 Task: Purchase a cricket kit and a cricket ball from Flipkart.
Action: Mouse moved to (438, 92)
Screenshot: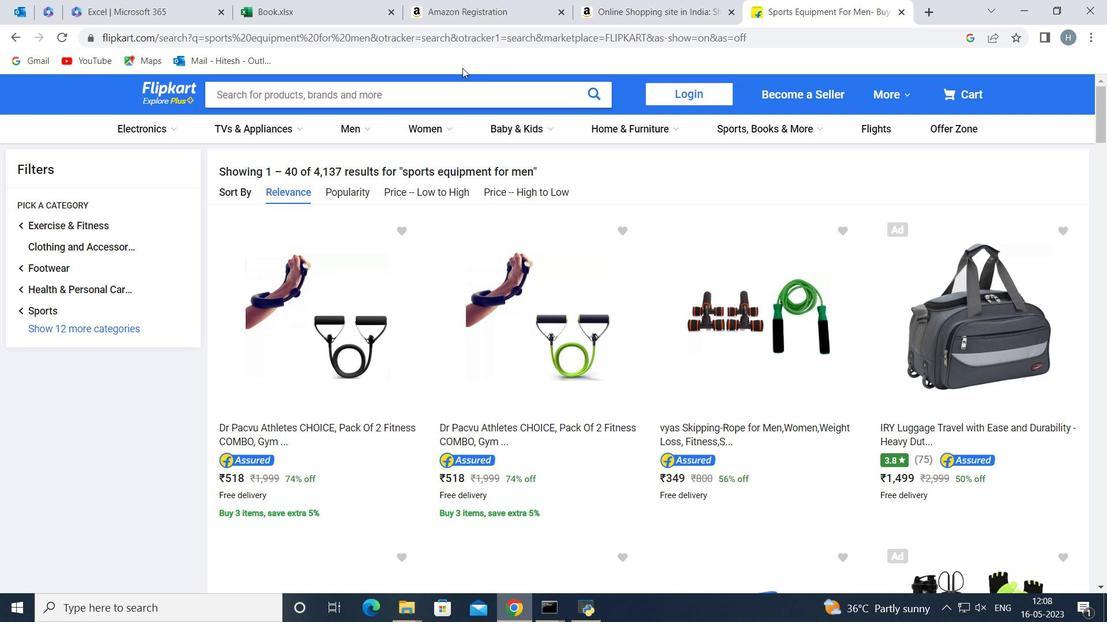 
Action: Mouse pressed left at (438, 92)
Screenshot: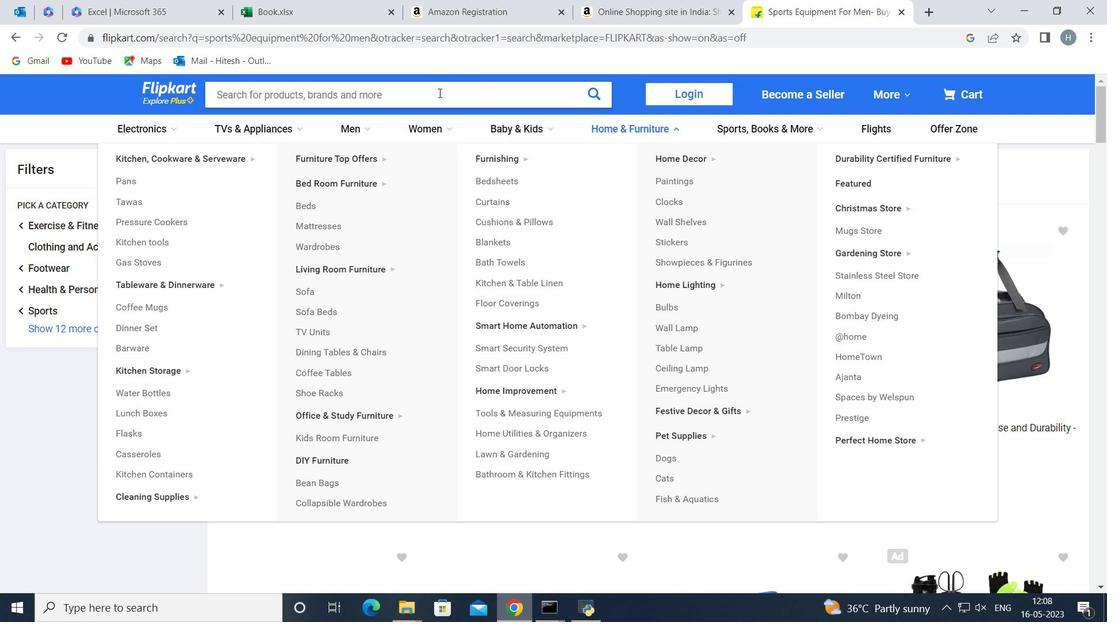 
Action: Key pressed <Key.shift>Criket<Key.space><Key.backspace><Key.backspace><Key.backspace>et<Key.backspace><Key.backspace><Key.backspace>cket<Key.space><Key.shift>kit
Screenshot: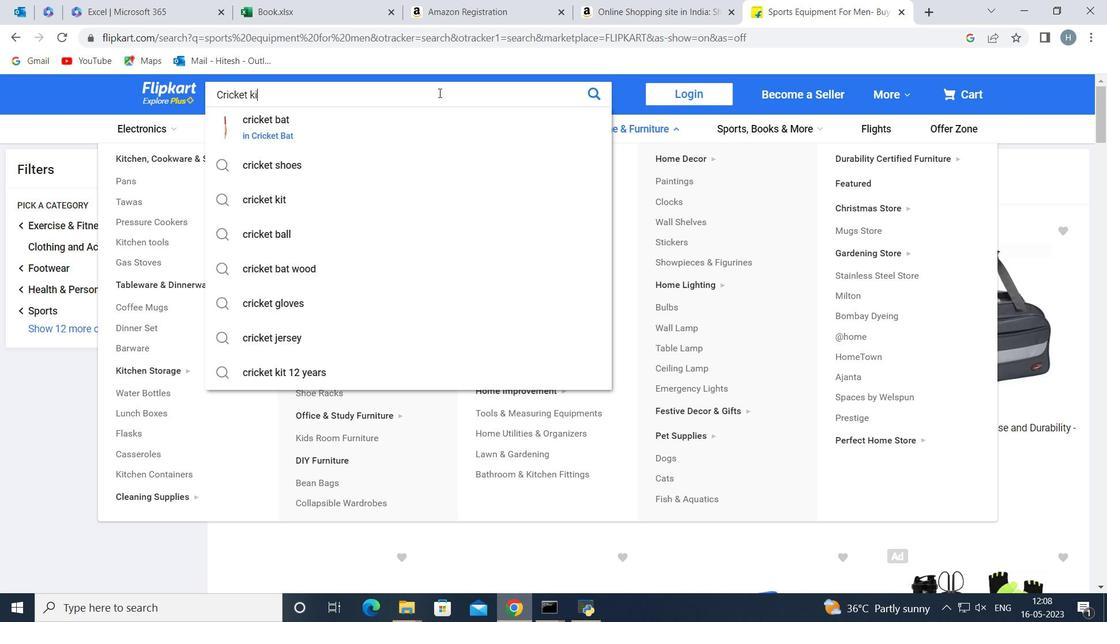 
Action: Mouse moved to (408, 162)
Screenshot: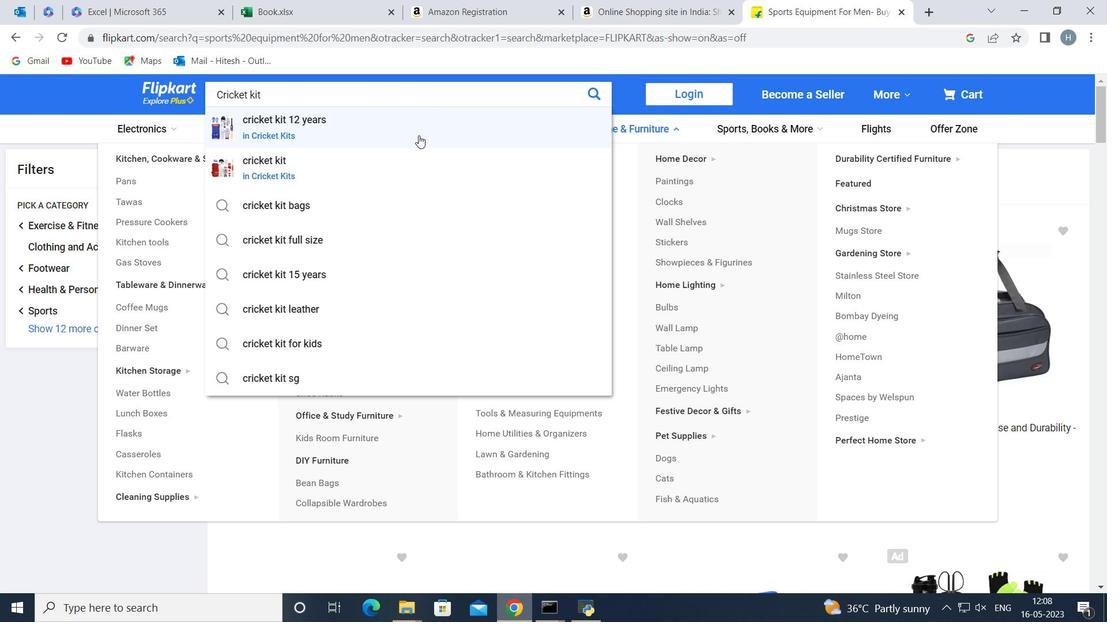 
Action: Mouse pressed left at (408, 162)
Screenshot: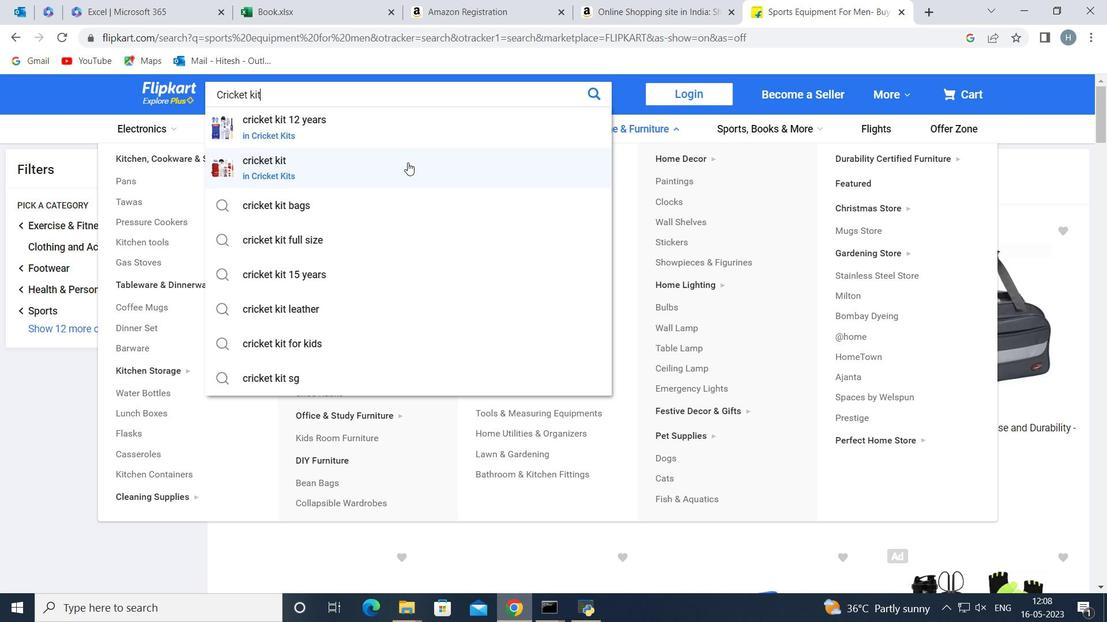 
Action: Mouse moved to (494, 234)
Screenshot: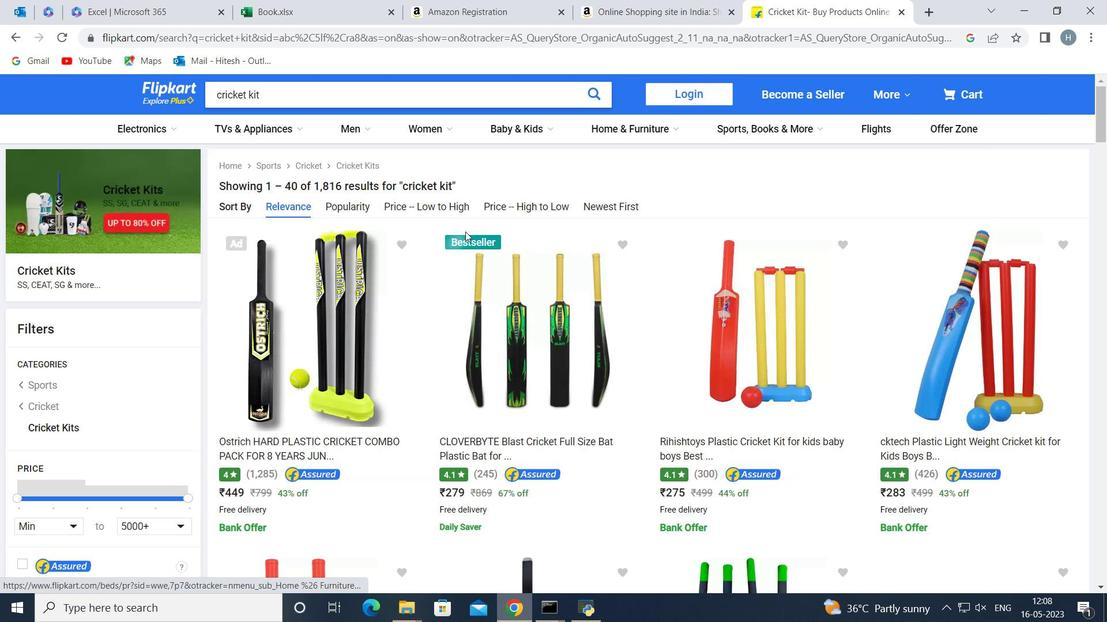 
Action: Mouse scrolled (494, 234) with delta (0, 0)
Screenshot: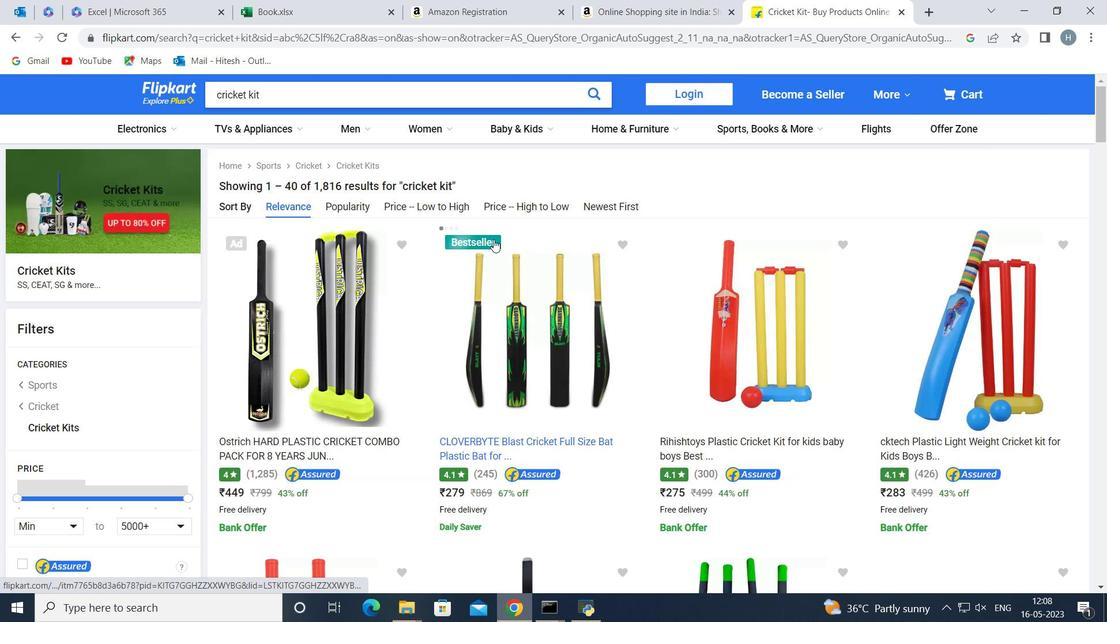 
Action: Mouse moved to (494, 234)
Screenshot: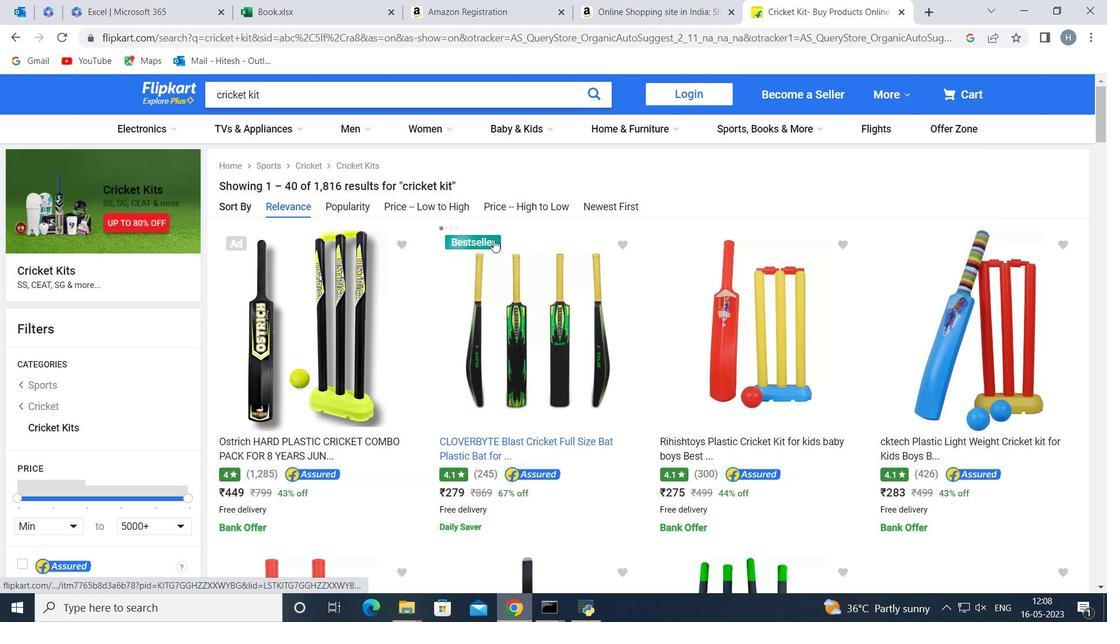 
Action: Mouse scrolled (494, 233) with delta (0, 0)
Screenshot: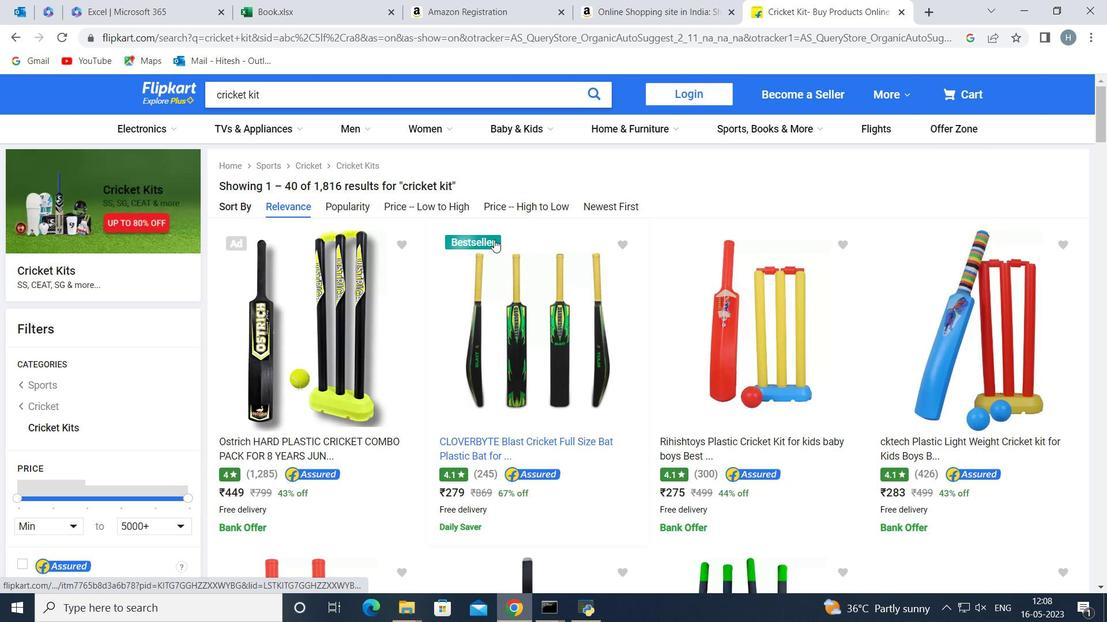 
Action: Mouse moved to (497, 229)
Screenshot: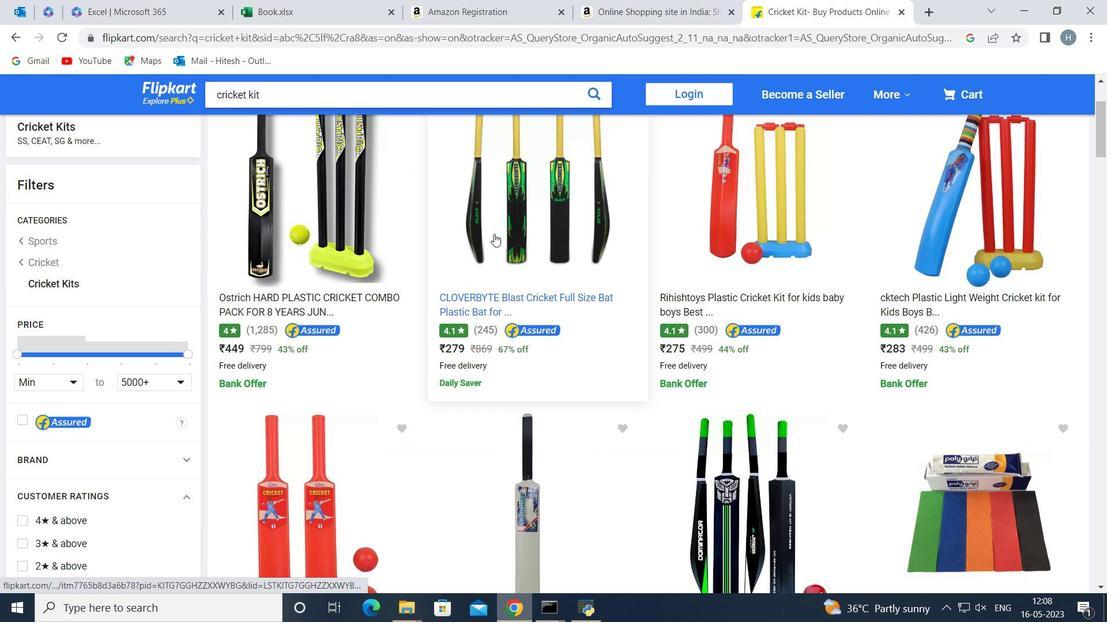 
Action: Mouse scrolled (497, 230) with delta (0, 0)
Screenshot: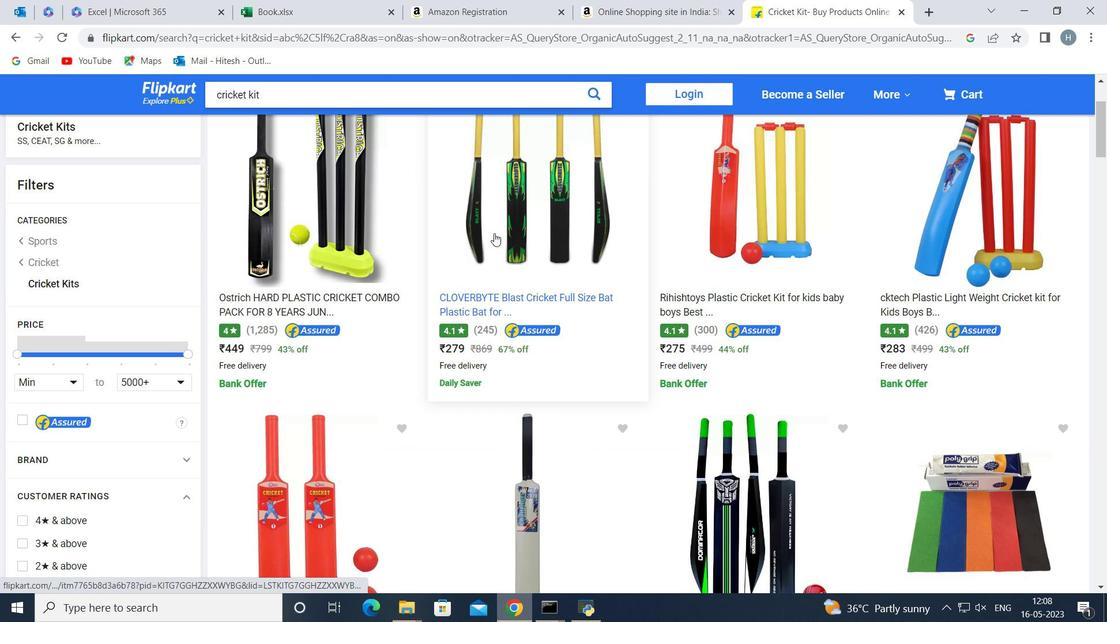 
Action: Mouse scrolled (497, 230) with delta (0, 0)
Screenshot: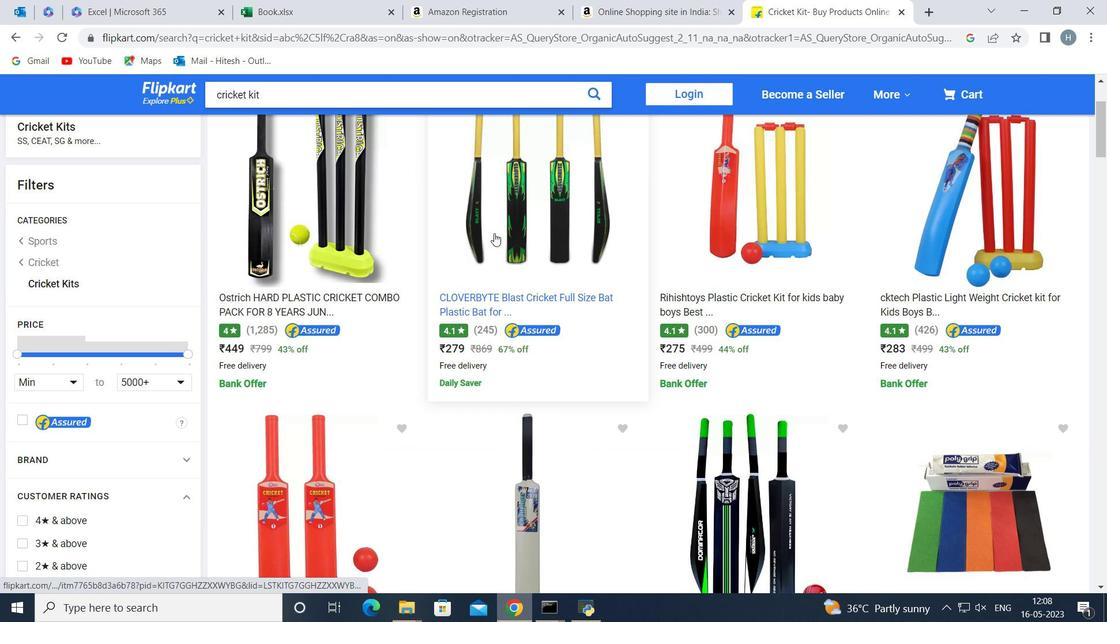 
Action: Mouse moved to (571, 279)
Screenshot: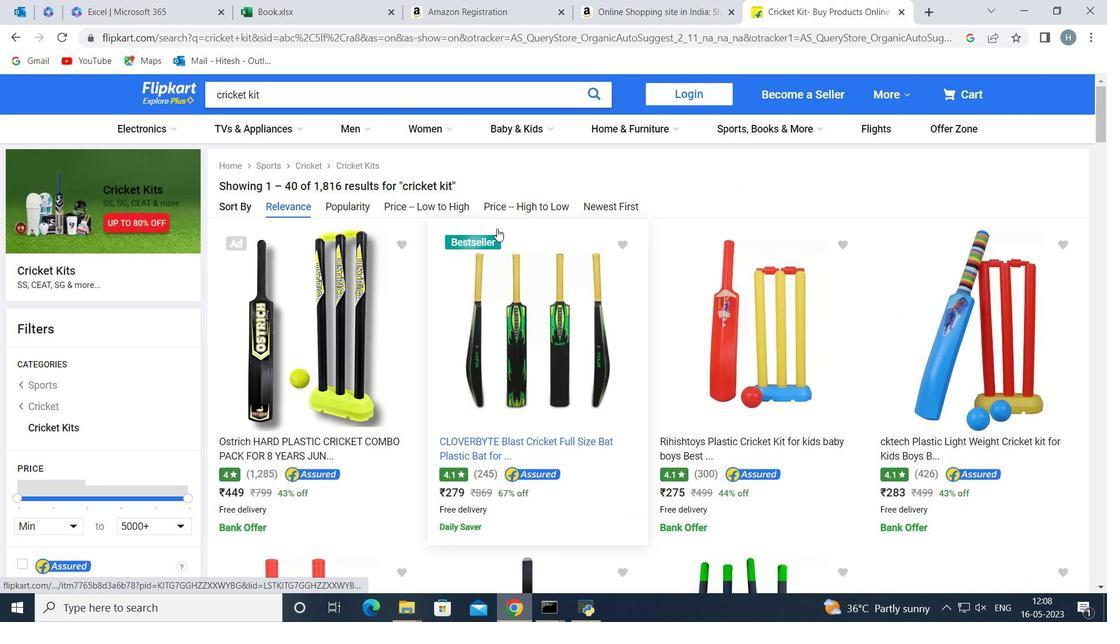 
Action: Mouse scrolled (571, 279) with delta (0, 0)
Screenshot: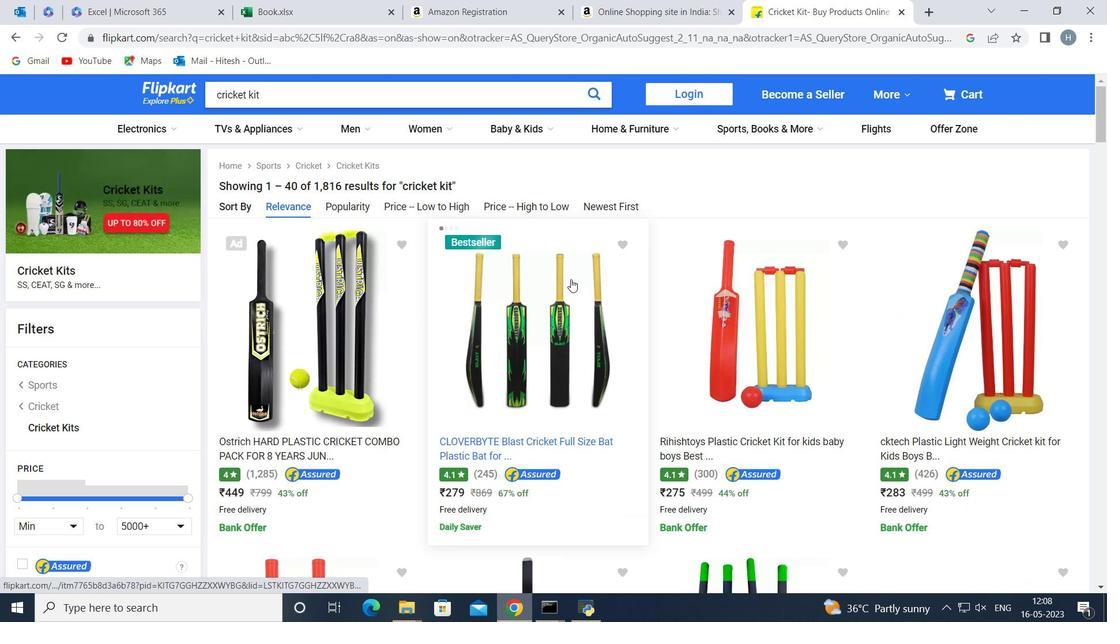 
Action: Mouse scrolled (571, 279) with delta (0, 0)
Screenshot: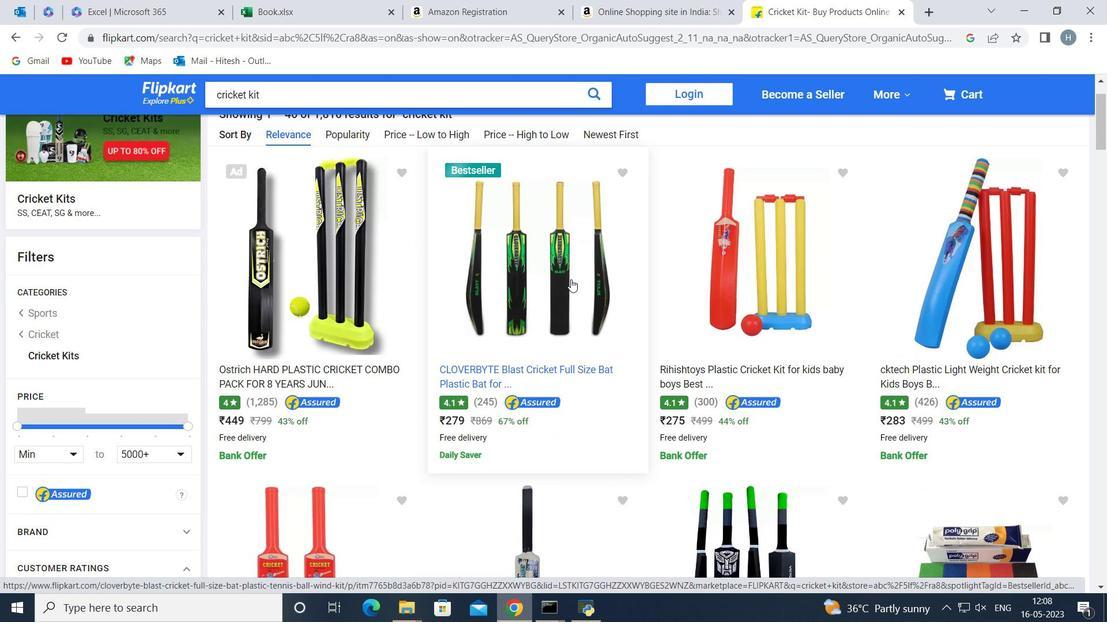 
Action: Mouse scrolled (571, 279) with delta (0, 0)
Screenshot: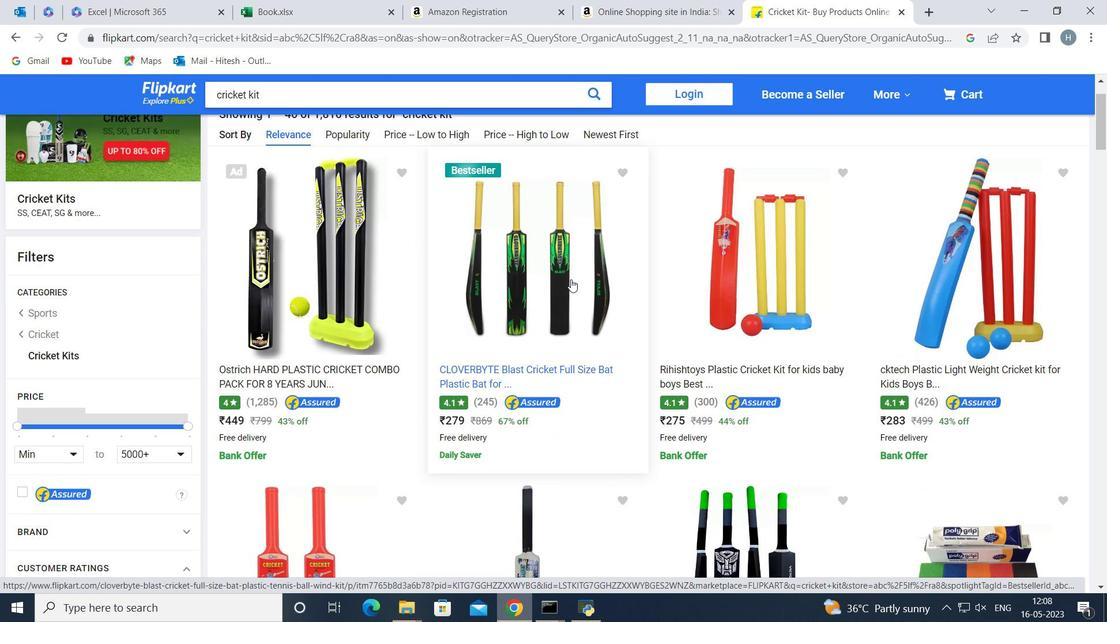 
Action: Mouse moved to (571, 280)
Screenshot: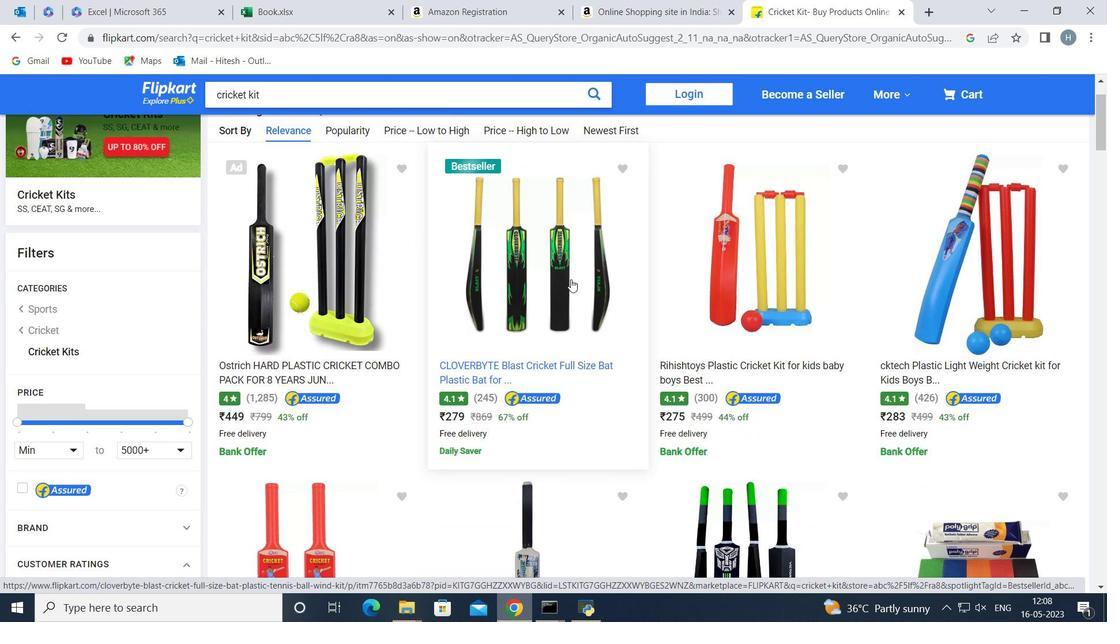 
Action: Mouse scrolled (571, 279) with delta (0, 0)
Screenshot: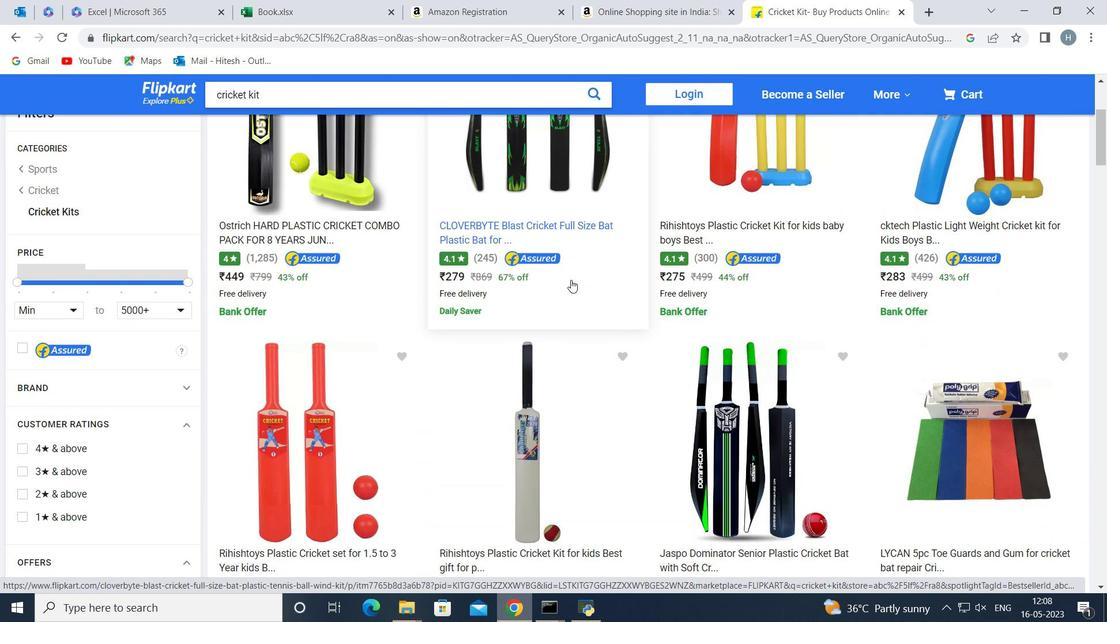 
Action: Mouse moved to (545, 273)
Screenshot: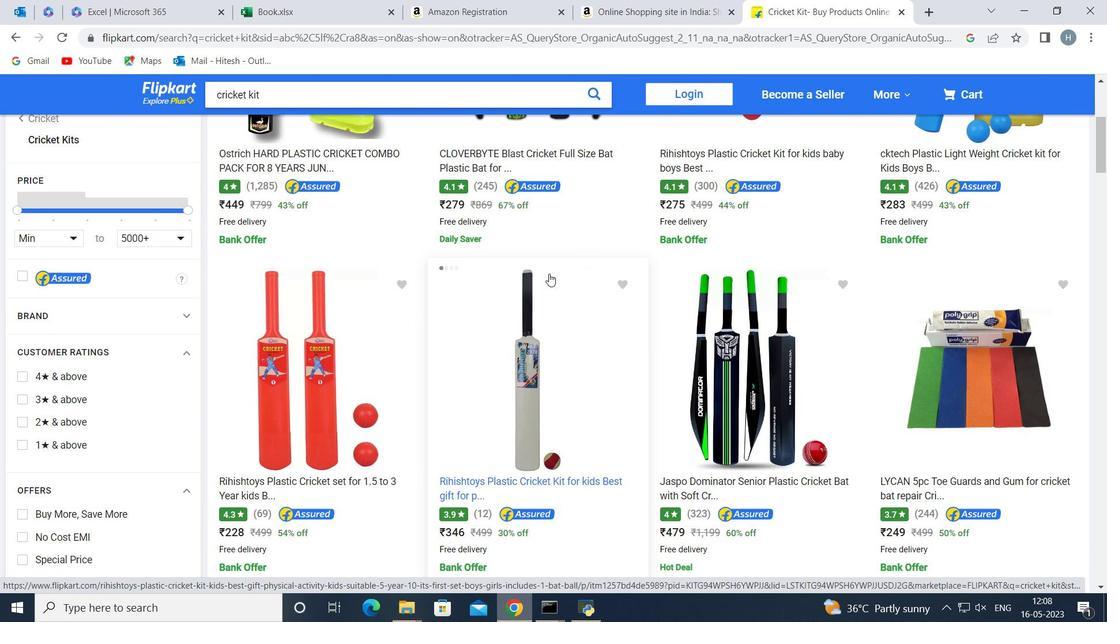 
Action: Mouse scrolled (545, 273) with delta (0, 0)
Screenshot: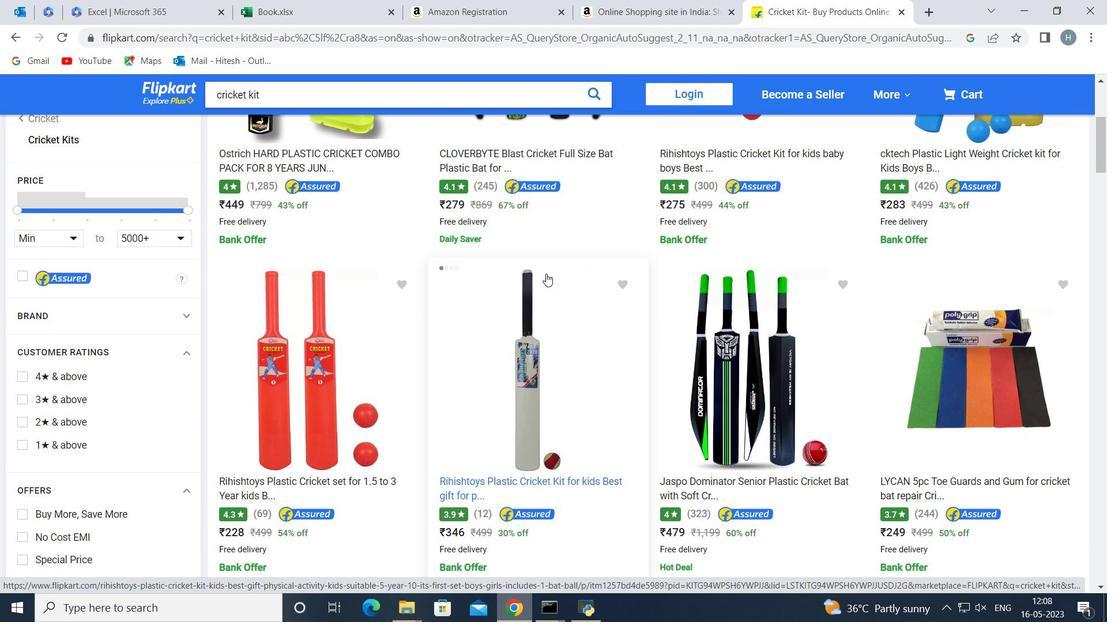
Action: Mouse scrolled (545, 273) with delta (0, 0)
Screenshot: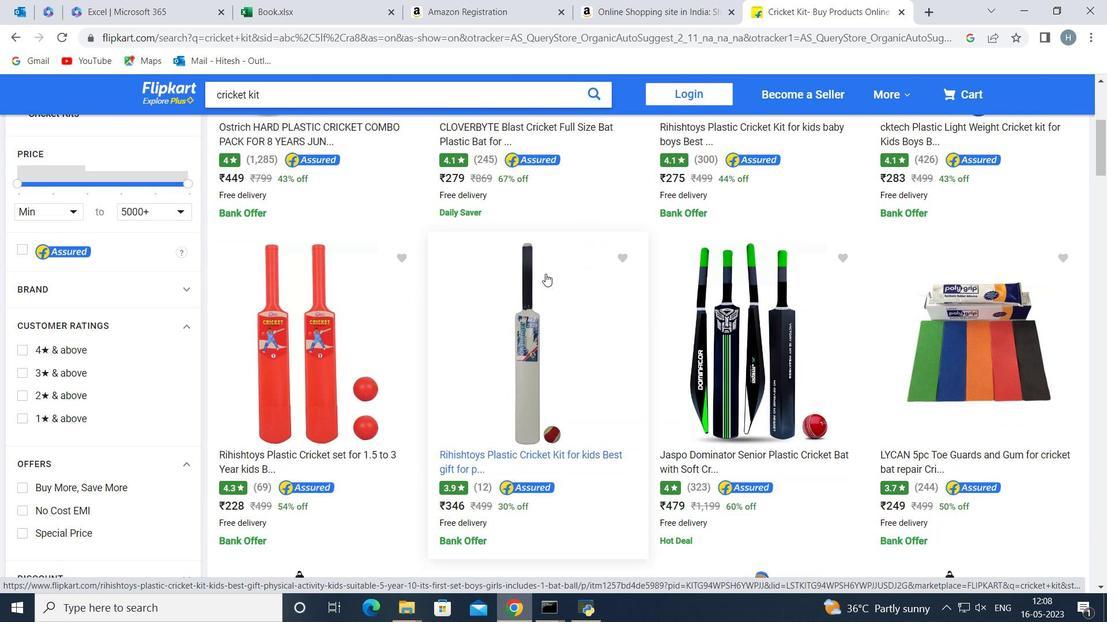 
Action: Mouse scrolled (545, 273) with delta (0, 0)
Screenshot: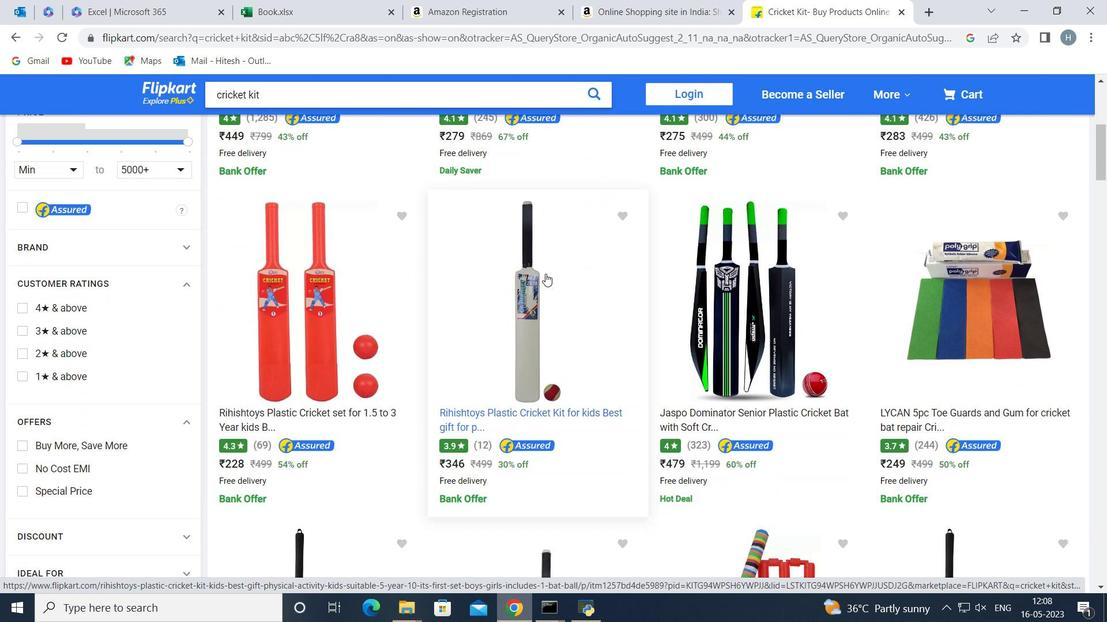 
Action: Mouse scrolled (545, 273) with delta (0, 0)
Screenshot: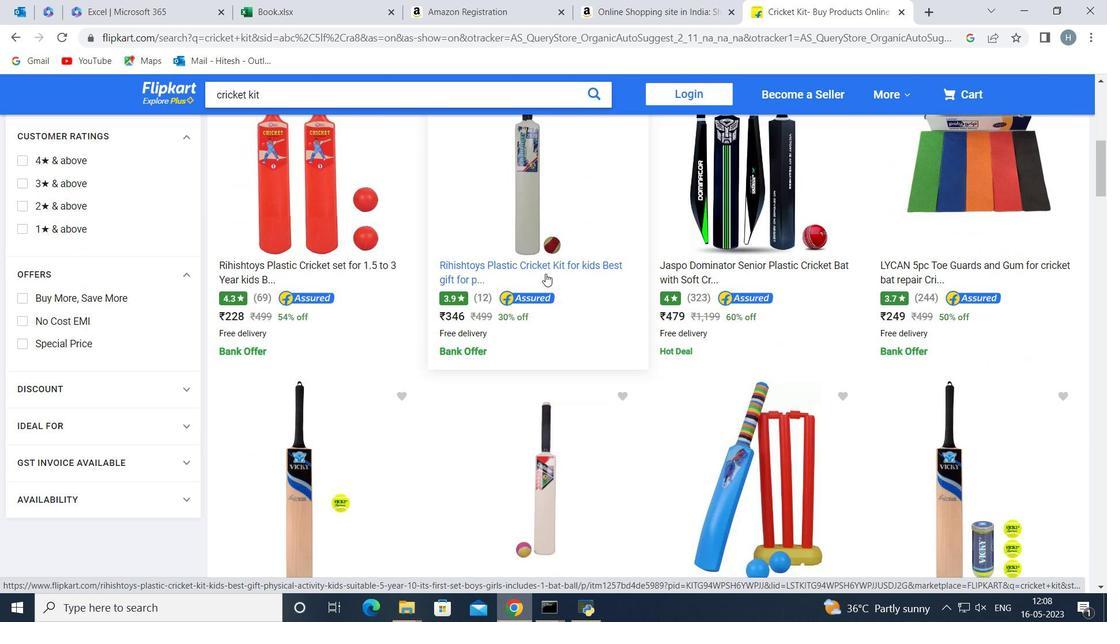 
Action: Mouse scrolled (545, 273) with delta (0, 0)
Screenshot: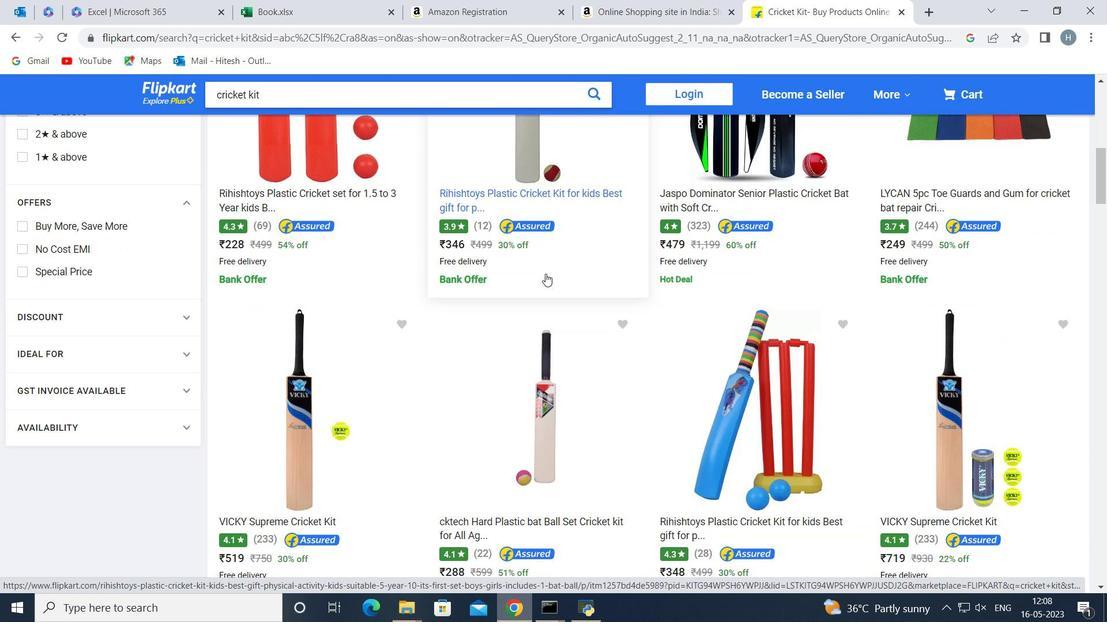 
Action: Mouse scrolled (545, 273) with delta (0, 0)
Screenshot: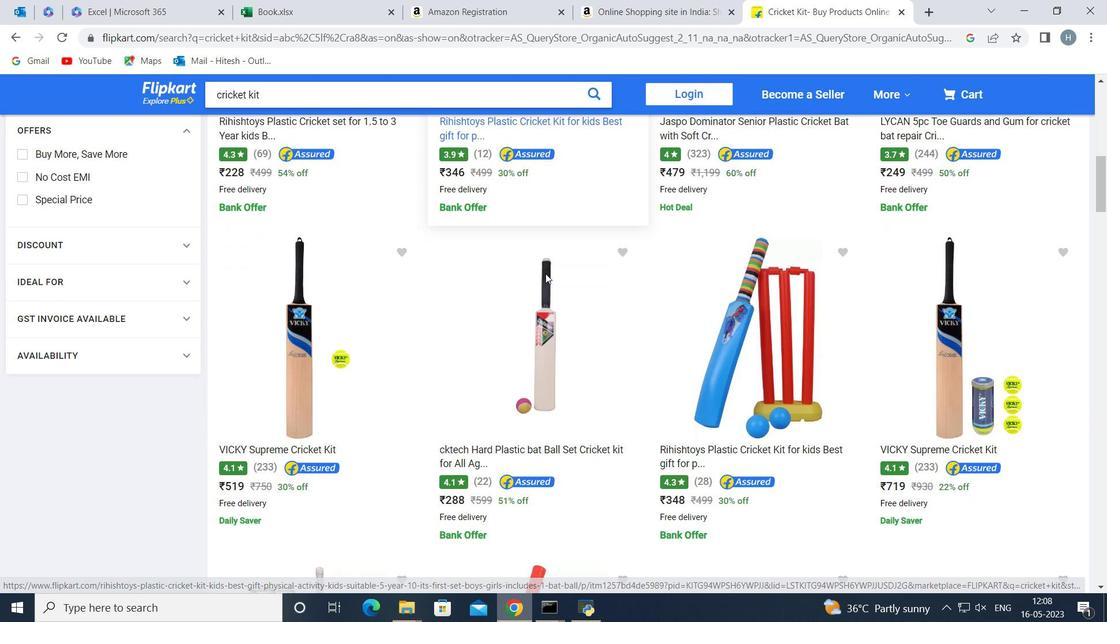 
Action: Mouse scrolled (545, 273) with delta (0, 0)
Screenshot: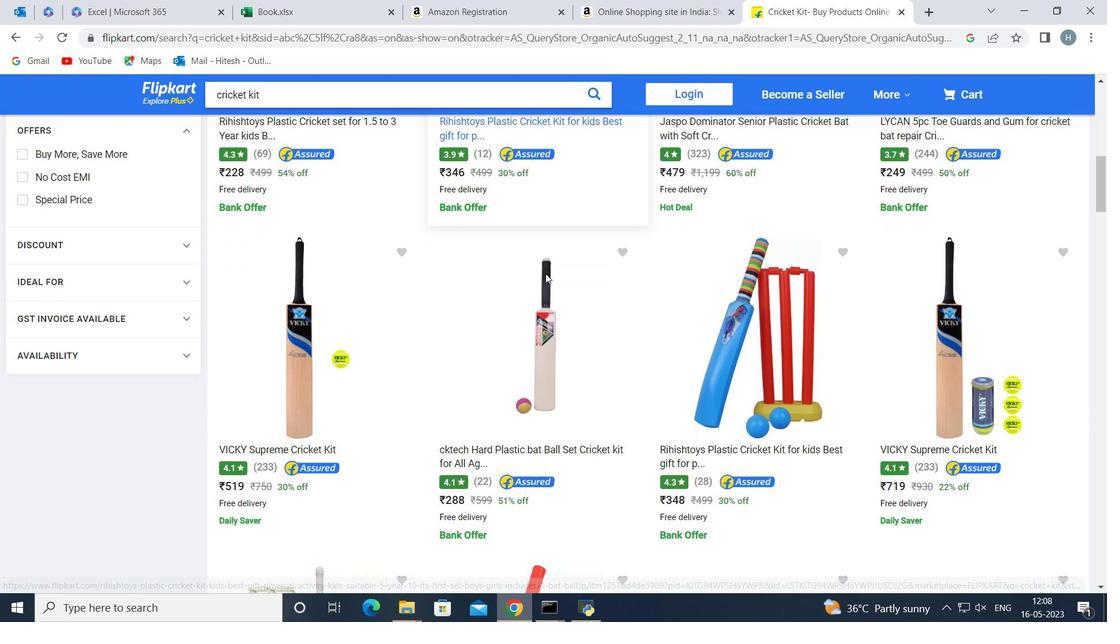 
Action: Mouse scrolled (545, 274) with delta (0, 0)
Screenshot: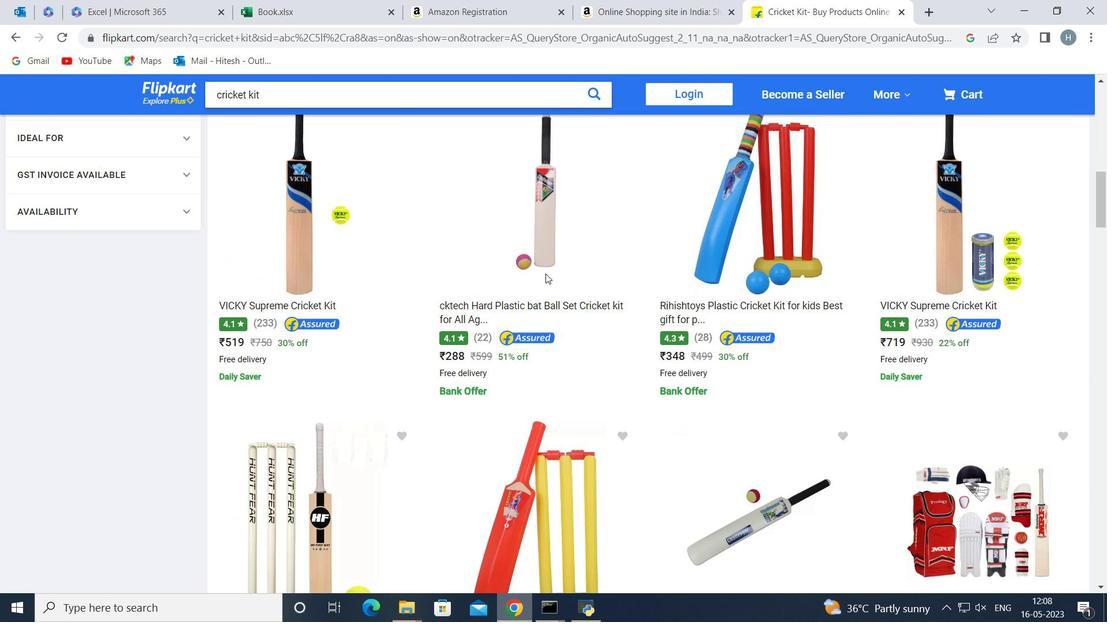 
Action: Mouse scrolled (545, 274) with delta (0, 0)
Screenshot: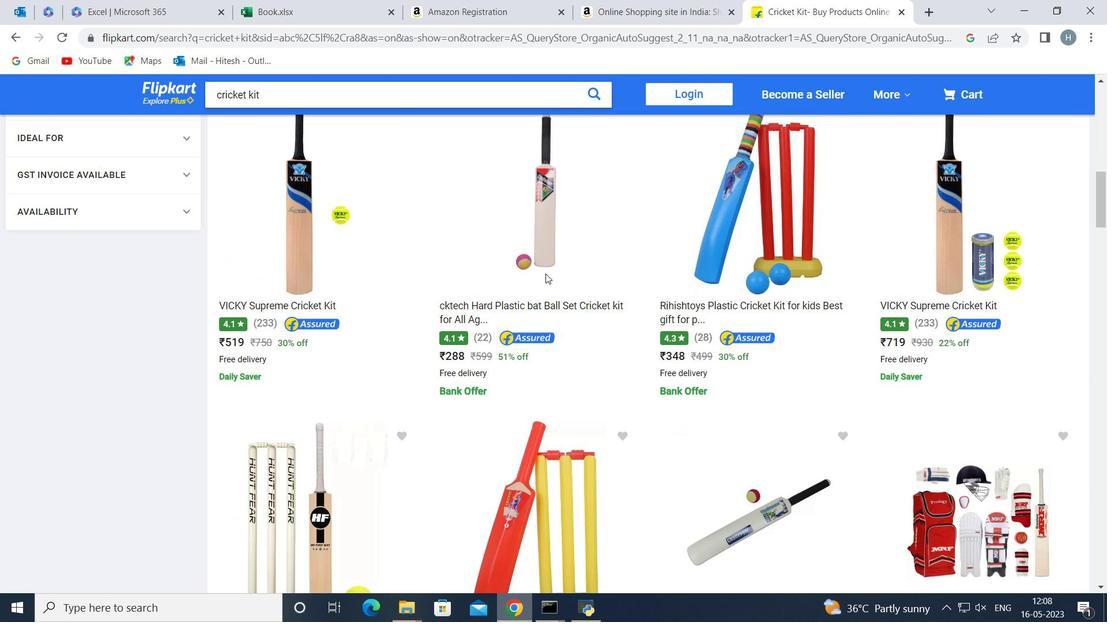 
Action: Mouse scrolled (545, 274) with delta (0, 0)
Screenshot: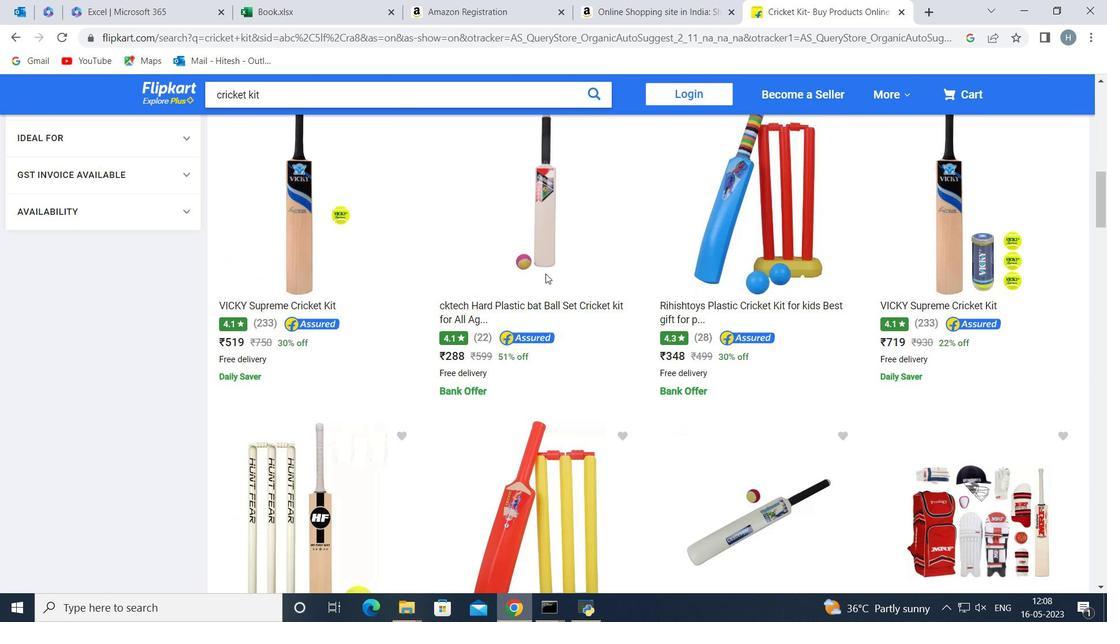 
Action: Mouse scrolled (545, 274) with delta (0, 0)
Screenshot: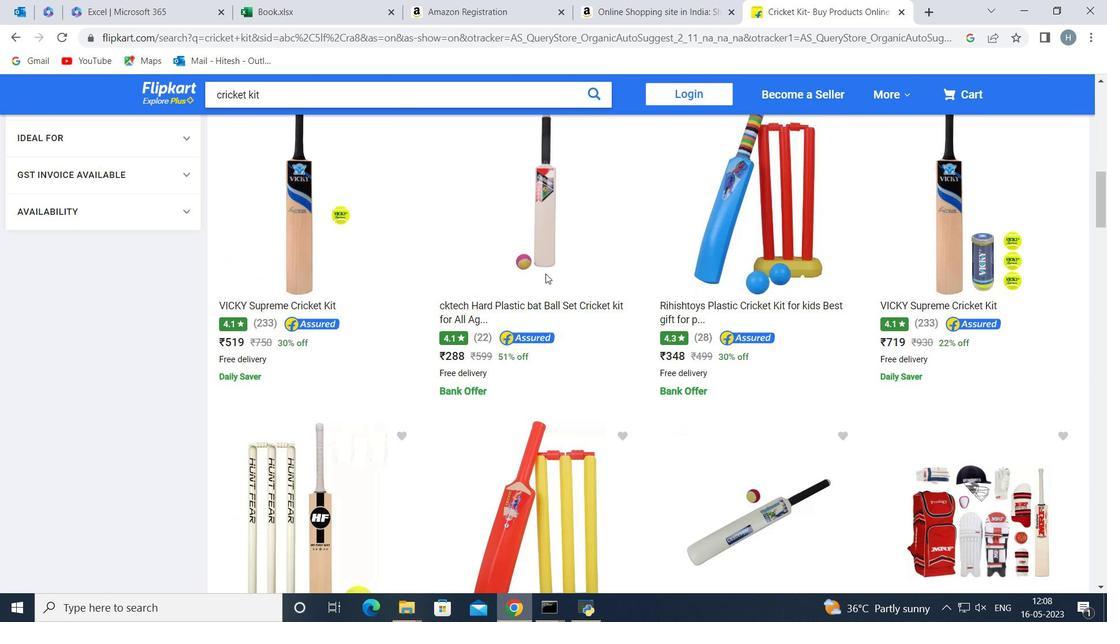 
Action: Mouse scrolled (545, 274) with delta (0, 0)
Screenshot: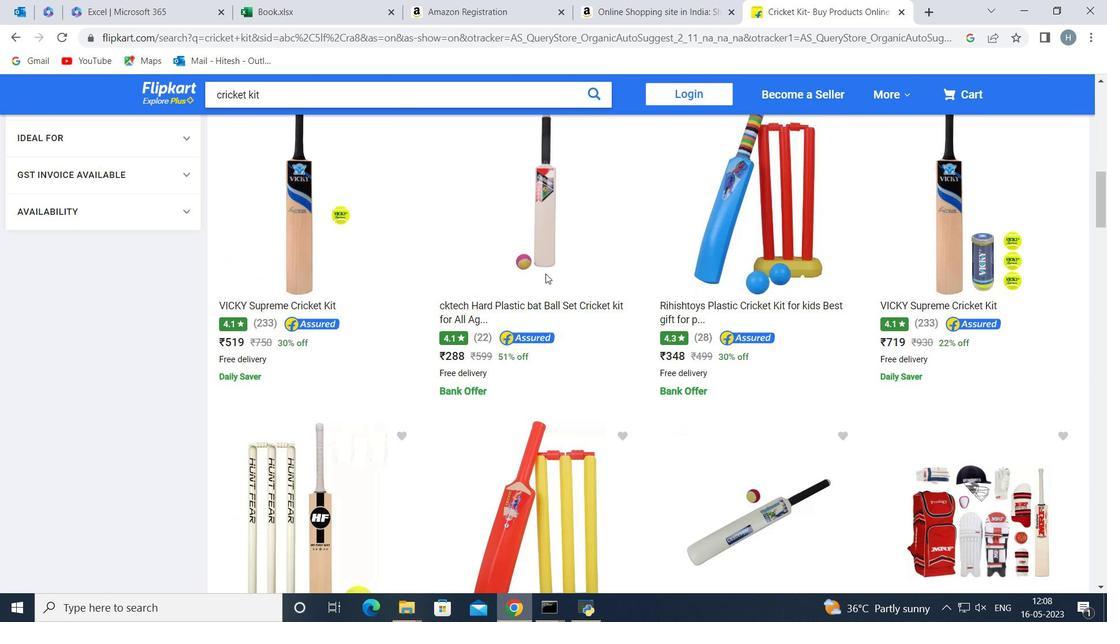 
Action: Mouse scrolled (545, 274) with delta (0, 0)
Screenshot: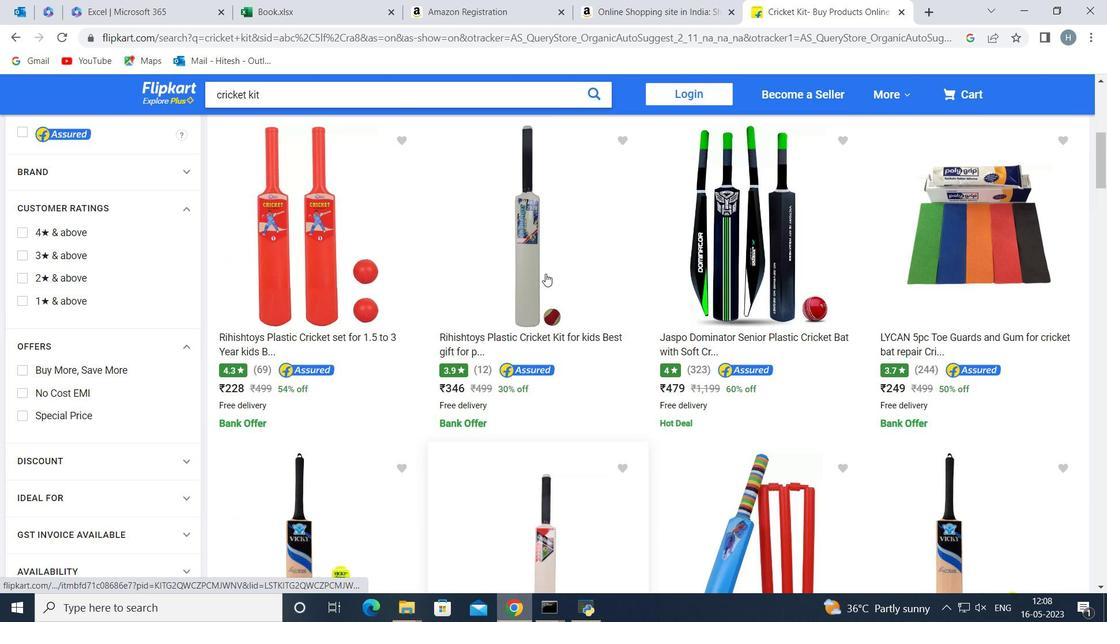 
Action: Mouse scrolled (545, 274) with delta (0, 0)
Screenshot: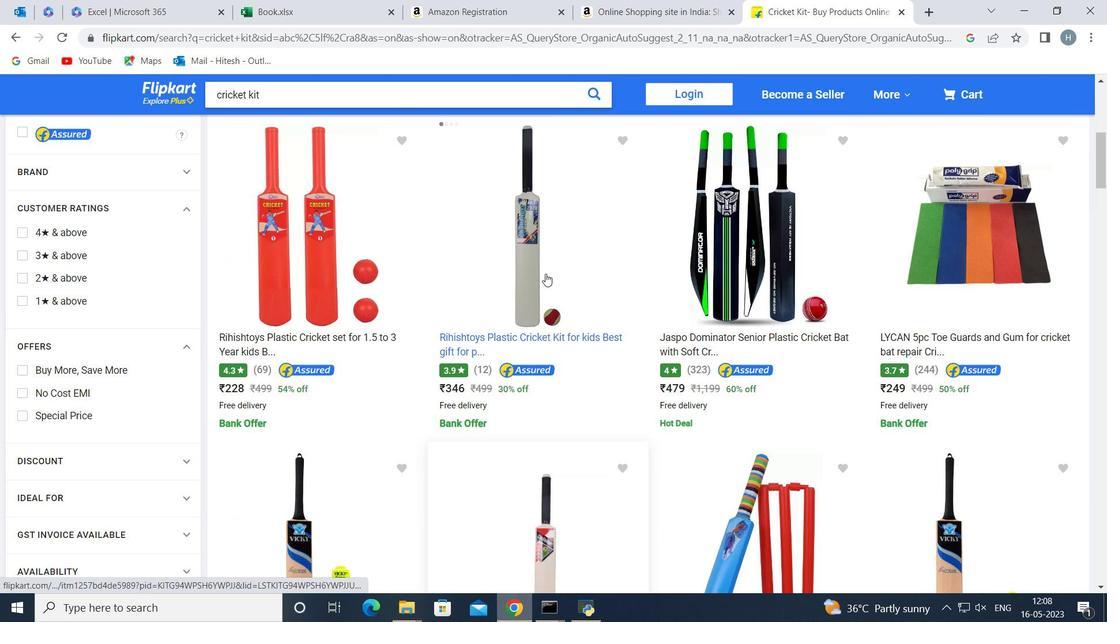 
Action: Mouse scrolled (545, 274) with delta (0, 0)
Screenshot: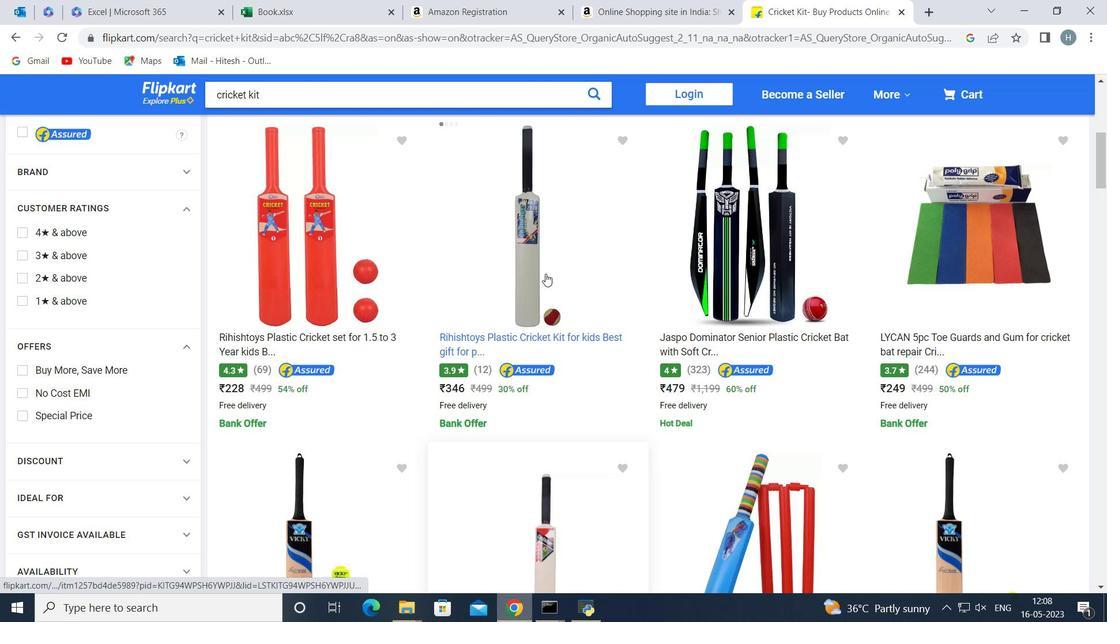 
Action: Mouse moved to (188, 280)
Screenshot: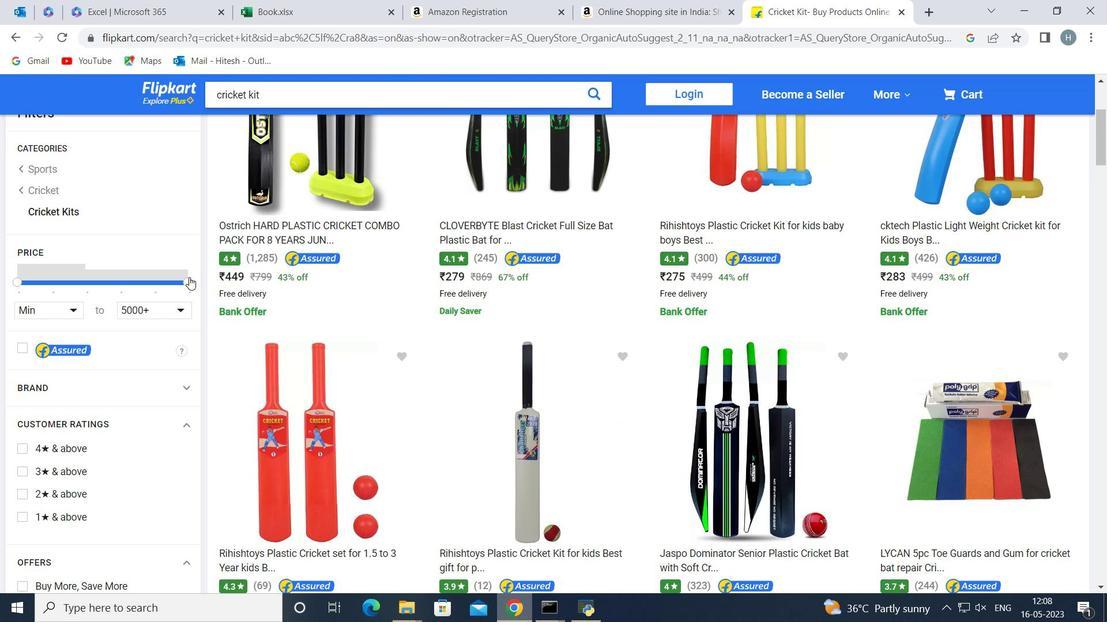
Action: Mouse pressed left at (188, 280)
Screenshot: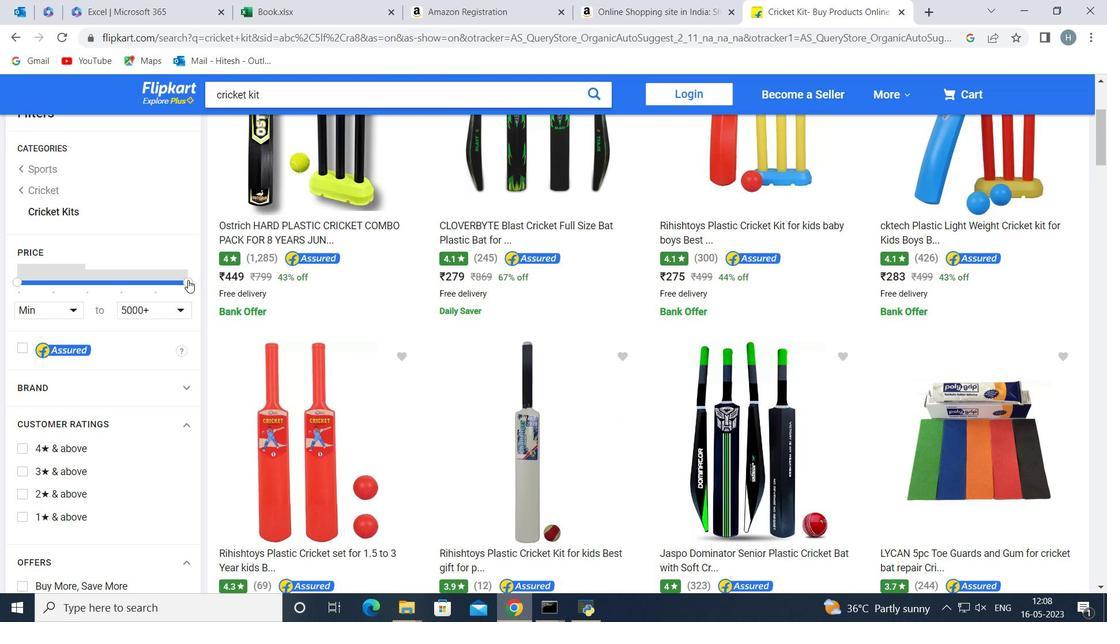 
Action: Mouse moved to (186, 301)
Screenshot: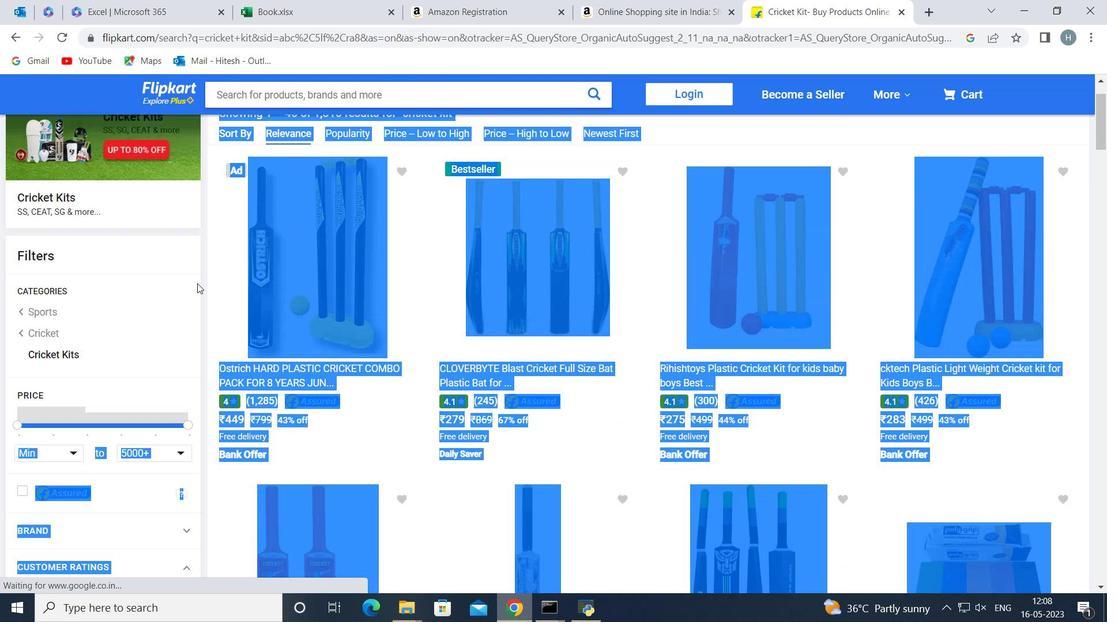
Action: Mouse scrolled (186, 301) with delta (0, 0)
Screenshot: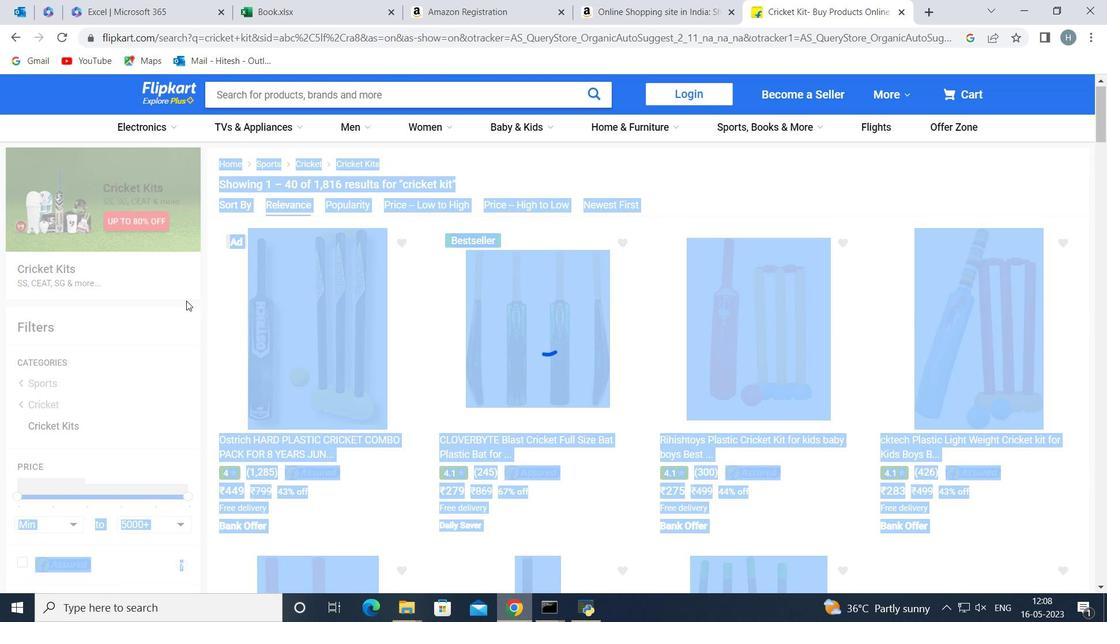 
Action: Mouse moved to (227, 283)
Screenshot: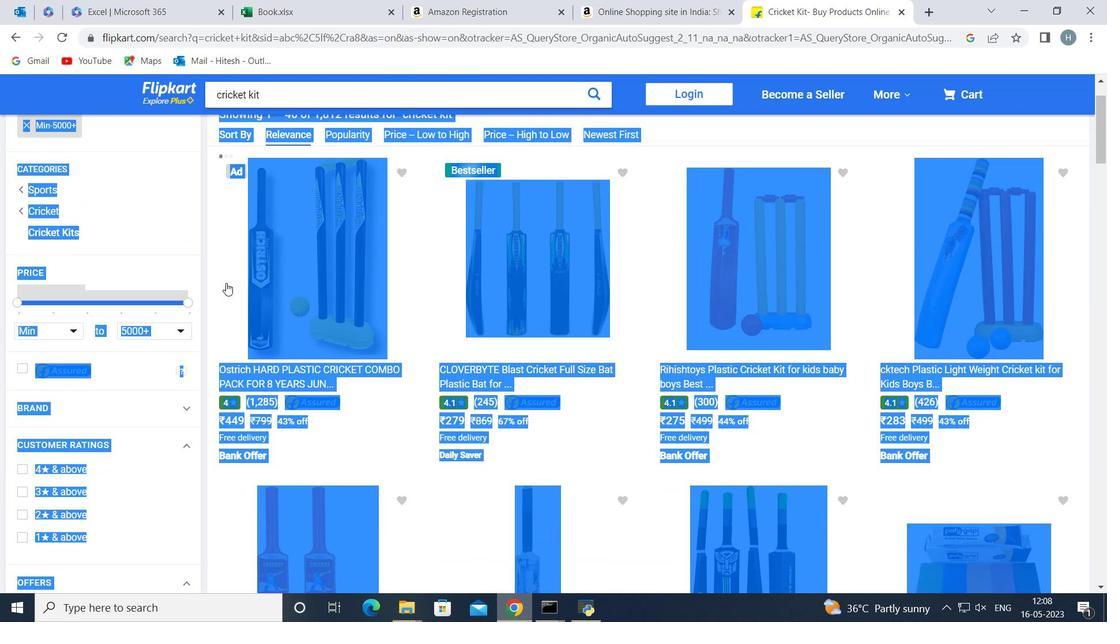 
Action: Mouse pressed left at (227, 283)
Screenshot: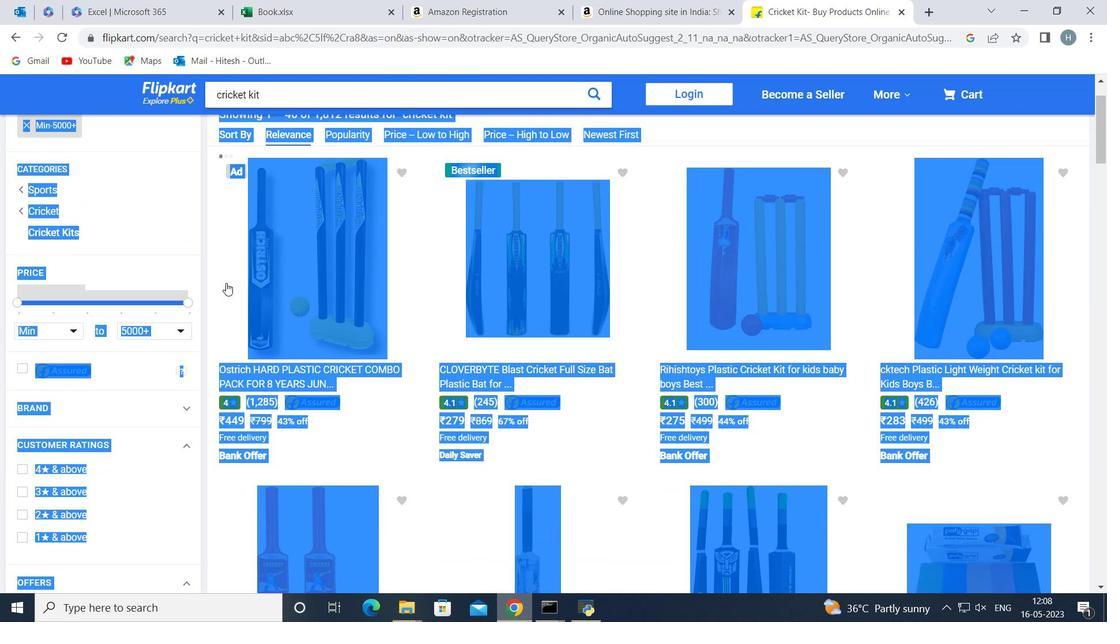 
Action: Mouse moved to (187, 292)
Screenshot: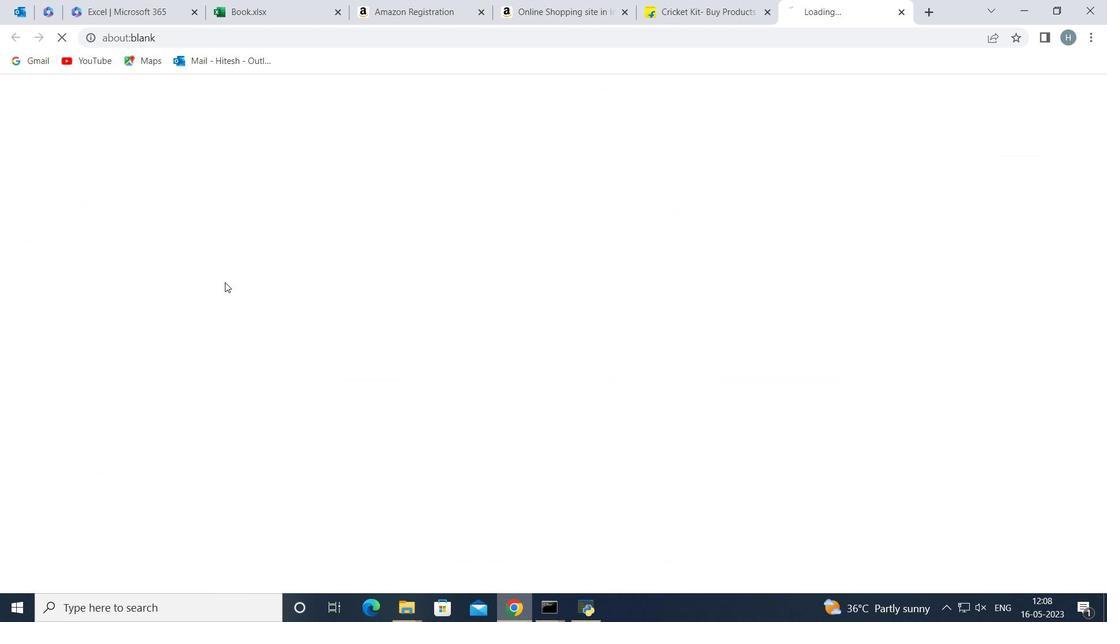 
Action: Mouse scrolled (187, 293) with delta (0, 0)
Screenshot: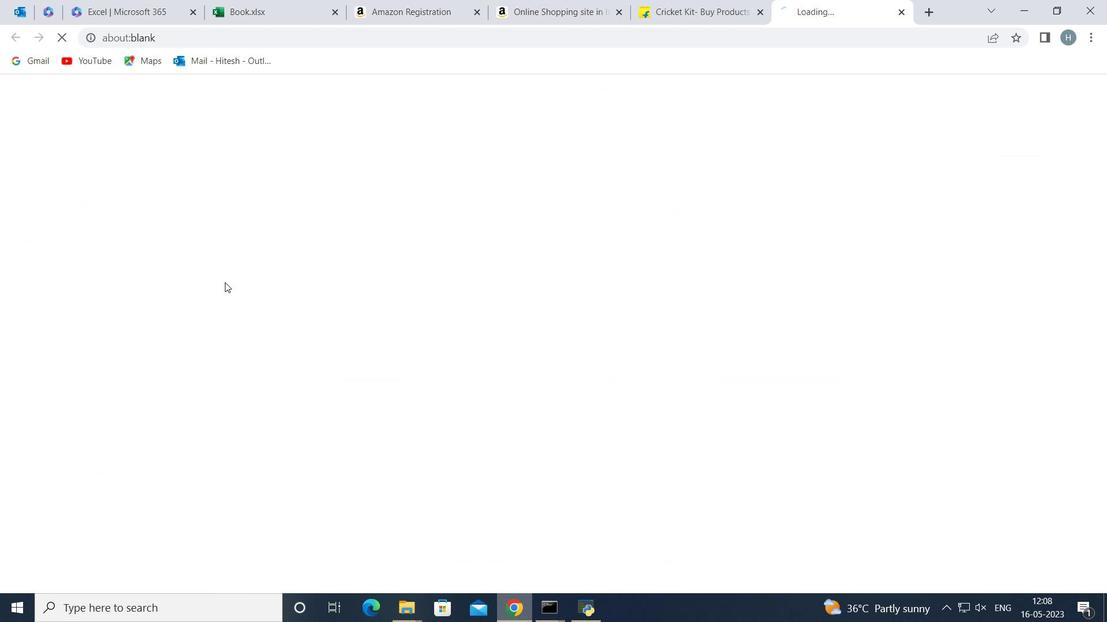 
Action: Mouse moved to (575, 327)
Screenshot: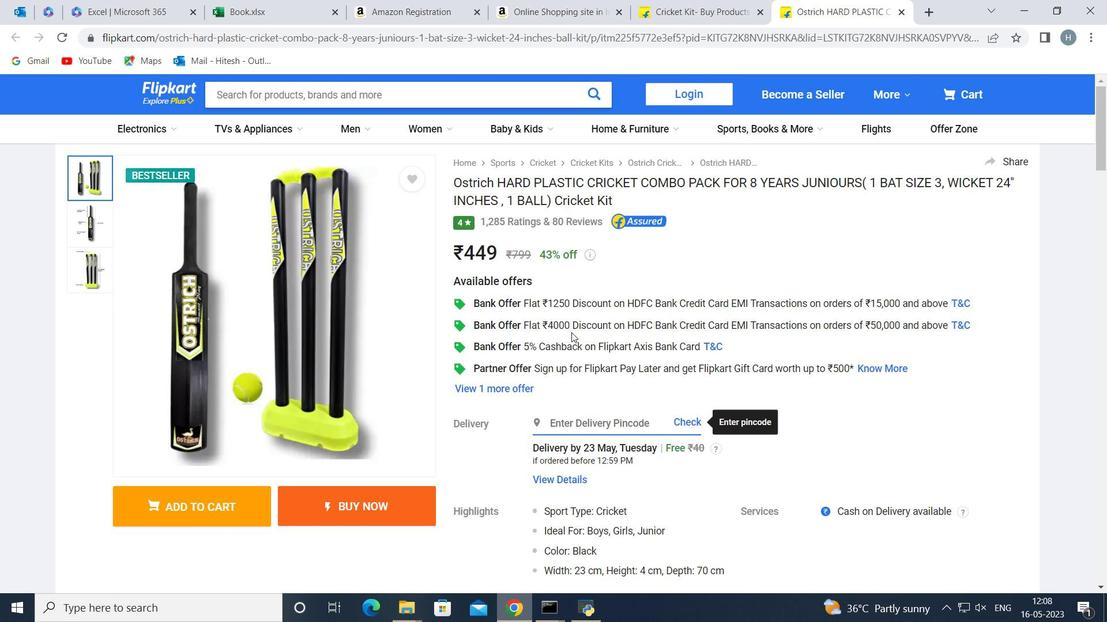 
Action: Mouse scrolled (575, 327) with delta (0, 0)
Screenshot: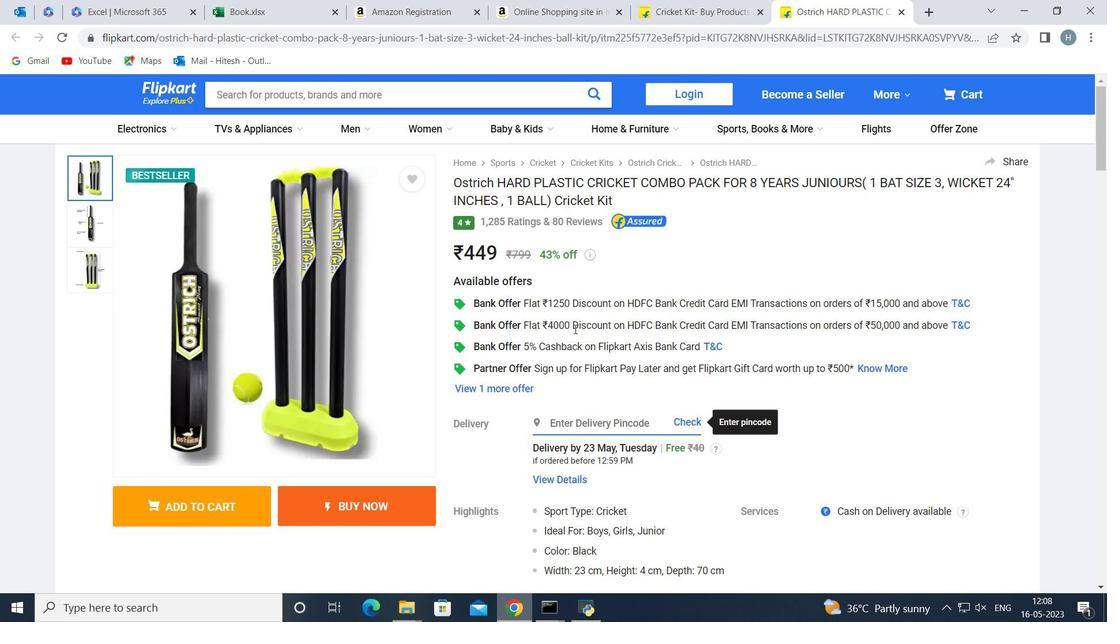 
Action: Mouse scrolled (575, 328) with delta (0, 0)
Screenshot: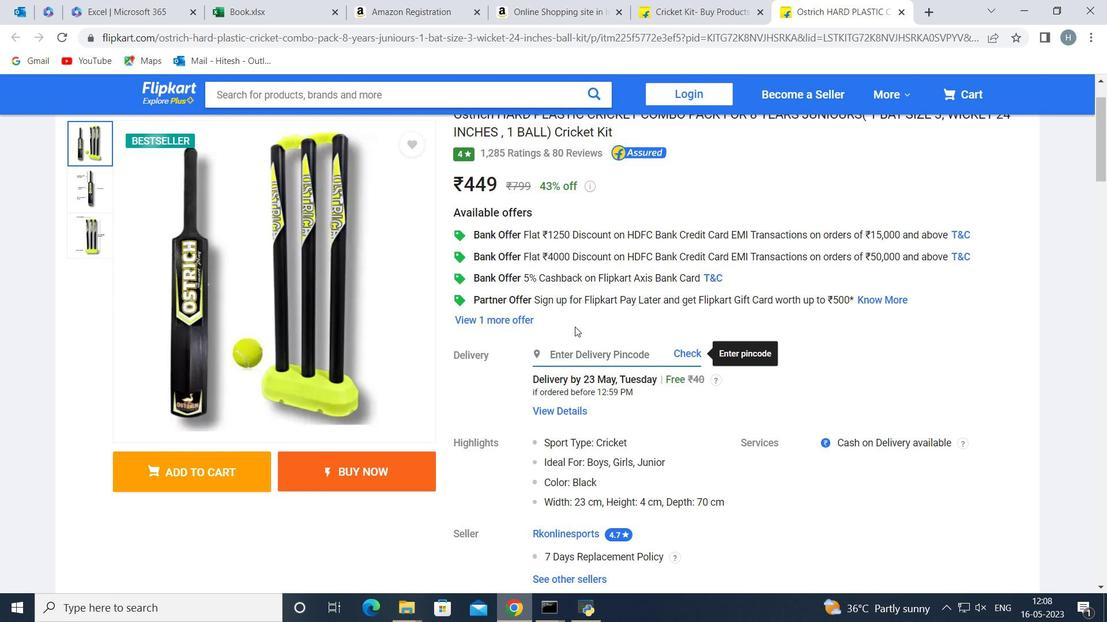 
Action: Mouse scrolled (575, 328) with delta (0, 0)
Screenshot: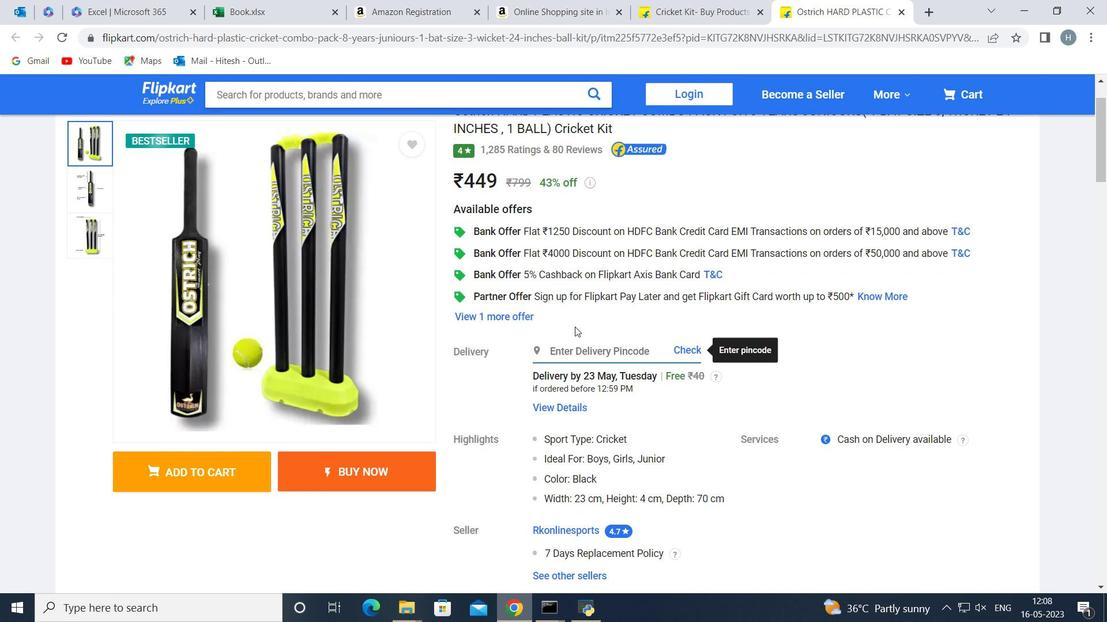 
Action: Mouse scrolled (575, 327) with delta (0, 0)
Screenshot: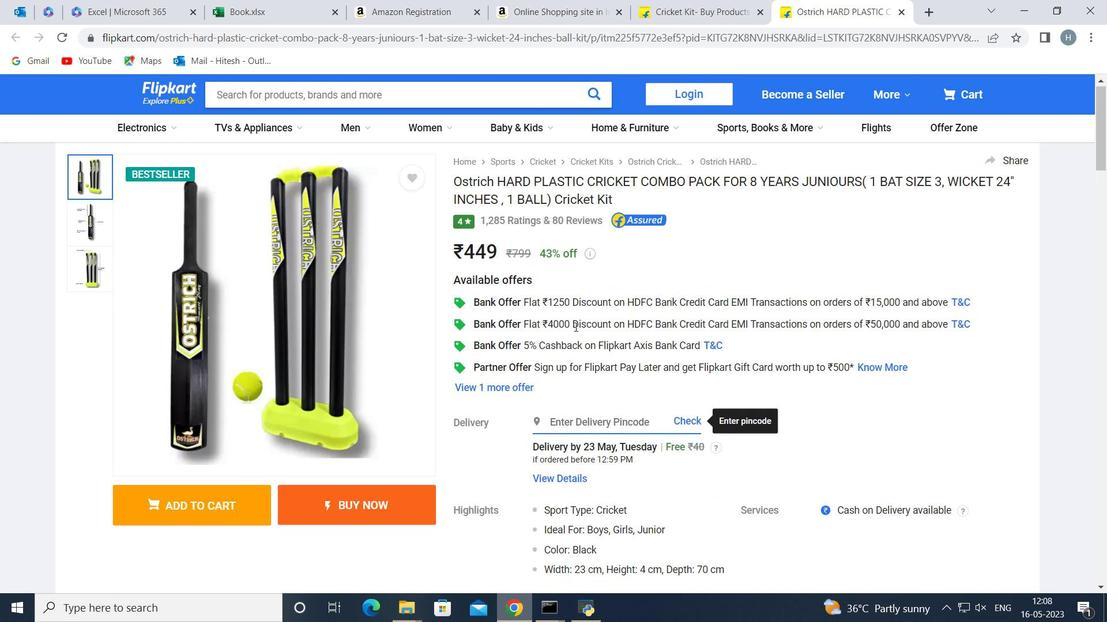 
Action: Mouse scrolled (575, 327) with delta (0, 0)
Screenshot: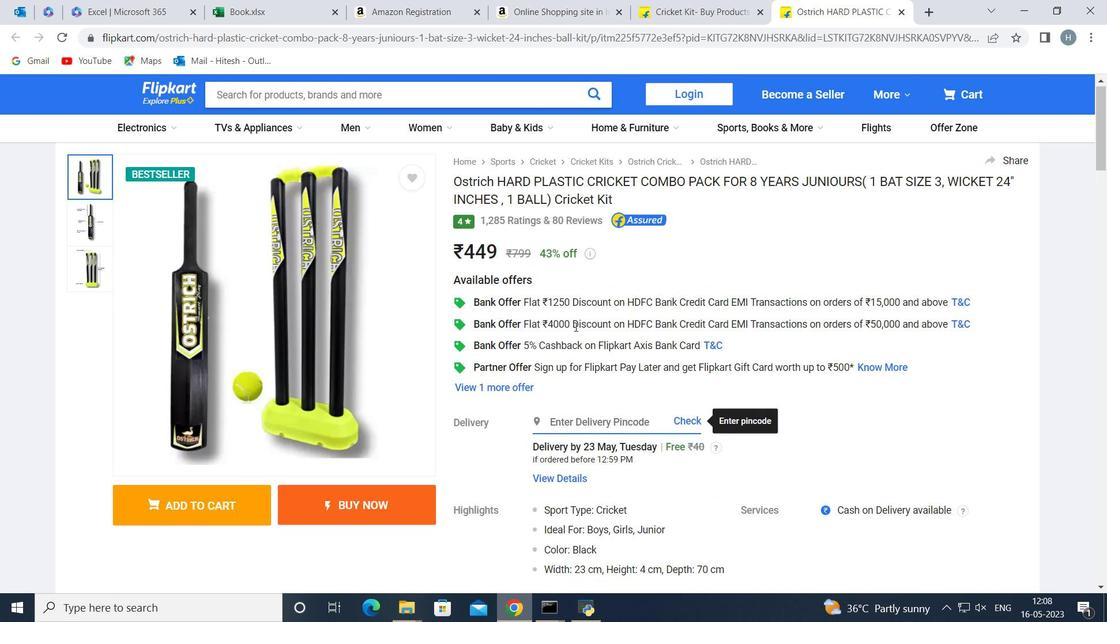 
Action: Mouse scrolled (575, 327) with delta (0, 0)
Screenshot: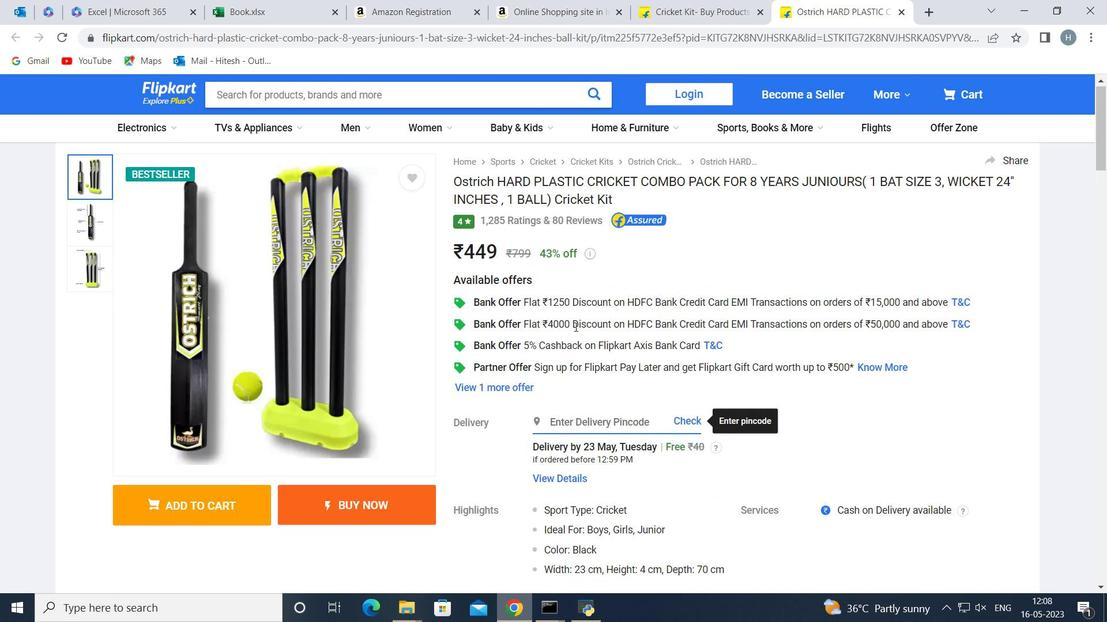 
Action: Mouse moved to (15, 28)
Screenshot: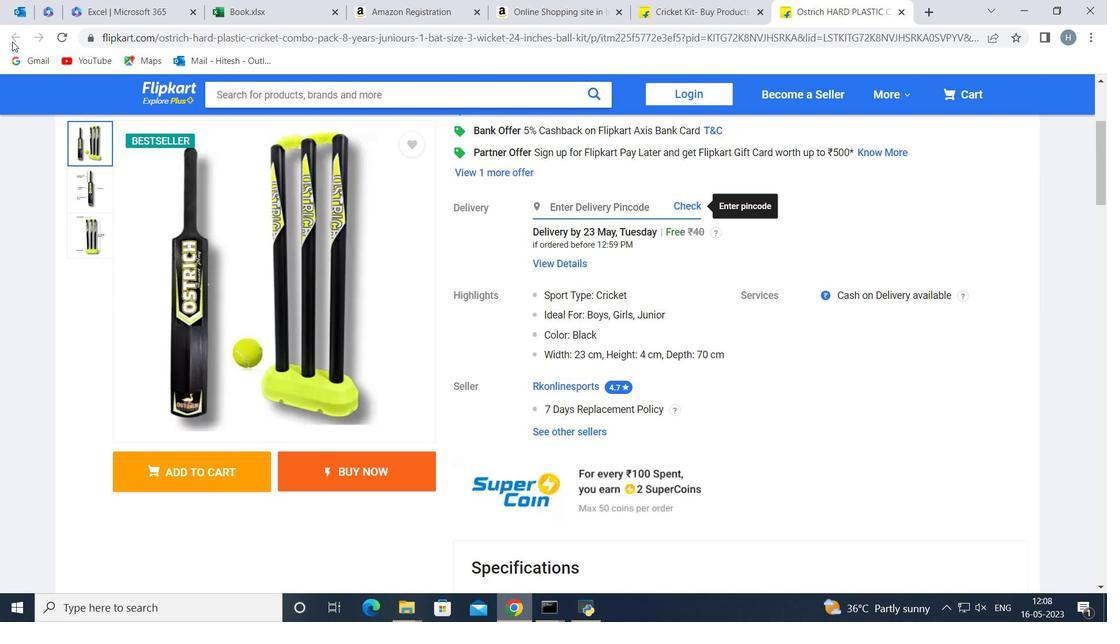 
Action: Mouse pressed left at (15, 28)
Screenshot: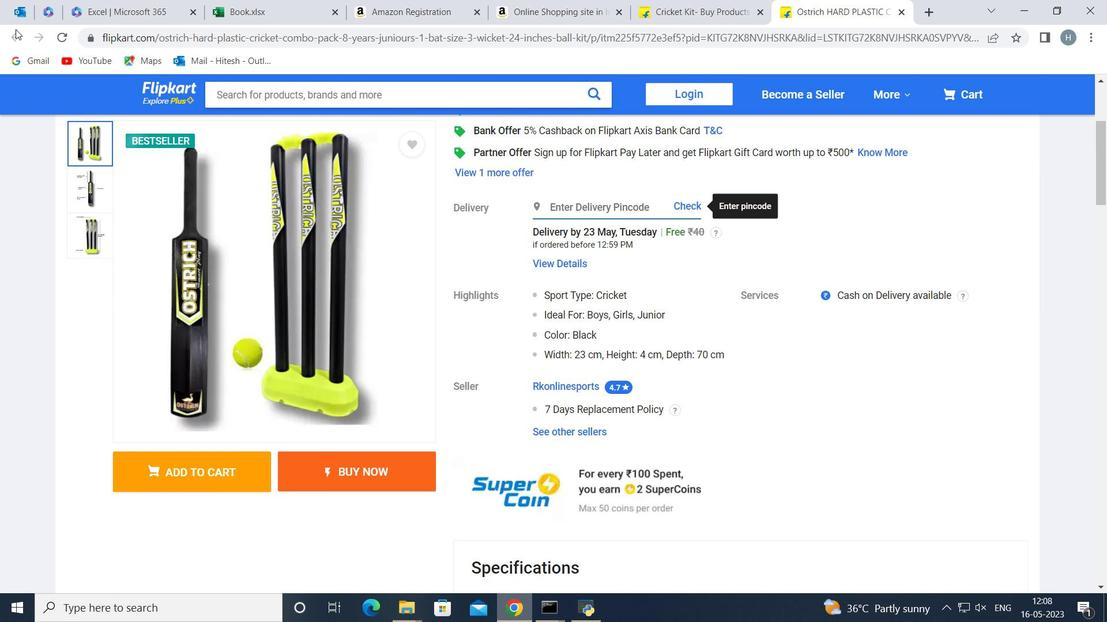 
Action: Mouse moved to (538, 287)
Screenshot: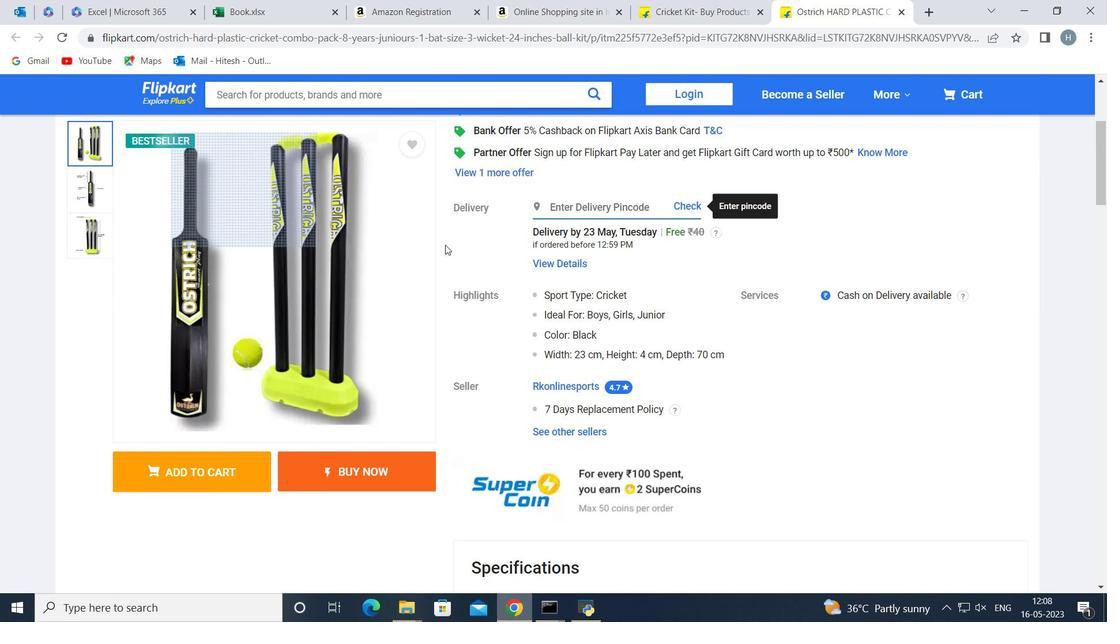 
Action: Mouse scrolled (538, 286) with delta (0, 0)
Screenshot: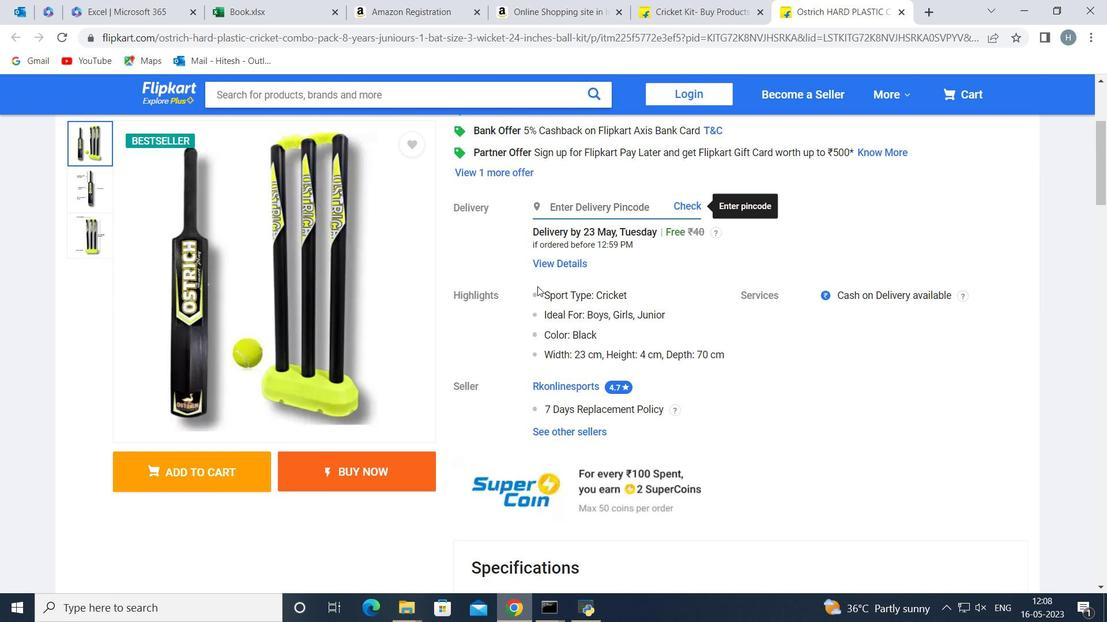 
Action: Mouse scrolled (538, 286) with delta (0, 0)
Screenshot: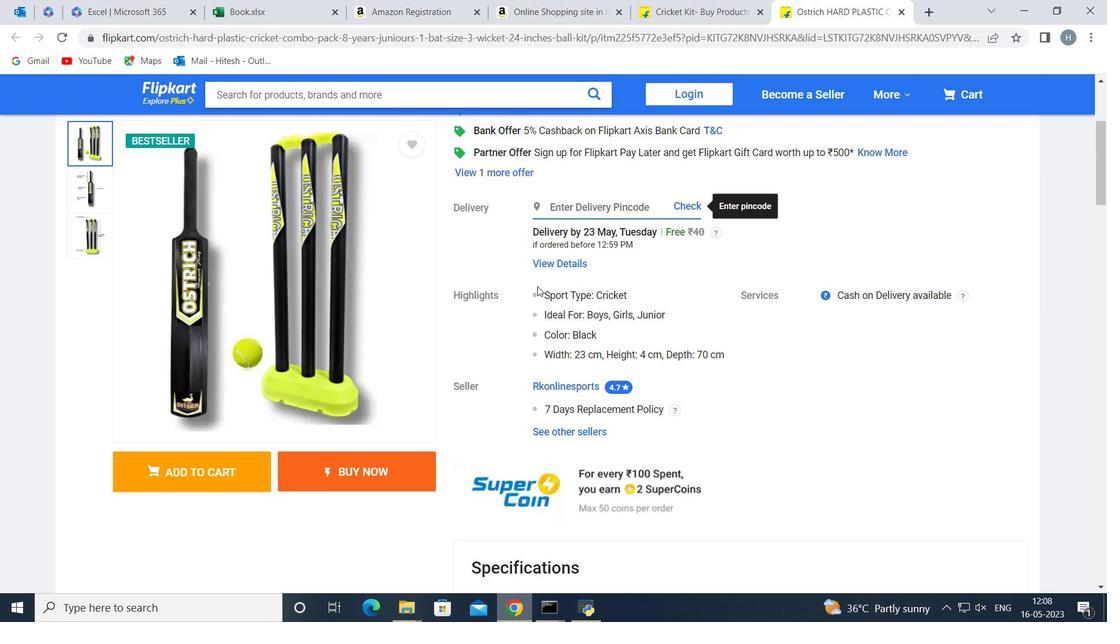 
Action: Mouse scrolled (538, 286) with delta (0, 0)
Screenshot: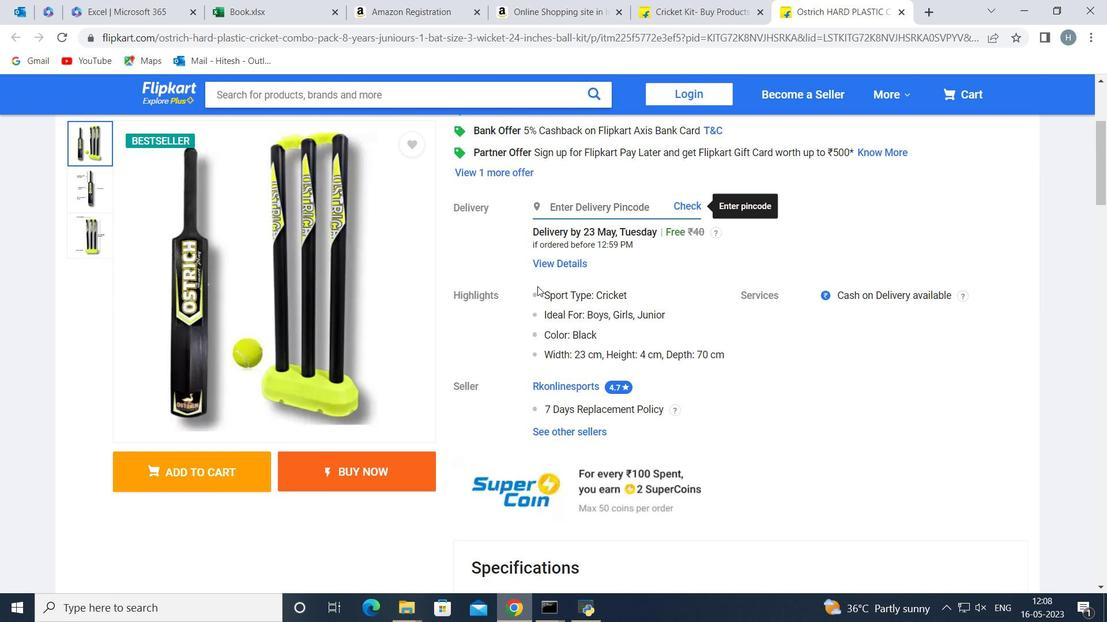 
Action: Key pressed <Key.backspace>
Screenshot: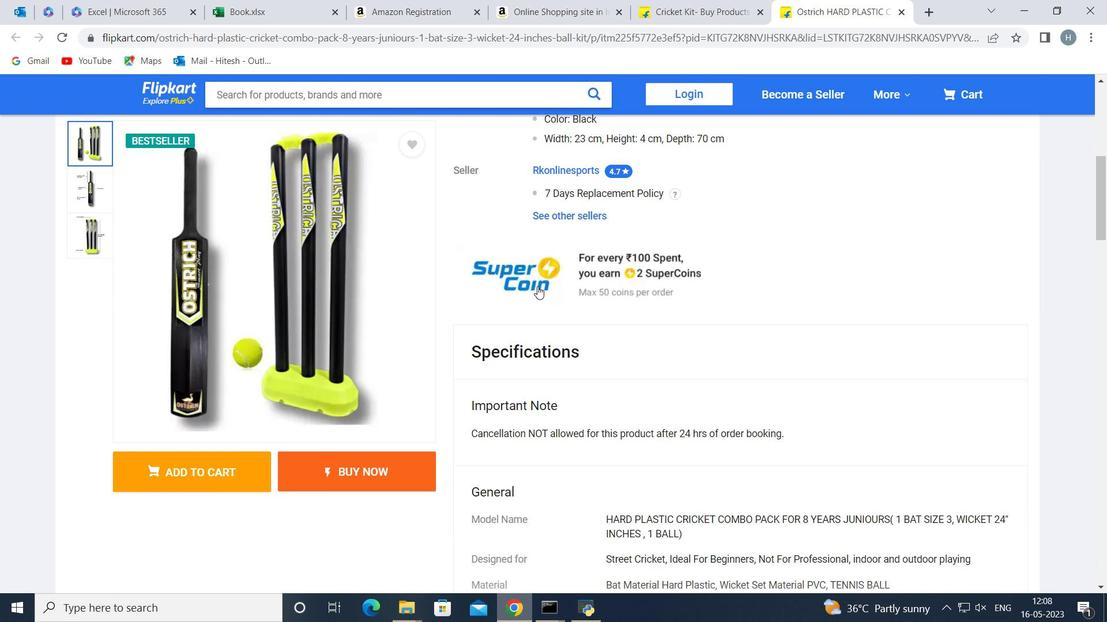 
Action: Mouse moved to (703, 332)
Screenshot: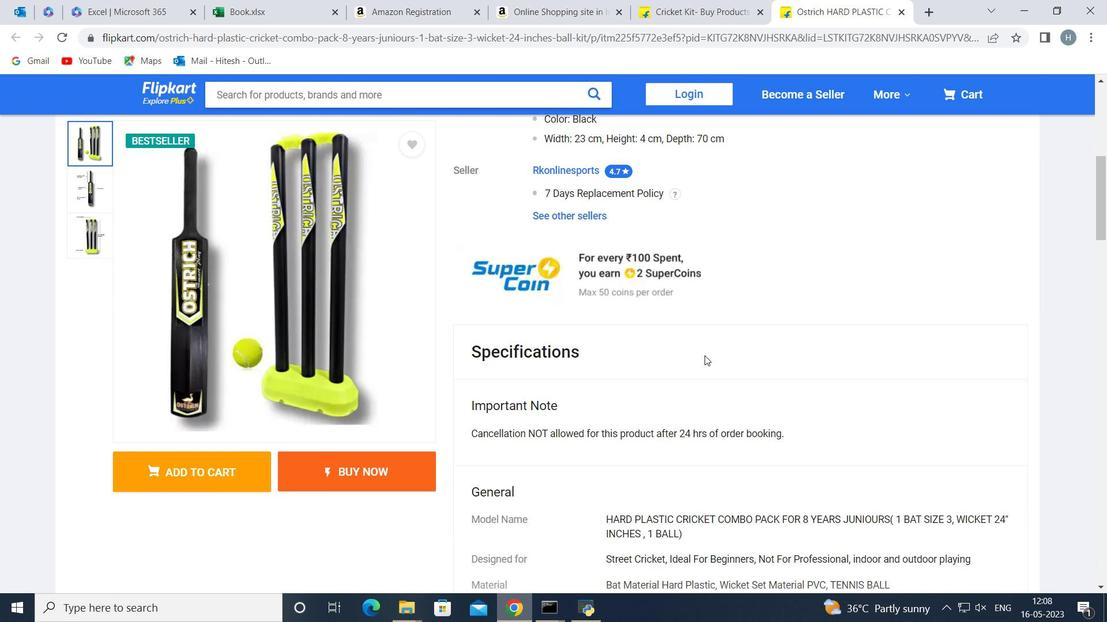 
Action: Mouse scrolled (703, 333) with delta (0, 0)
Screenshot: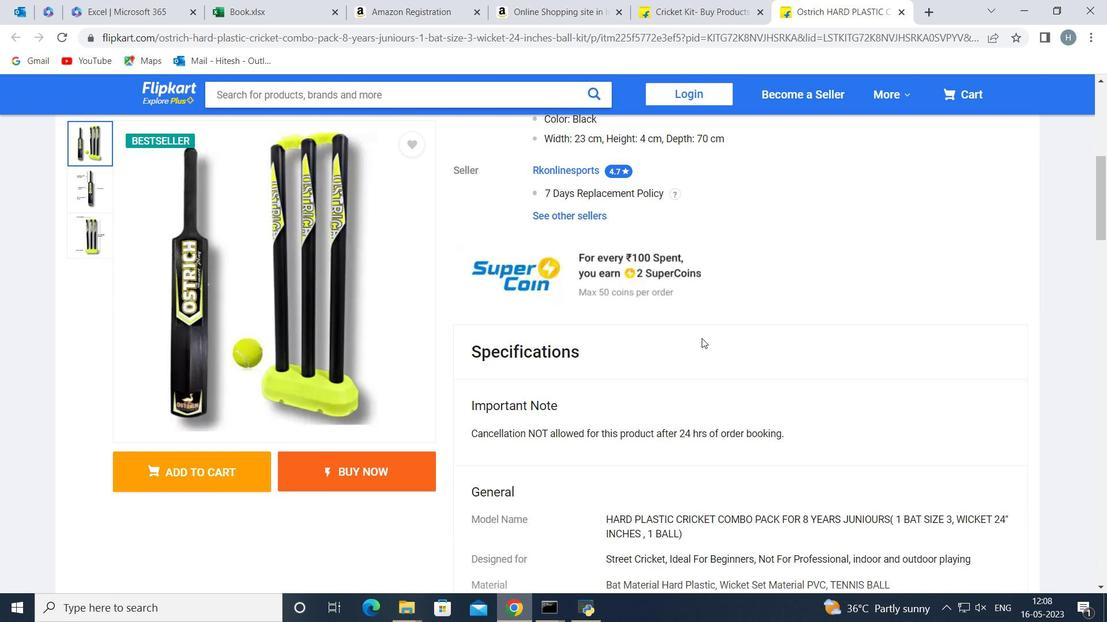 
Action: Mouse scrolled (703, 333) with delta (0, 0)
Screenshot: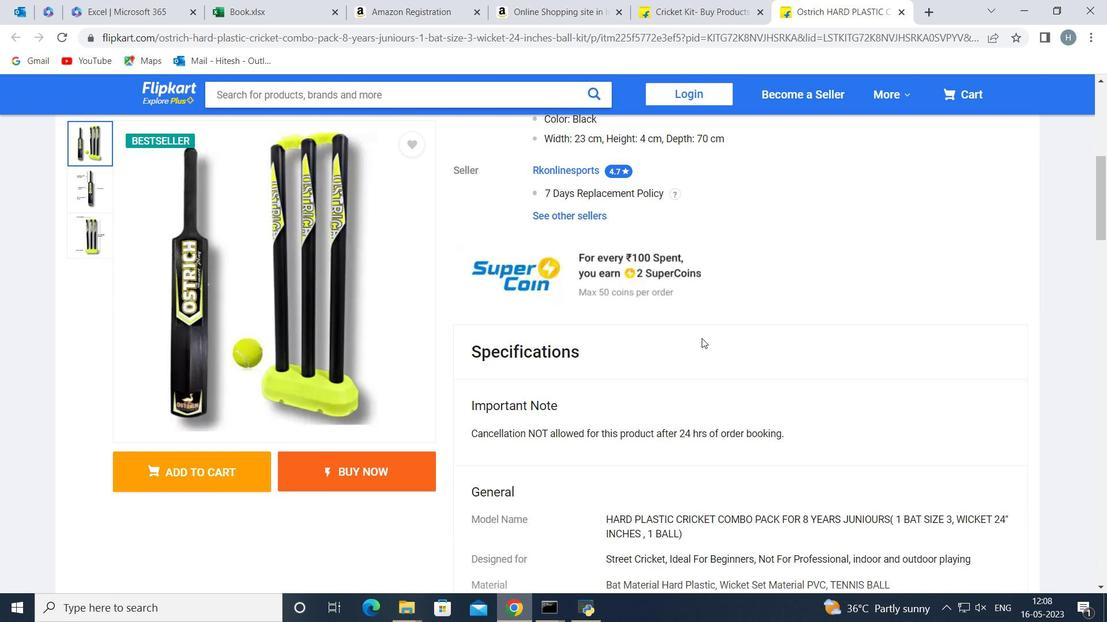 
Action: Mouse scrolled (703, 333) with delta (0, 0)
Screenshot: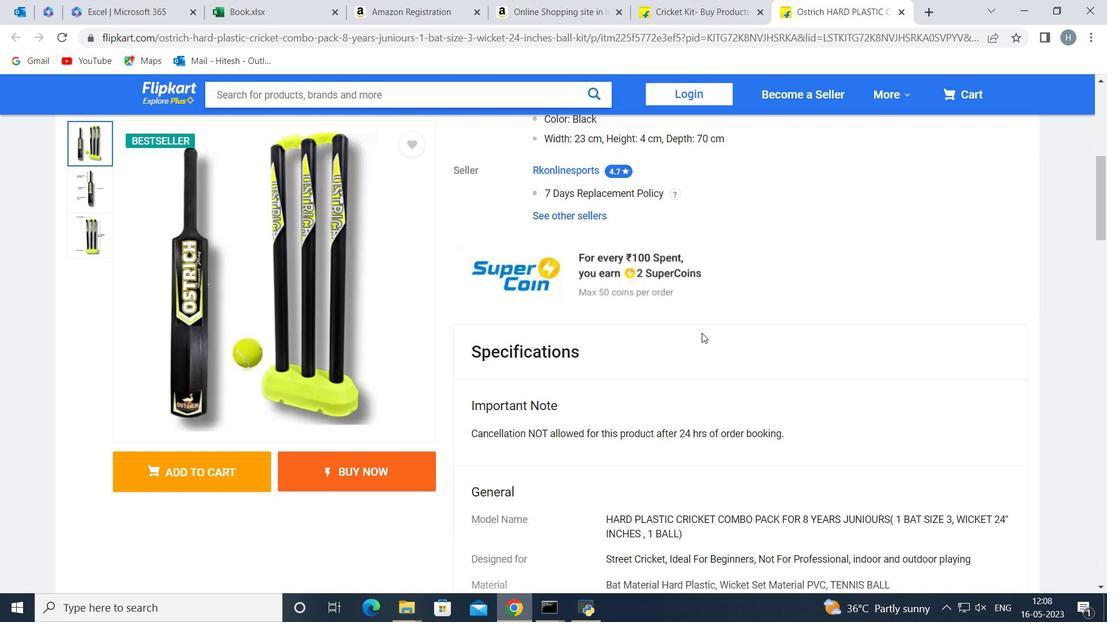 
Action: Mouse scrolled (703, 333) with delta (0, 0)
Screenshot: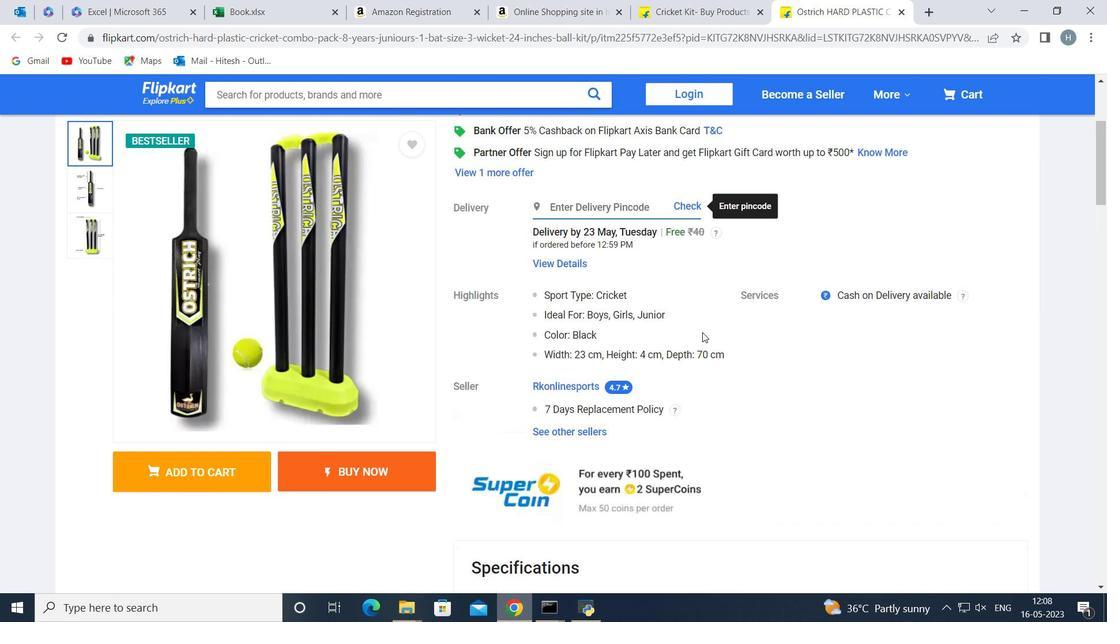 
Action: Mouse scrolled (703, 333) with delta (0, 0)
Screenshot: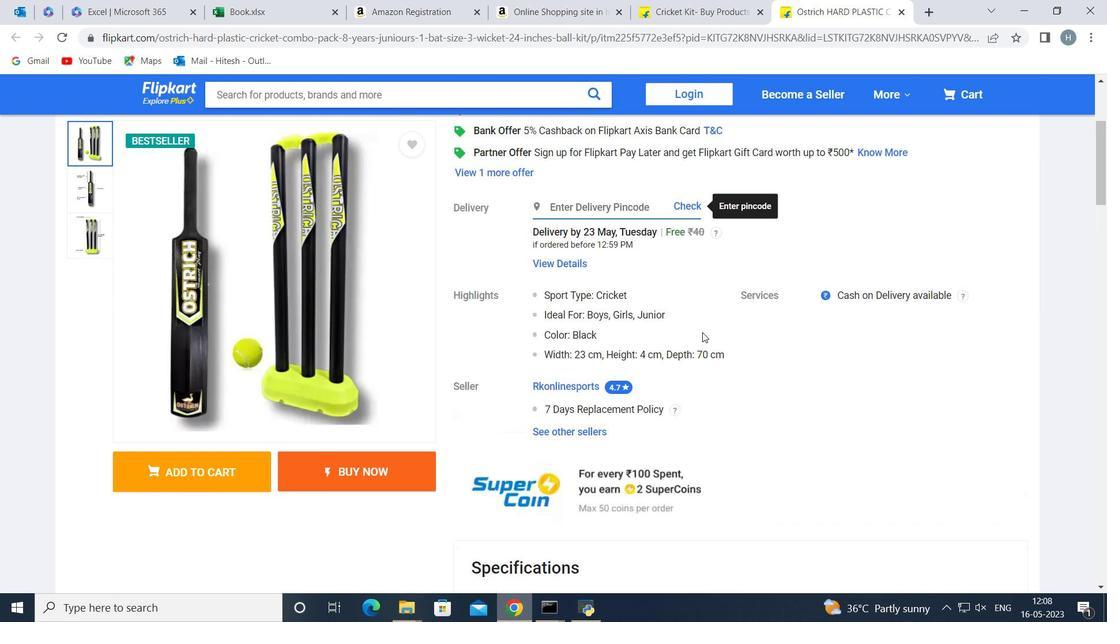 
Action: Mouse scrolled (703, 333) with delta (0, 0)
Screenshot: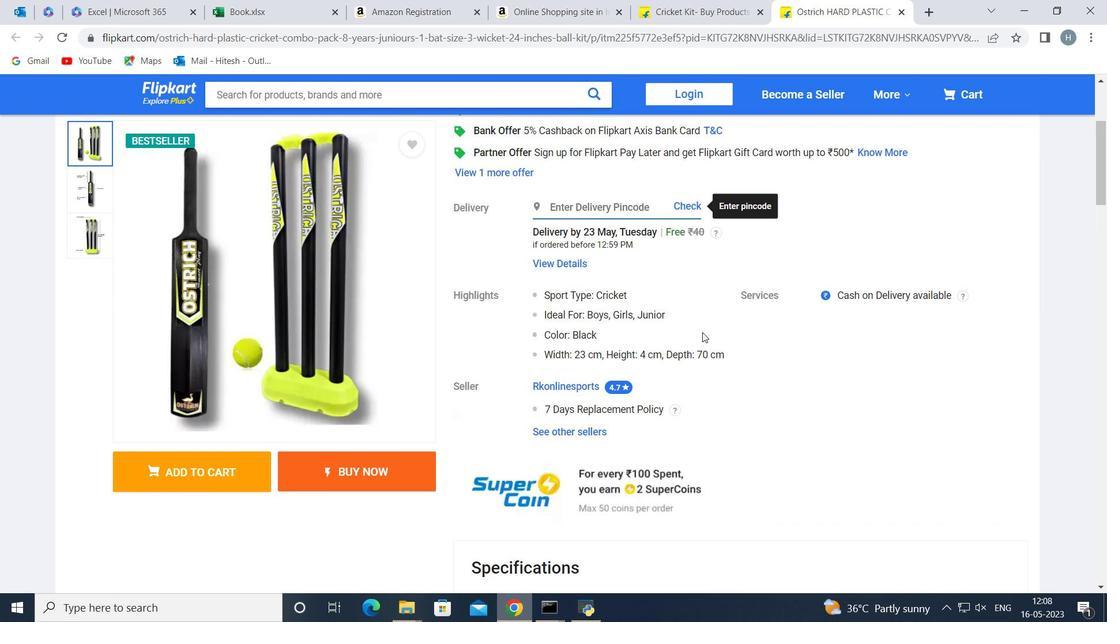 
Action: Mouse scrolled (703, 333) with delta (0, 0)
Screenshot: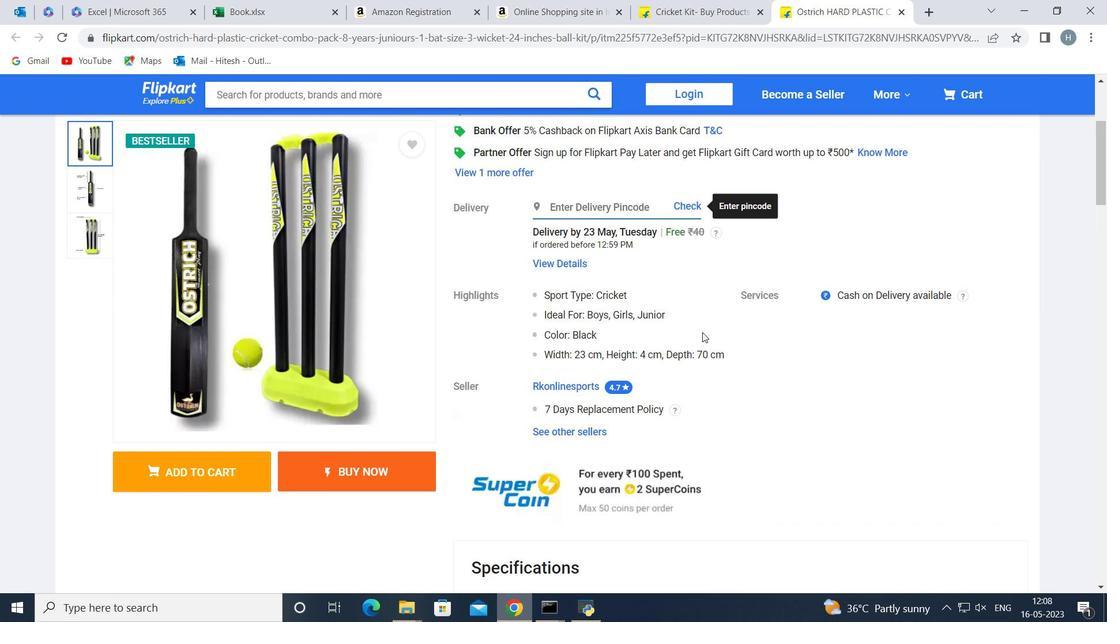 
Action: Mouse scrolled (703, 333) with delta (0, 0)
Screenshot: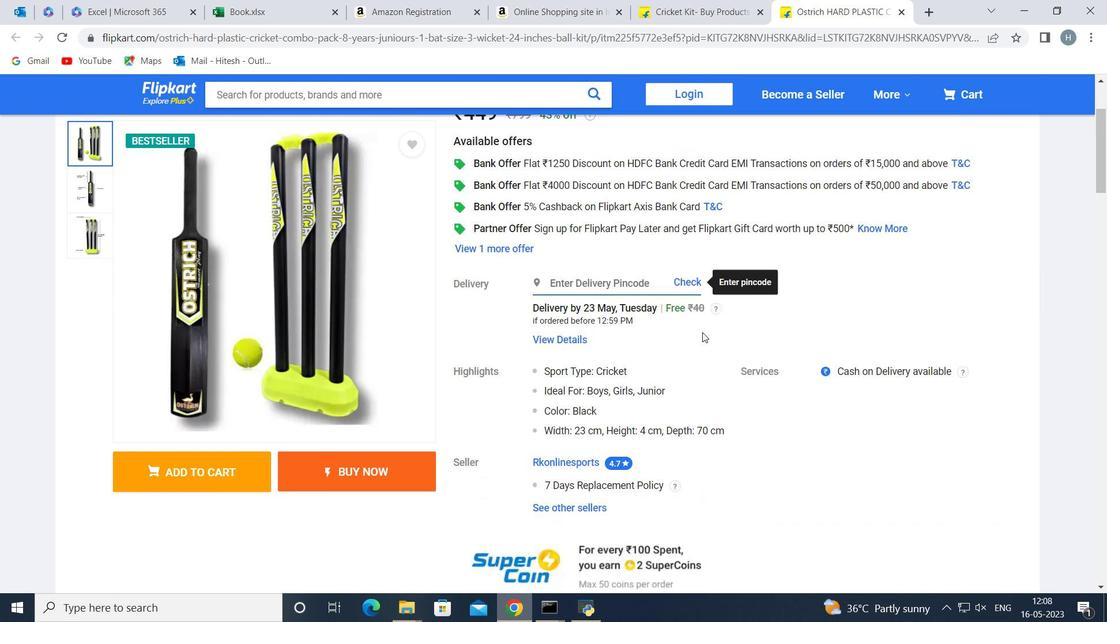 
Action: Mouse scrolled (703, 333) with delta (0, 0)
Screenshot: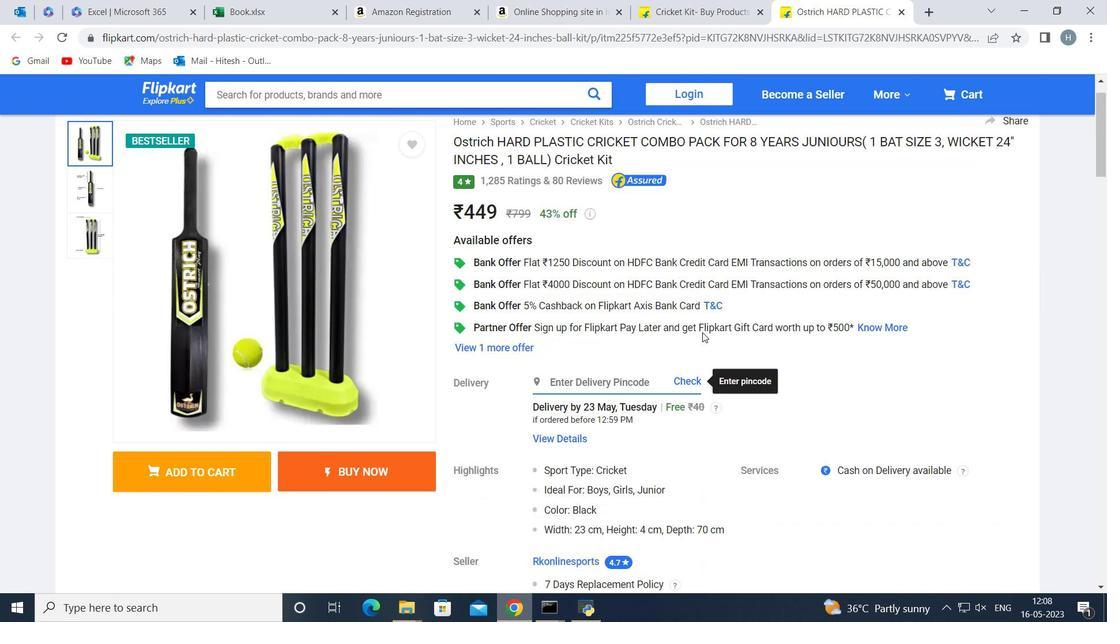 
Action: Mouse scrolled (703, 333) with delta (0, 0)
Screenshot: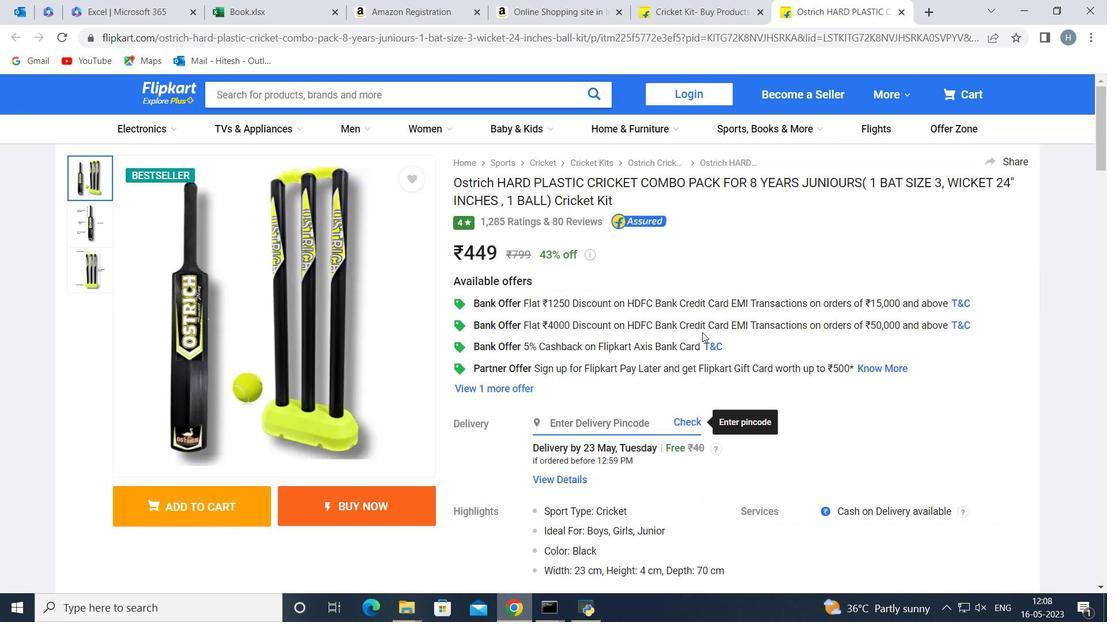 
Action: Mouse scrolled (703, 333) with delta (0, 0)
Screenshot: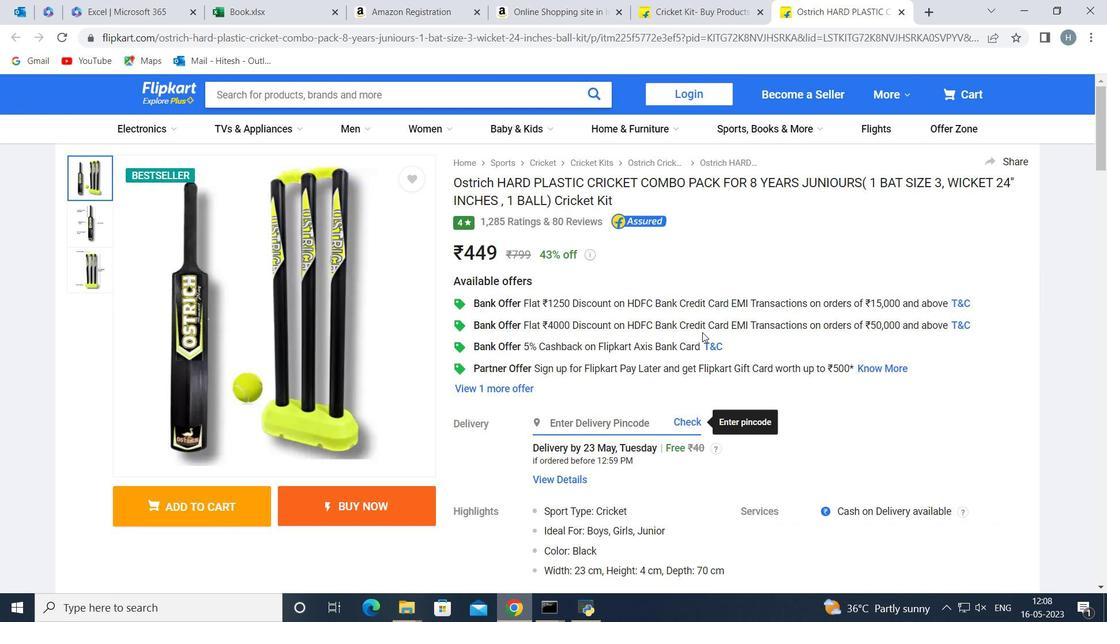 
Action: Mouse scrolled (703, 333) with delta (0, 0)
Screenshot: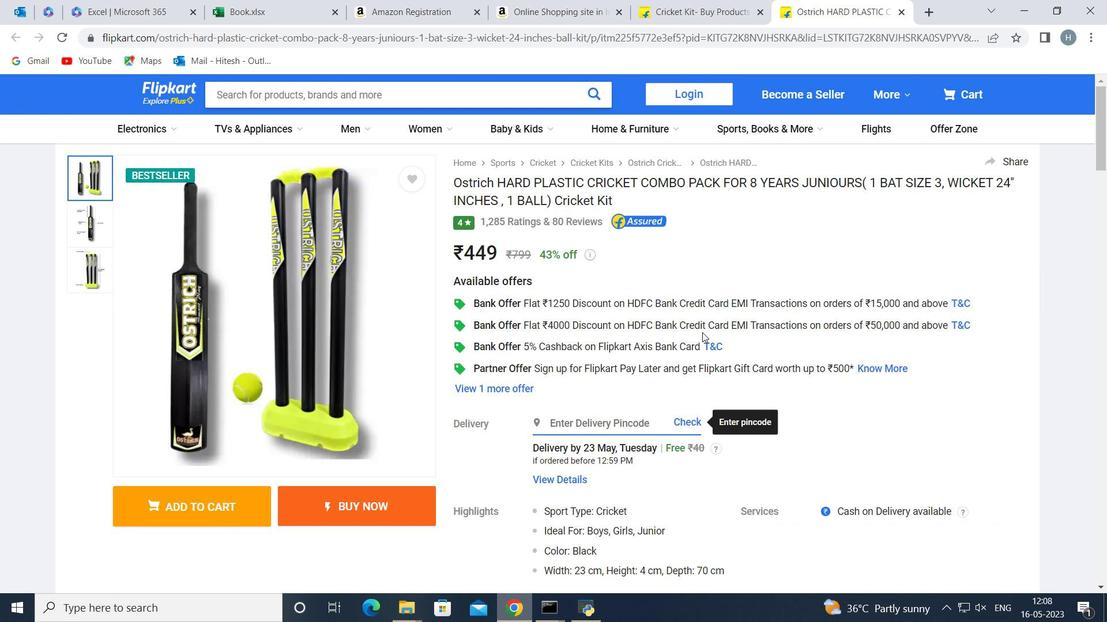 
Action: Mouse scrolled (703, 333) with delta (0, 0)
Screenshot: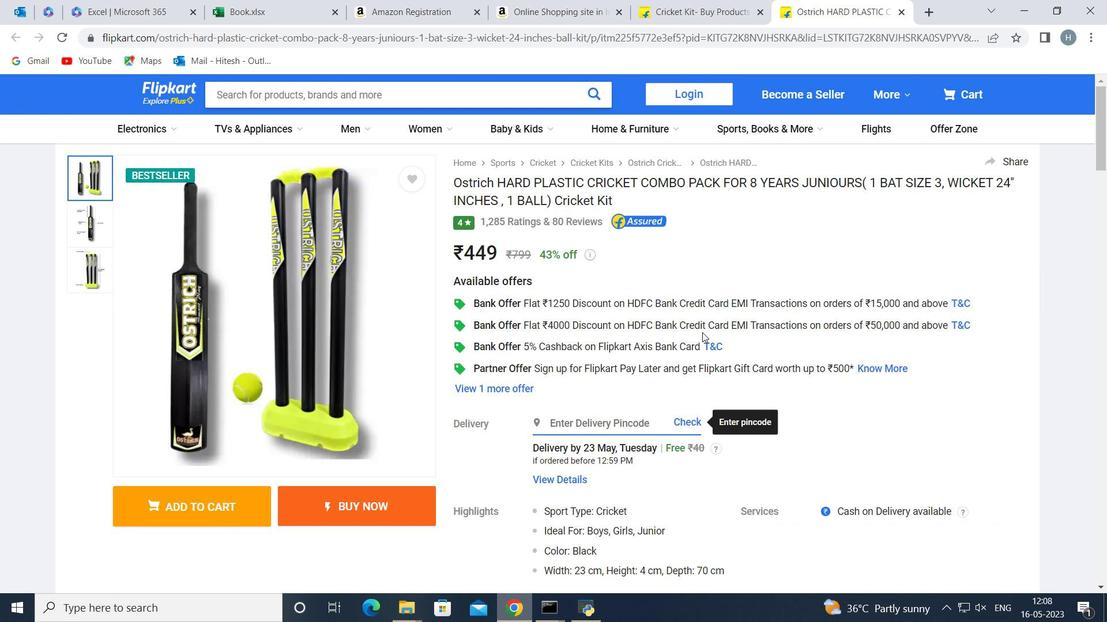 
Action: Mouse scrolled (703, 333) with delta (0, 0)
Screenshot: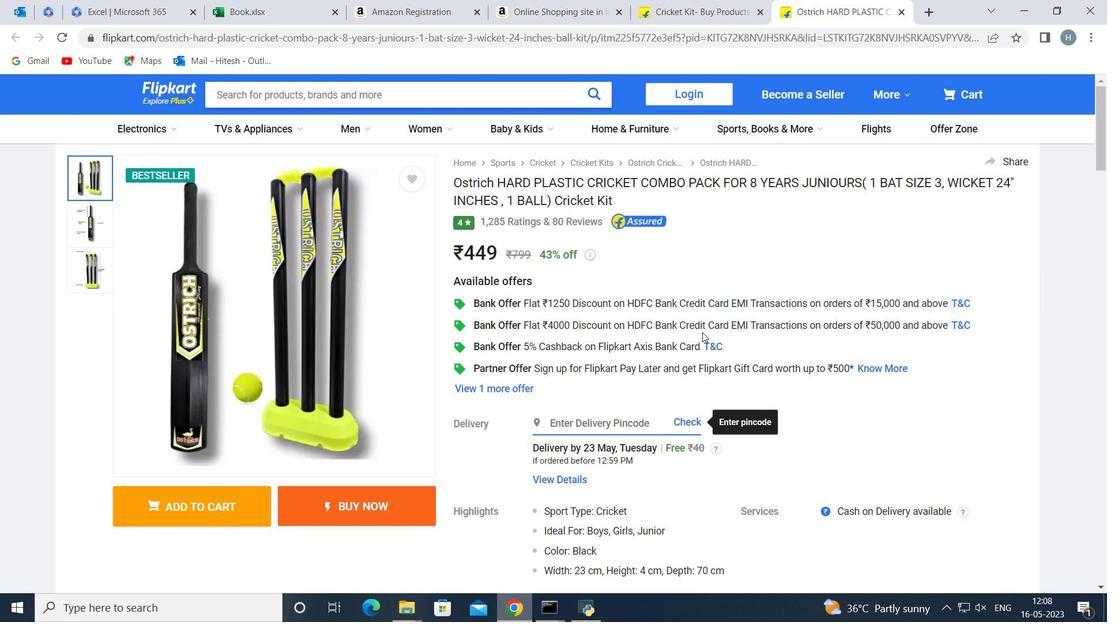 
Action: Mouse scrolled (703, 332) with delta (0, 0)
Screenshot: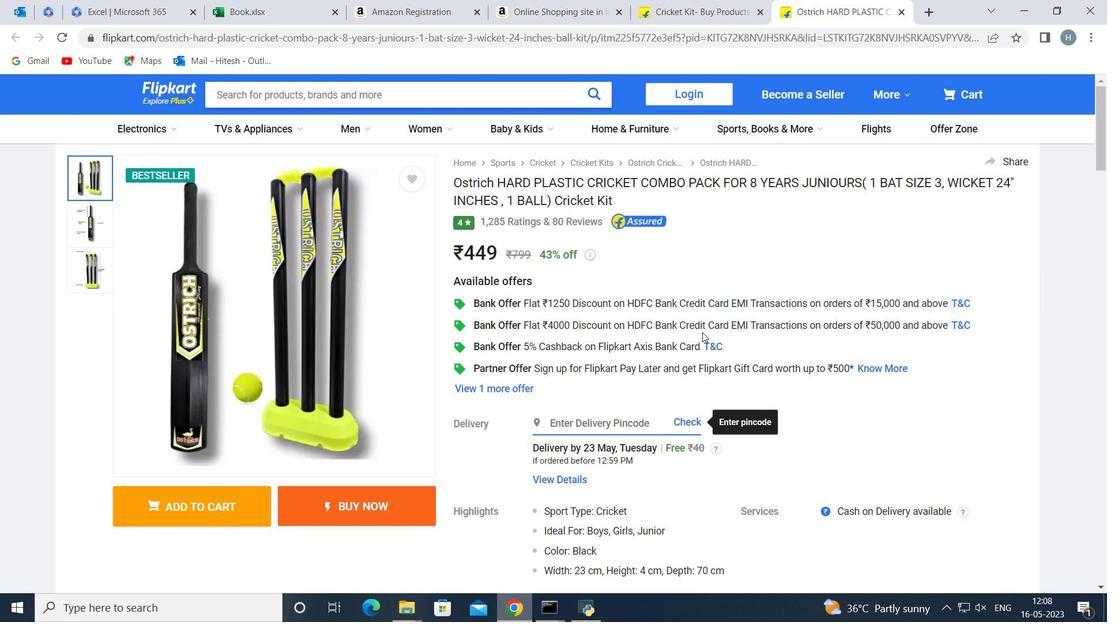 
Action: Mouse scrolled (703, 332) with delta (0, 0)
Screenshot: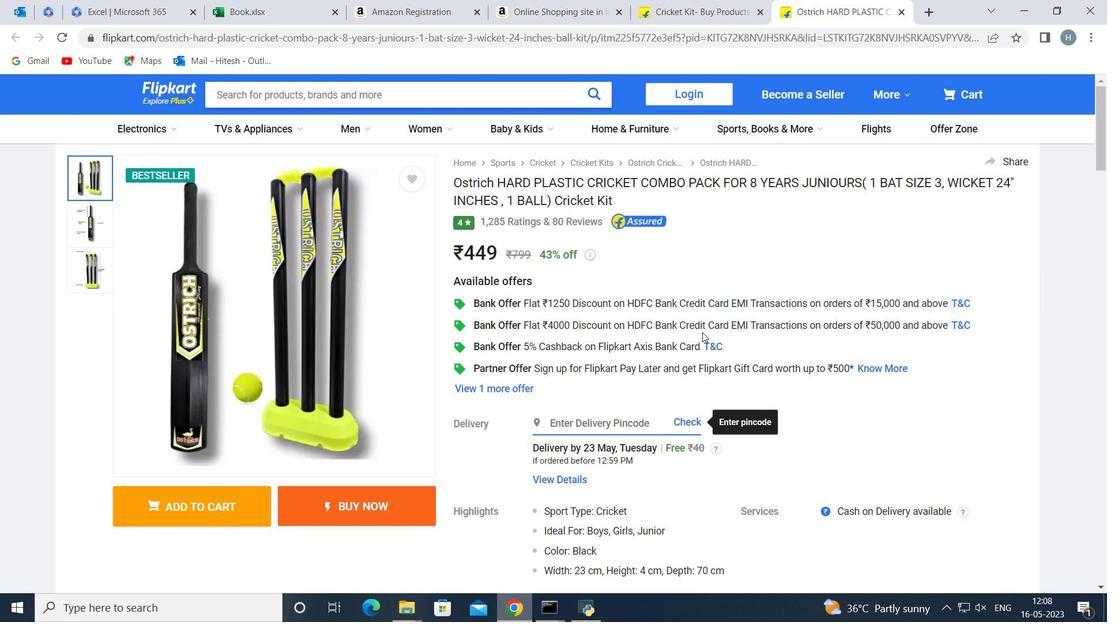 
Action: Mouse scrolled (703, 332) with delta (0, 0)
Screenshot: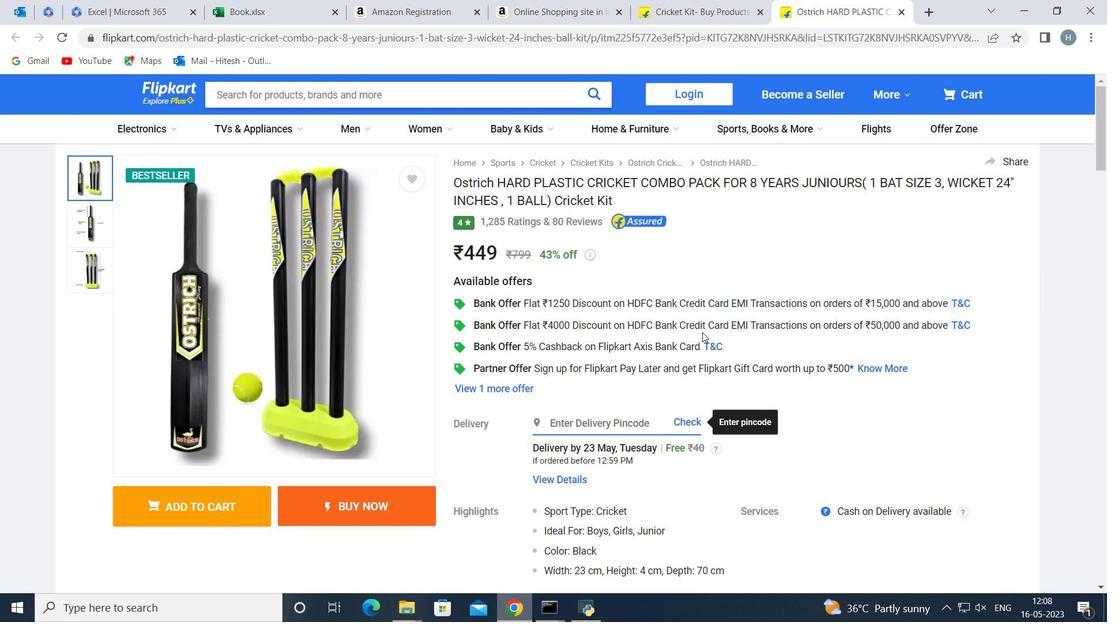 
Action: Mouse scrolled (703, 332) with delta (0, 0)
Screenshot: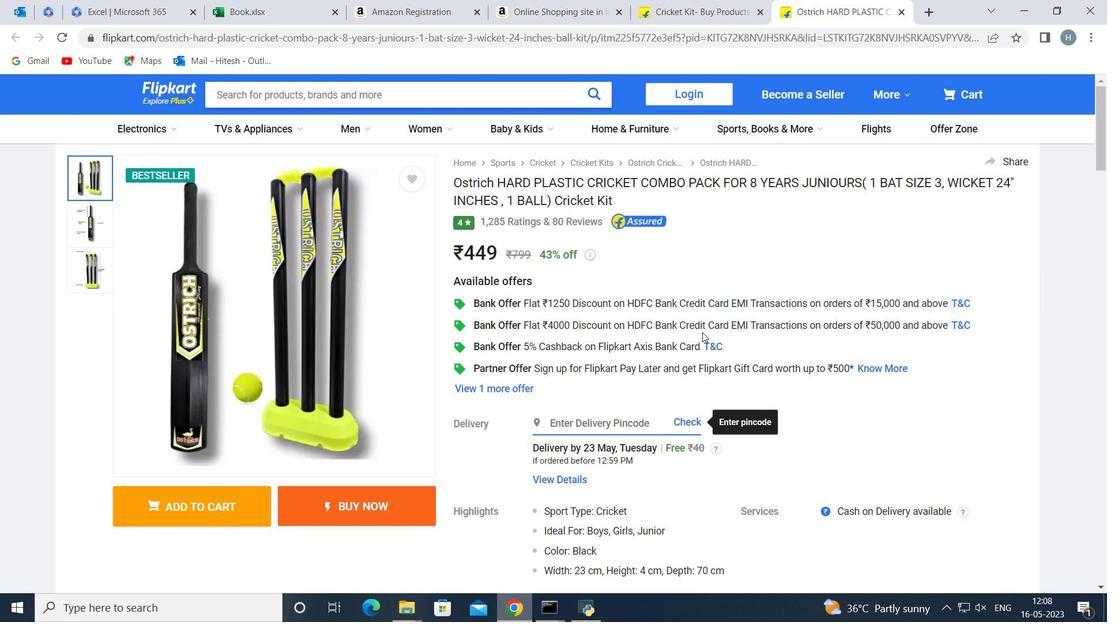 
Action: Mouse scrolled (703, 332) with delta (0, 0)
Screenshot: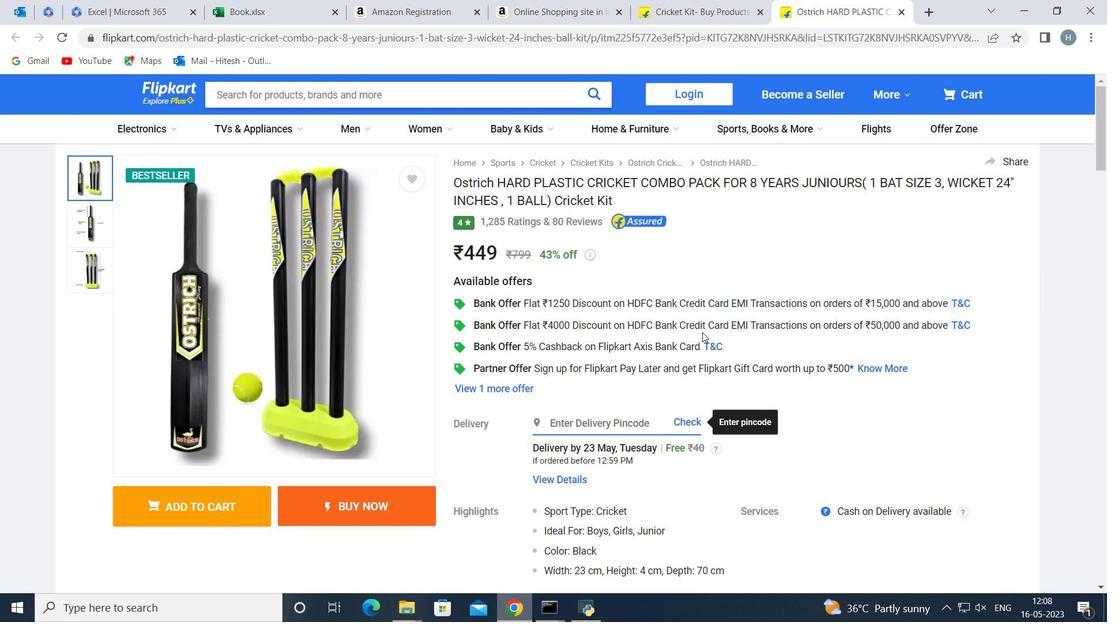 
Action: Mouse scrolled (703, 332) with delta (0, 0)
Screenshot: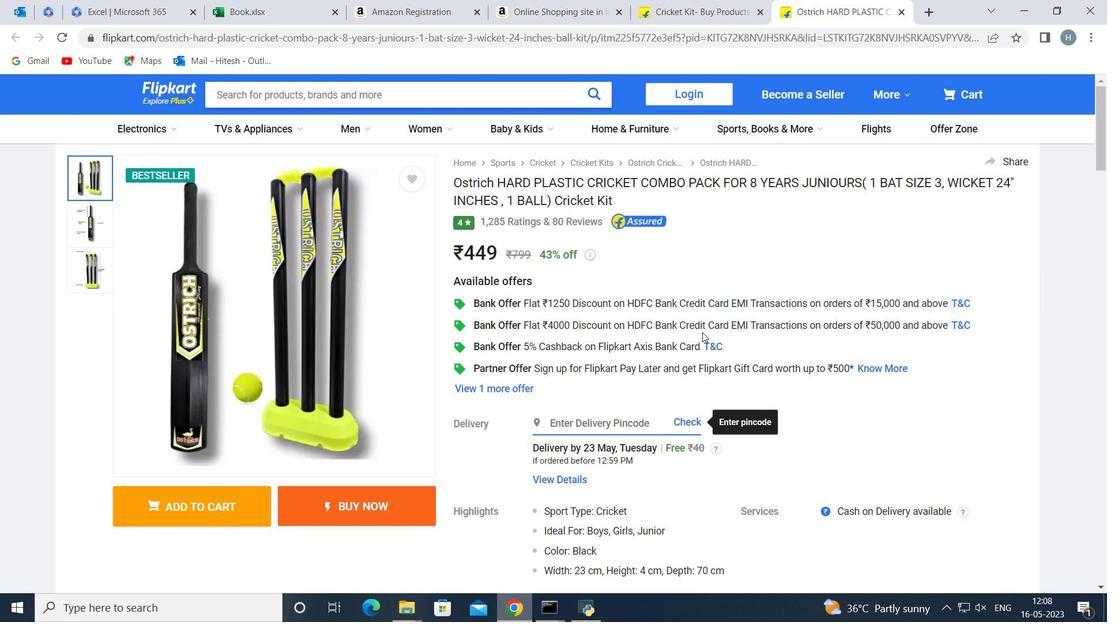 
Action: Mouse scrolled (703, 332) with delta (0, 0)
Screenshot: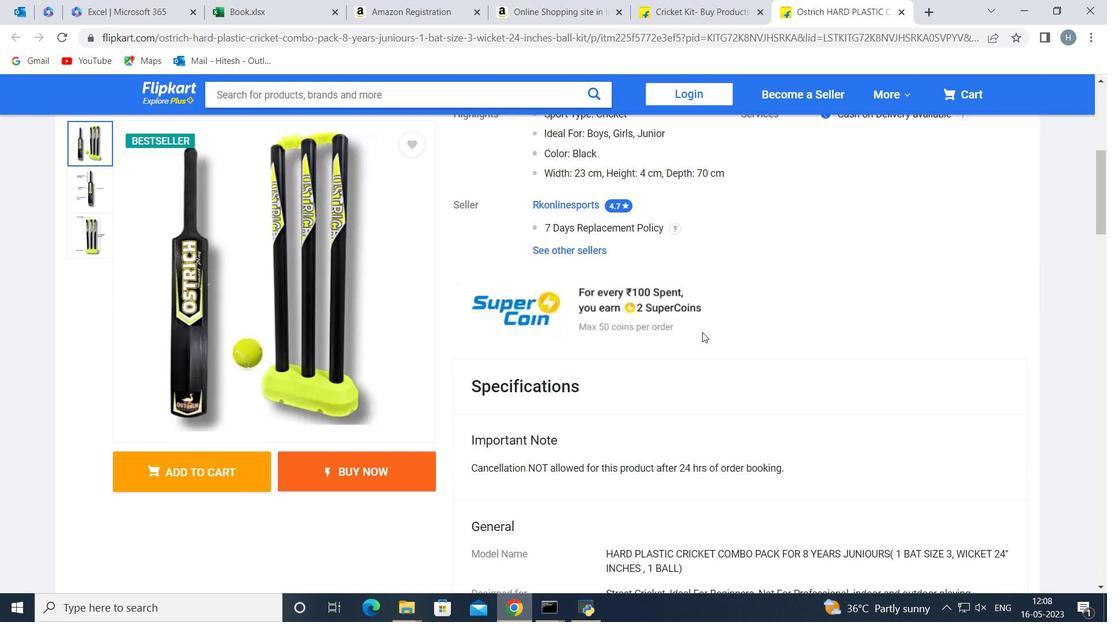 
Action: Mouse scrolled (703, 332) with delta (0, 0)
Screenshot: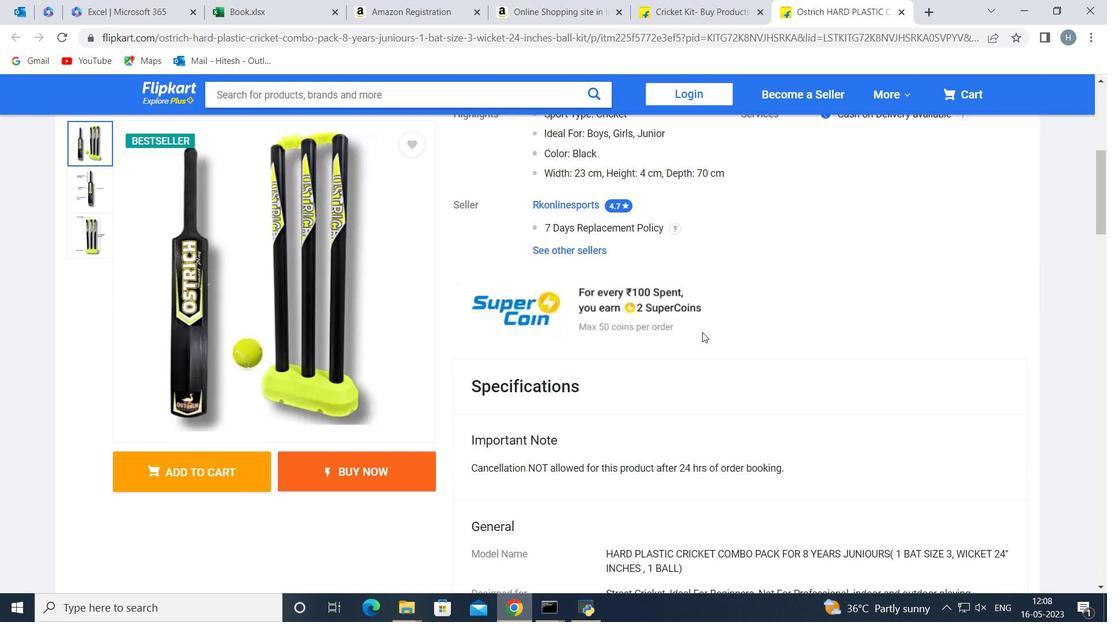 
Action: Mouse scrolled (703, 332) with delta (0, 0)
Screenshot: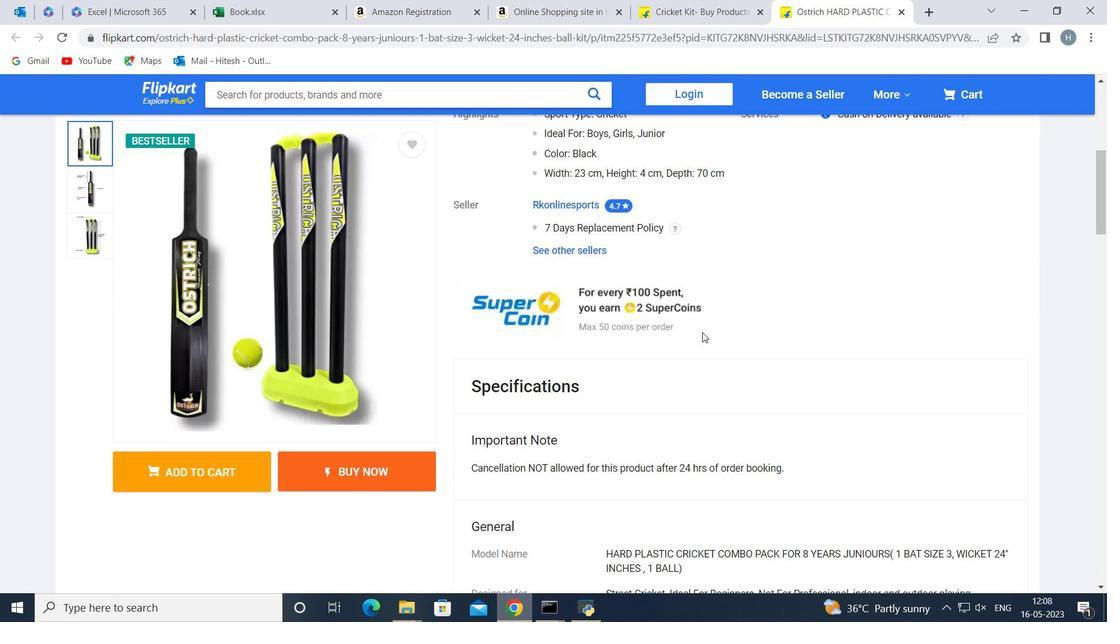 
Action: Mouse scrolled (703, 332) with delta (0, 0)
Screenshot: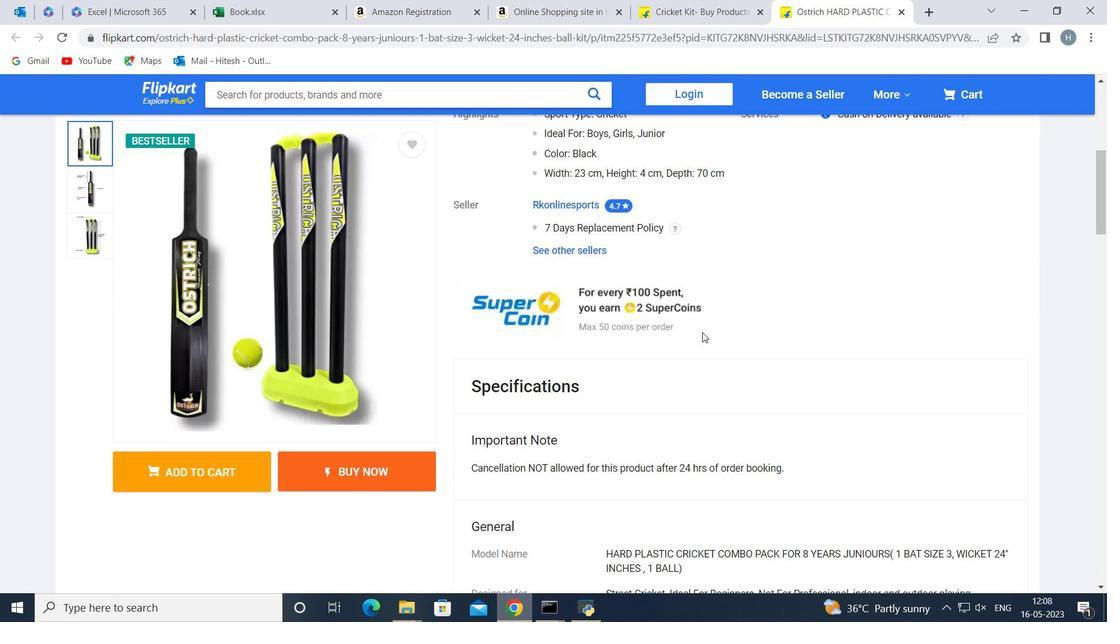 
Action: Mouse scrolled (703, 332) with delta (0, 0)
Screenshot: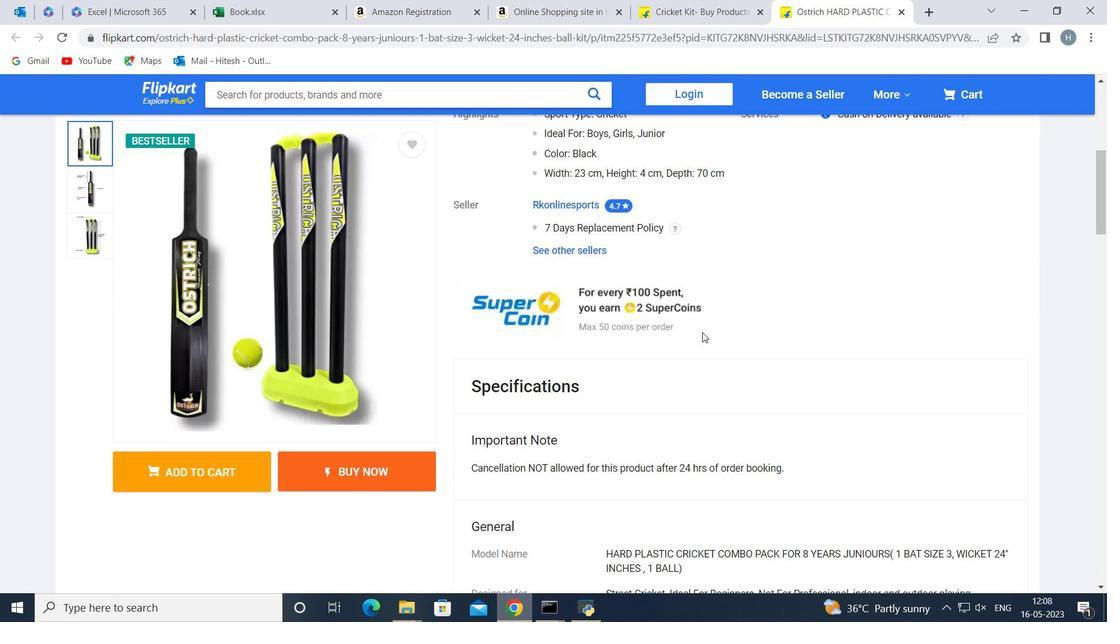 
Action: Mouse moved to (595, 323)
Screenshot: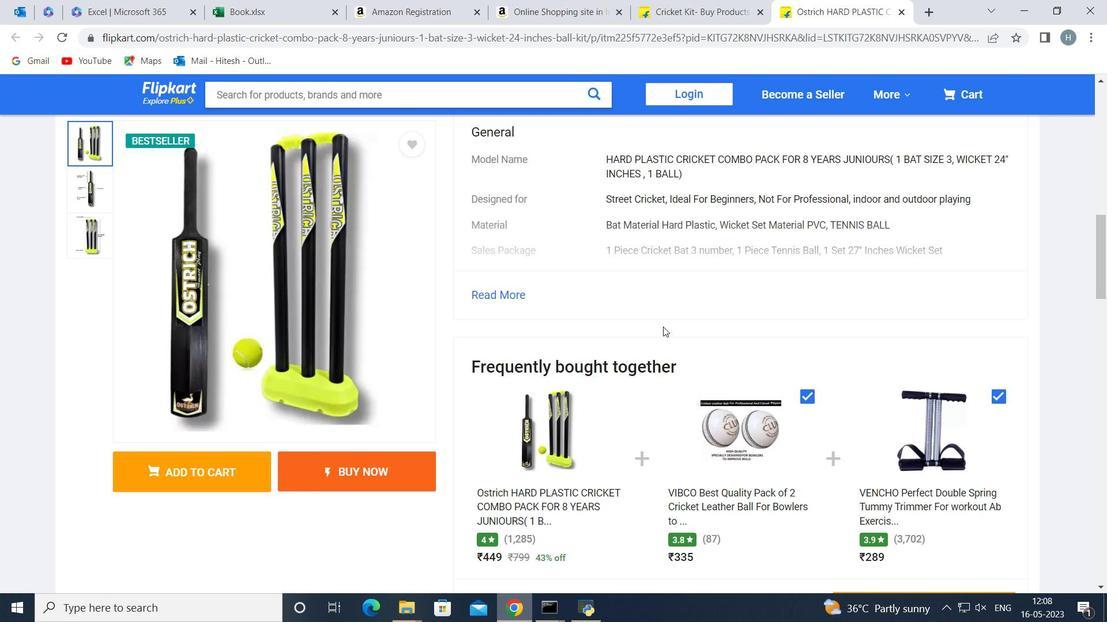 
Action: Mouse scrolled (595, 323) with delta (0, 0)
Screenshot: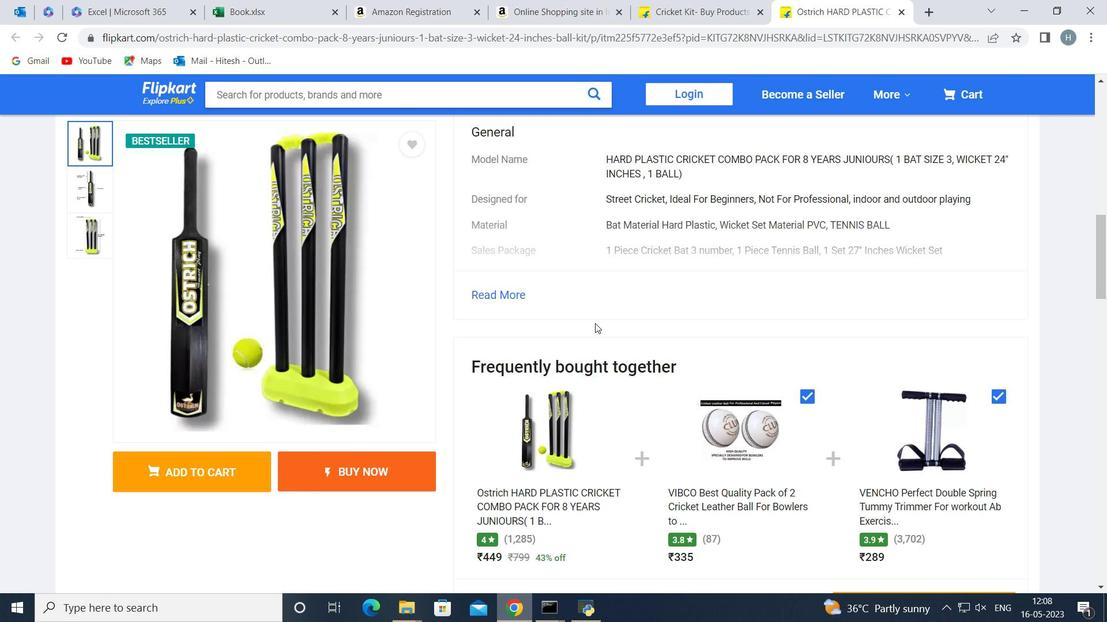 
Action: Mouse scrolled (595, 323) with delta (0, 0)
Screenshot: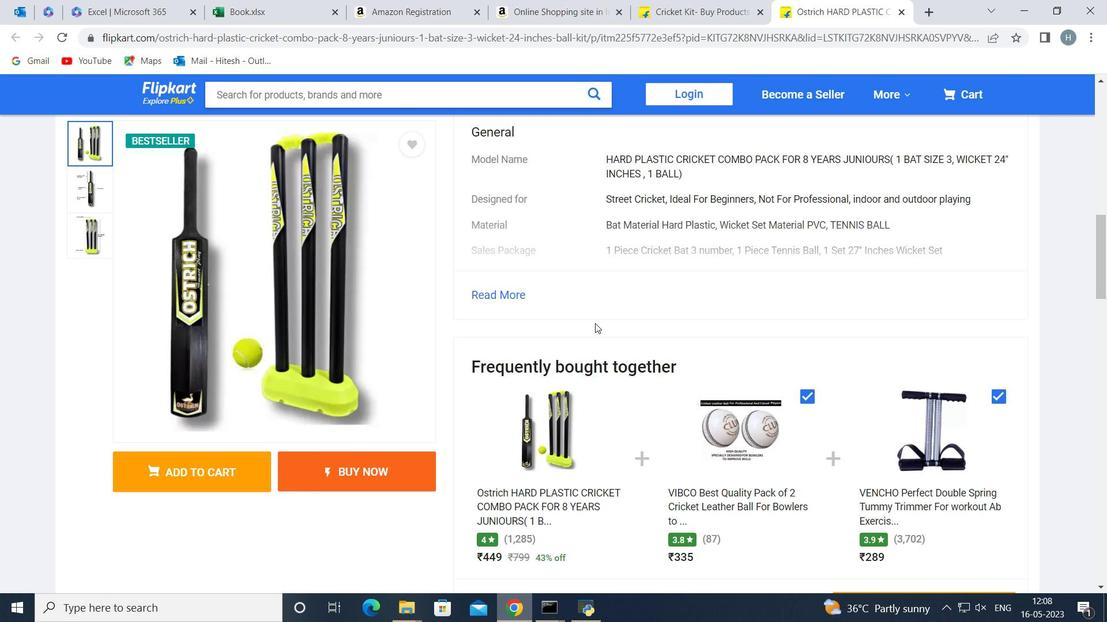 
Action: Mouse scrolled (595, 323) with delta (0, 0)
Screenshot: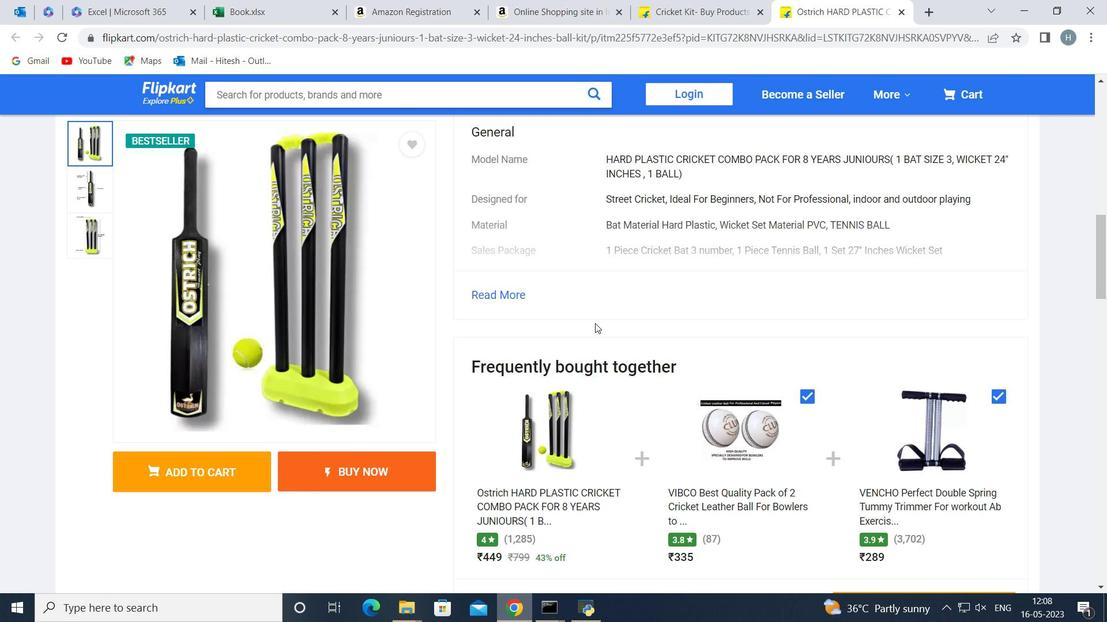 
Action: Mouse scrolled (595, 323) with delta (0, 0)
Screenshot: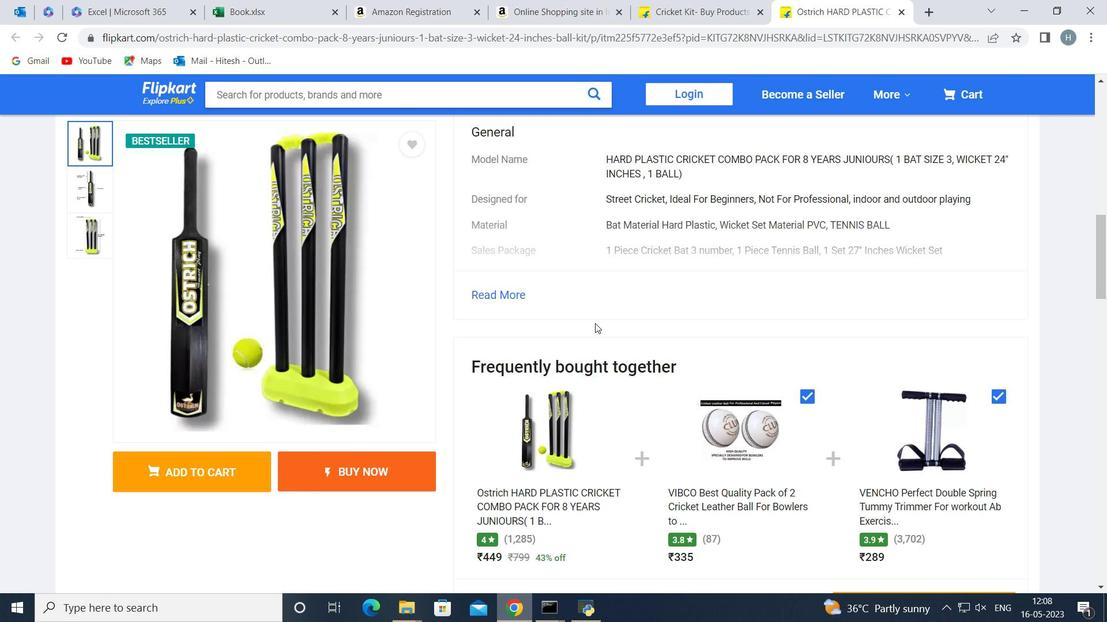 
Action: Mouse scrolled (595, 323) with delta (0, 0)
Screenshot: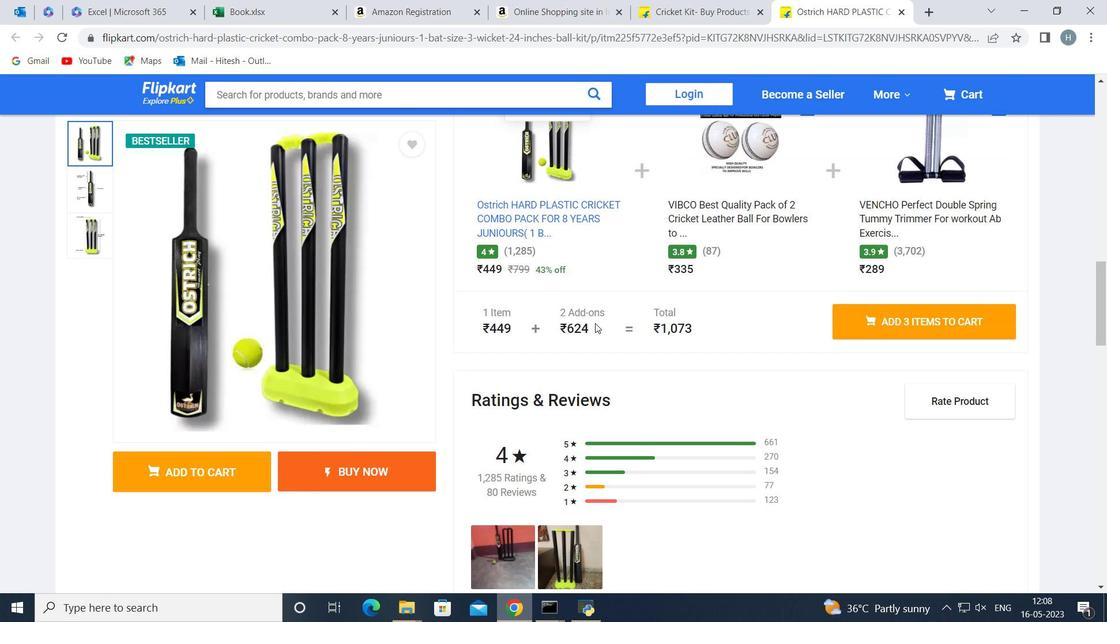 
Action: Mouse scrolled (595, 323) with delta (0, 0)
Screenshot: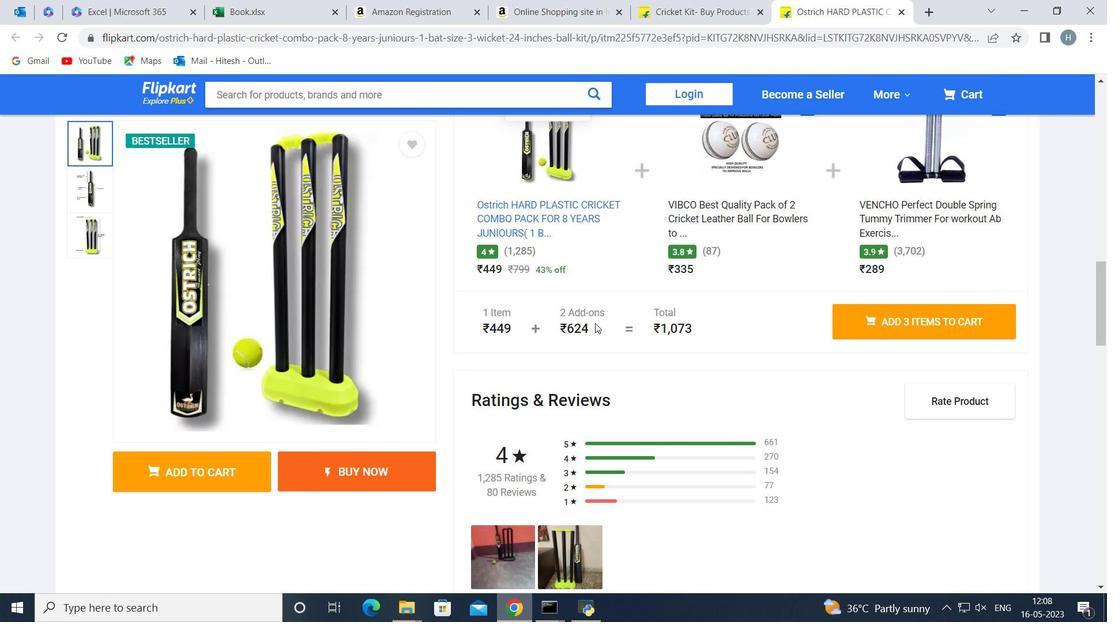 
Action: Mouse scrolled (595, 323) with delta (0, 0)
Screenshot: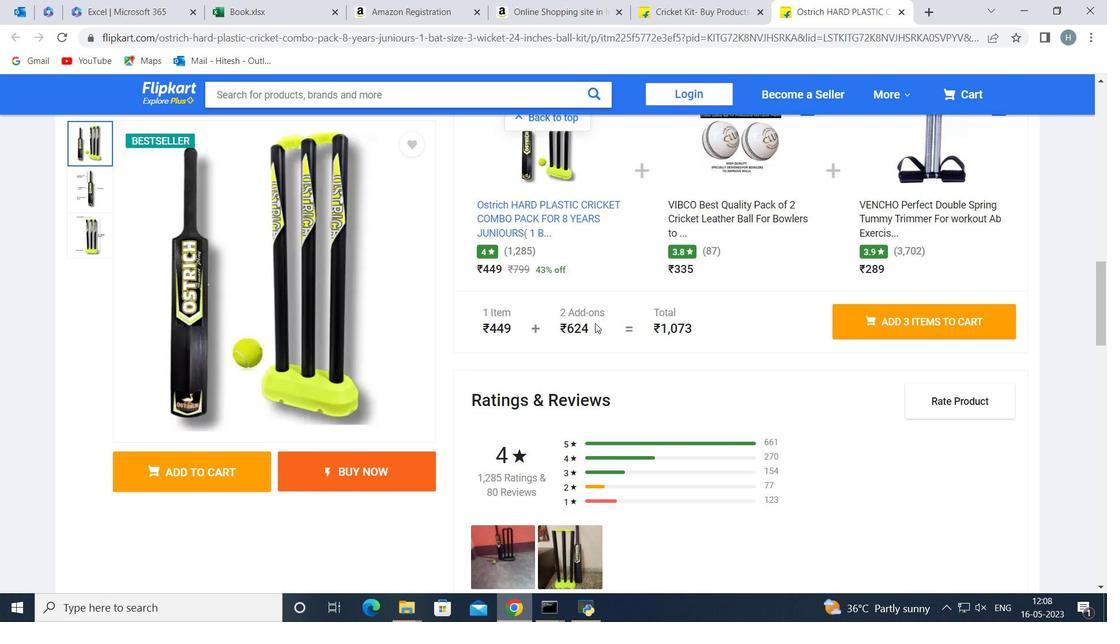 
Action: Mouse scrolled (595, 323) with delta (0, 0)
Screenshot: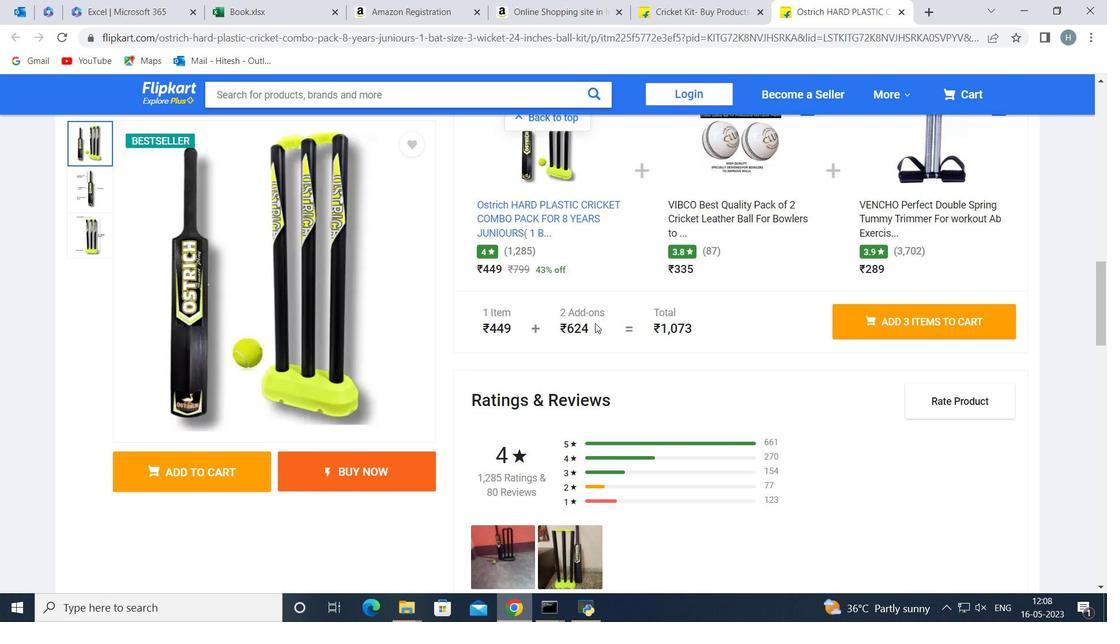 
Action: Mouse moved to (597, 324)
Screenshot: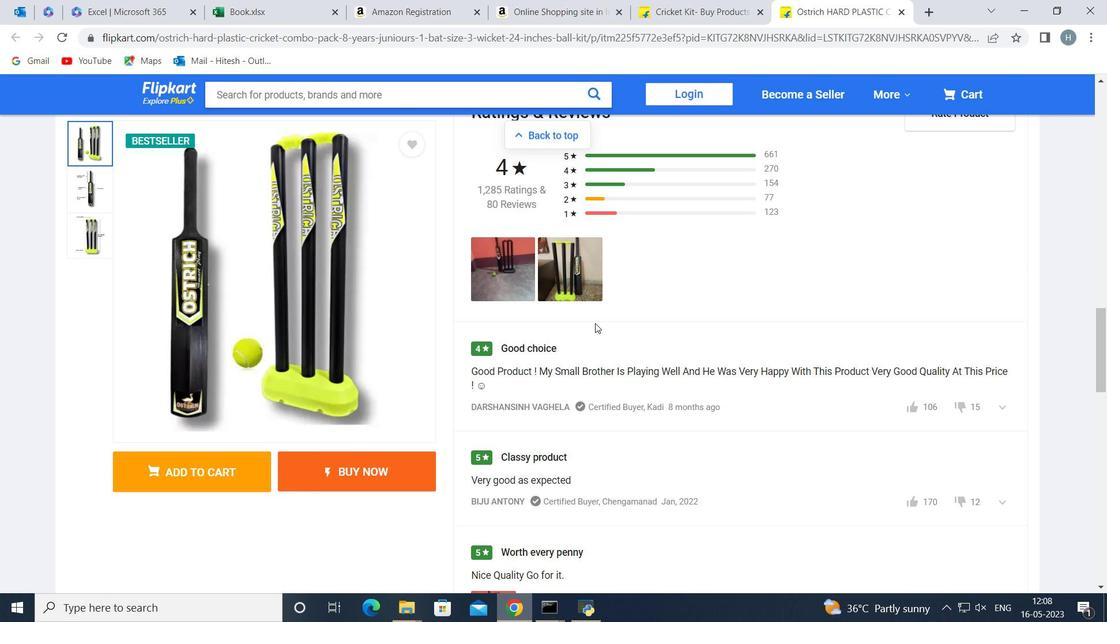 
Action: Mouse scrolled (597, 323) with delta (0, 0)
Screenshot: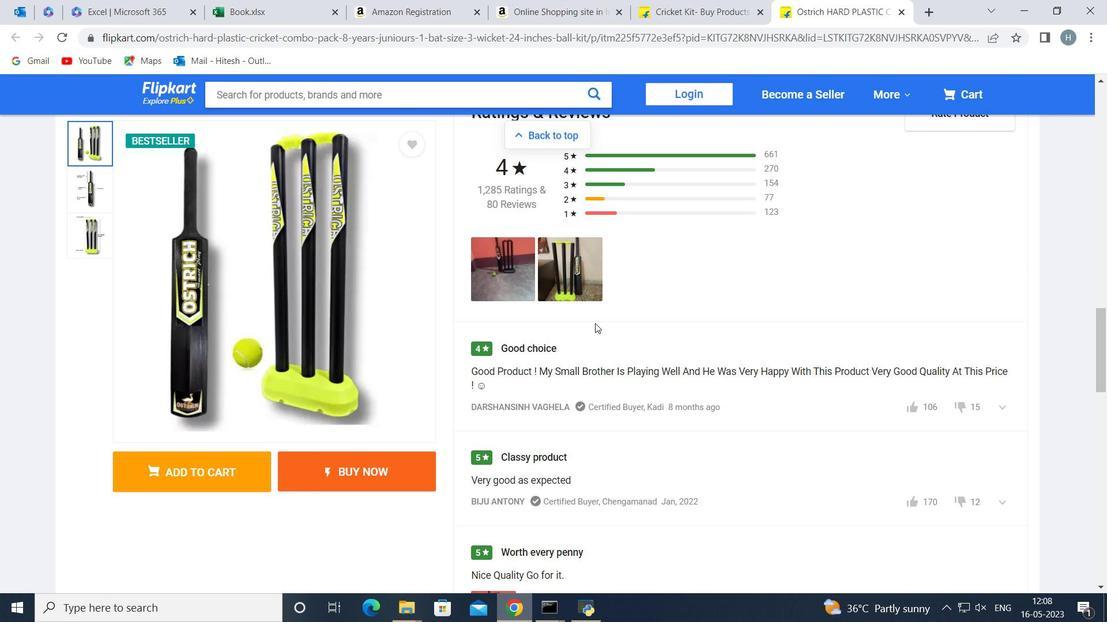 
Action: Mouse moved to (597, 324)
Screenshot: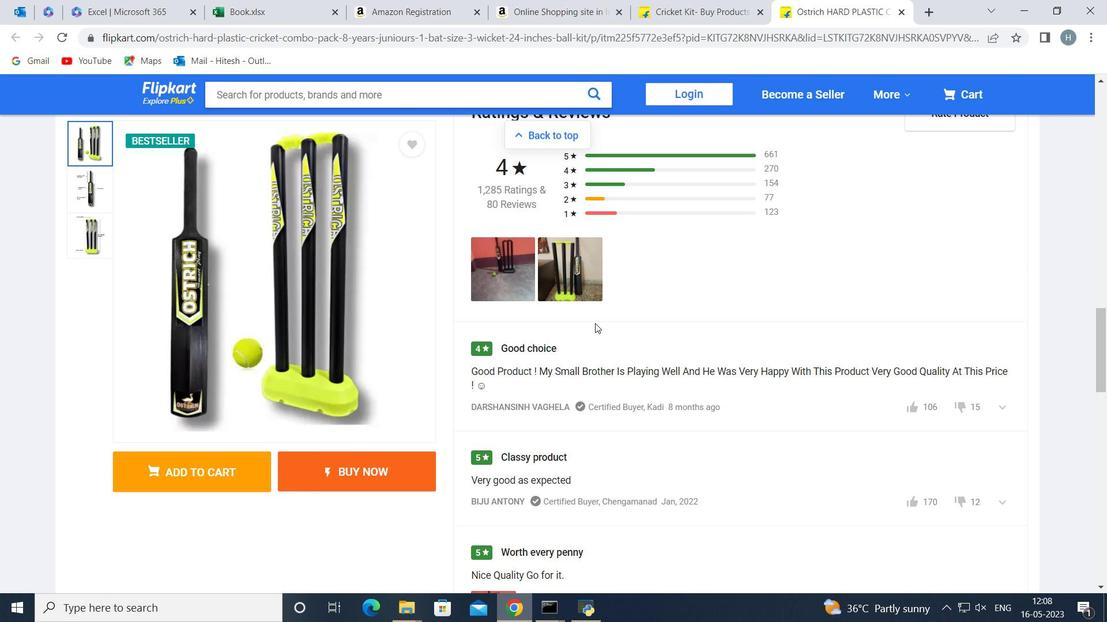 
Action: Mouse scrolled (597, 324) with delta (0, 0)
Screenshot: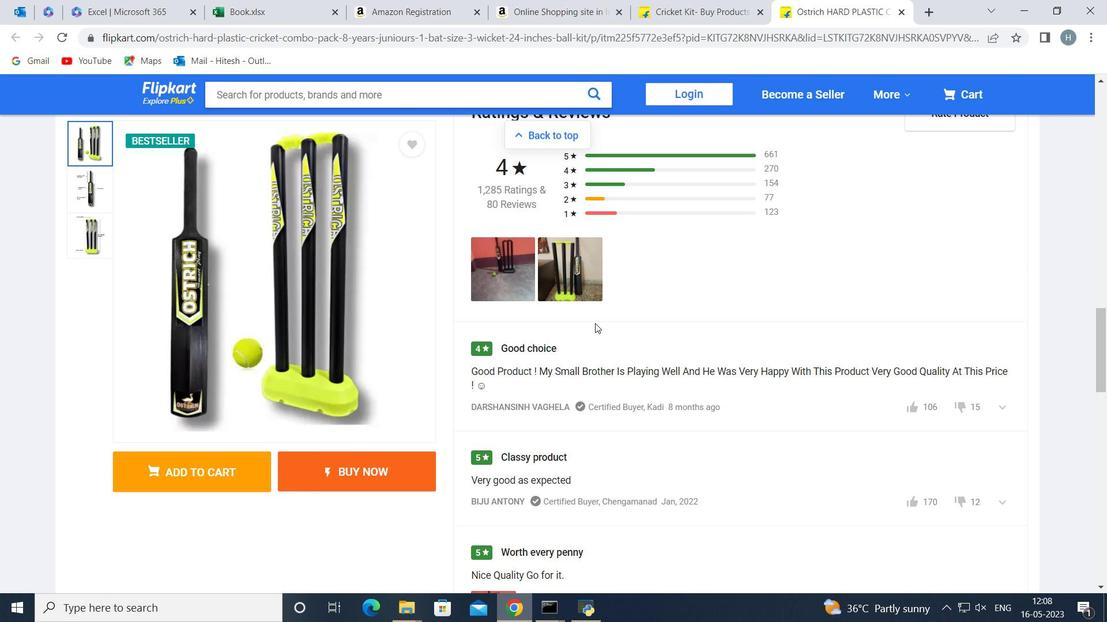 
Action: Mouse scrolled (597, 324) with delta (0, 0)
Screenshot: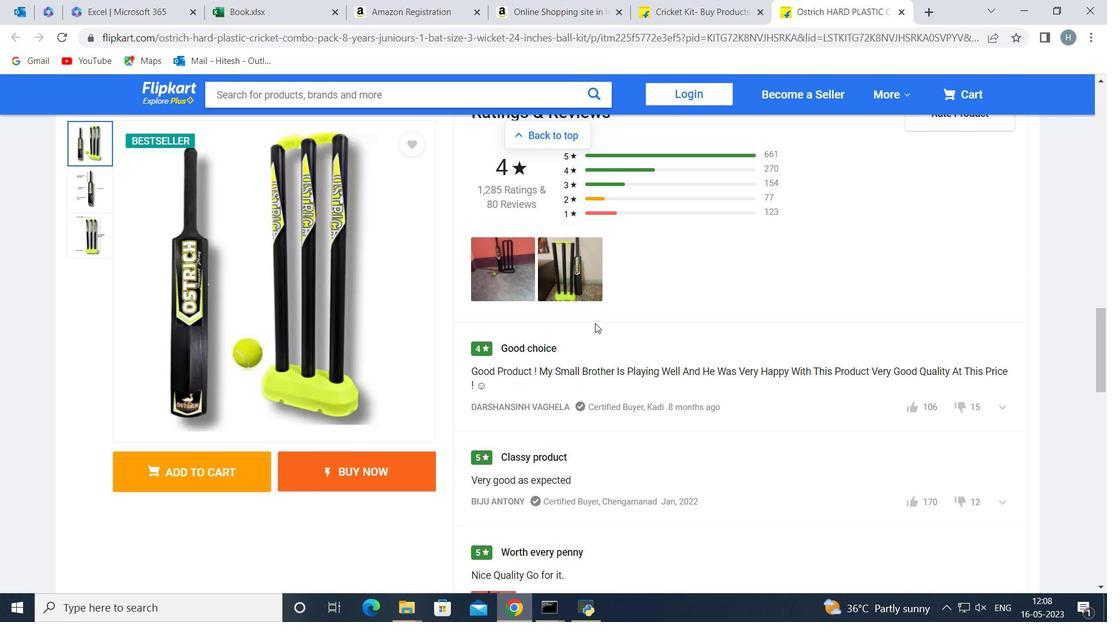
Action: Mouse moved to (598, 325)
Screenshot: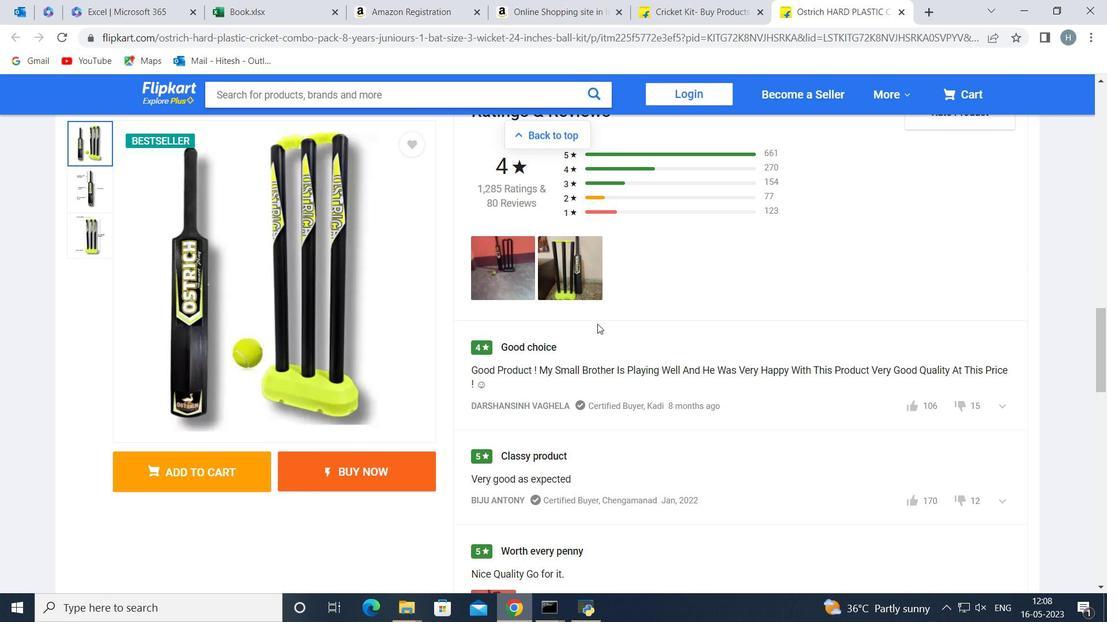 
Action: Mouse scrolled (598, 325) with delta (0, 0)
Screenshot: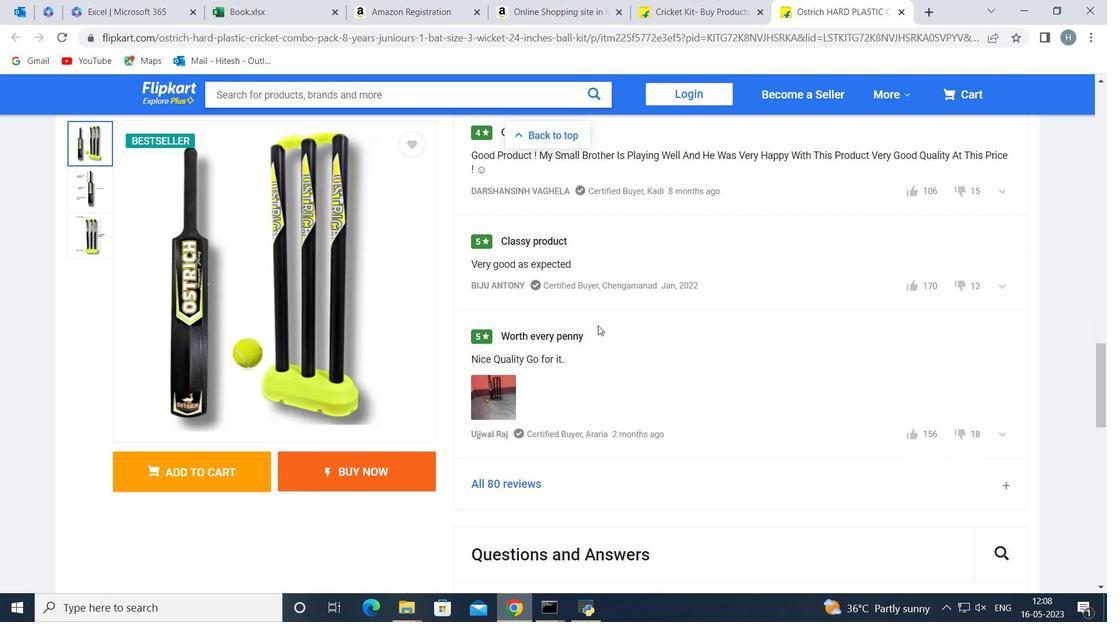 
Action: Mouse scrolled (598, 325) with delta (0, 0)
Screenshot: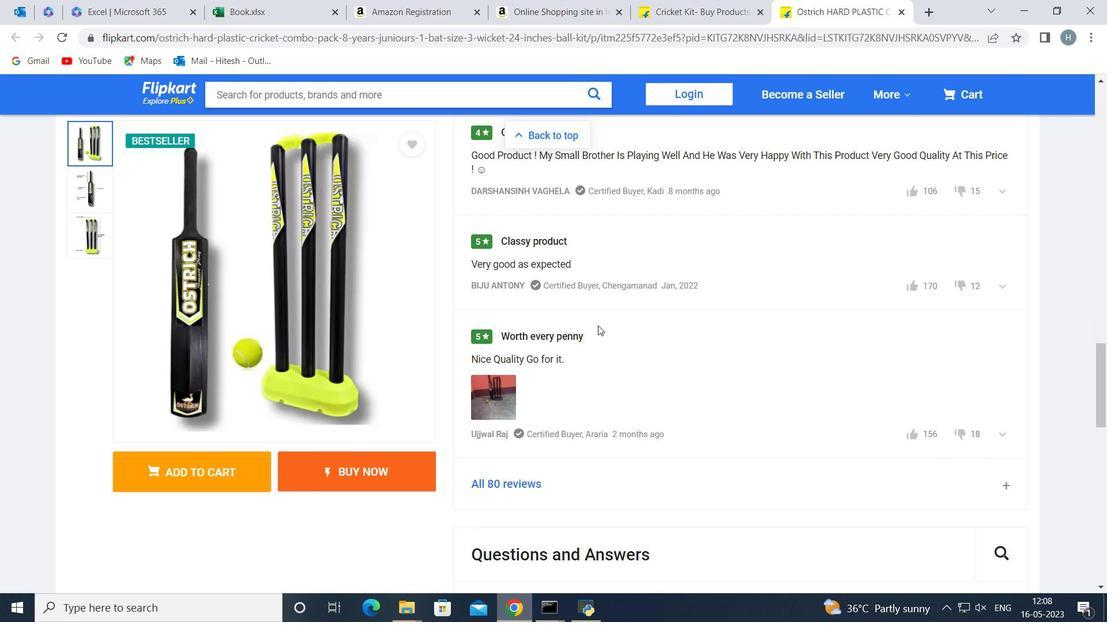 
Action: Mouse scrolled (598, 325) with delta (0, 0)
Screenshot: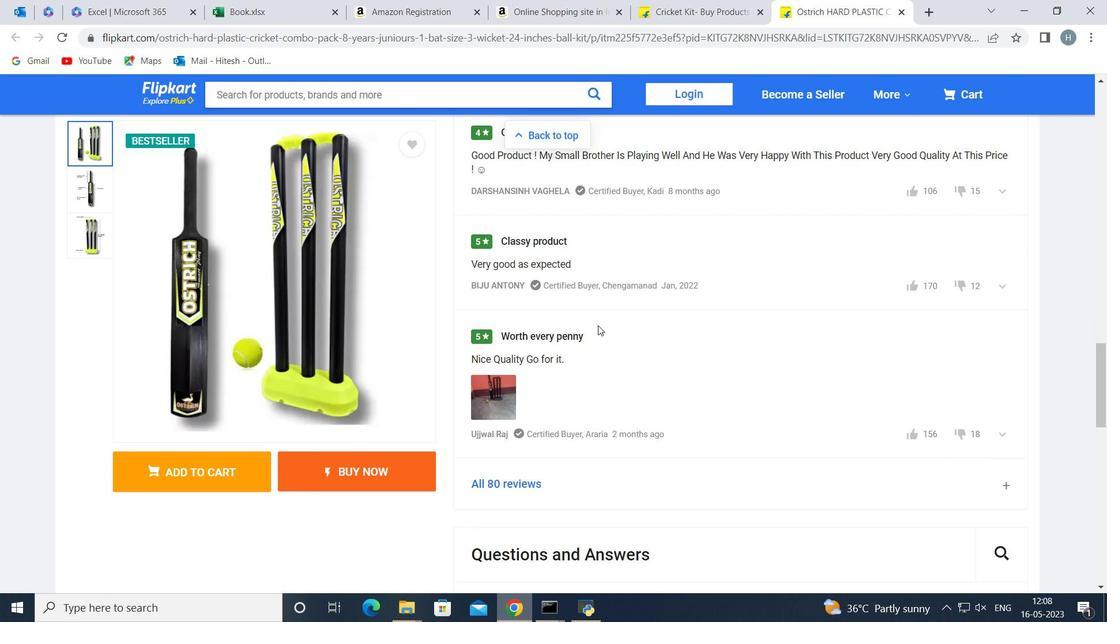 
Action: Mouse scrolled (598, 325) with delta (0, 0)
Screenshot: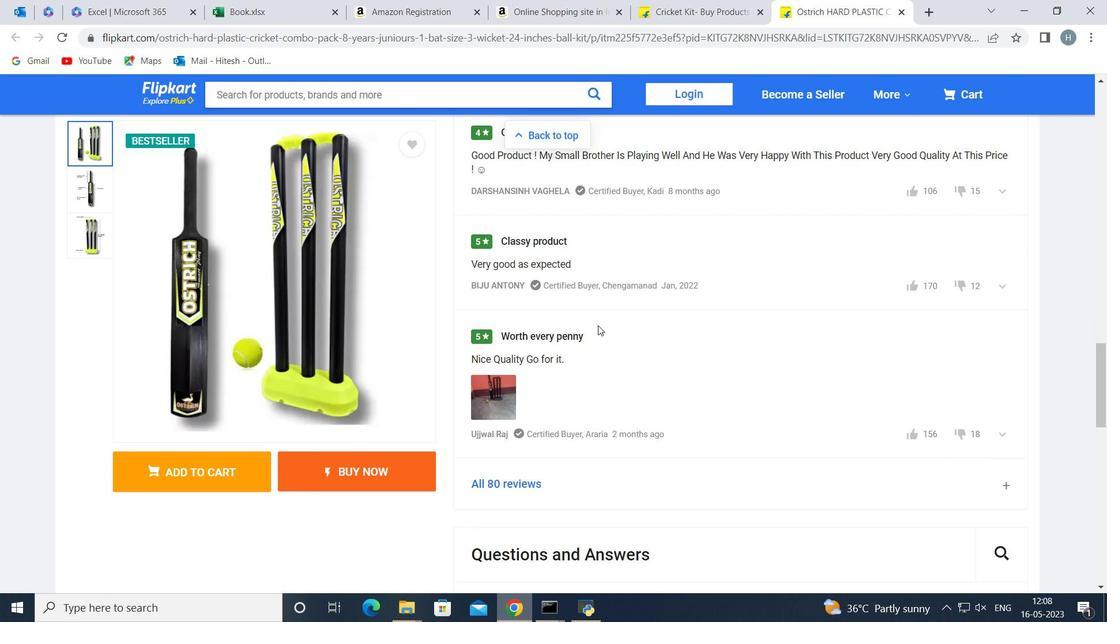
Action: Mouse scrolled (598, 325) with delta (0, 0)
Screenshot: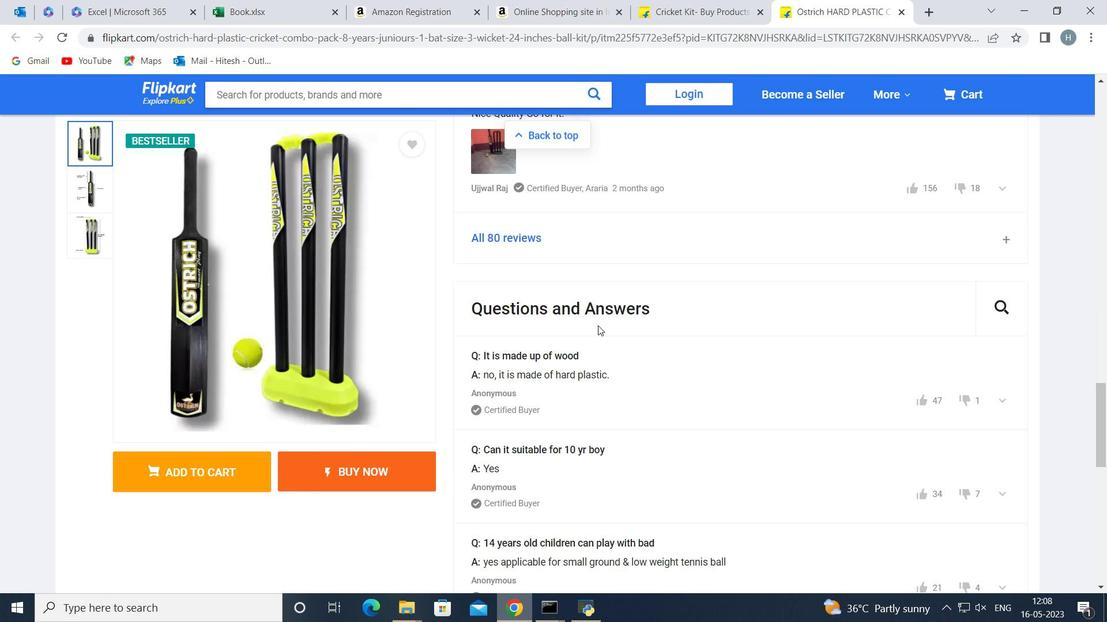 
Action: Mouse scrolled (598, 325) with delta (0, 0)
Screenshot: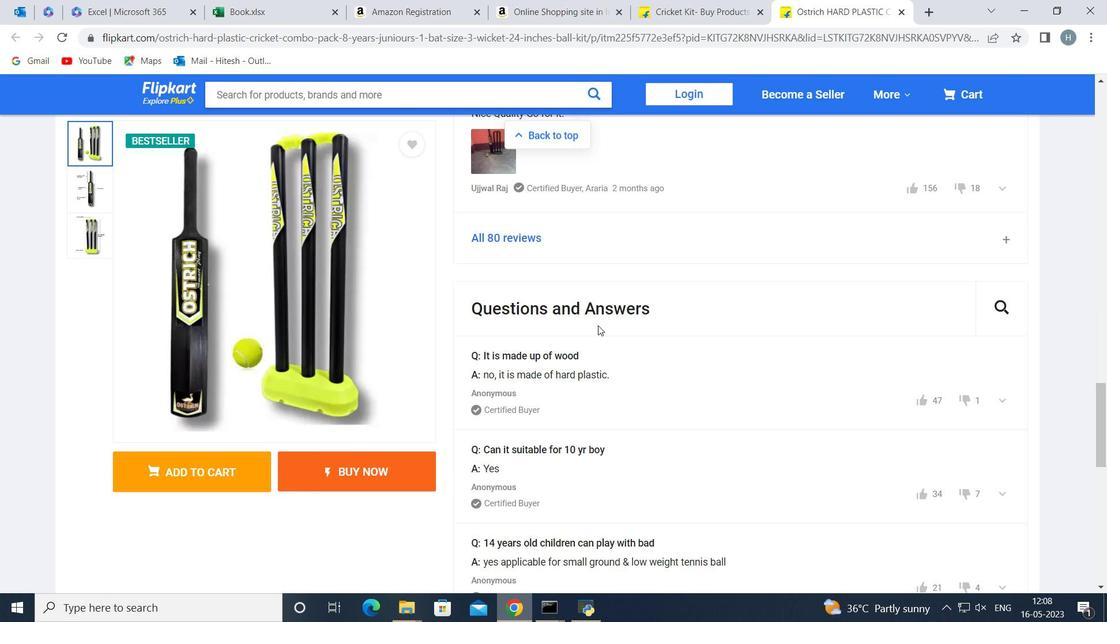 
Action: Mouse scrolled (598, 325) with delta (0, 0)
Screenshot: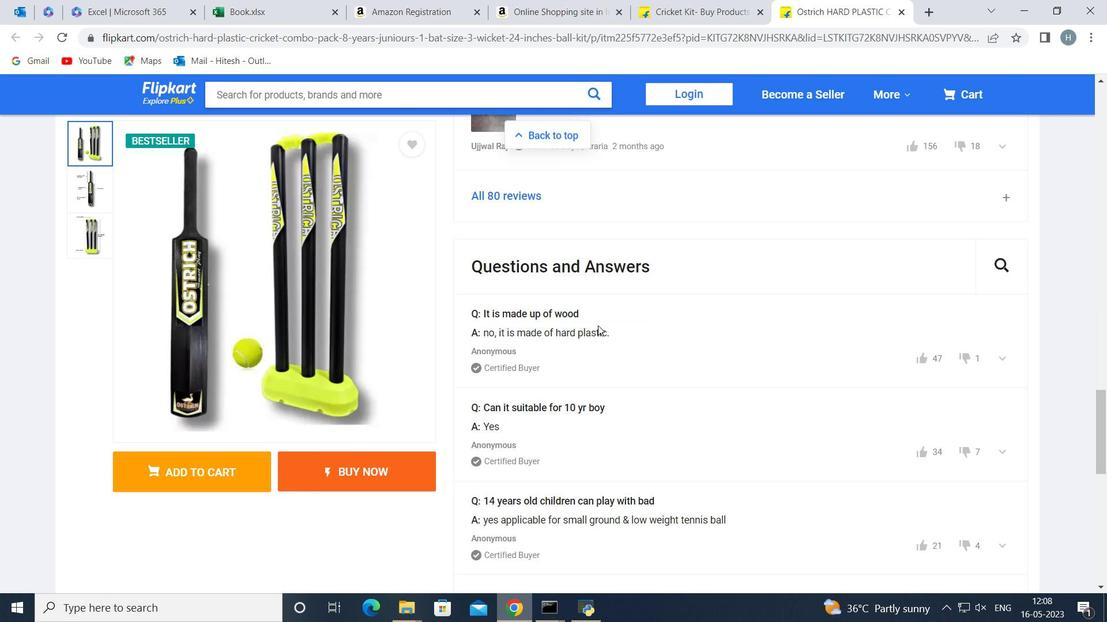 
Action: Mouse scrolled (598, 325) with delta (0, 0)
Screenshot: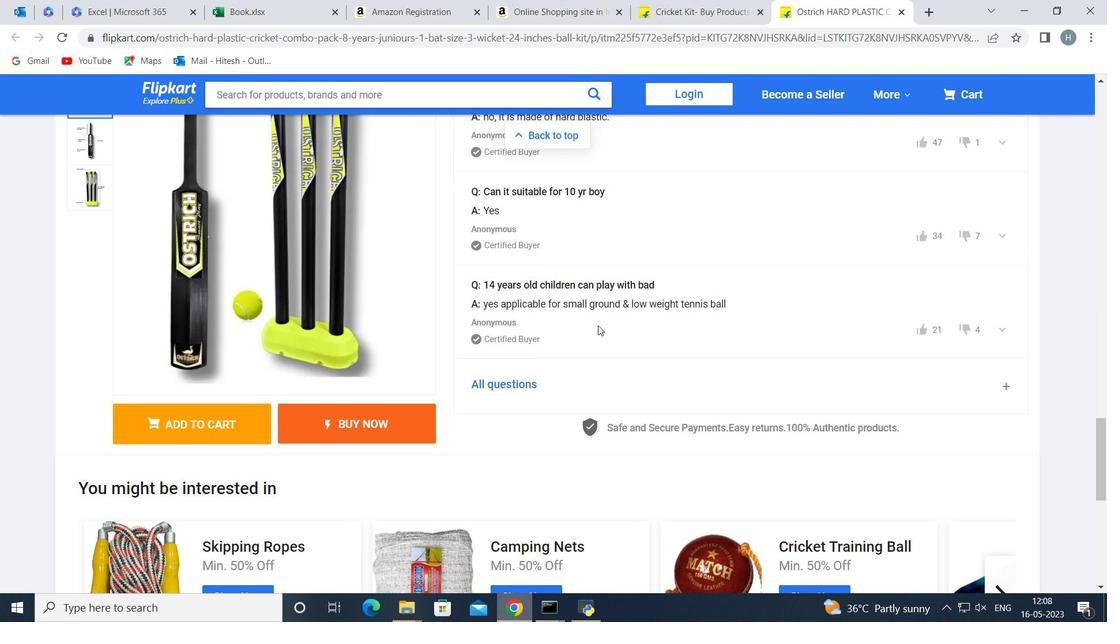 
Action: Mouse scrolled (598, 325) with delta (0, 0)
Screenshot: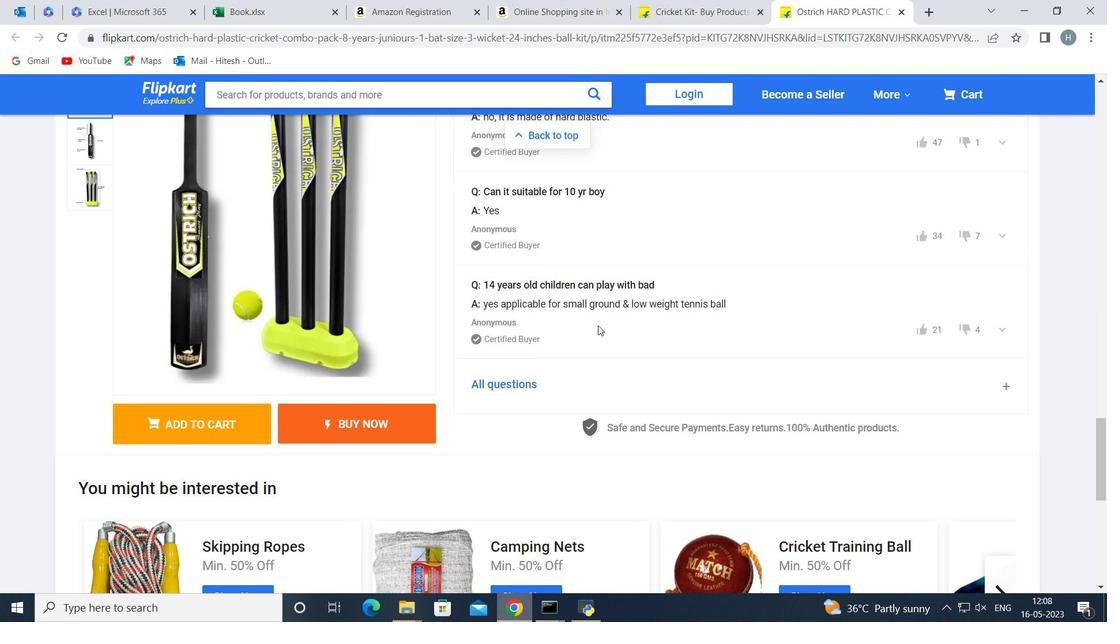 
Action: Mouse scrolled (598, 325) with delta (0, 0)
Screenshot: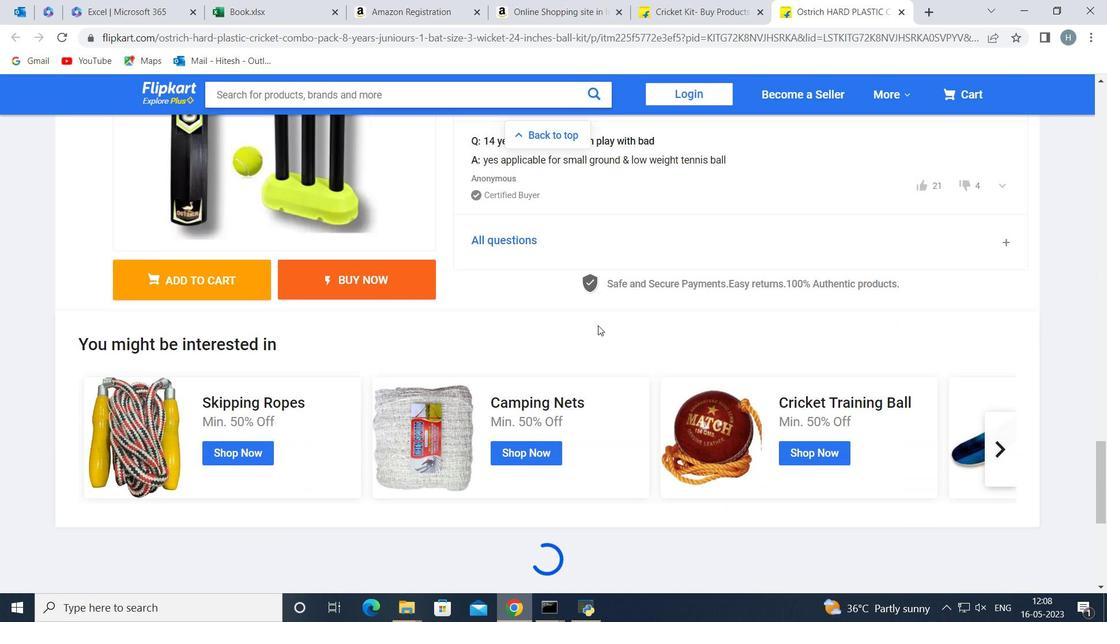 
Action: Mouse scrolled (598, 325) with delta (0, 0)
Screenshot: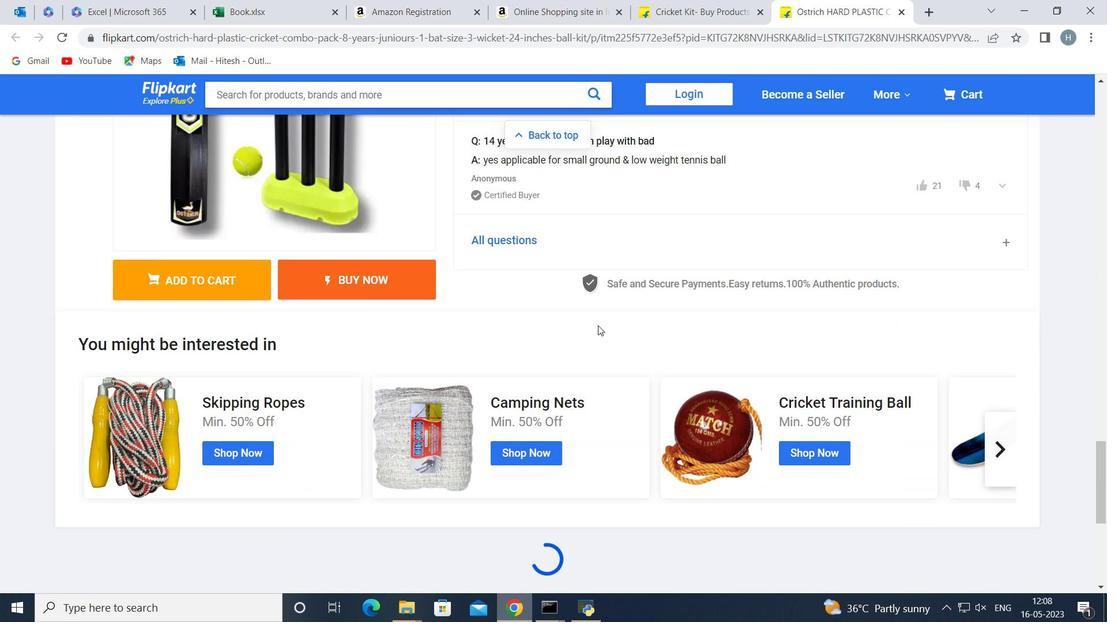 
Action: Mouse scrolled (598, 325) with delta (0, 0)
Screenshot: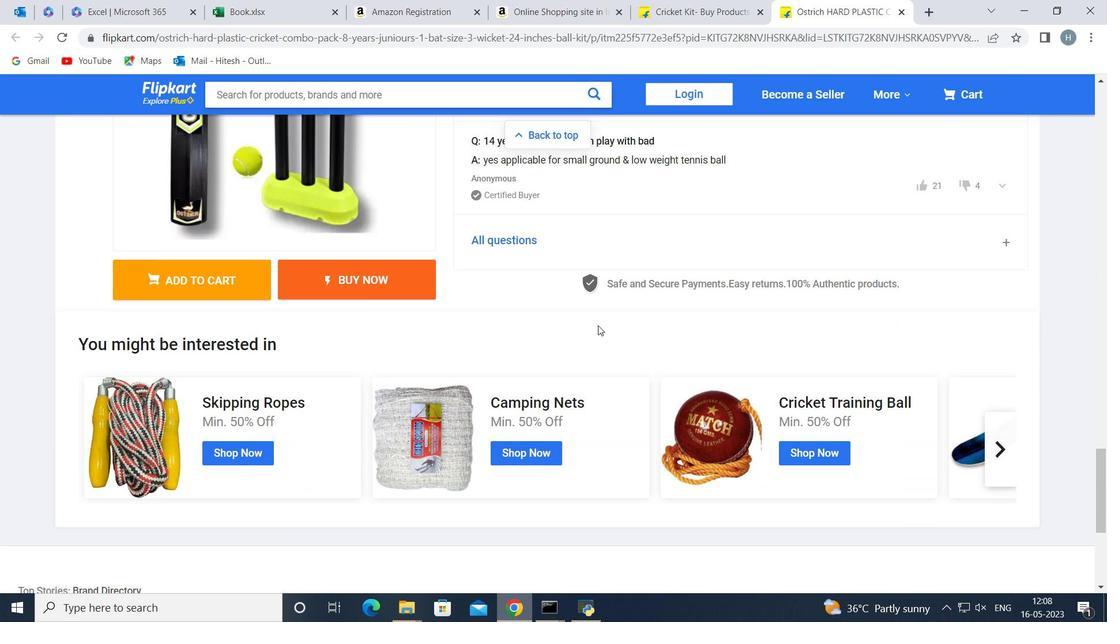 
Action: Mouse scrolled (598, 325) with delta (0, 0)
Screenshot: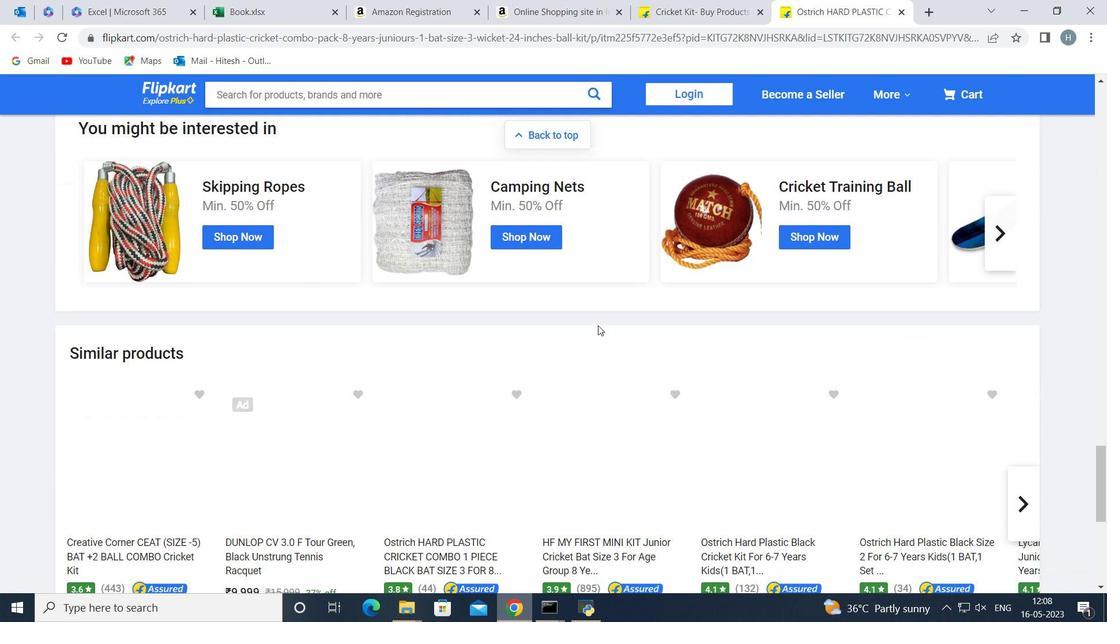 
Action: Mouse scrolled (598, 325) with delta (0, 0)
Screenshot: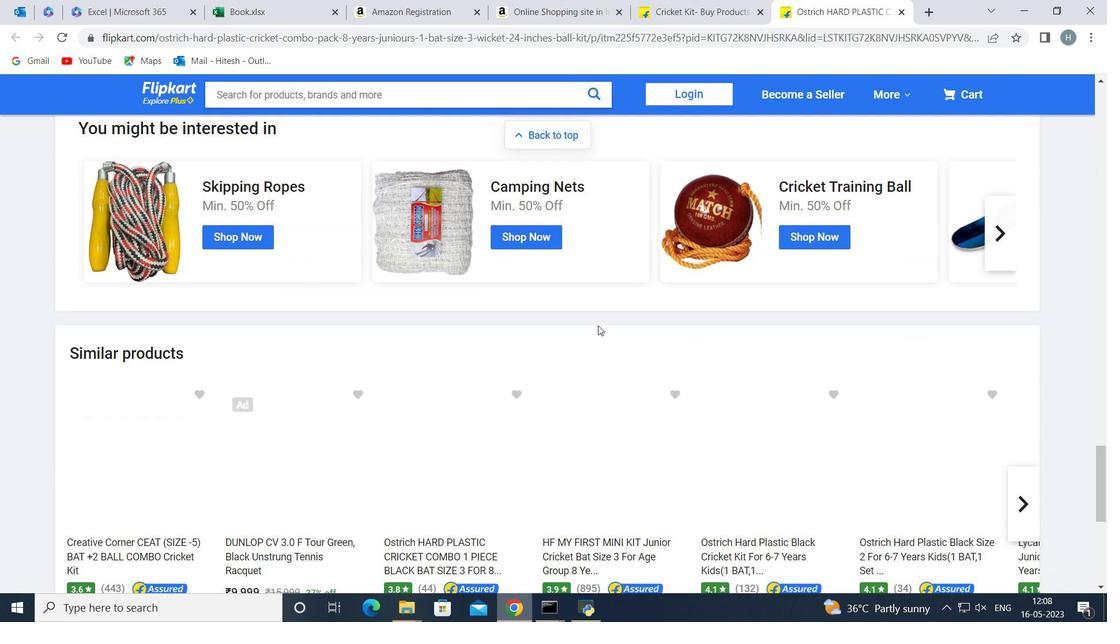 
Action: Mouse scrolled (598, 325) with delta (0, 0)
Screenshot: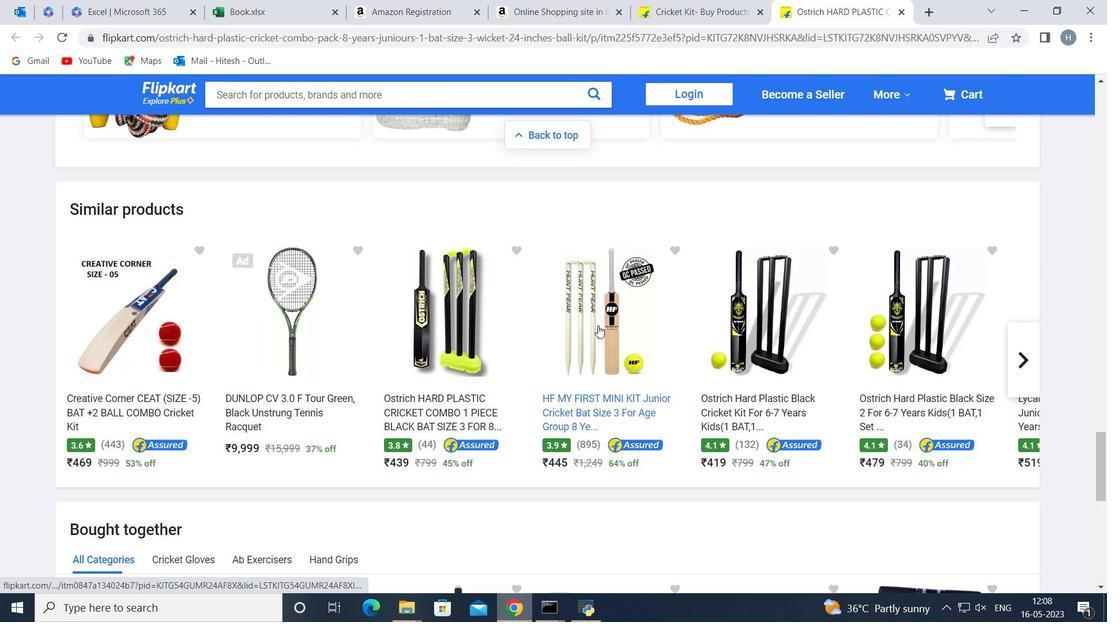 
Action: Mouse moved to (618, 321)
Screenshot: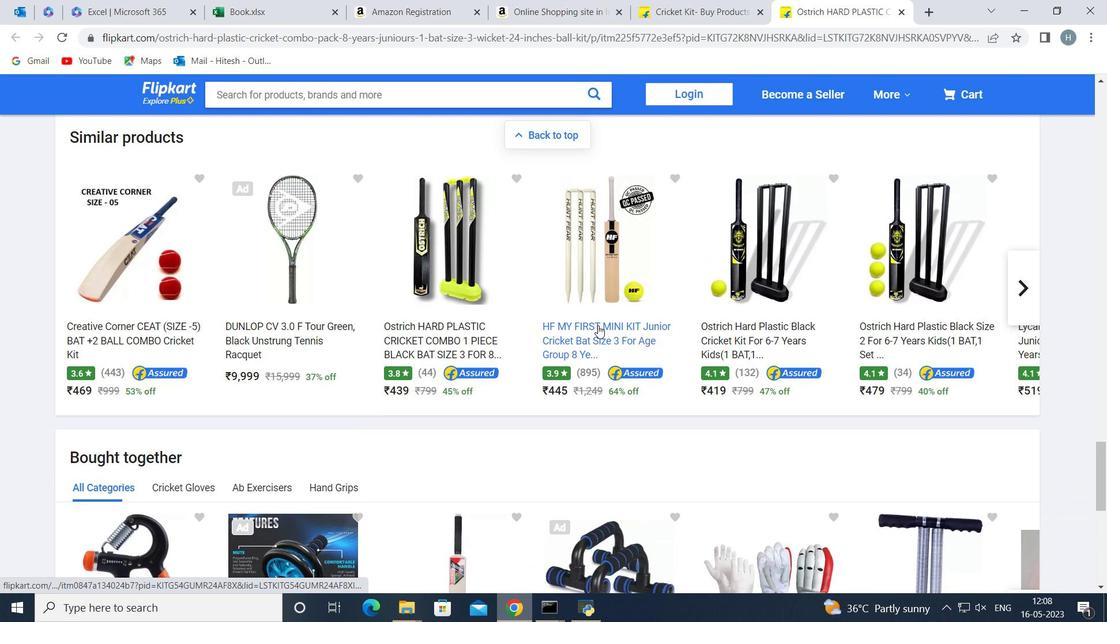 
Action: Mouse scrolled (618, 320) with delta (0, 0)
Screenshot: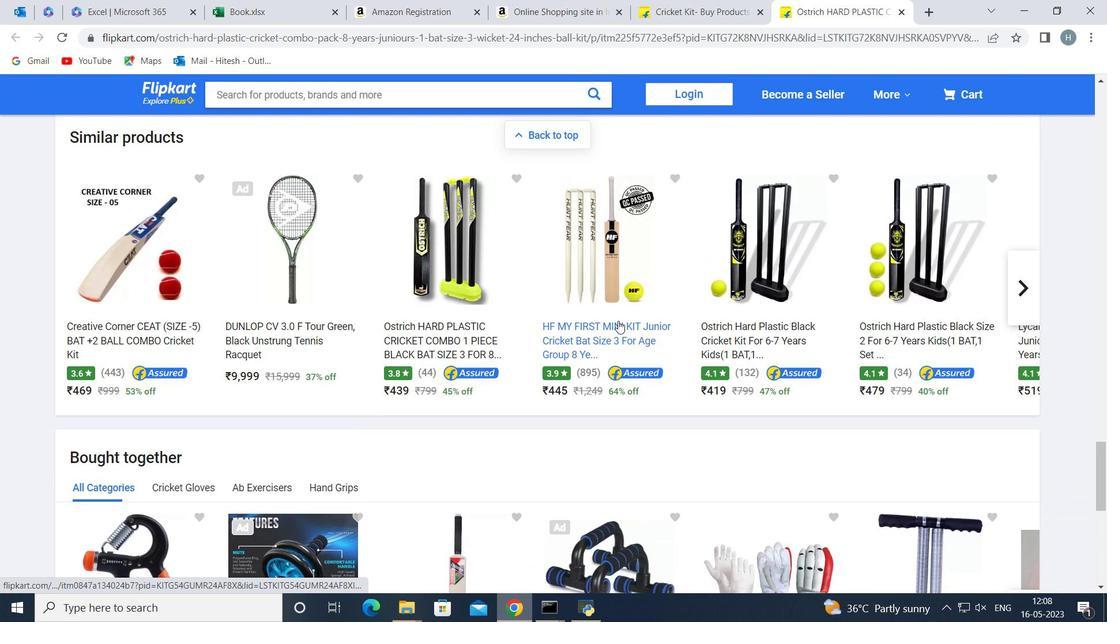 
Action: Mouse scrolled (618, 320) with delta (0, 0)
Screenshot: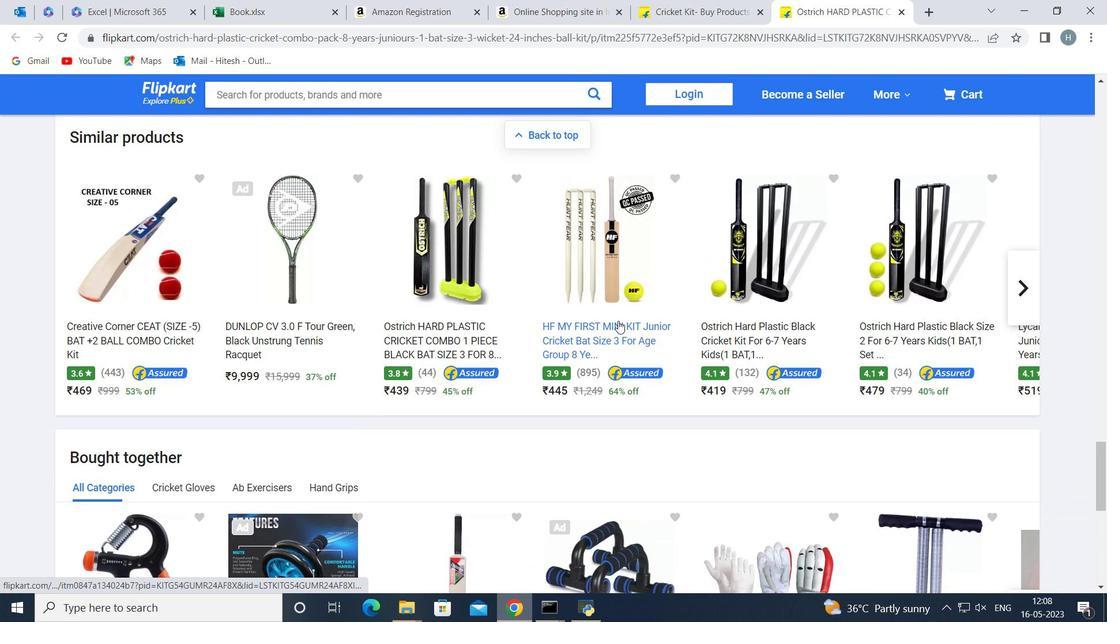 
Action: Mouse scrolled (618, 320) with delta (0, 0)
Screenshot: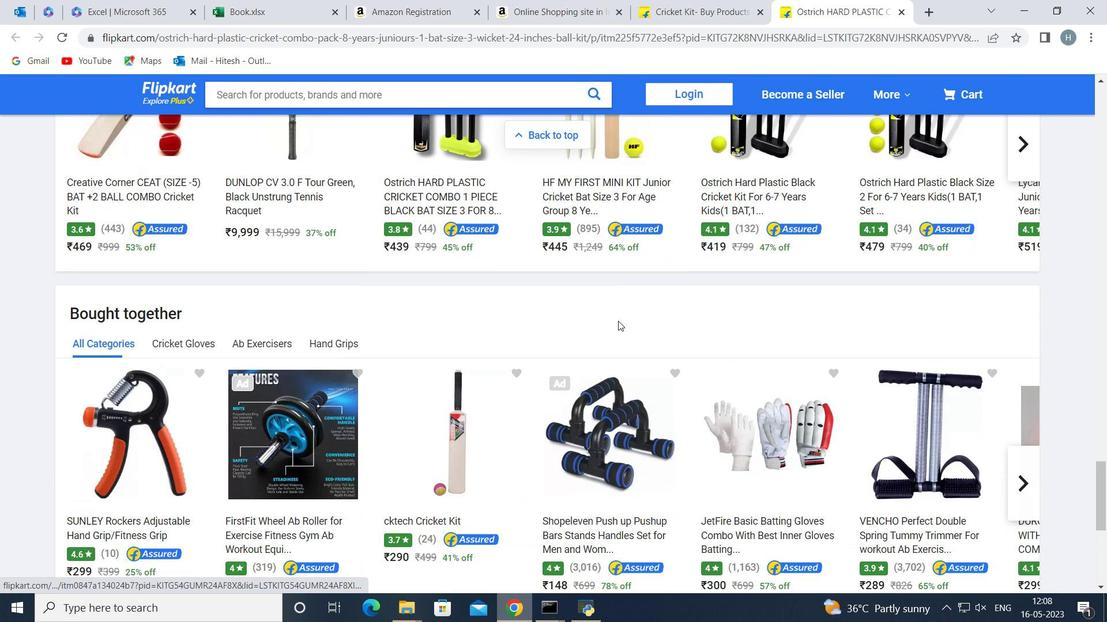 
Action: Mouse scrolled (618, 320) with delta (0, 0)
Screenshot: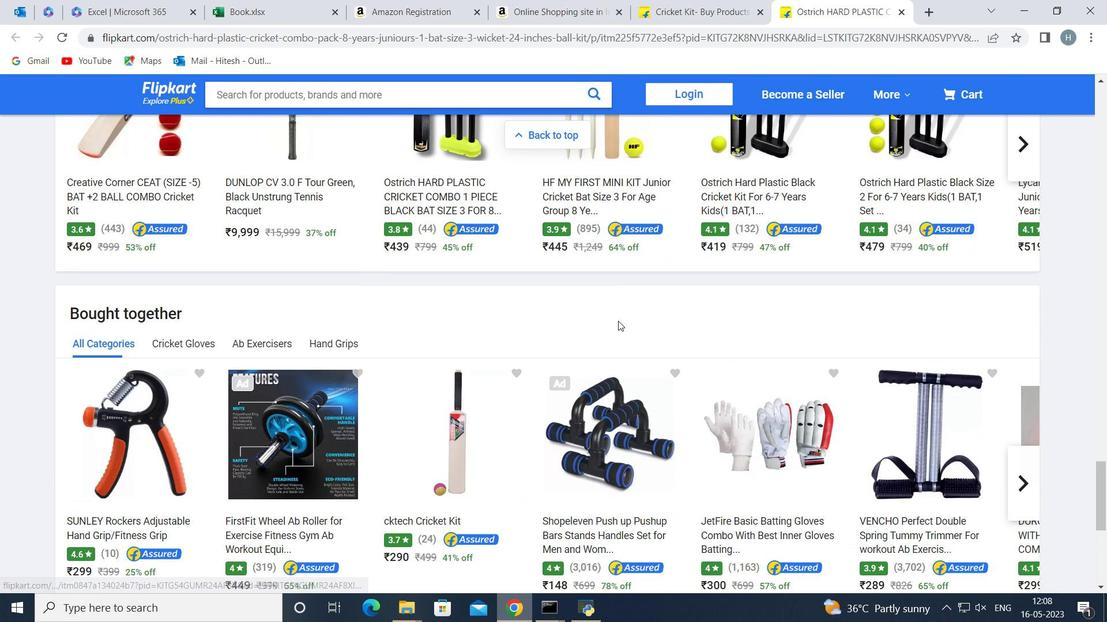 
Action: Mouse moved to (1026, 343)
Screenshot: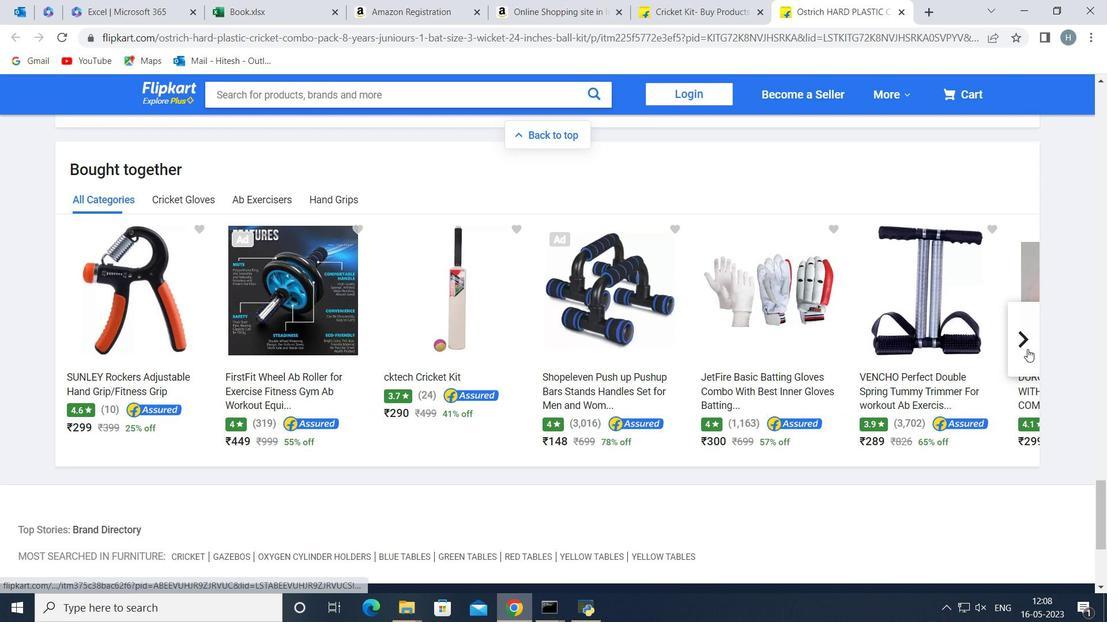 
Action: Mouse pressed left at (1026, 343)
Screenshot: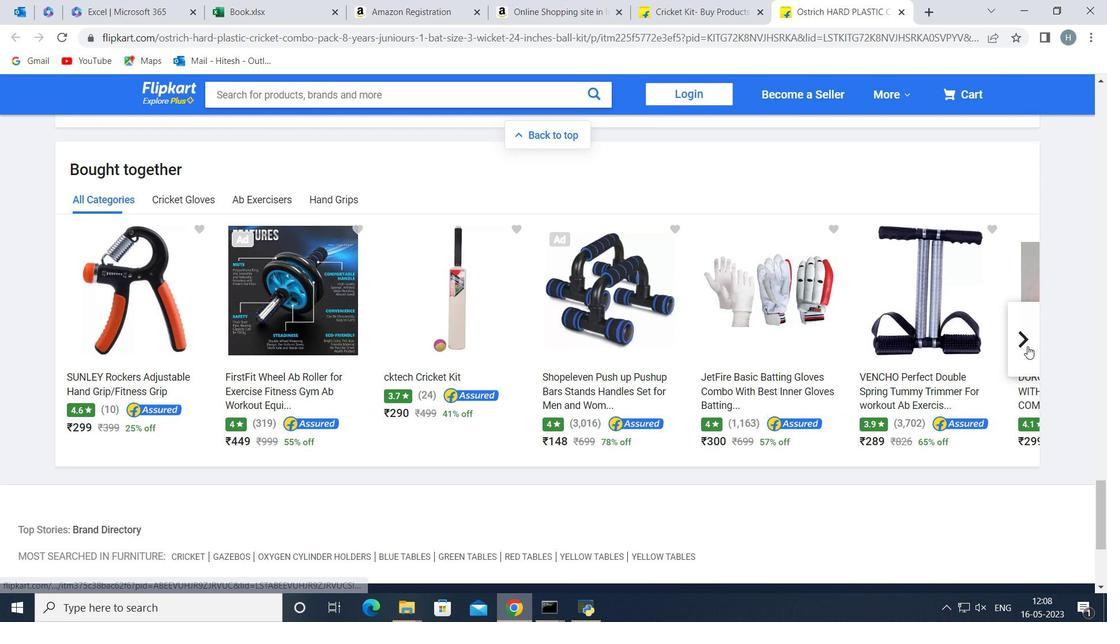 
Action: Mouse moved to (1020, 333)
Screenshot: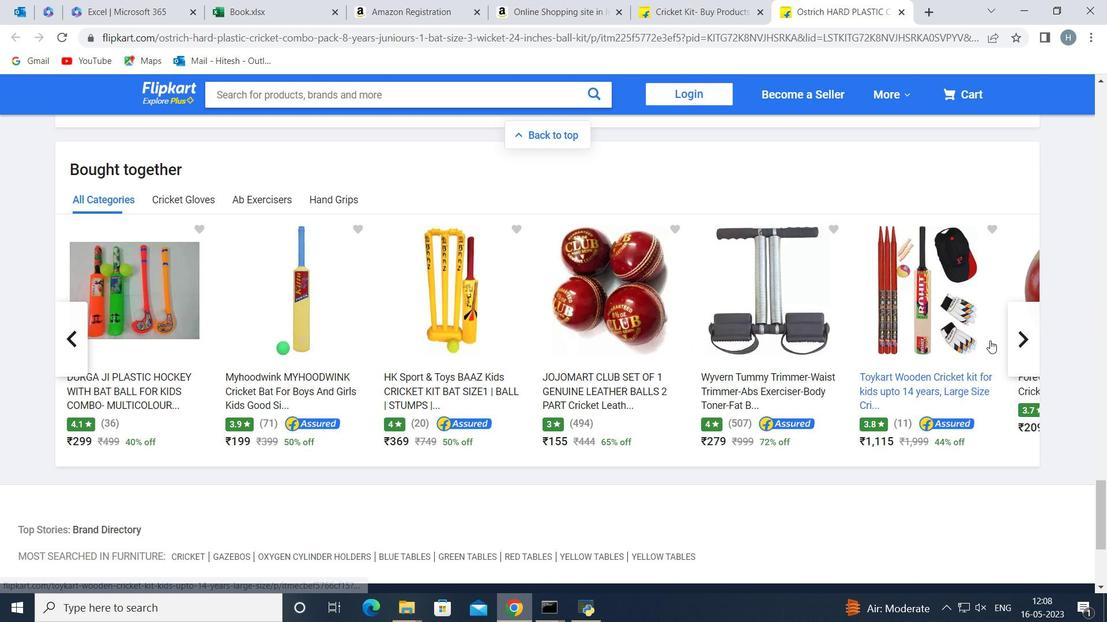 
Action: Mouse pressed left at (1020, 333)
Screenshot: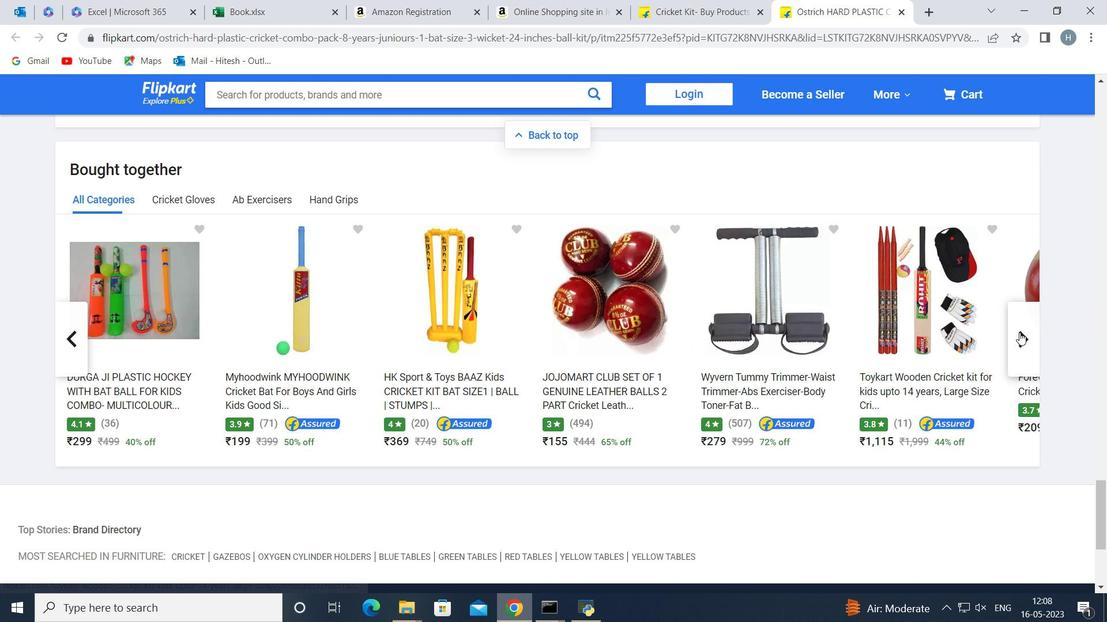
Action: Mouse moved to (590, 304)
Screenshot: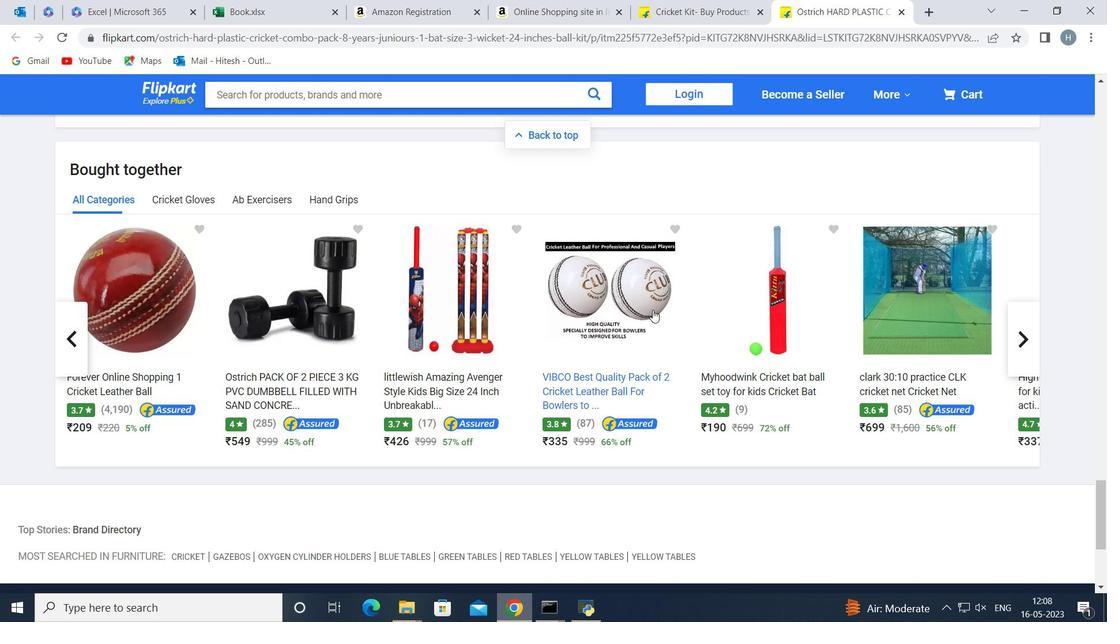 
Action: Mouse pressed left at (590, 304)
Screenshot: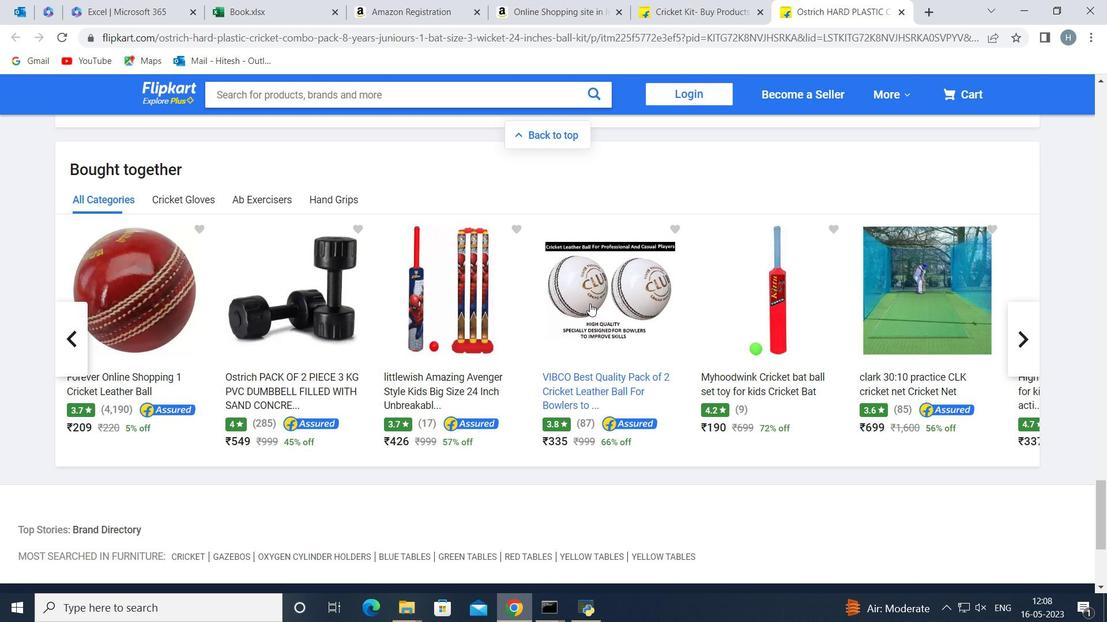 
Action: Mouse moved to (169, 508)
Screenshot: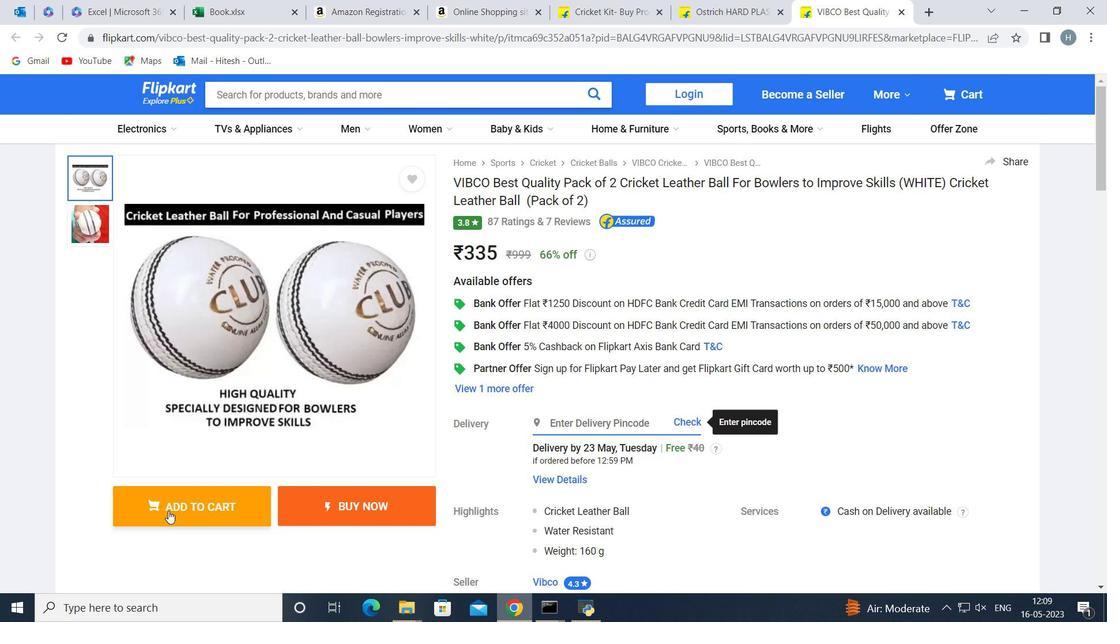 
Action: Mouse pressed left at (169, 508)
Screenshot: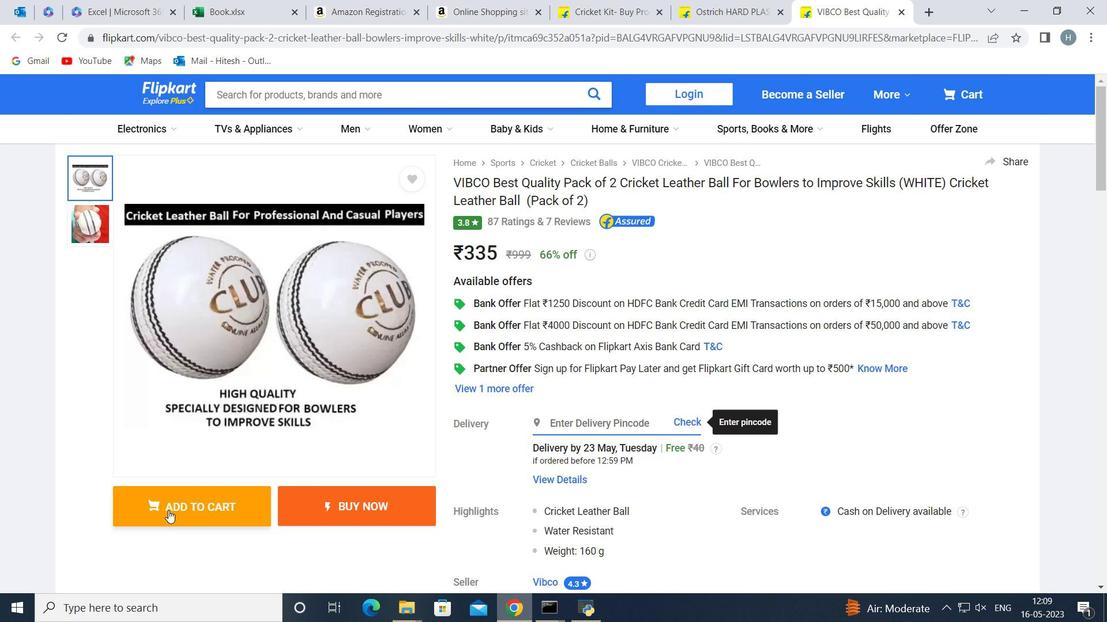 
Action: Mouse moved to (566, 374)
Screenshot: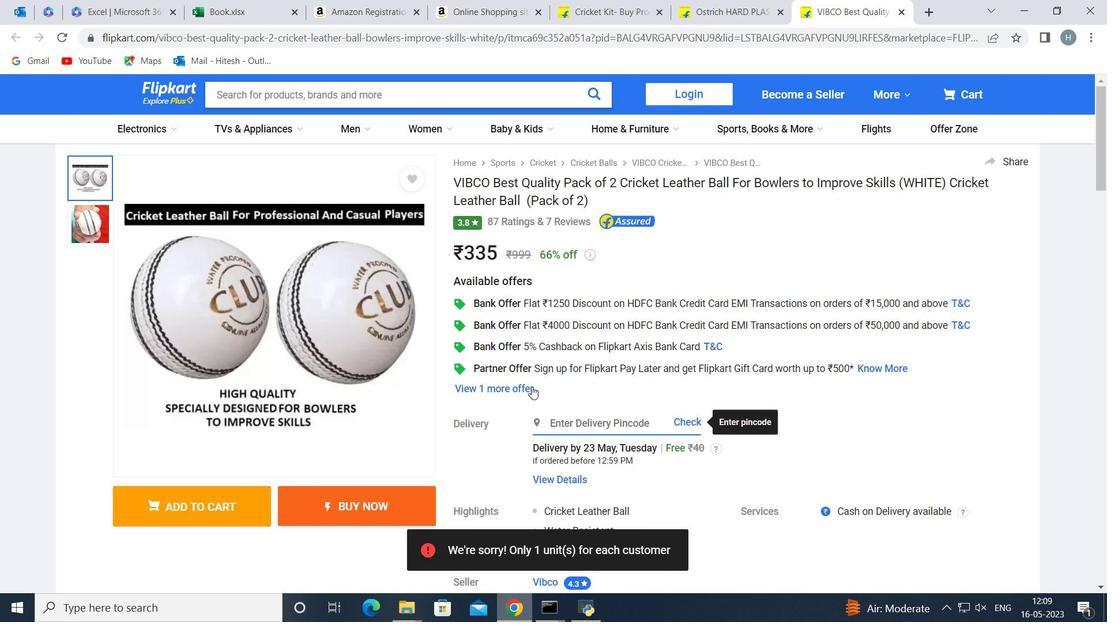 
Action: Mouse scrolled (566, 373) with delta (0, 0)
Screenshot: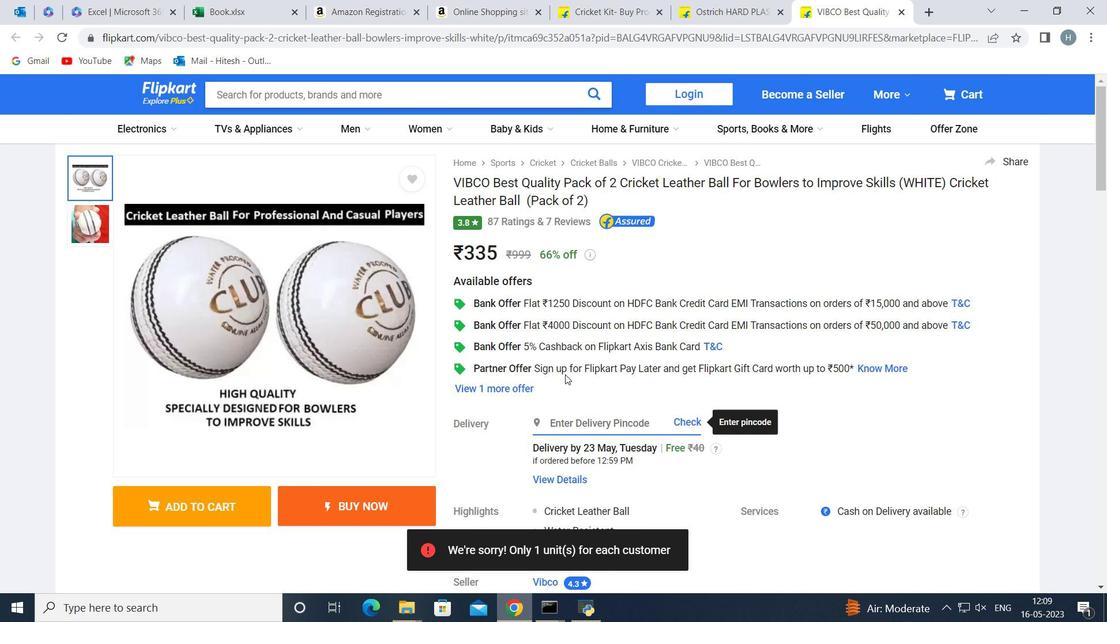 
Action: Mouse scrolled (566, 373) with delta (0, 0)
Screenshot: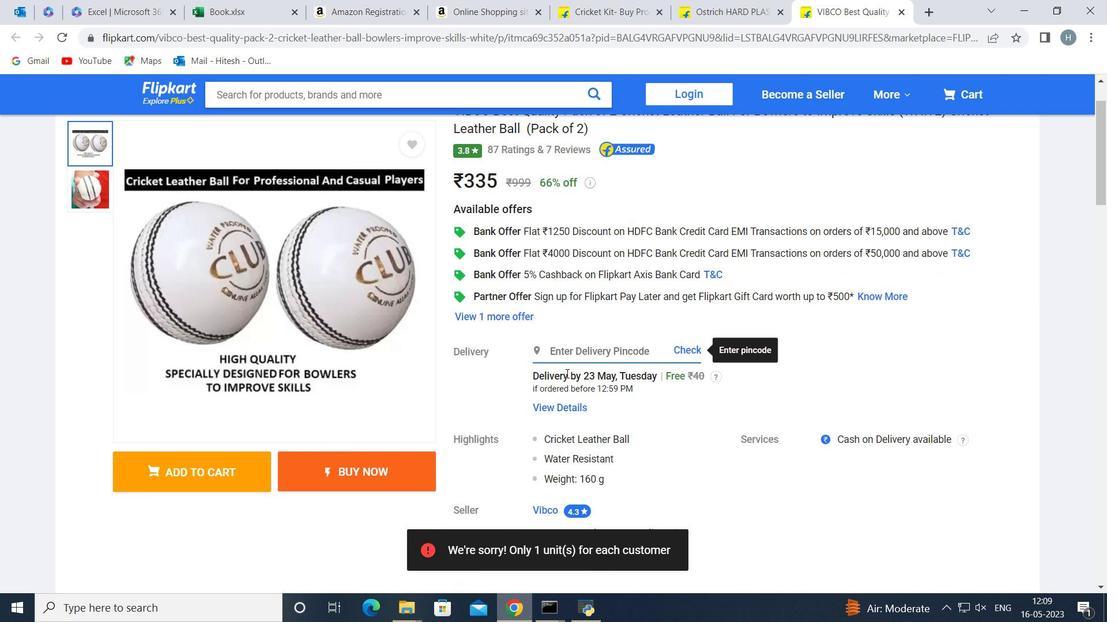 
Action: Mouse scrolled (566, 373) with delta (0, 0)
Screenshot: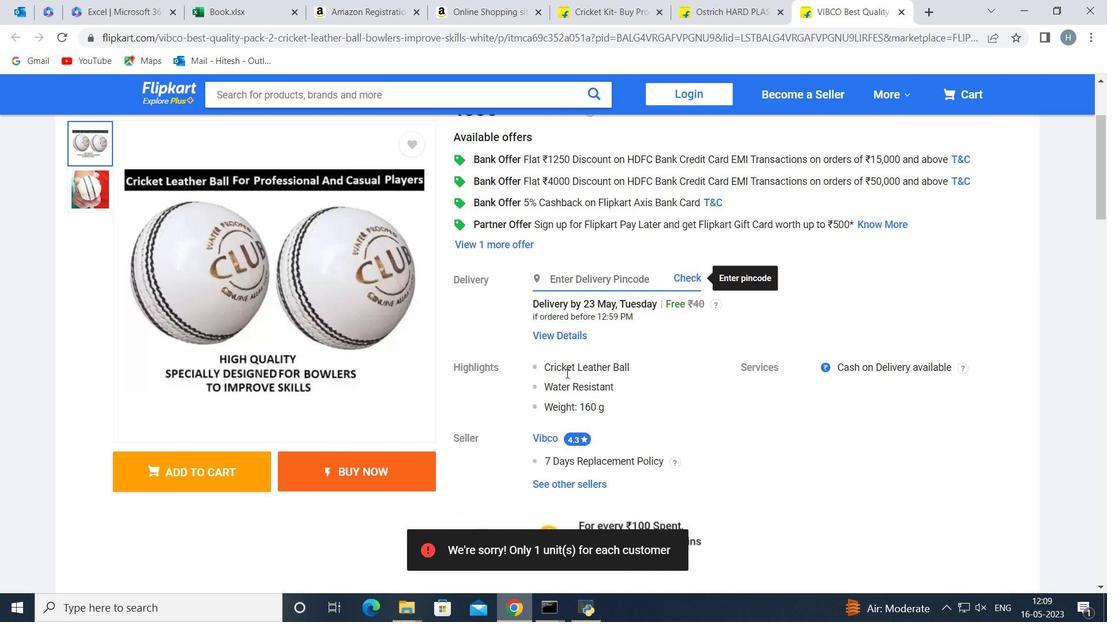 
Action: Mouse scrolled (566, 373) with delta (0, 0)
Screenshot: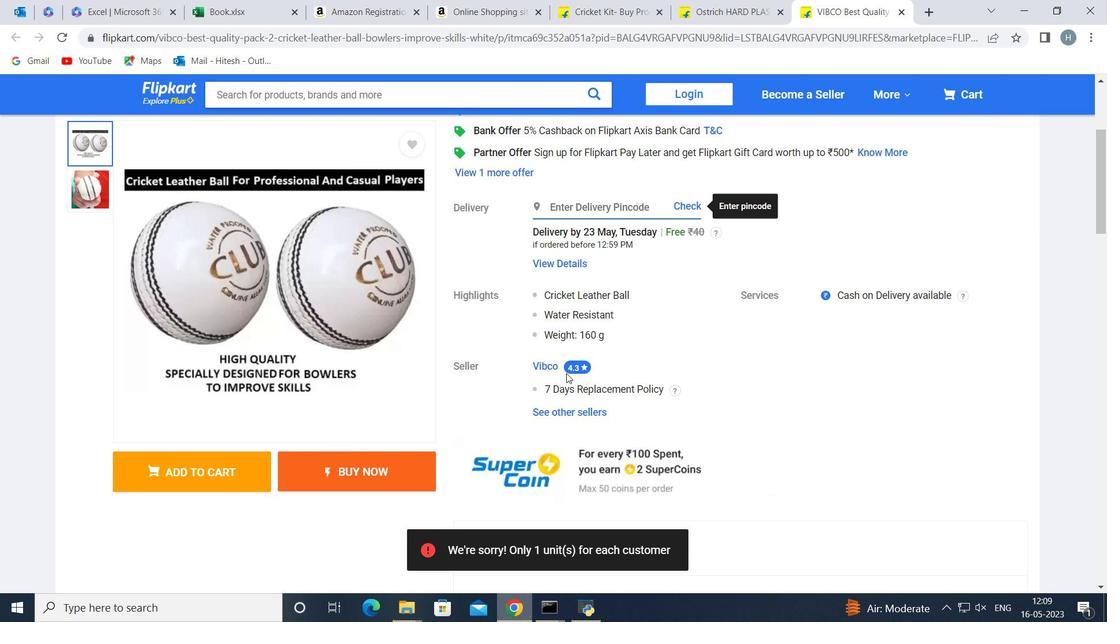 
Action: Mouse scrolled (566, 373) with delta (0, 0)
Screenshot: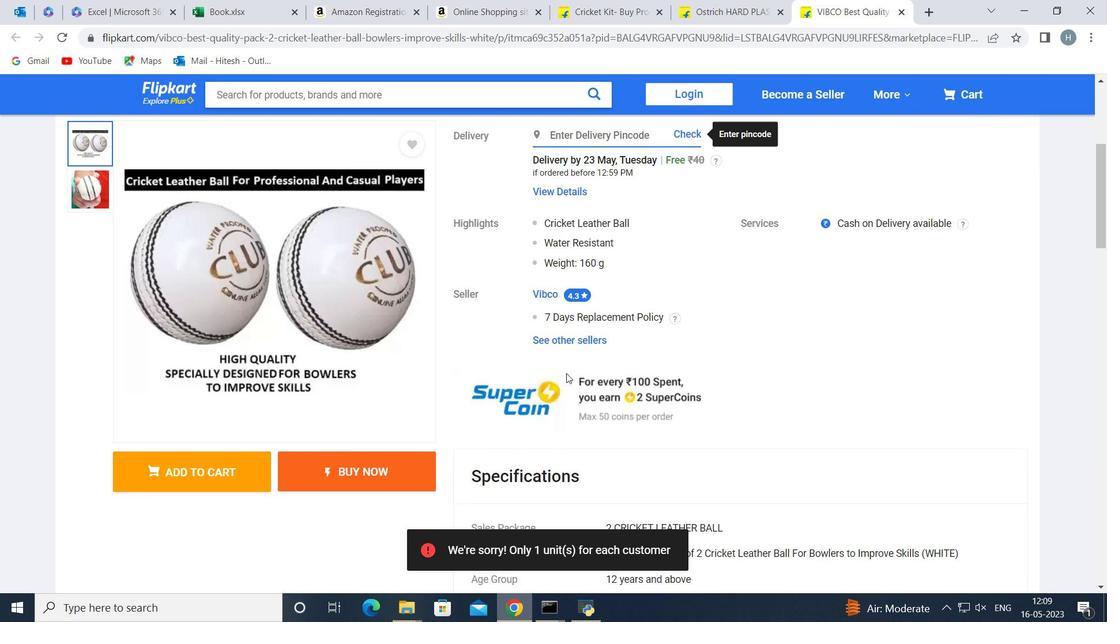 
Action: Mouse scrolled (566, 373) with delta (0, 0)
Screenshot: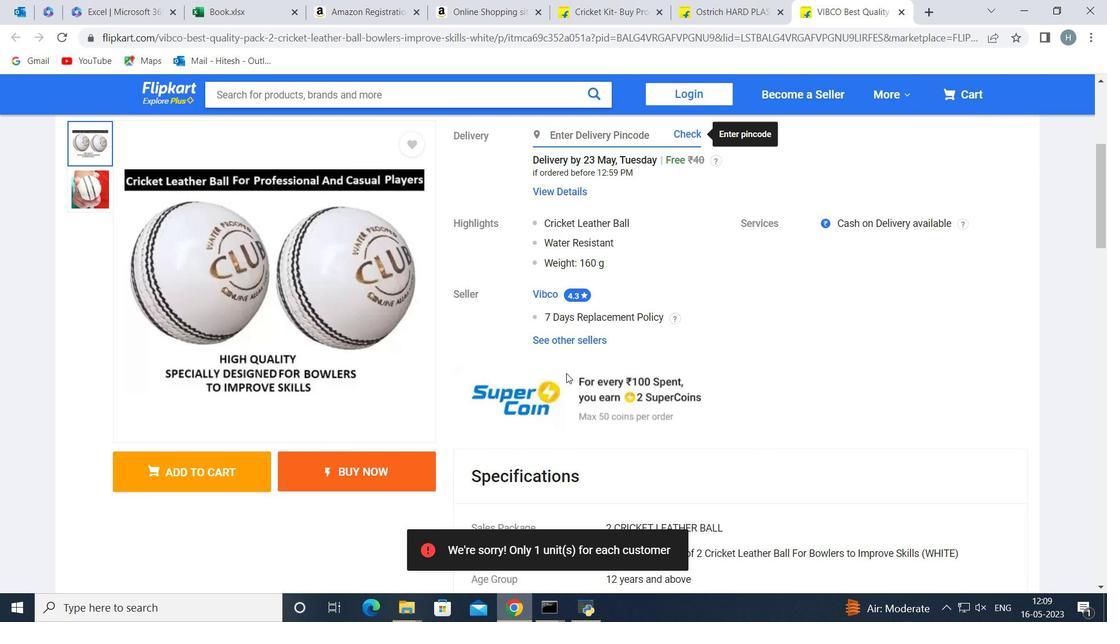 
Action: Mouse scrolled (566, 373) with delta (0, 0)
Screenshot: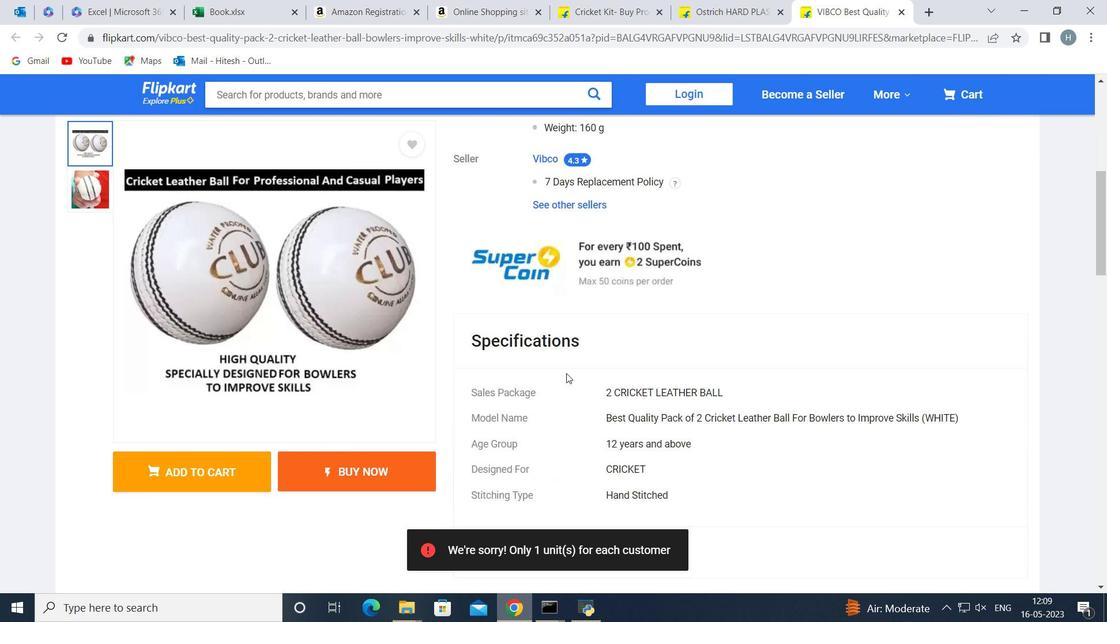 
Action: Mouse moved to (582, 366)
Screenshot: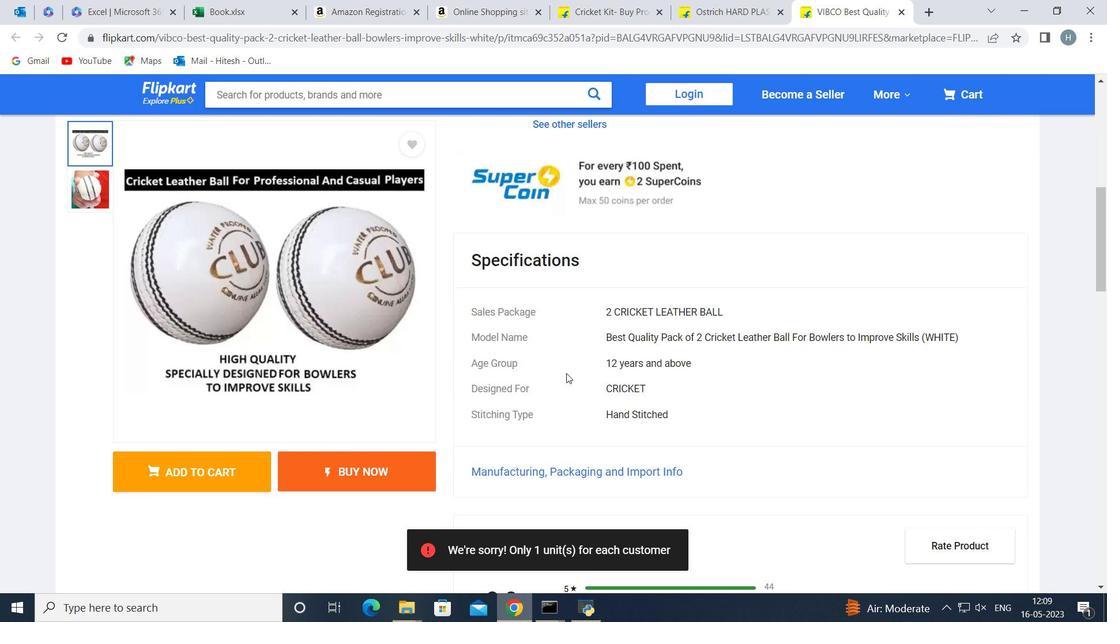 
Action: Mouse scrolled (582, 365) with delta (0, 0)
Screenshot: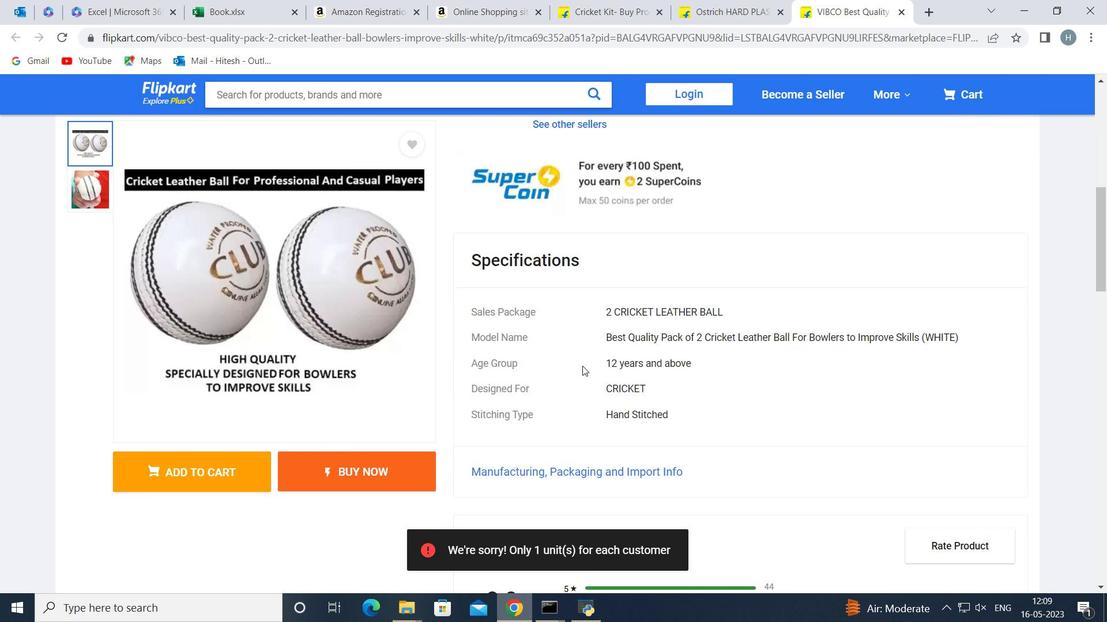 
Action: Mouse scrolled (582, 365) with delta (0, 0)
Screenshot: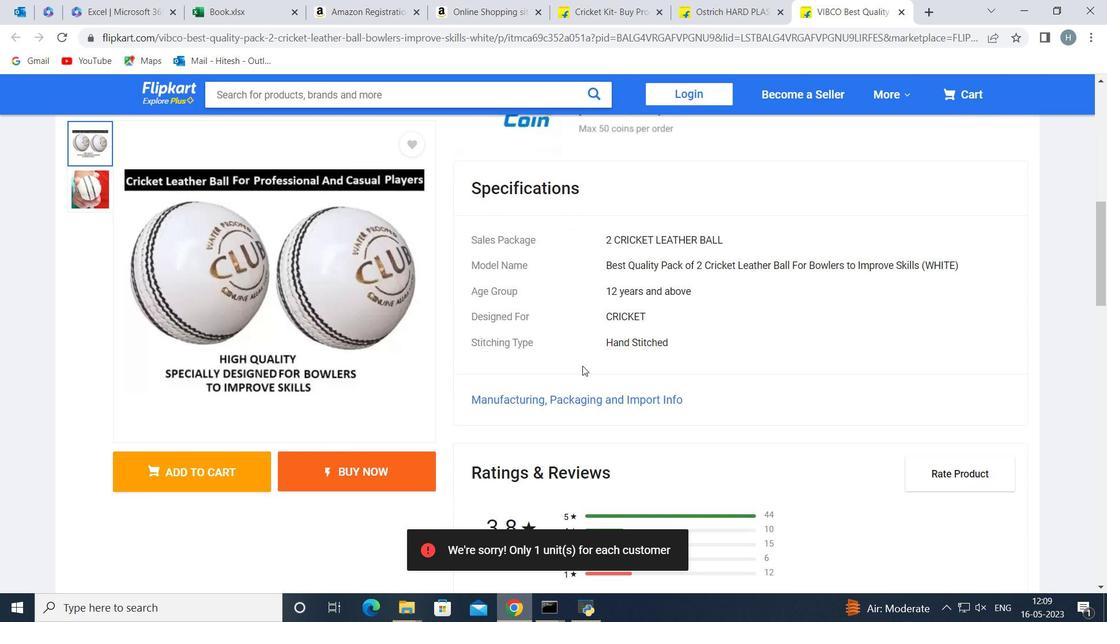 
Action: Mouse scrolled (582, 365) with delta (0, 0)
Screenshot: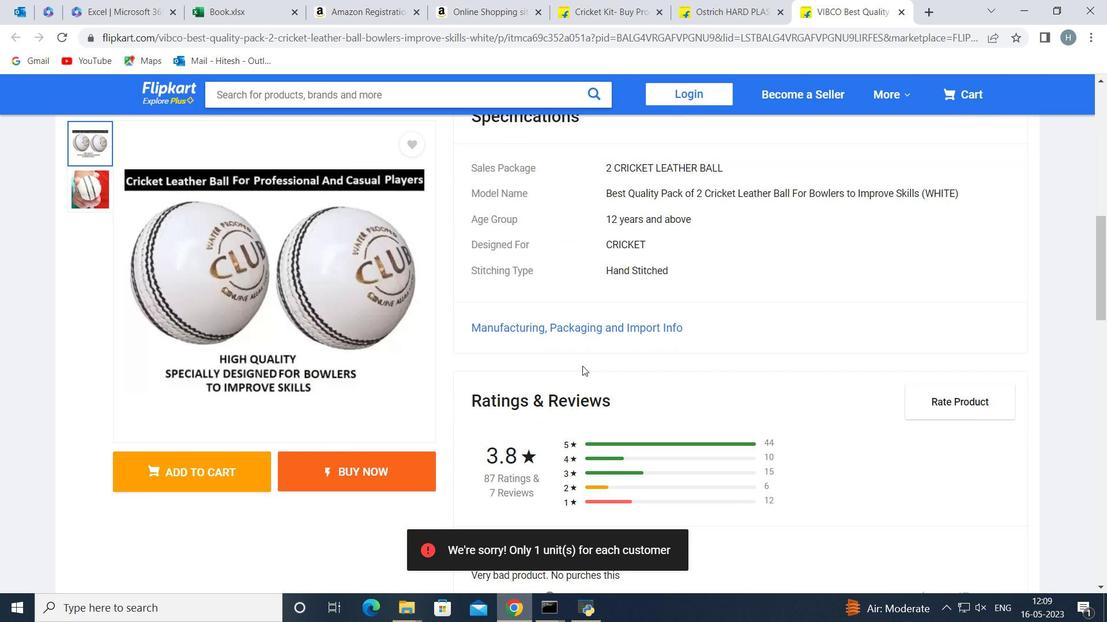 
Action: Mouse scrolled (582, 365) with delta (0, 0)
Screenshot: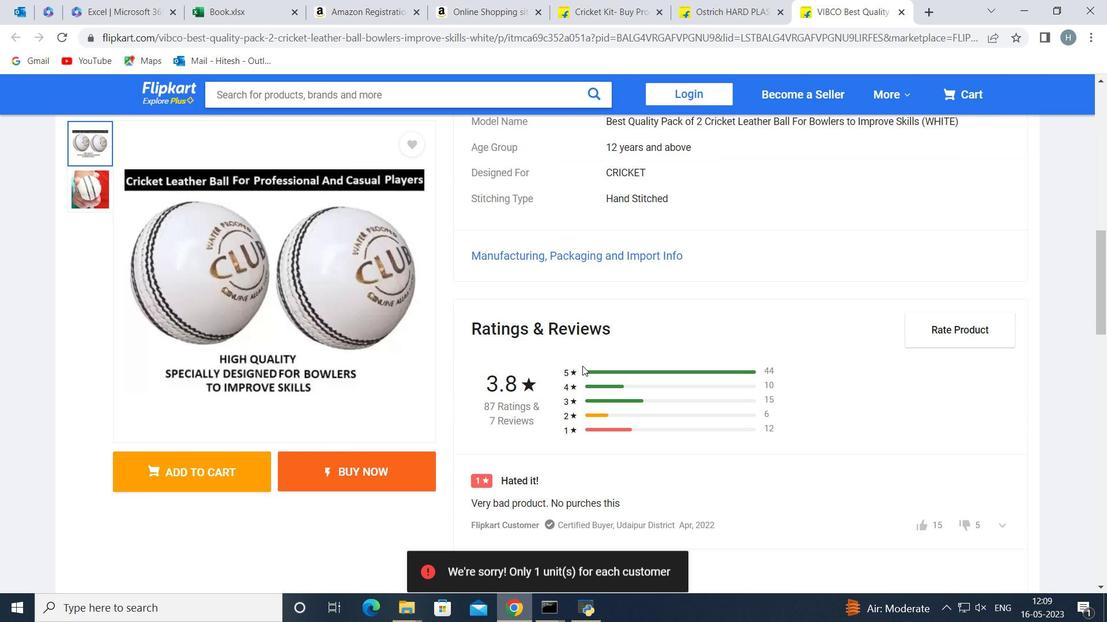 
Action: Mouse scrolled (582, 365) with delta (0, 0)
Screenshot: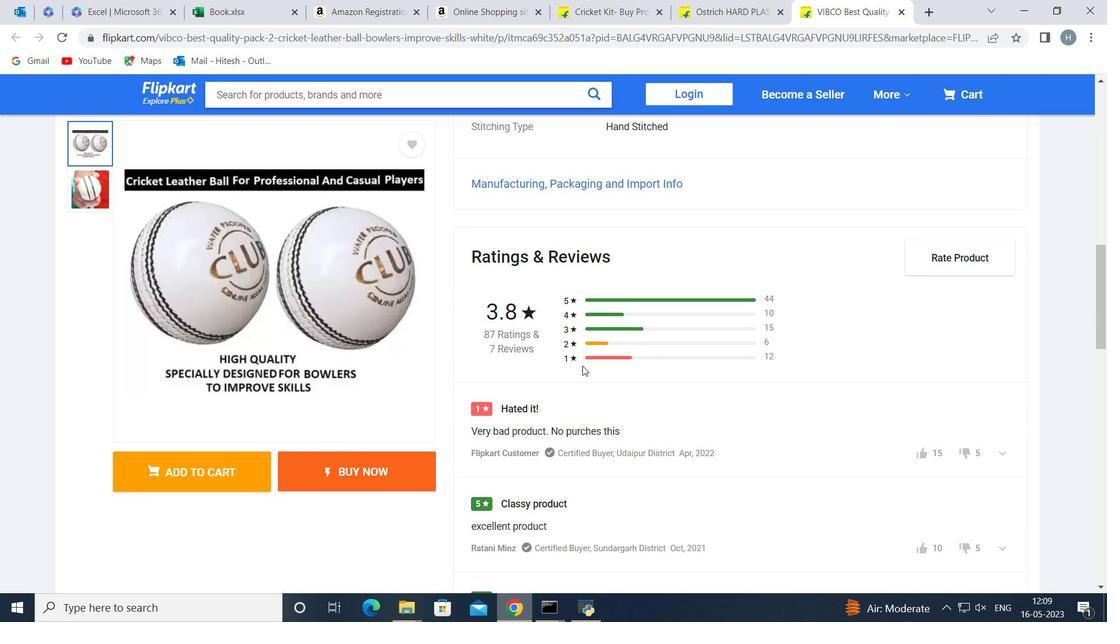 
Action: Mouse scrolled (582, 365) with delta (0, 0)
Screenshot: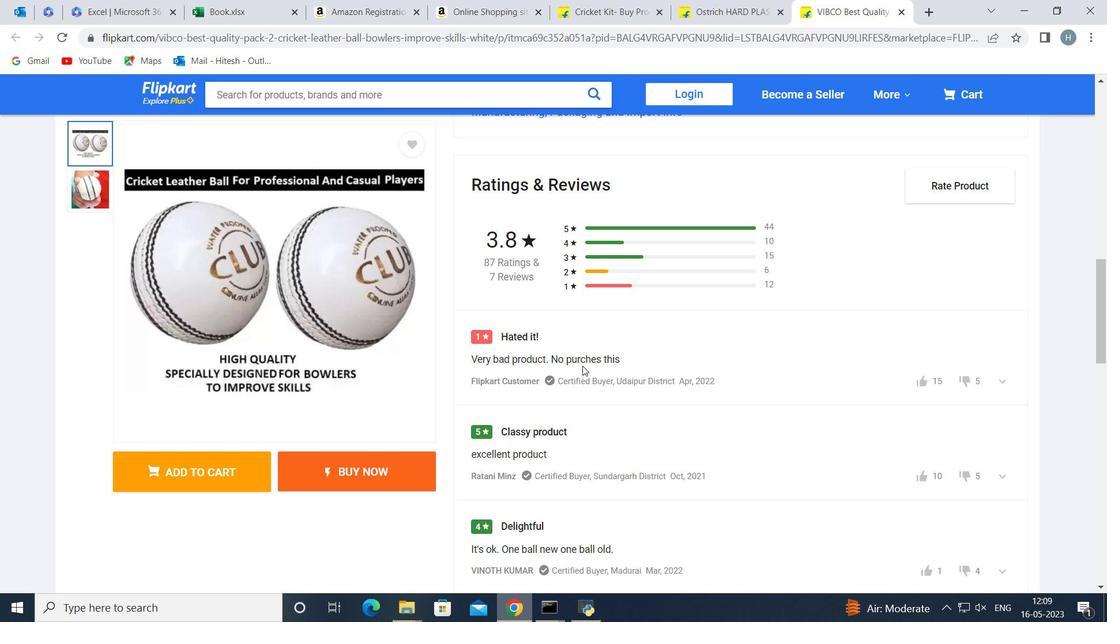 
Action: Mouse scrolled (582, 365) with delta (0, 0)
Screenshot: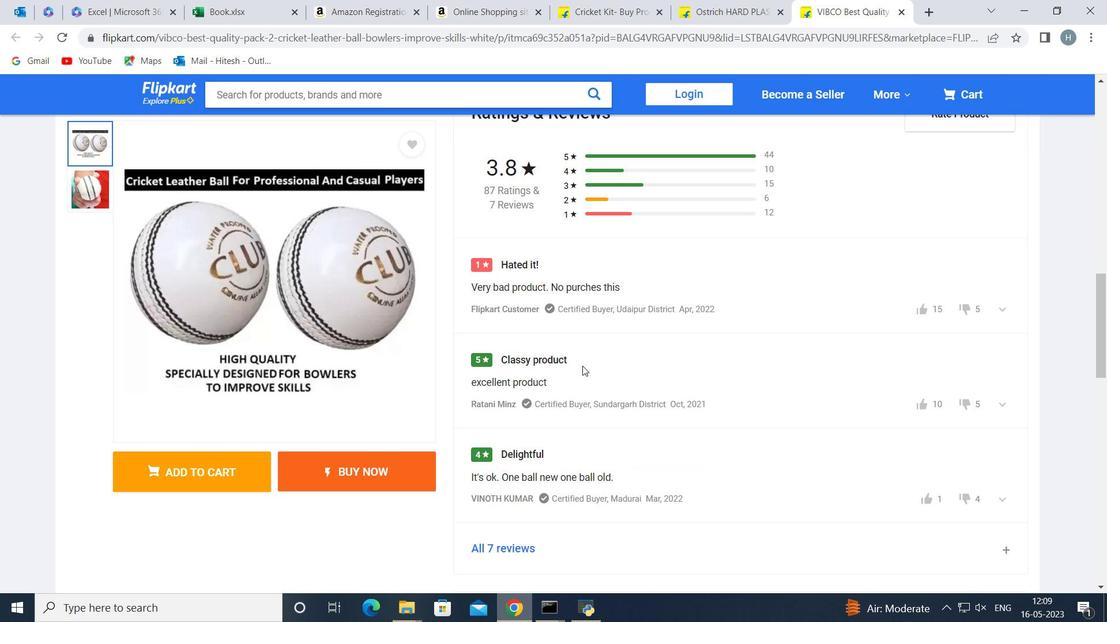 
Action: Mouse scrolled (582, 365) with delta (0, 0)
Screenshot: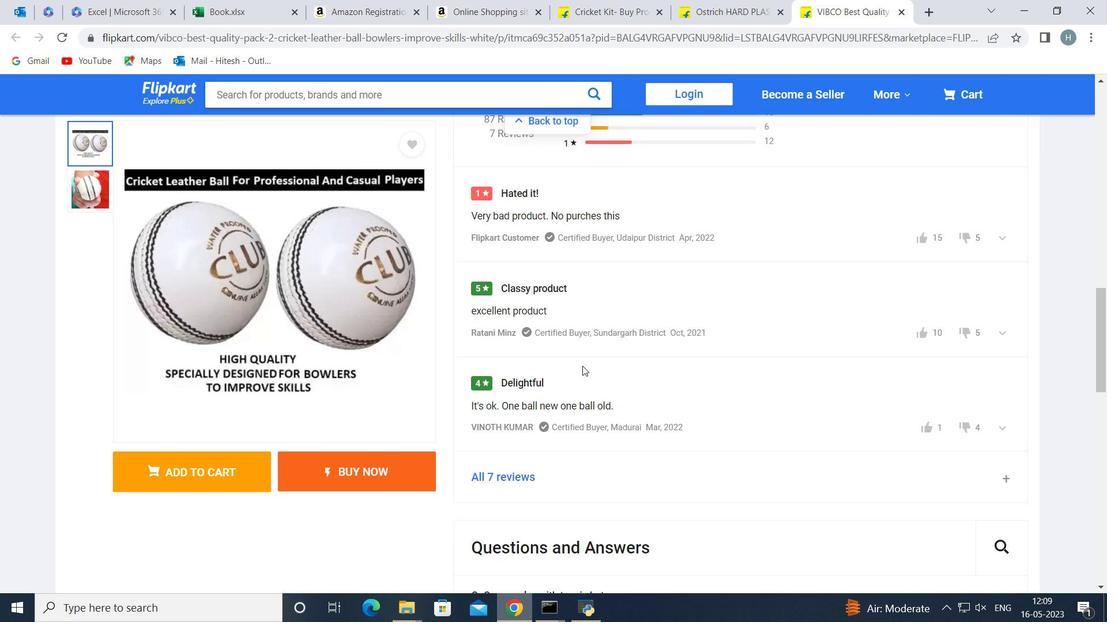 
Action: Mouse scrolled (582, 365) with delta (0, 0)
Screenshot: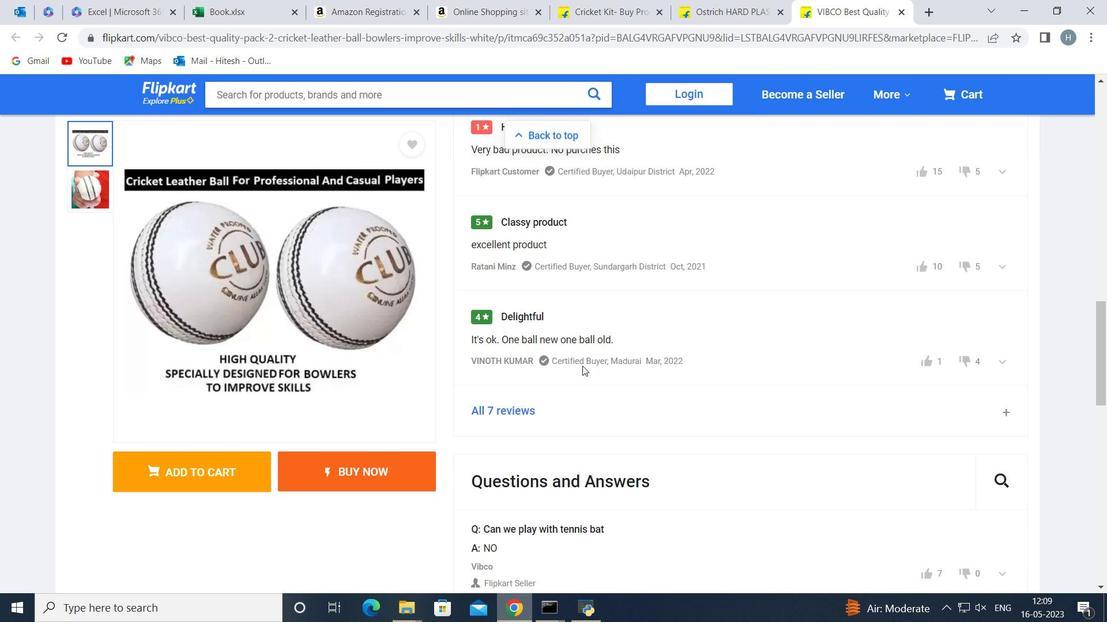 
Action: Mouse scrolled (582, 365) with delta (0, 0)
Screenshot: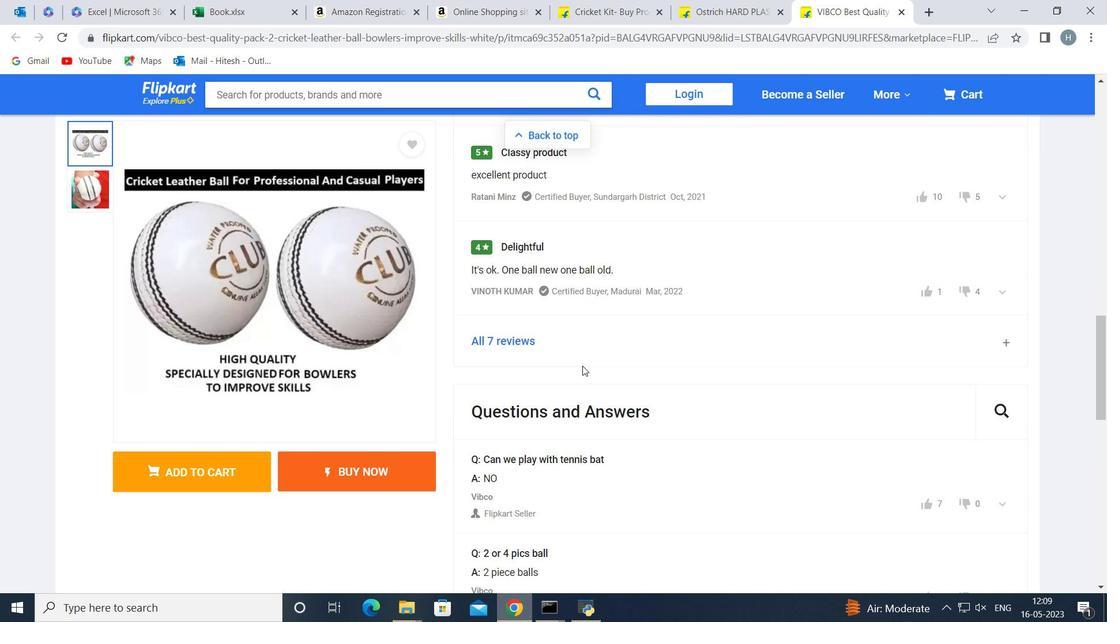 
Action: Mouse scrolled (582, 365) with delta (0, 0)
Screenshot: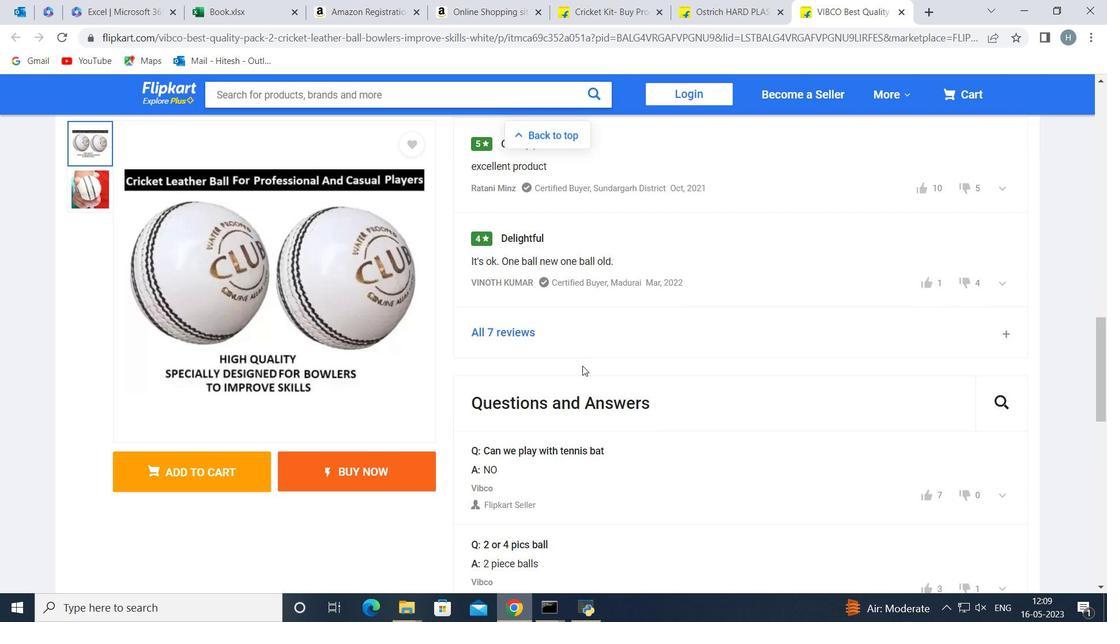 
Action: Mouse scrolled (582, 365) with delta (0, 0)
Screenshot: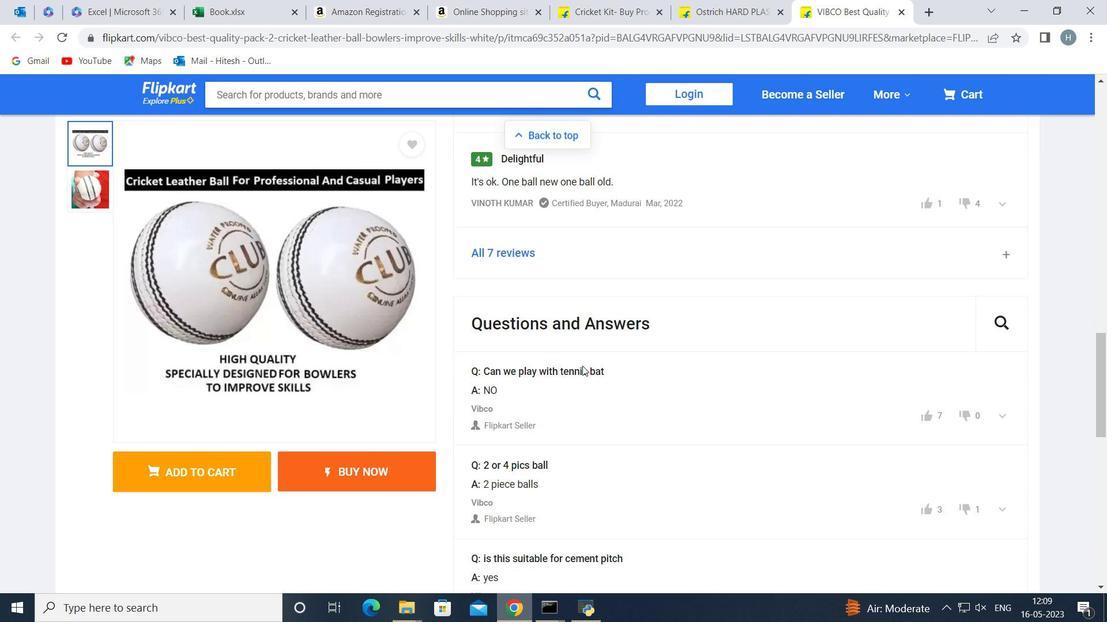 
Action: Mouse scrolled (582, 365) with delta (0, 0)
Screenshot: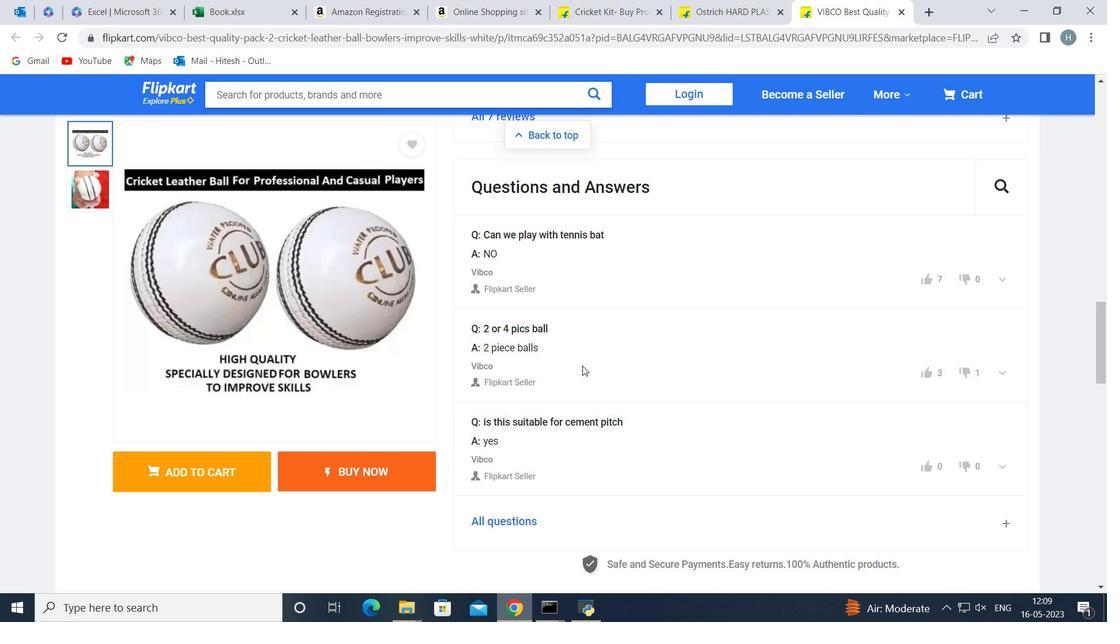 
Action: Mouse scrolled (582, 365) with delta (0, 0)
Screenshot: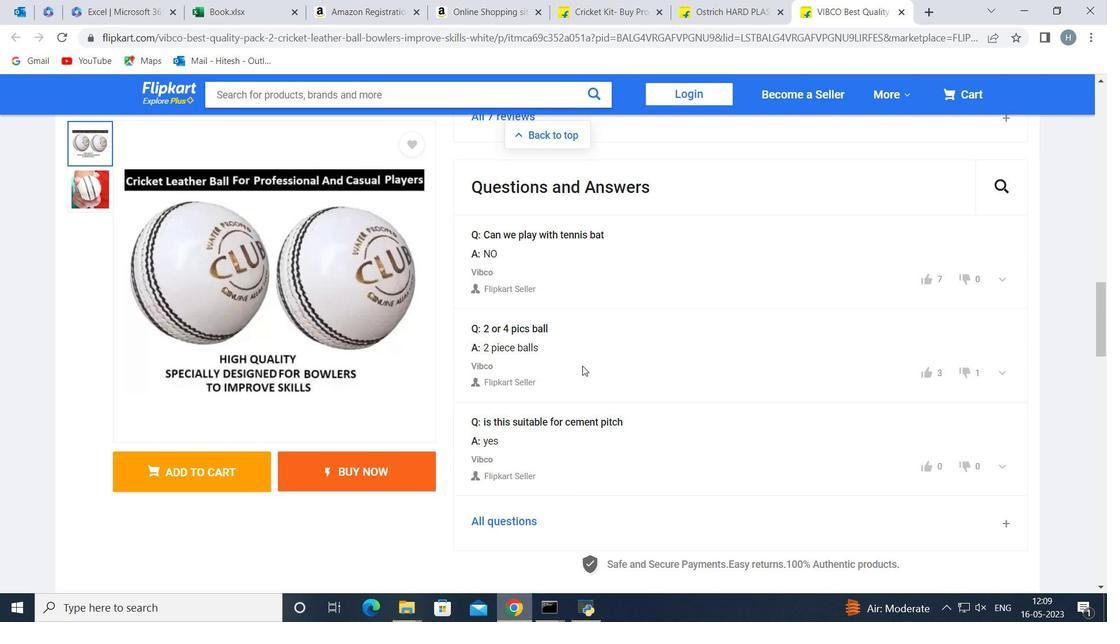 
Action: Mouse scrolled (582, 365) with delta (0, 0)
Screenshot: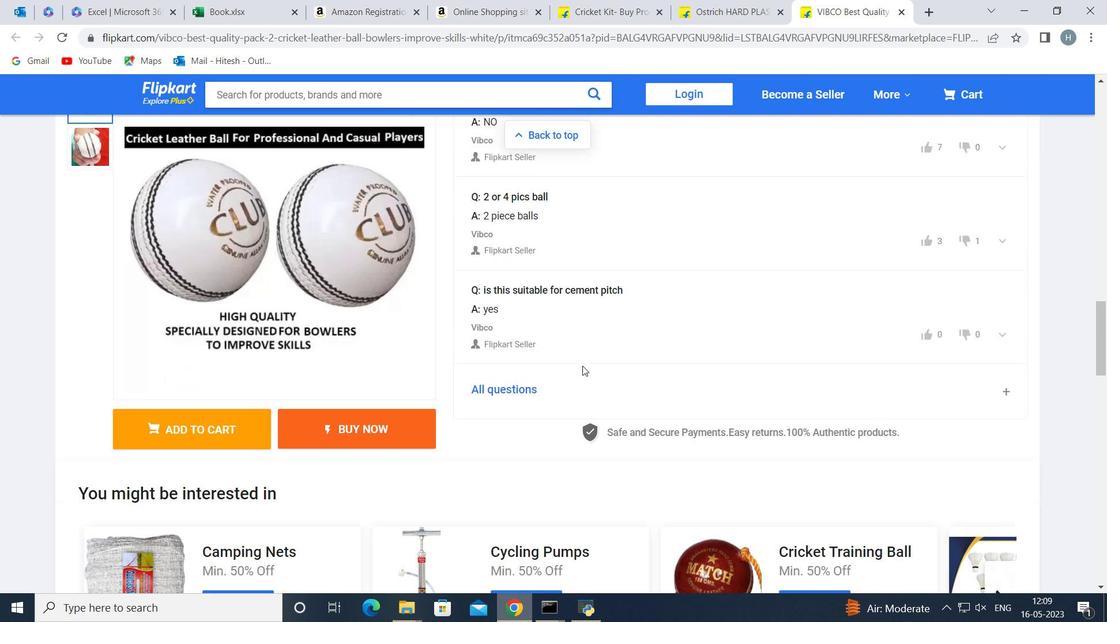 
Action: Mouse scrolled (582, 365) with delta (0, 0)
Screenshot: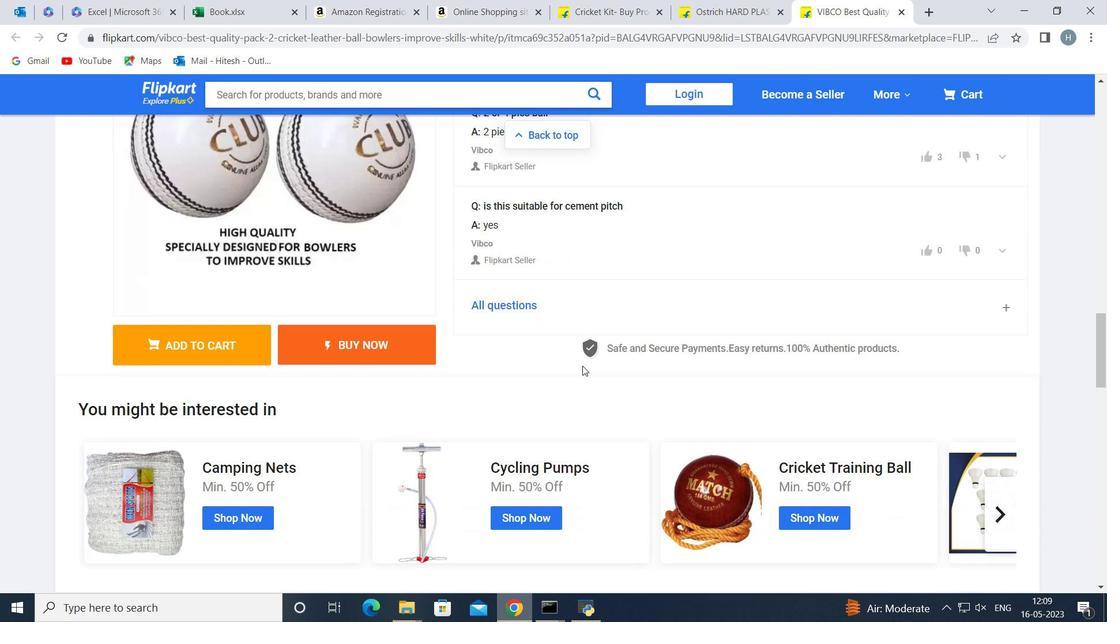 
Action: Mouse scrolled (582, 365) with delta (0, 0)
Screenshot: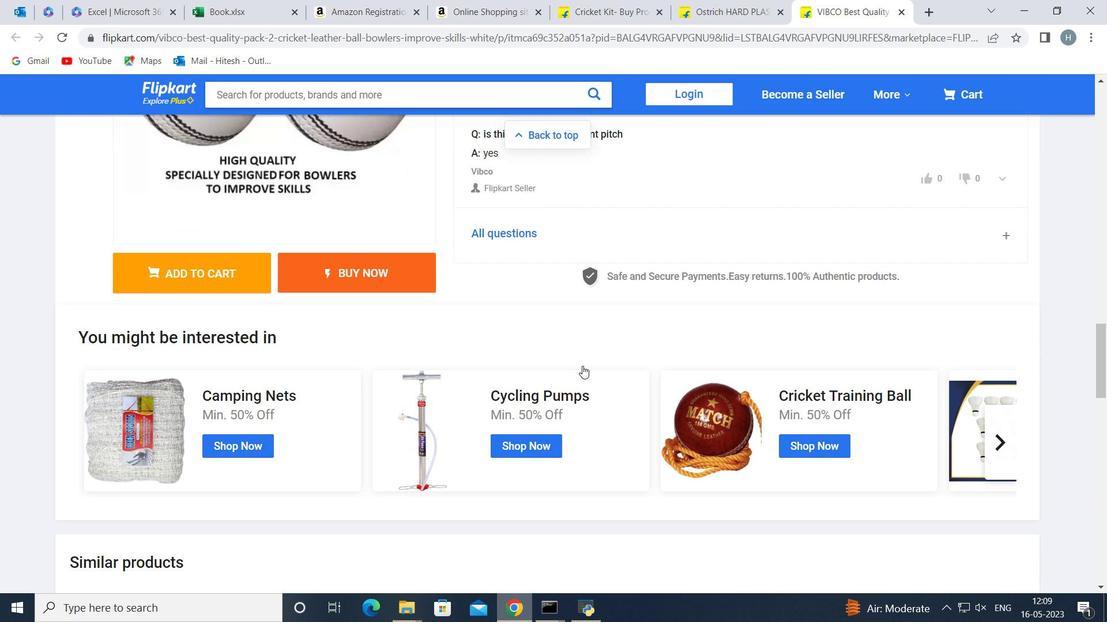 
Action: Mouse moved to (586, 364)
Screenshot: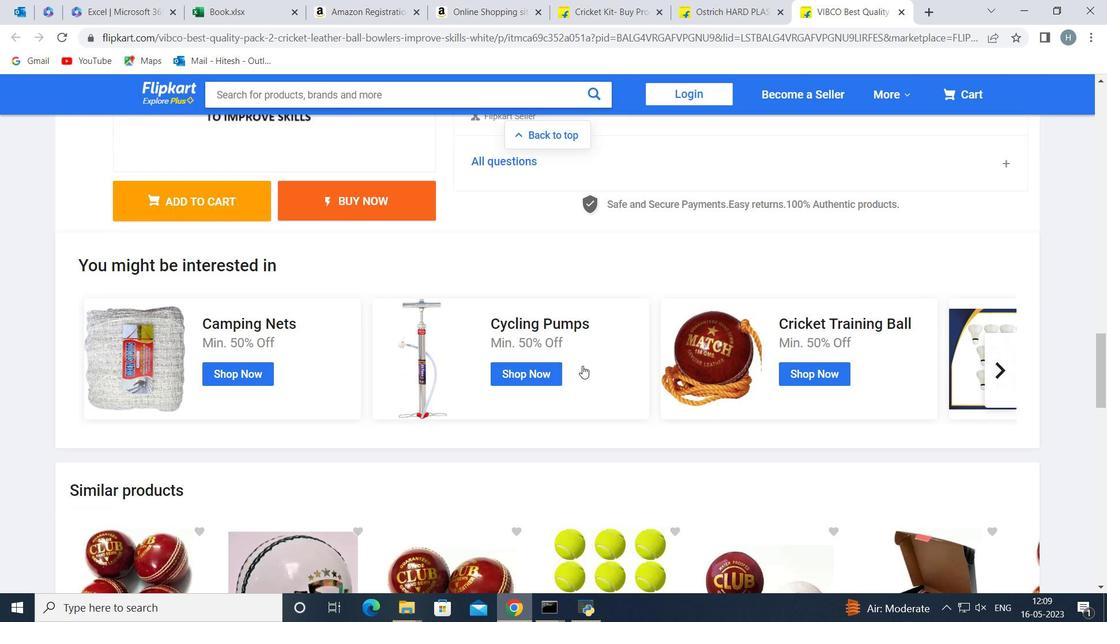 
Action: Mouse scrolled (586, 363) with delta (0, 0)
Screenshot: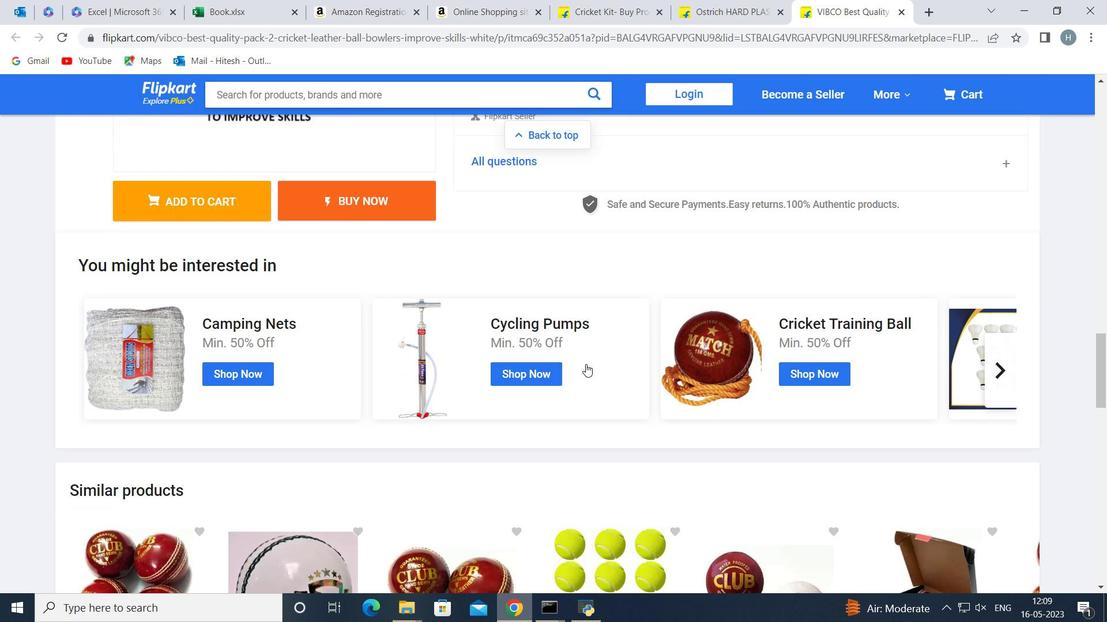 
Action: Mouse scrolled (586, 363) with delta (0, 0)
Screenshot: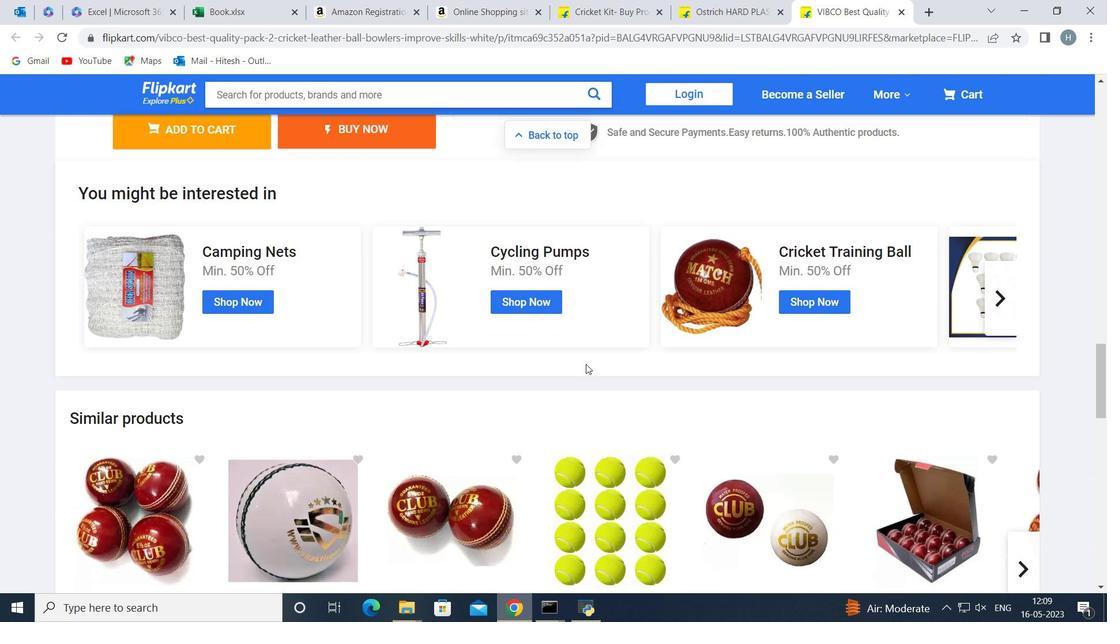 
Action: Mouse scrolled (586, 363) with delta (0, 0)
Screenshot: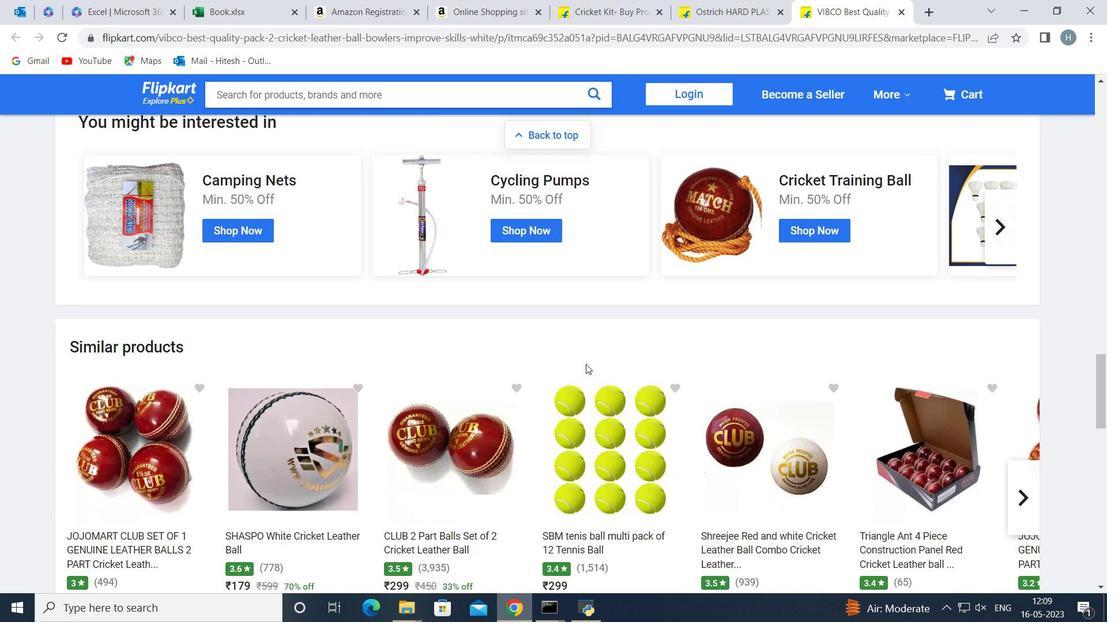 
Action: Mouse scrolled (586, 363) with delta (0, 0)
Screenshot: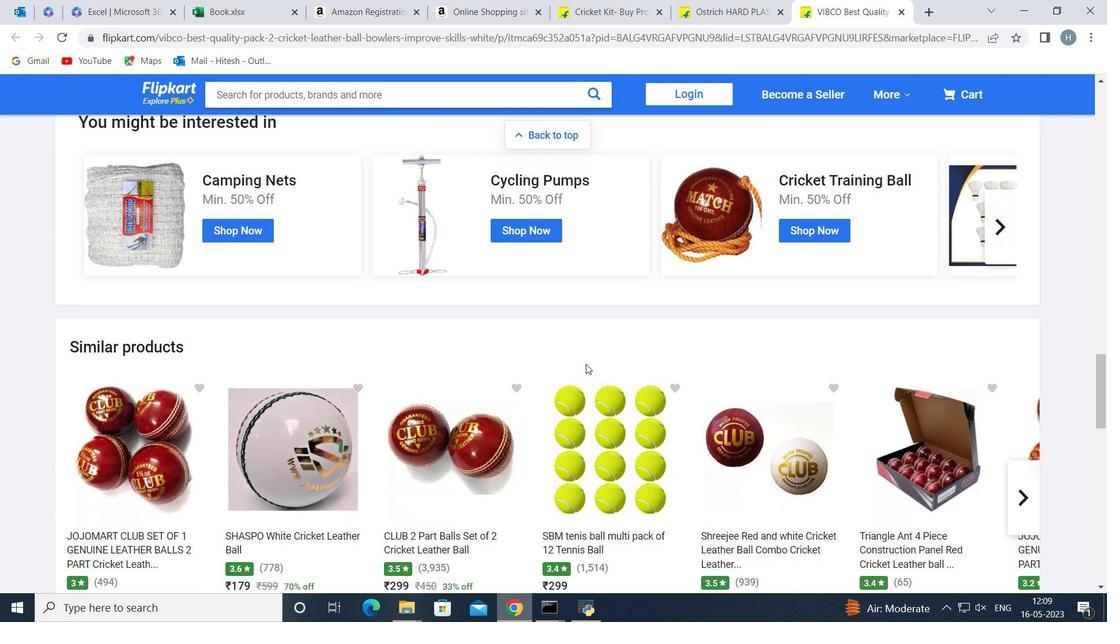 
Action: Mouse scrolled (586, 363) with delta (0, 0)
Screenshot: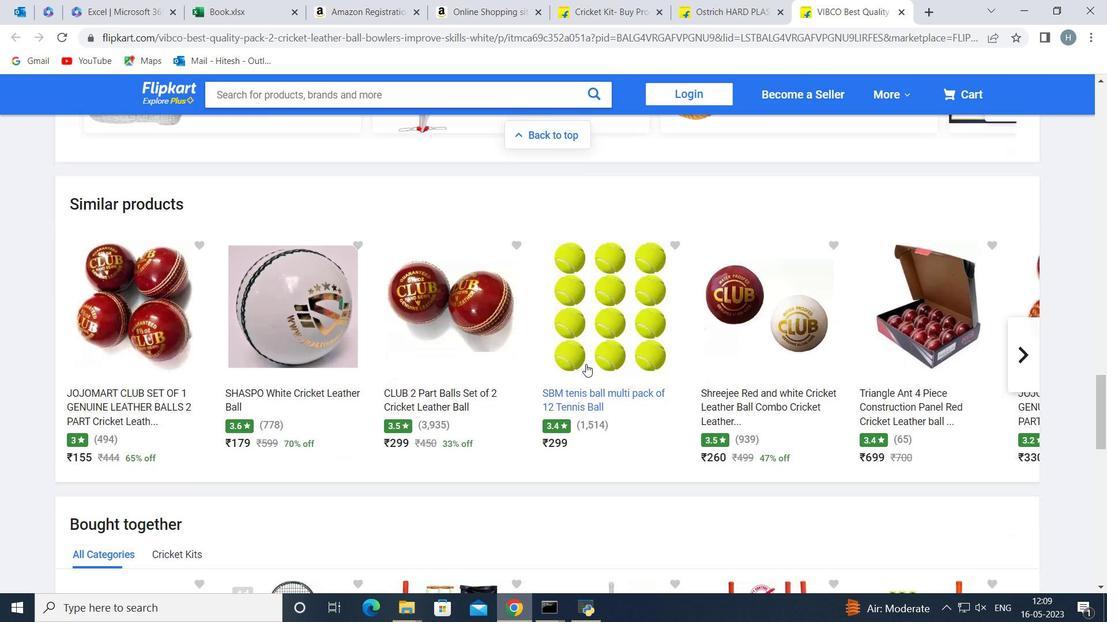 
Action: Mouse scrolled (586, 363) with delta (0, 0)
Screenshot: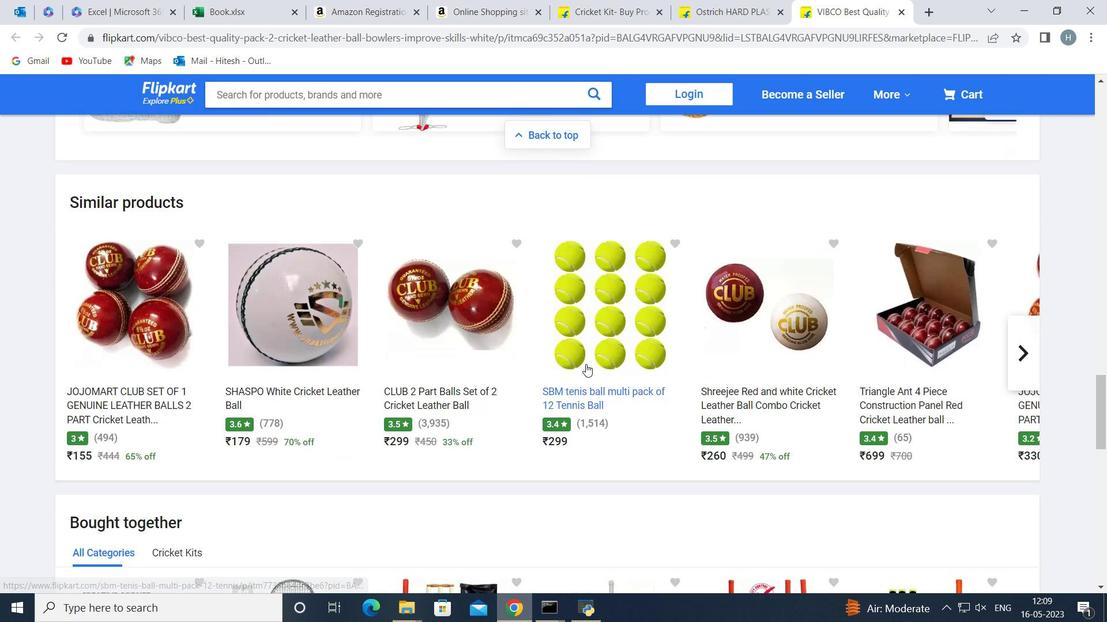 
Action: Mouse scrolled (586, 363) with delta (0, 0)
Screenshot: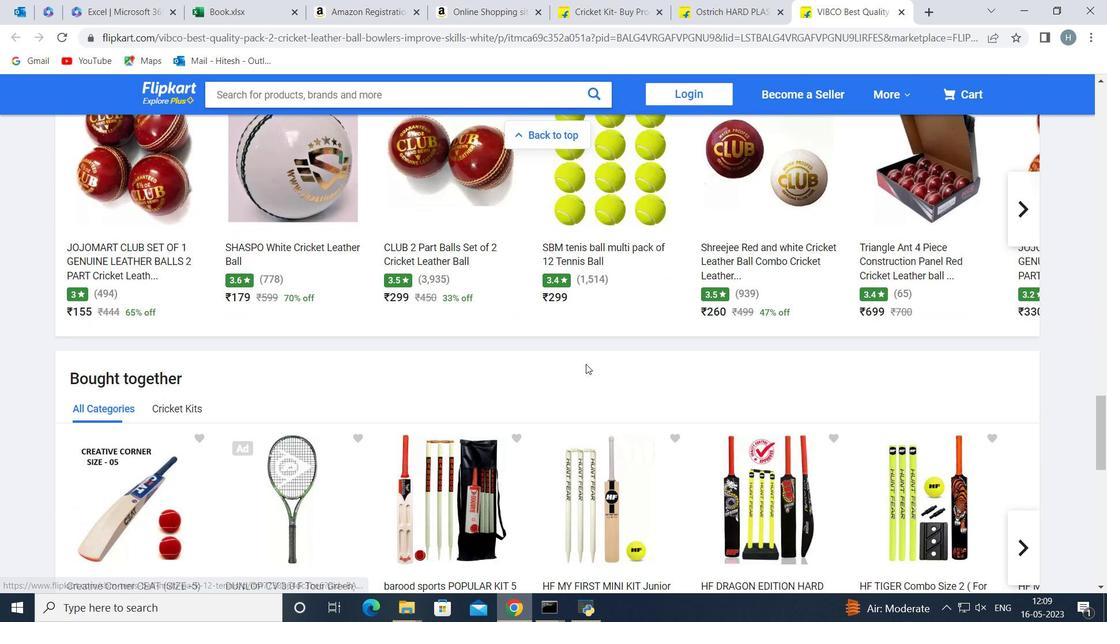 
Action: Mouse scrolled (586, 363) with delta (0, 0)
Screenshot: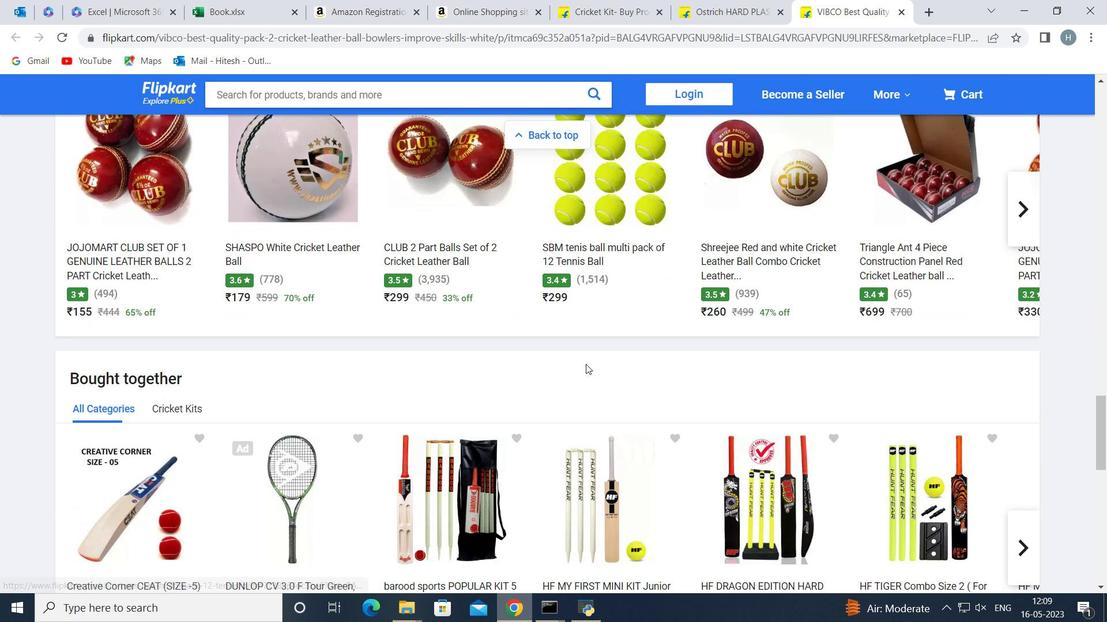 
Action: Mouse moved to (397, 97)
Screenshot: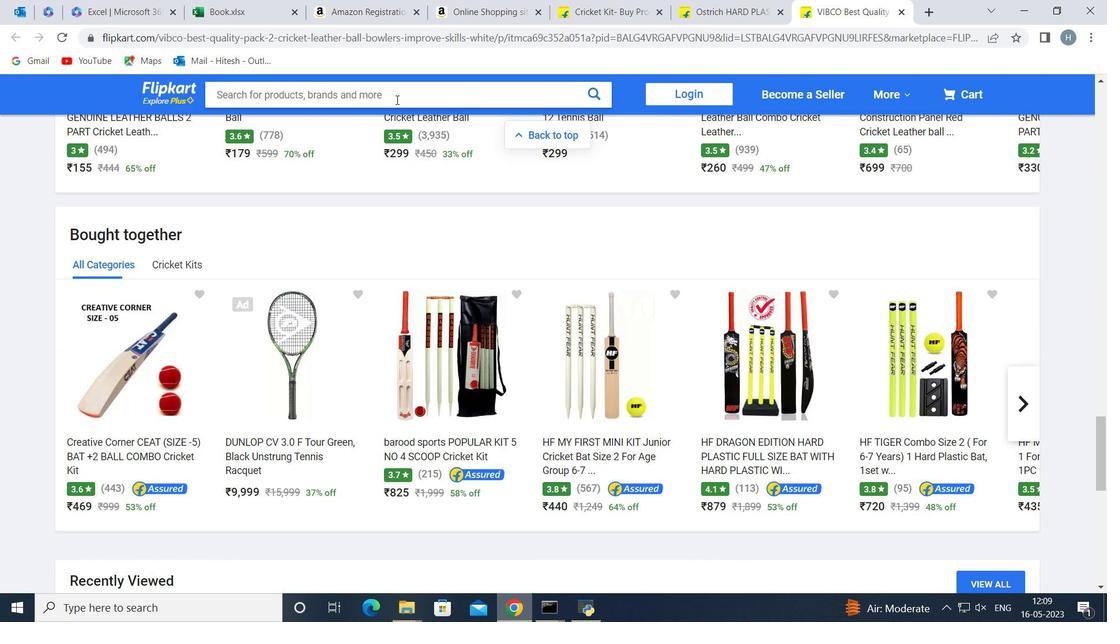 
Action: Mouse pressed left at (397, 97)
Screenshot: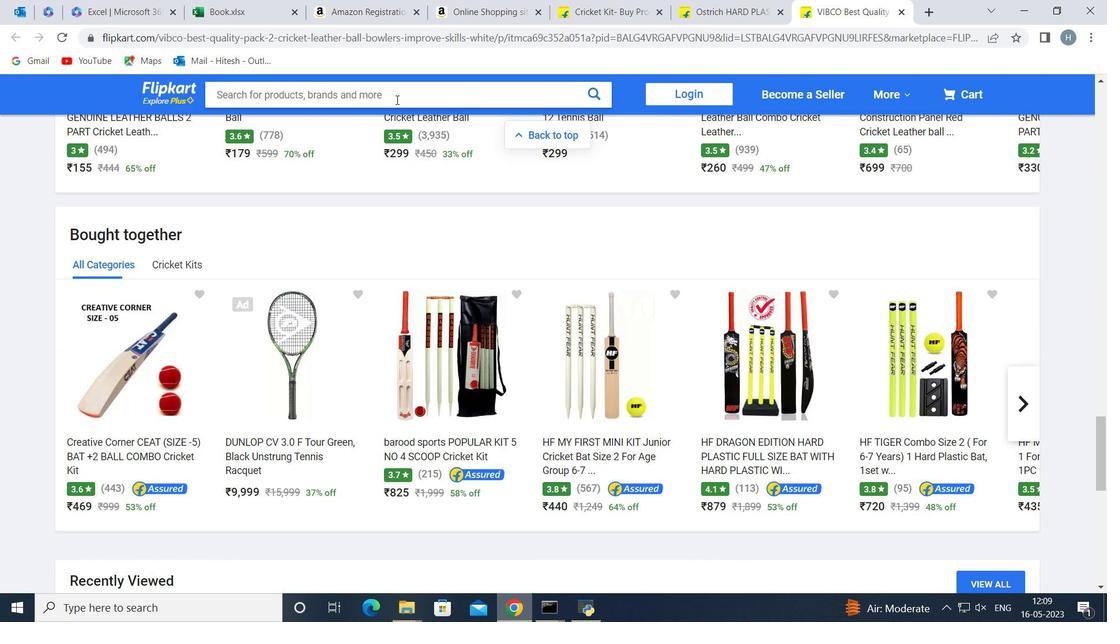 
Action: Mouse moved to (398, 97)
Screenshot: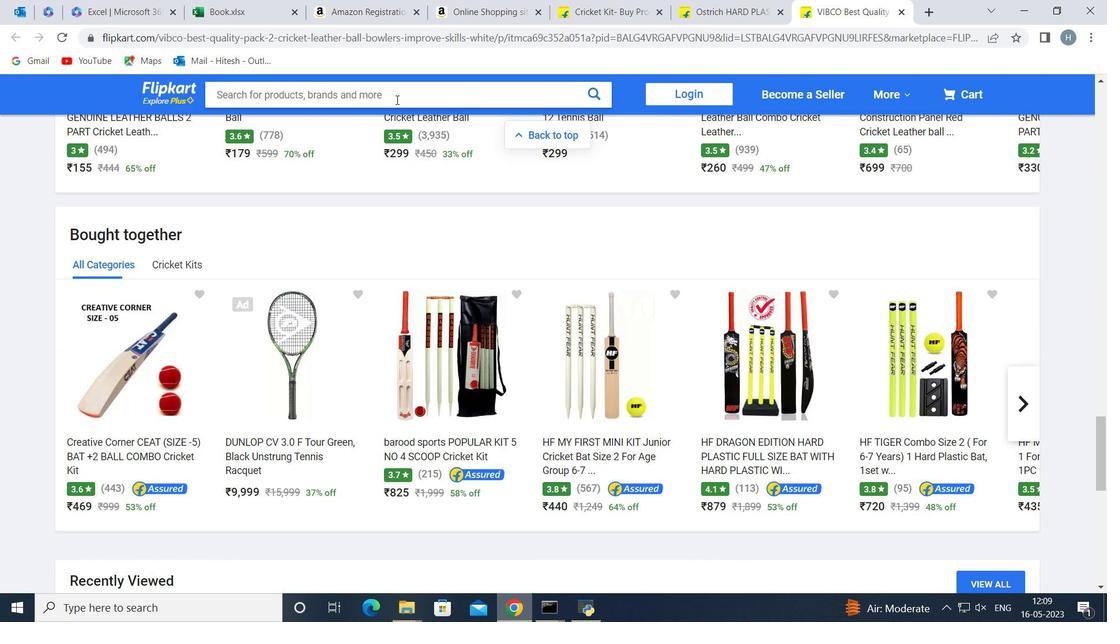 
Action: Key pressed <Key.shift>Cricj<Key.backspace>ket<Key.space><Key.shift>Bat<Key.space><Key.enter>
Screenshot: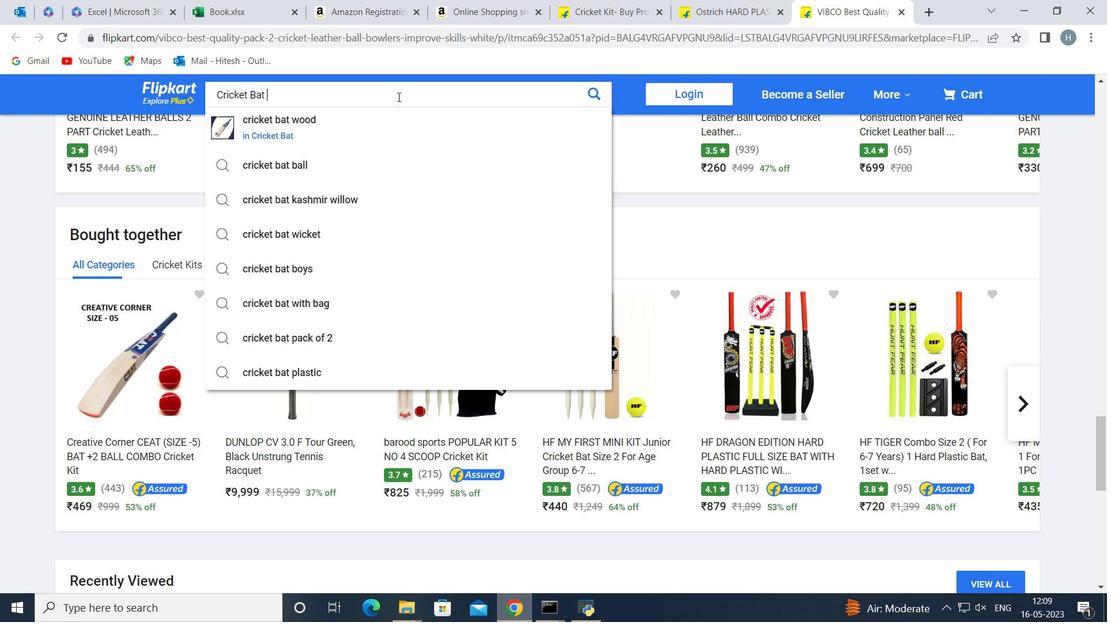 
Action: Mouse moved to (524, 267)
Screenshot: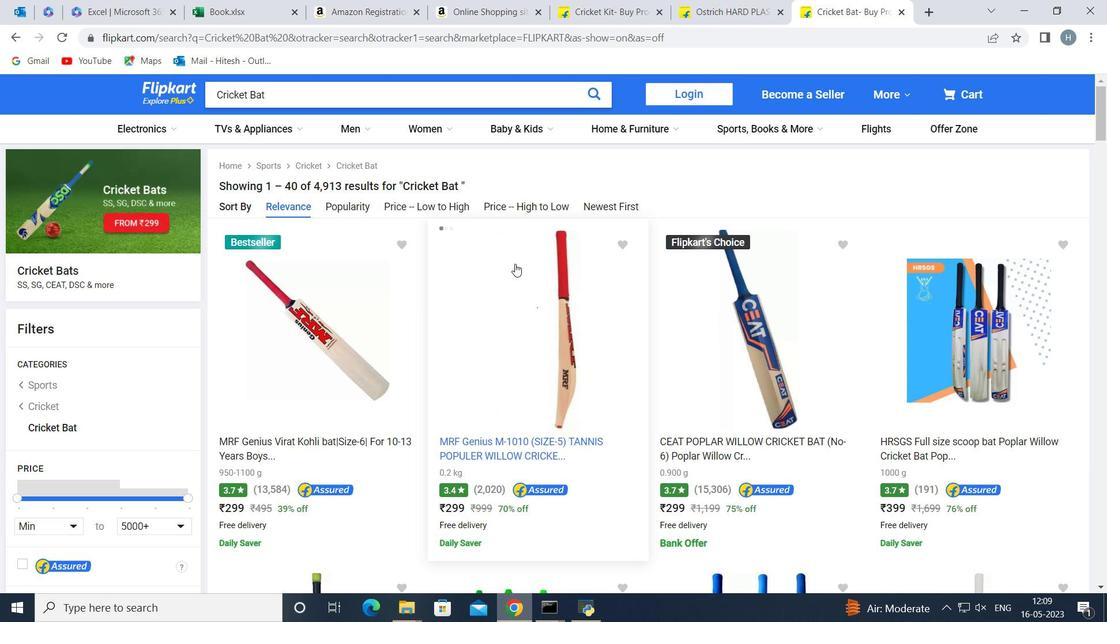 
Action: Mouse scrolled (524, 267) with delta (0, 0)
Screenshot: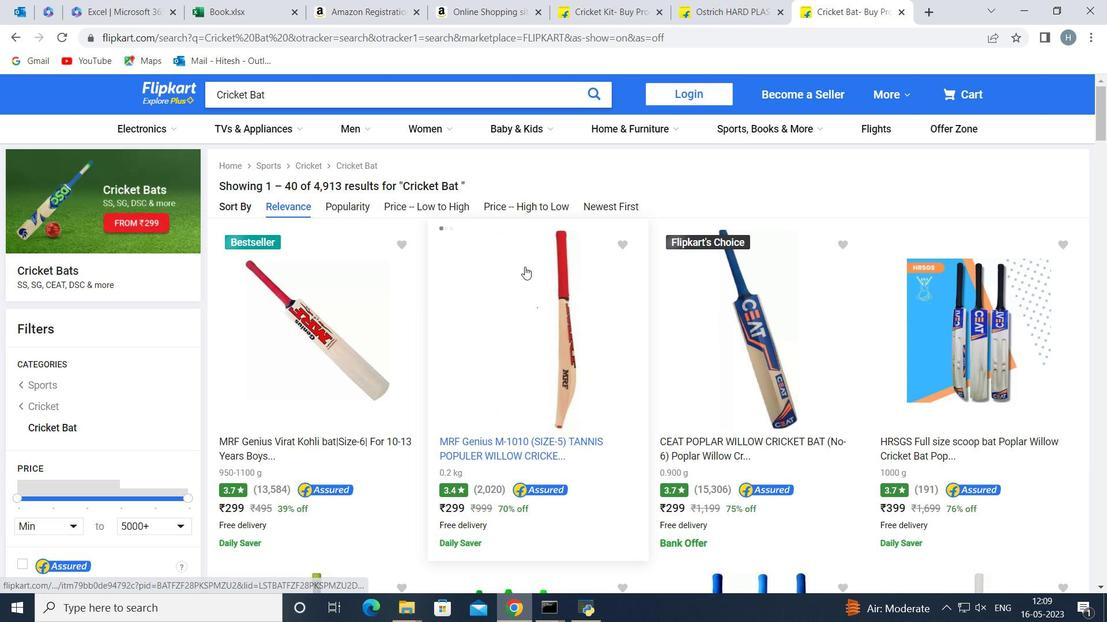 
Action: Mouse scrolled (524, 267) with delta (0, 0)
Screenshot: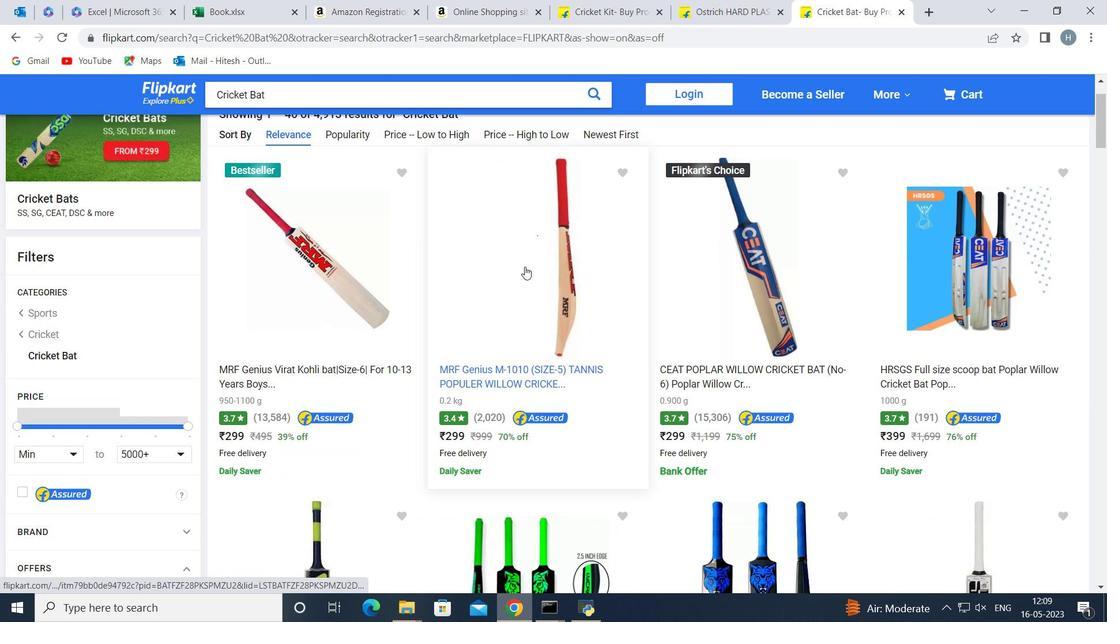 
Action: Mouse scrolled (524, 267) with delta (0, 0)
Screenshot: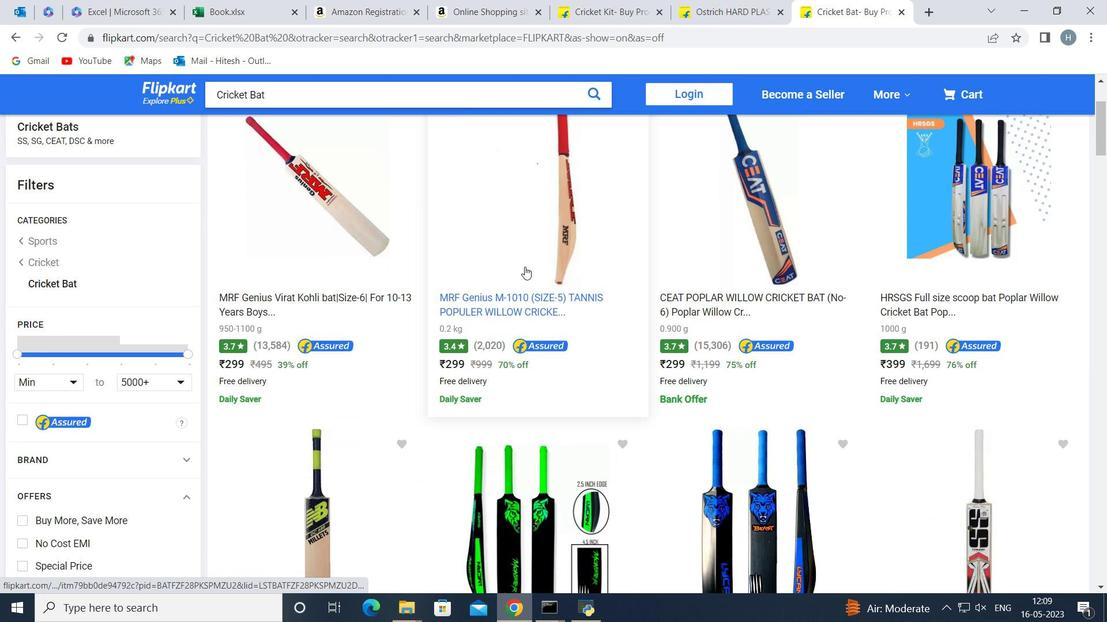 
Action: Mouse scrolled (524, 267) with delta (0, 0)
Screenshot: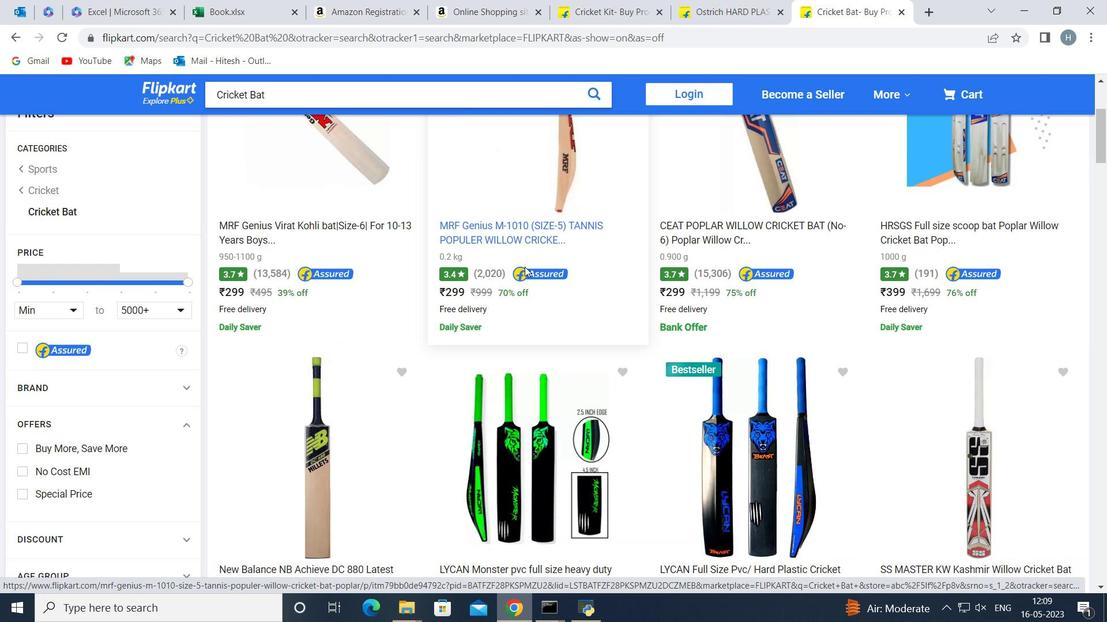 
Action: Mouse scrolled (524, 267) with delta (0, 0)
Screenshot: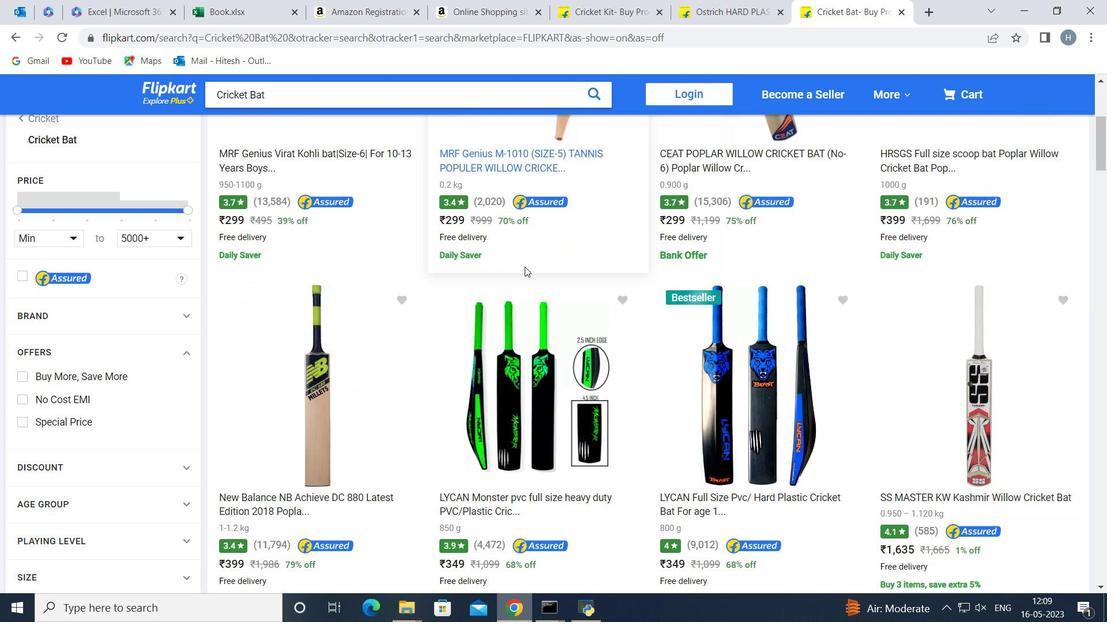 
Action: Mouse scrolled (524, 267) with delta (0, 0)
Screenshot: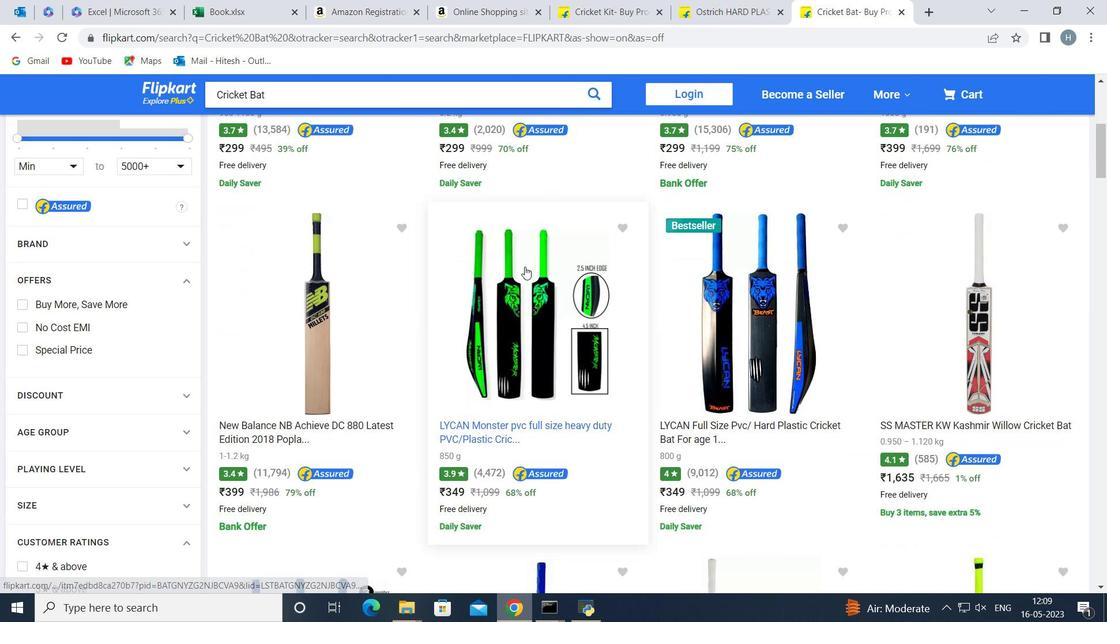 
Action: Mouse moved to (928, 280)
Screenshot: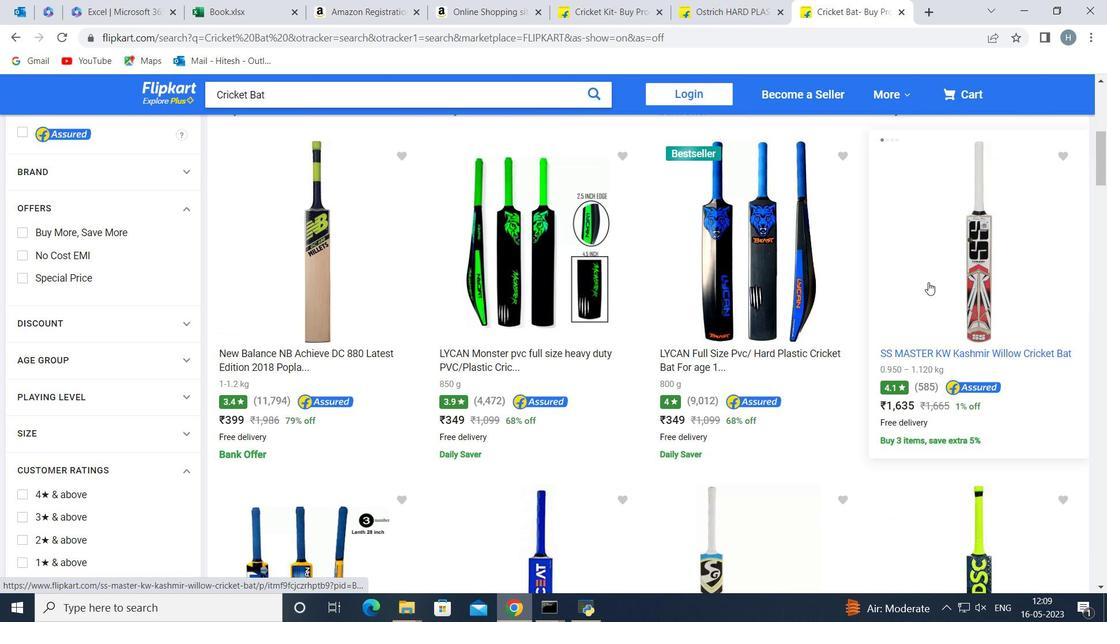 
Action: Mouse scrolled (928, 279) with delta (0, 0)
Screenshot: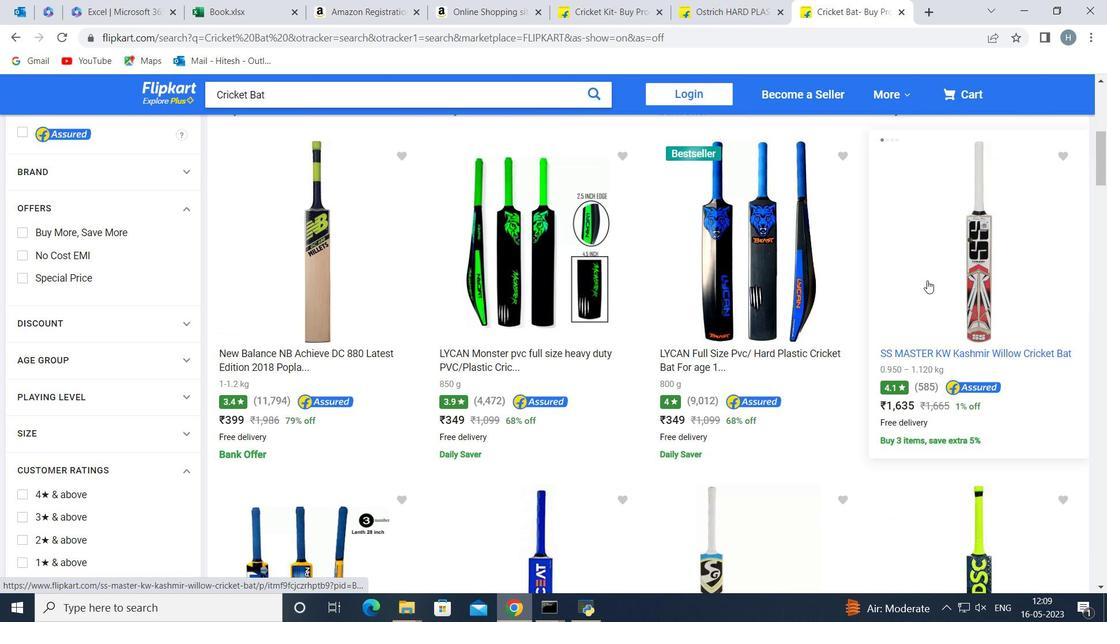 
Action: Mouse moved to (926, 279)
Screenshot: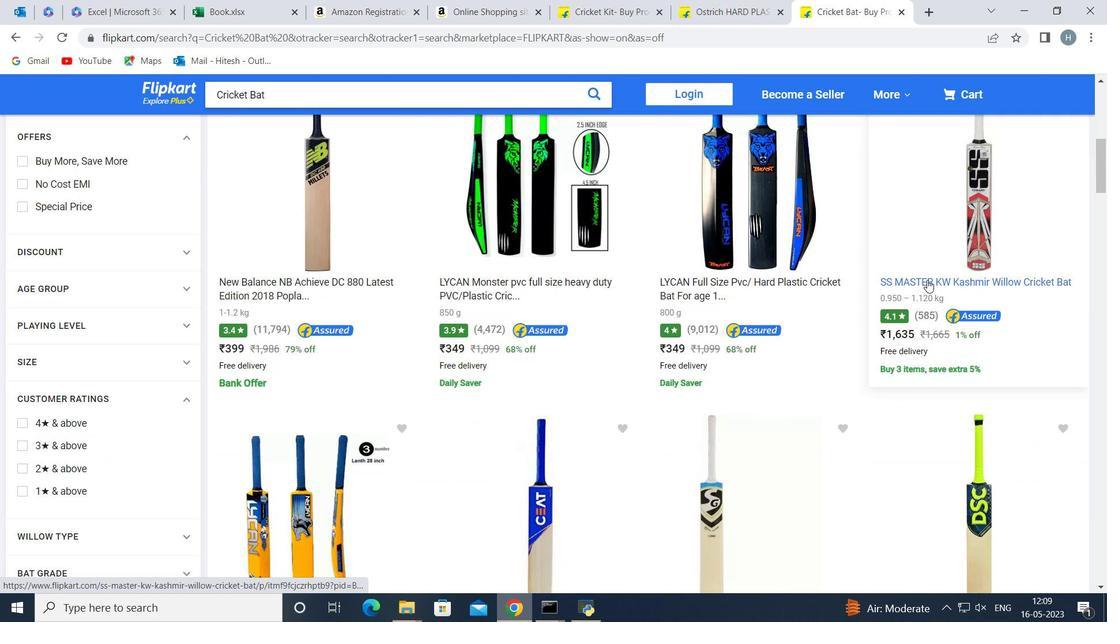 
Action: Mouse scrolled (926, 279) with delta (0, 0)
Screenshot: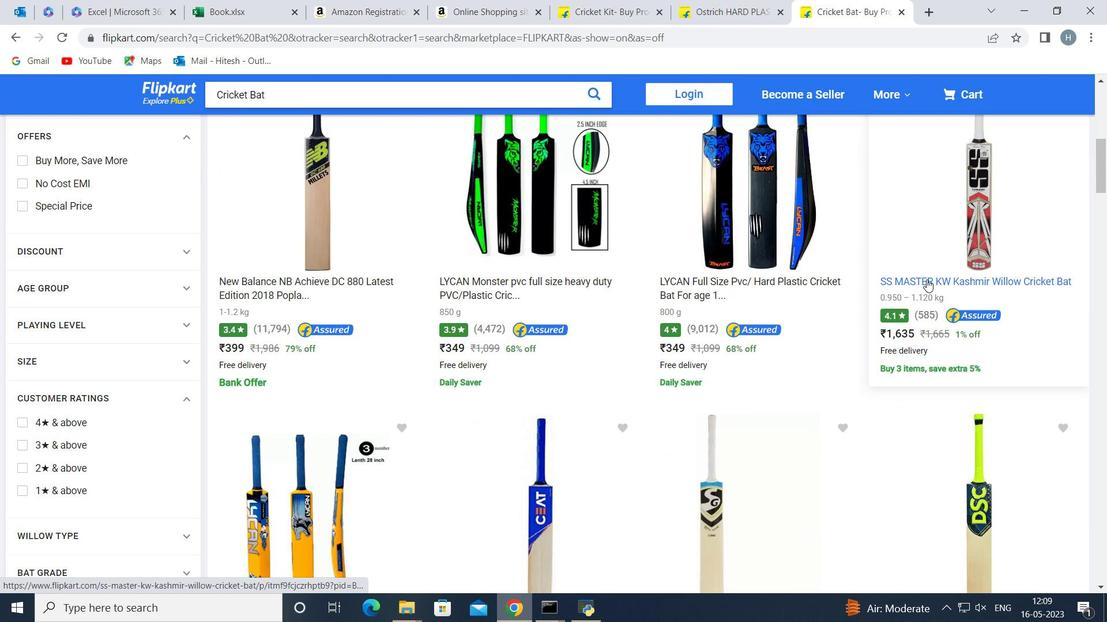 
Action: Mouse moved to (918, 159)
Screenshot: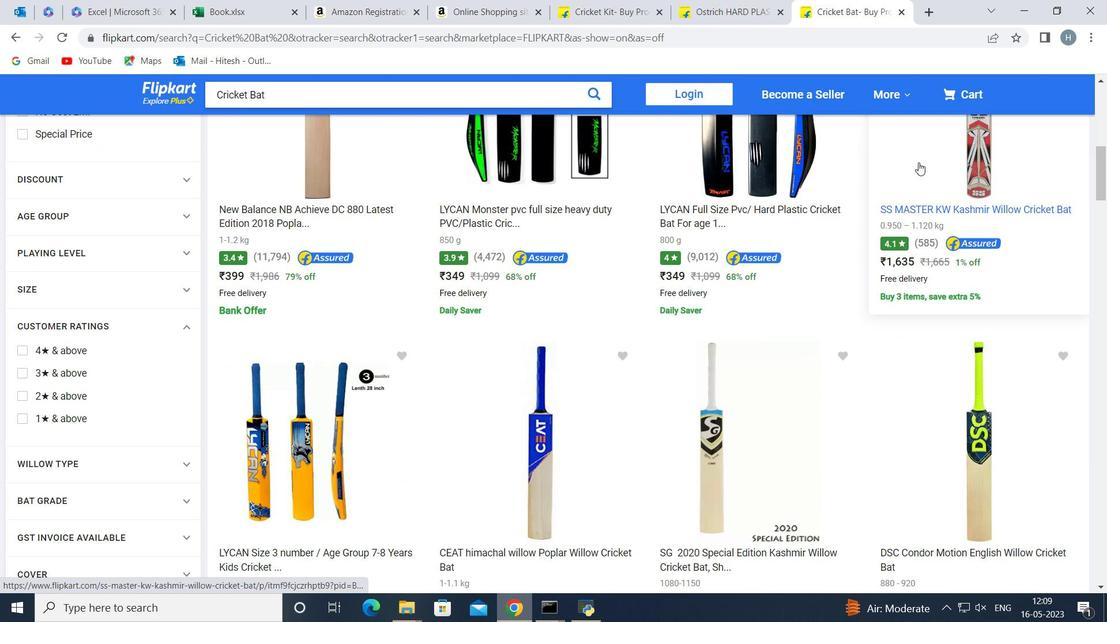 
Action: Mouse pressed left at (918, 159)
Screenshot: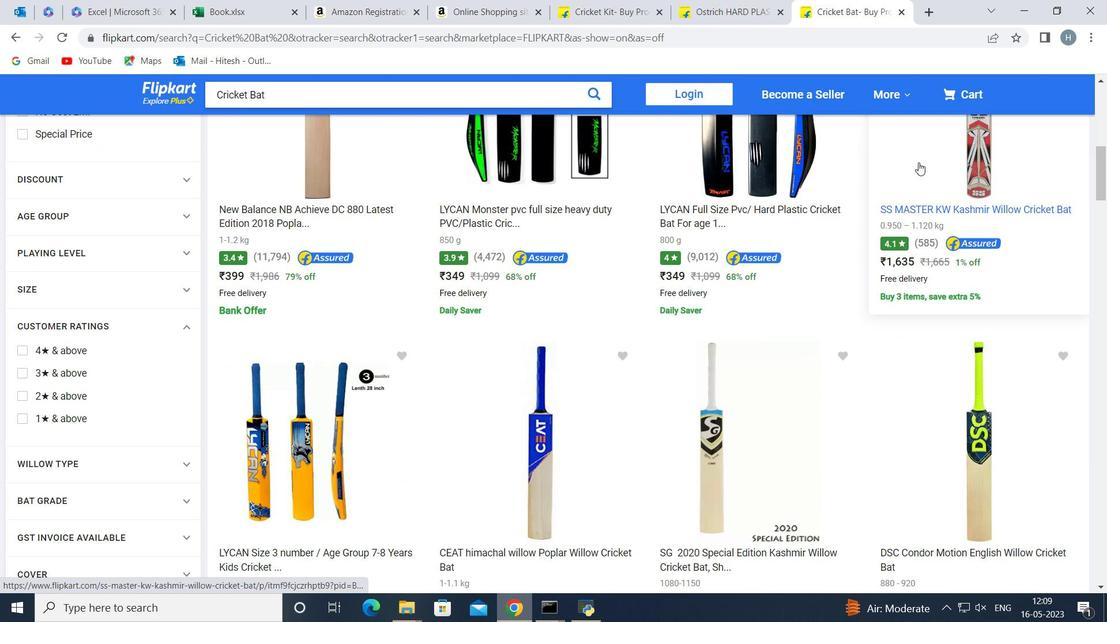 
Action: Mouse moved to (582, 276)
Screenshot: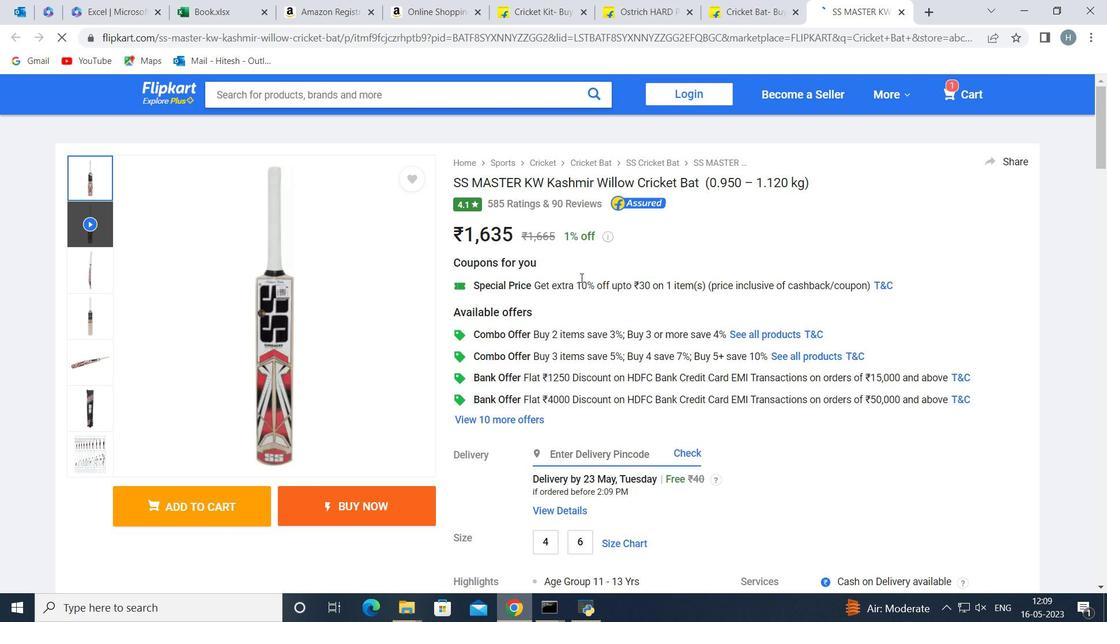 
Action: Mouse scrolled (582, 275) with delta (0, 0)
Screenshot: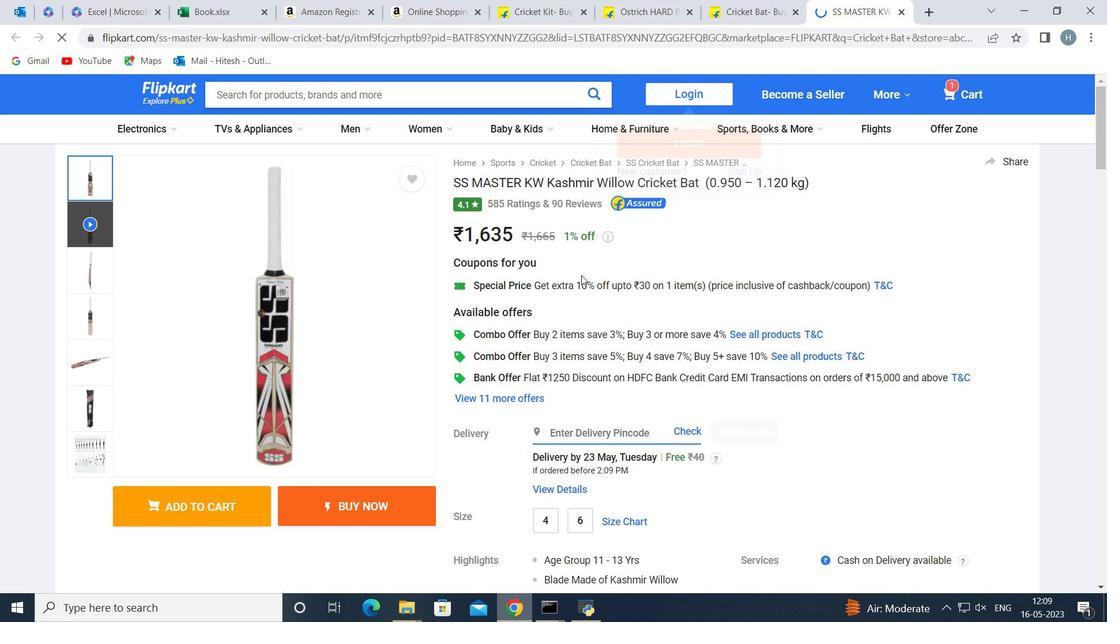 
Action: Mouse moved to (632, 335)
Screenshot: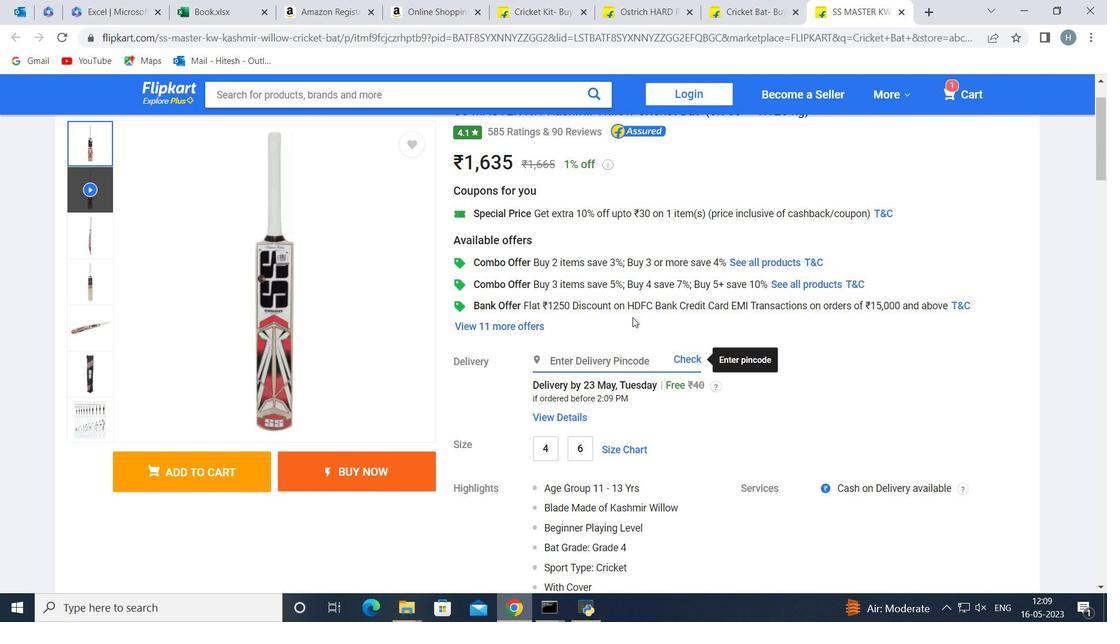 
Action: Mouse scrolled (632, 334) with delta (0, 0)
Screenshot: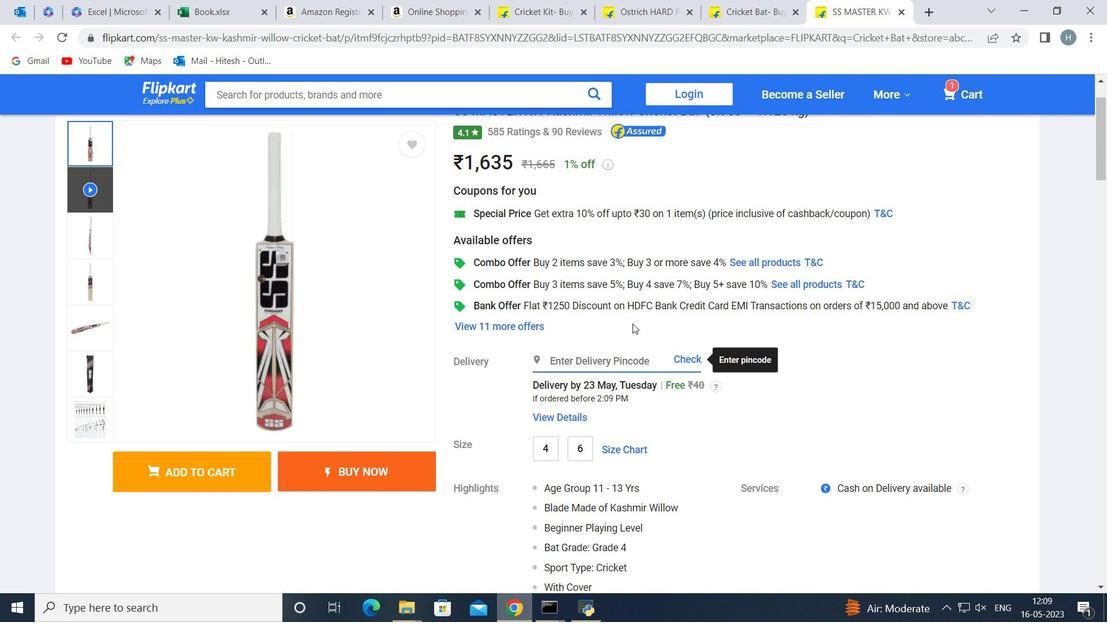 
Action: Mouse scrolled (632, 334) with delta (0, 0)
Screenshot: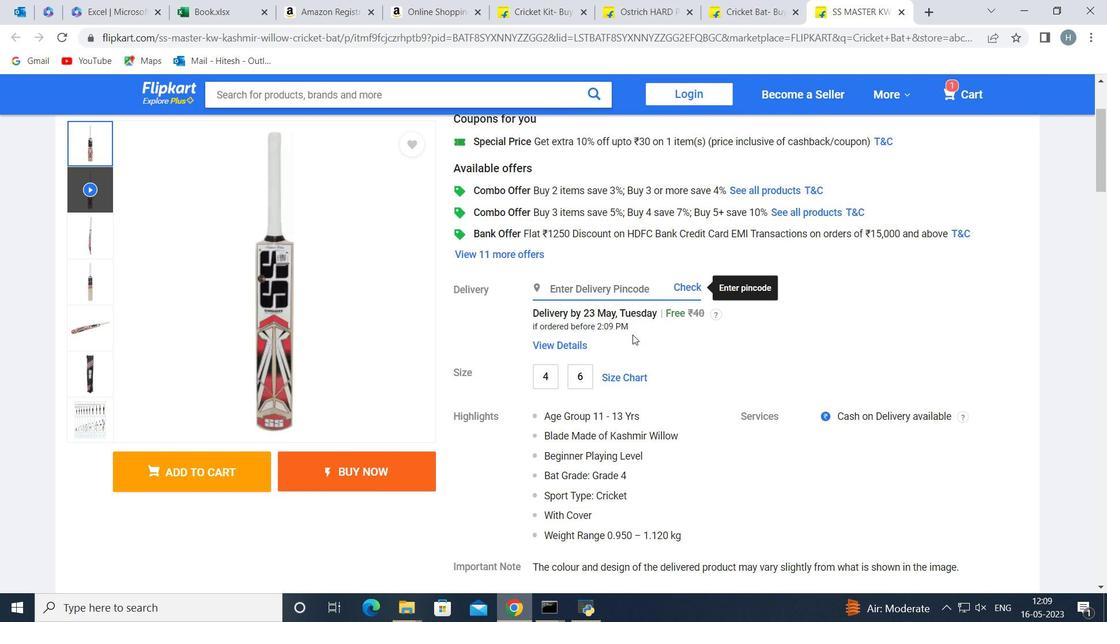 
Action: Mouse moved to (668, 351)
Screenshot: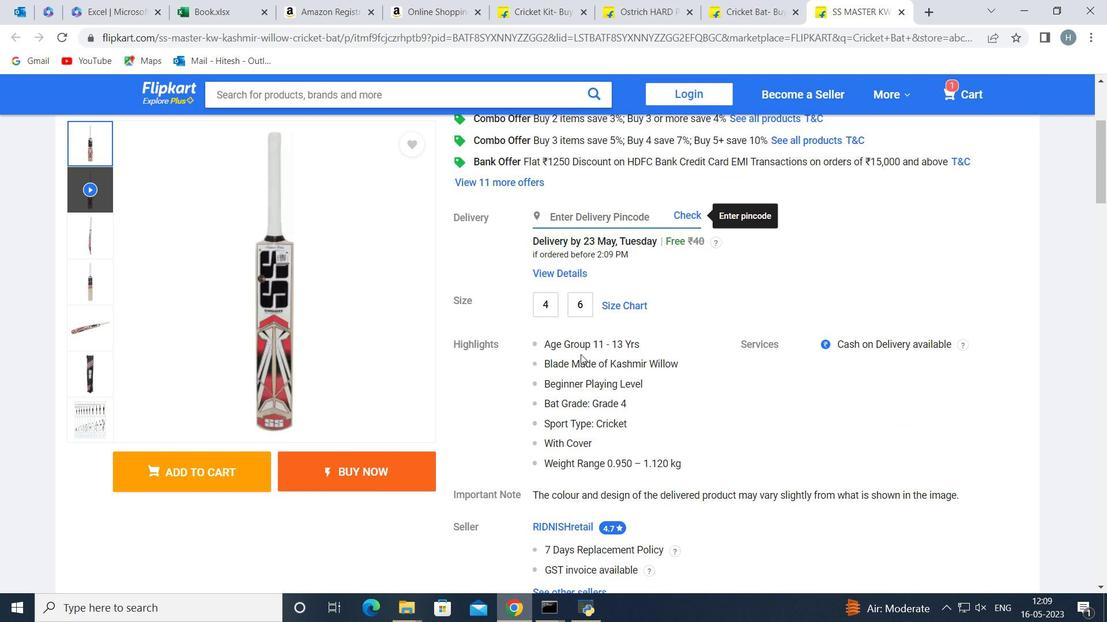 
Action: Mouse scrolled (668, 351) with delta (0, 0)
Screenshot: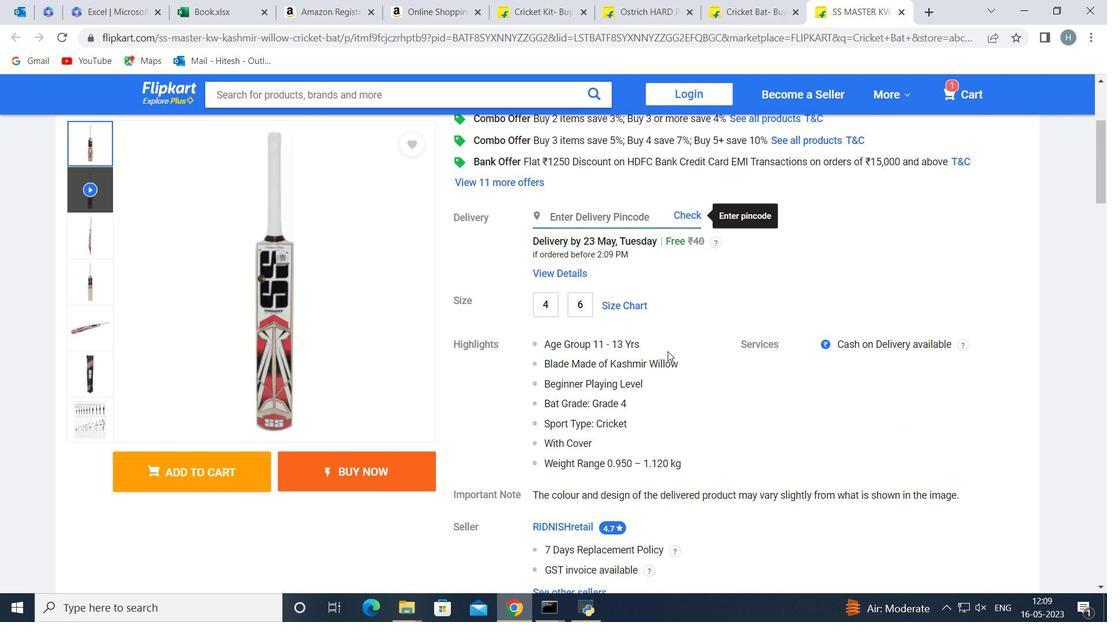 
Action: Mouse scrolled (668, 351) with delta (0, 0)
Screenshot: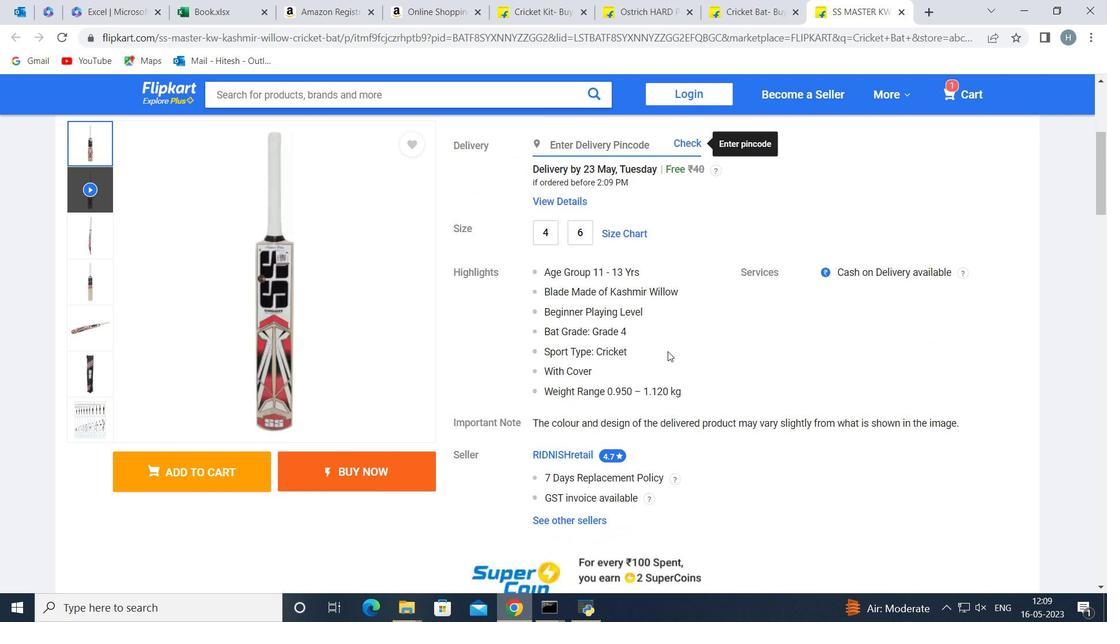 
Action: Mouse scrolled (668, 351) with delta (0, 0)
Screenshot: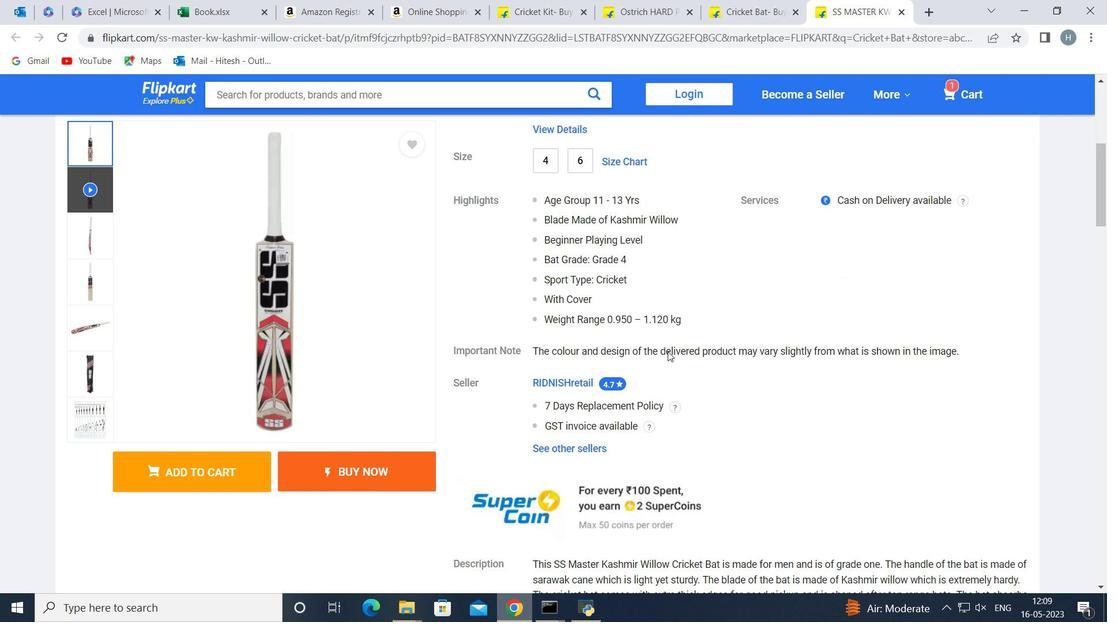 
Action: Mouse scrolled (668, 351) with delta (0, 0)
Screenshot: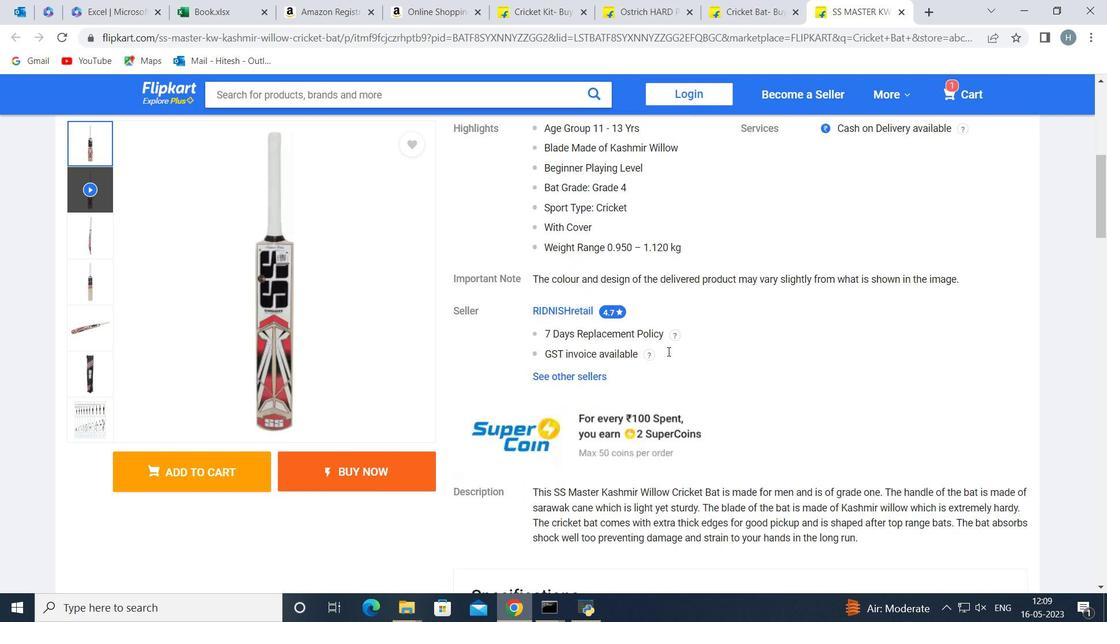 
Action: Mouse scrolled (668, 351) with delta (0, 0)
Screenshot: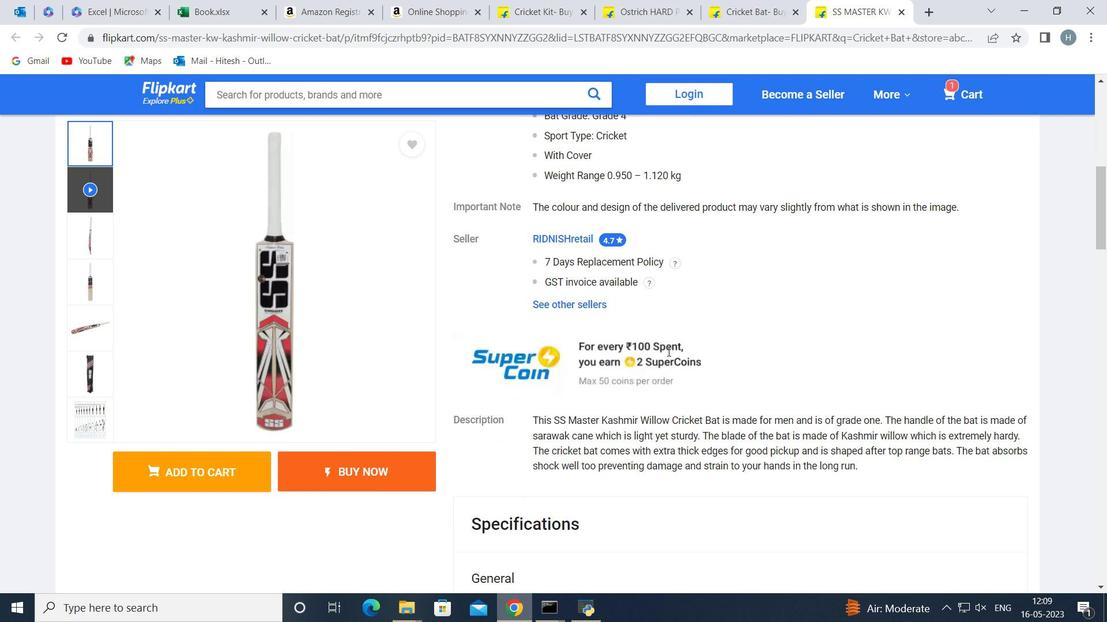 
Action: Mouse moved to (691, 355)
Screenshot: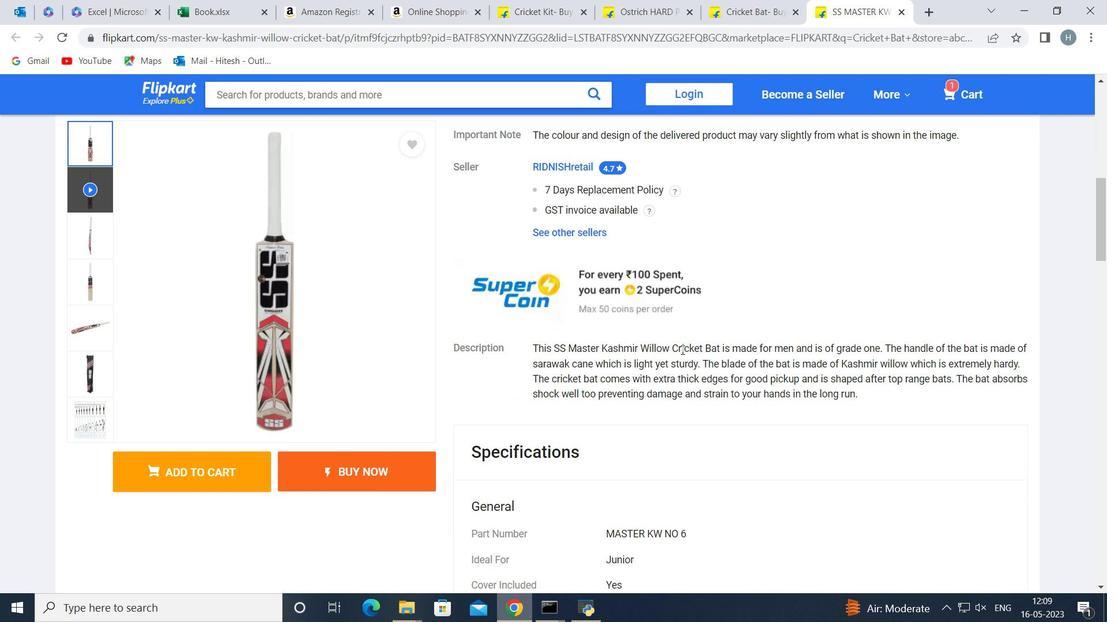 
Action: Mouse scrolled (691, 354) with delta (0, 0)
Screenshot: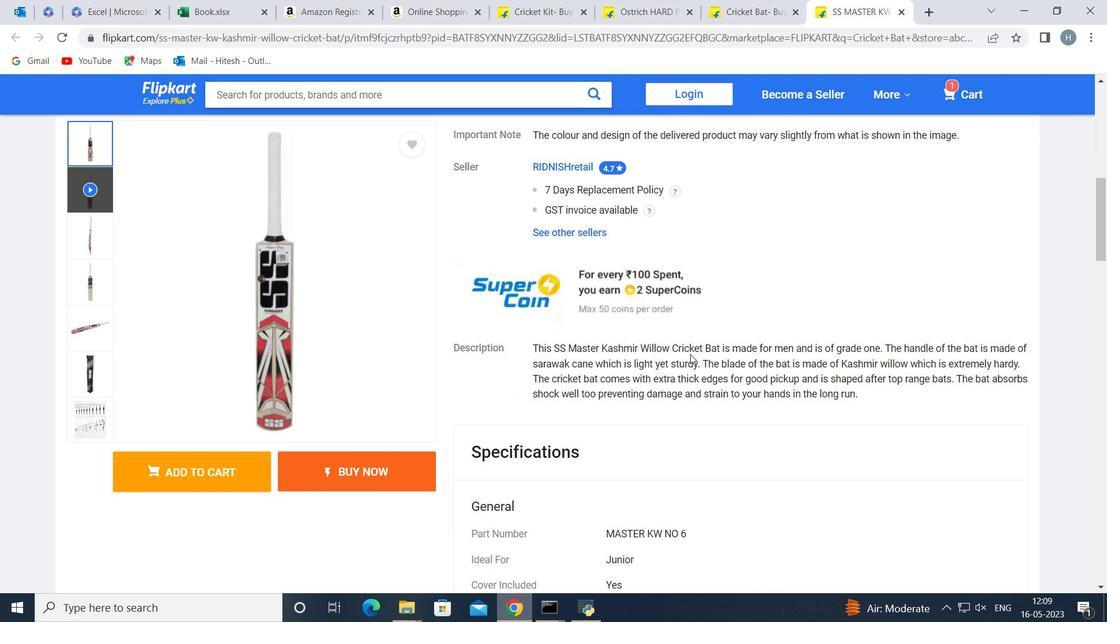 
Action: Mouse scrolled (691, 354) with delta (0, 0)
Screenshot: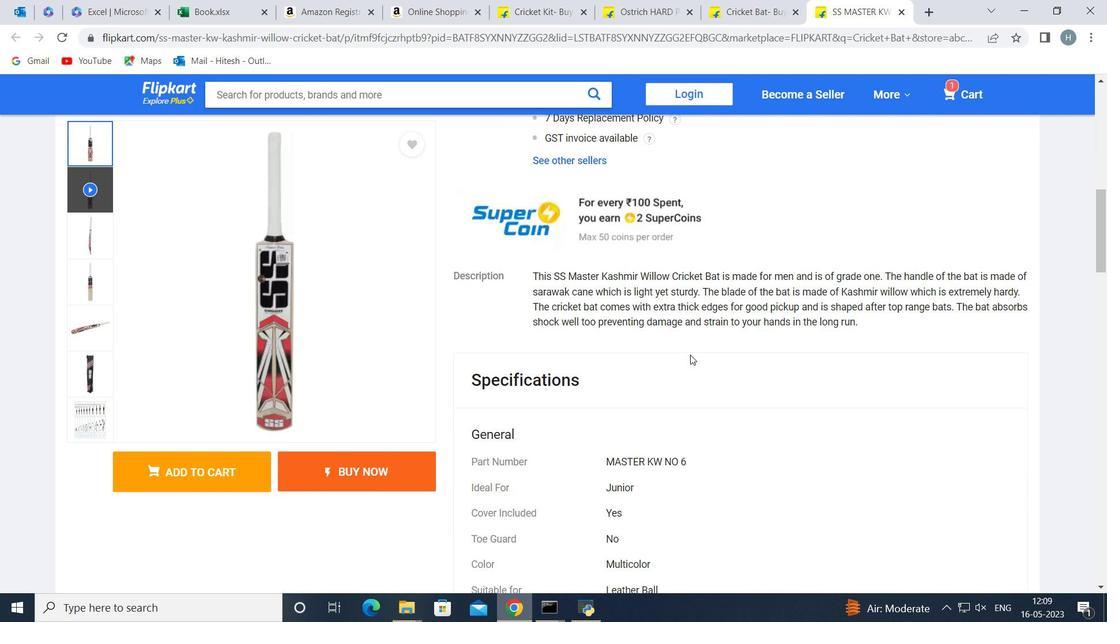 
Action: Mouse scrolled (691, 354) with delta (0, 0)
Screenshot: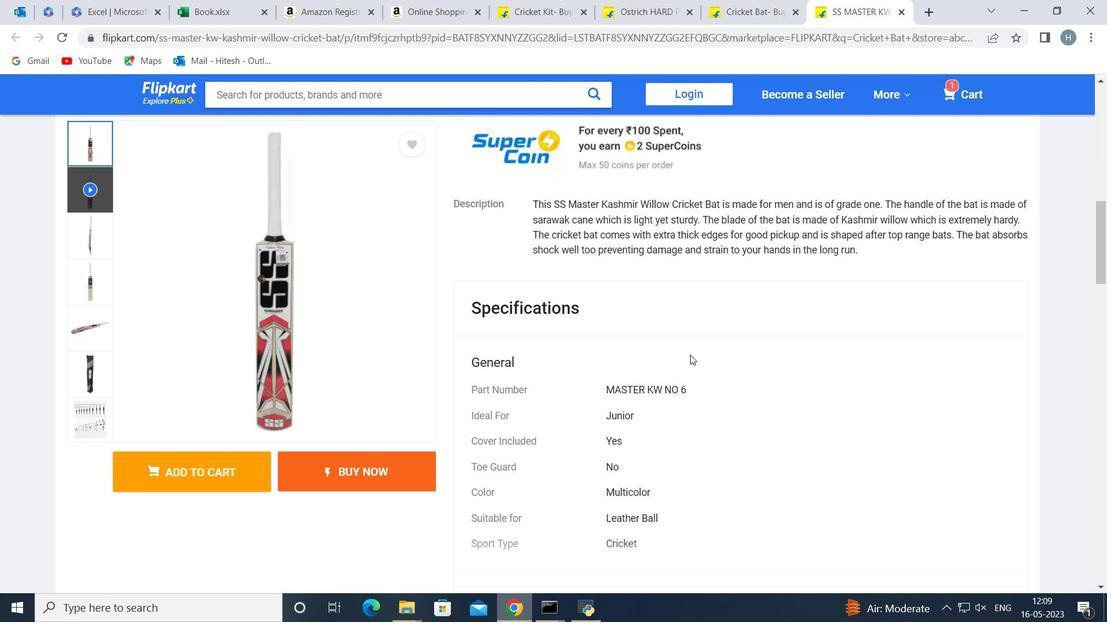
Action: Mouse scrolled (691, 354) with delta (0, 0)
Screenshot: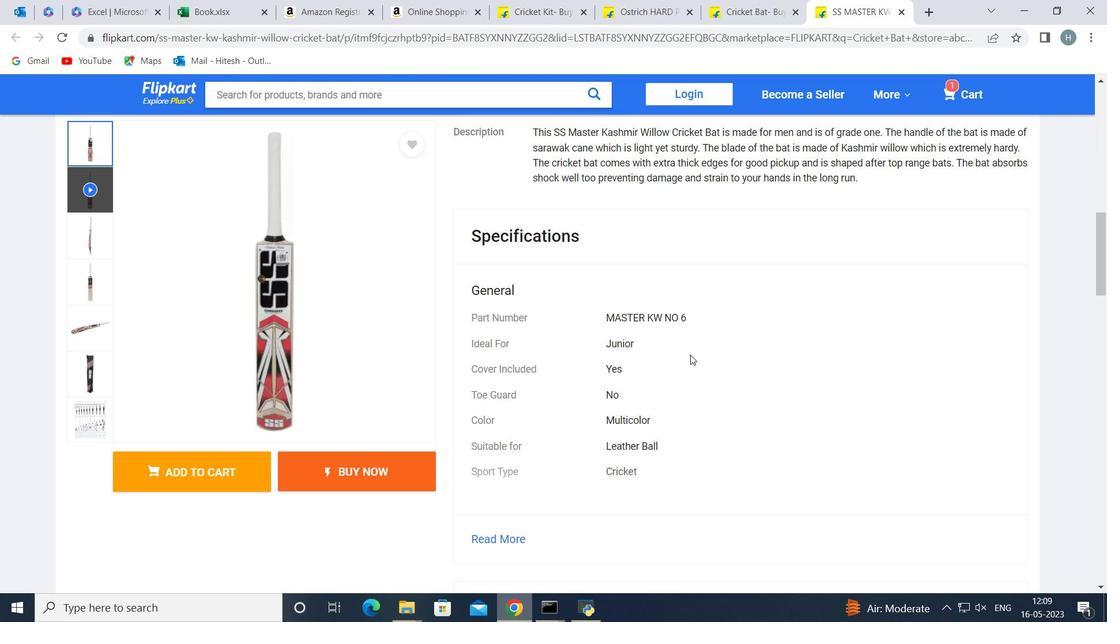 
Action: Mouse scrolled (691, 354) with delta (0, 0)
Screenshot: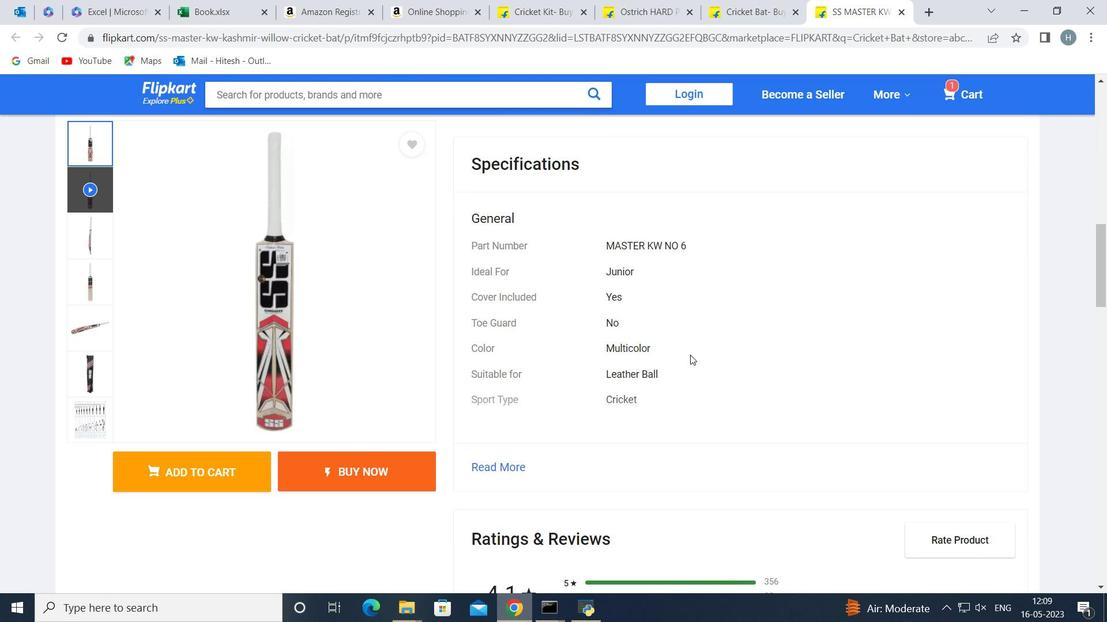 
Action: Mouse scrolled (691, 354) with delta (0, 0)
Screenshot: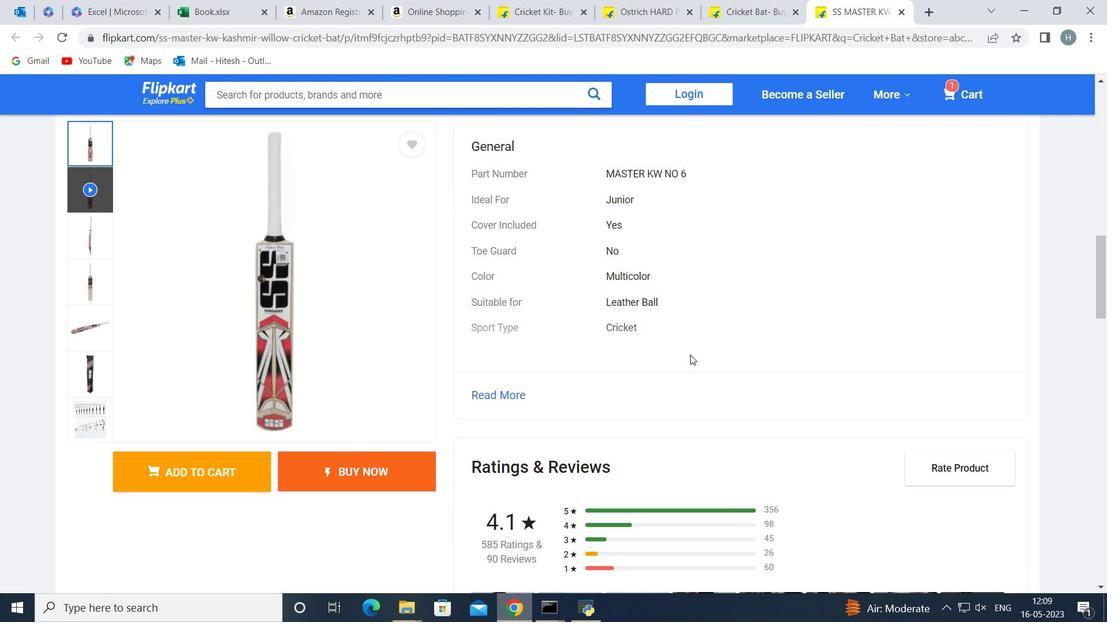 
Action: Mouse scrolled (691, 354) with delta (0, 0)
Screenshot: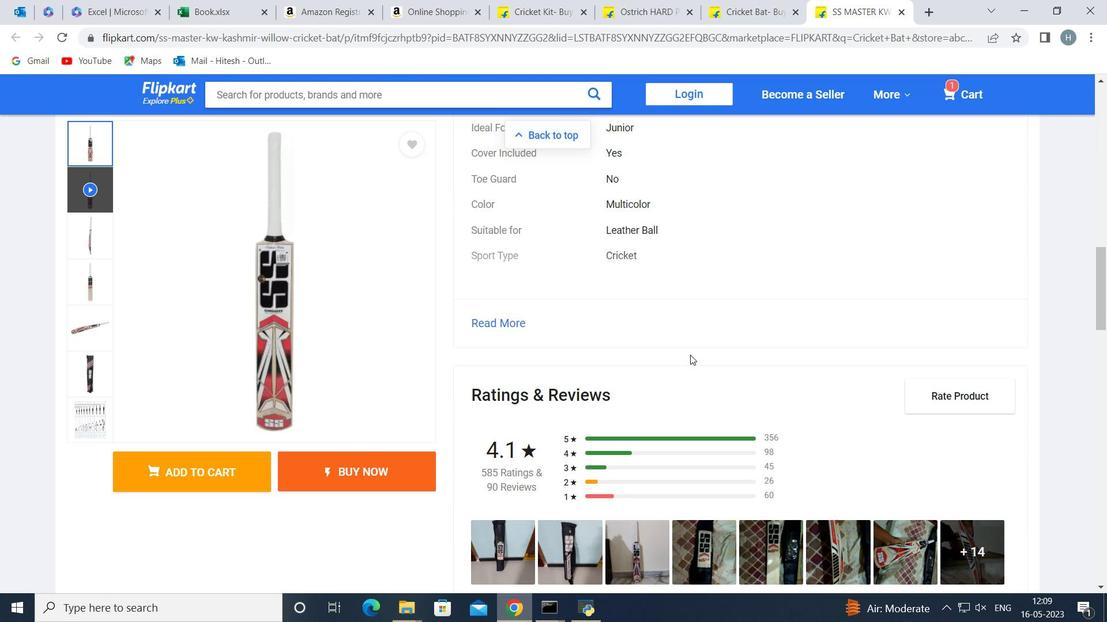 
Action: Mouse scrolled (691, 354) with delta (0, 0)
Screenshot: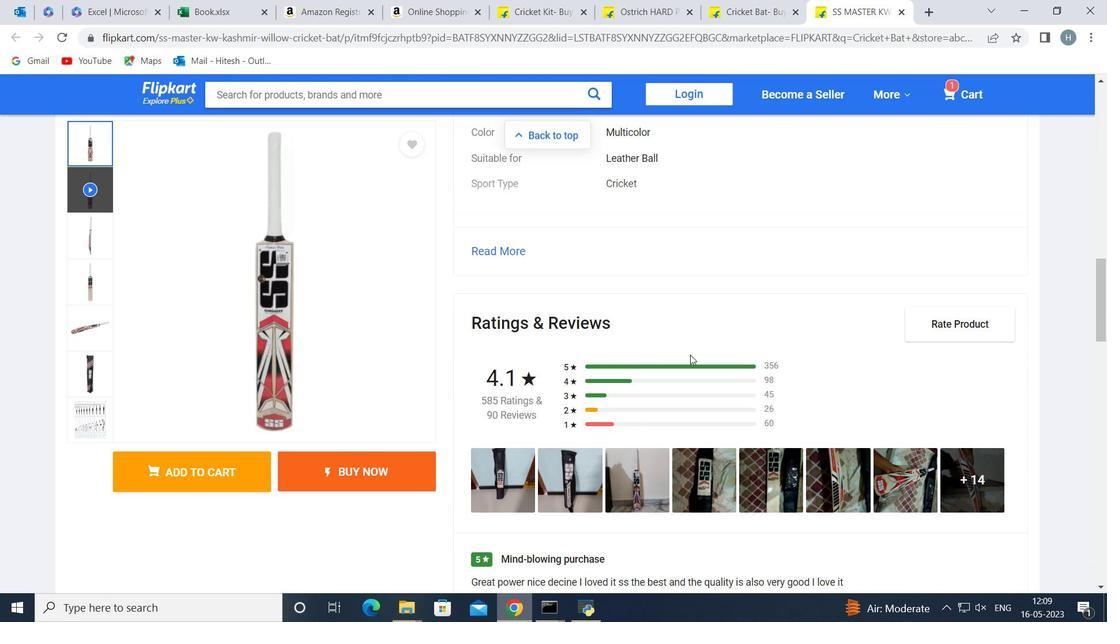 
Action: Mouse scrolled (691, 354) with delta (0, 0)
Screenshot: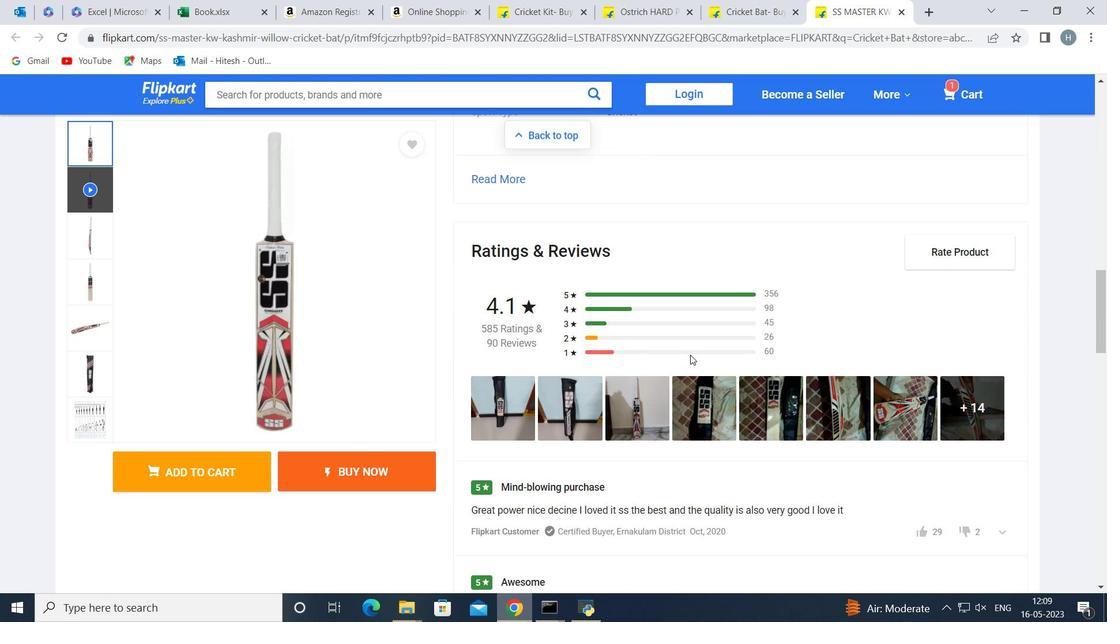 
Action: Mouse scrolled (691, 354) with delta (0, 0)
Screenshot: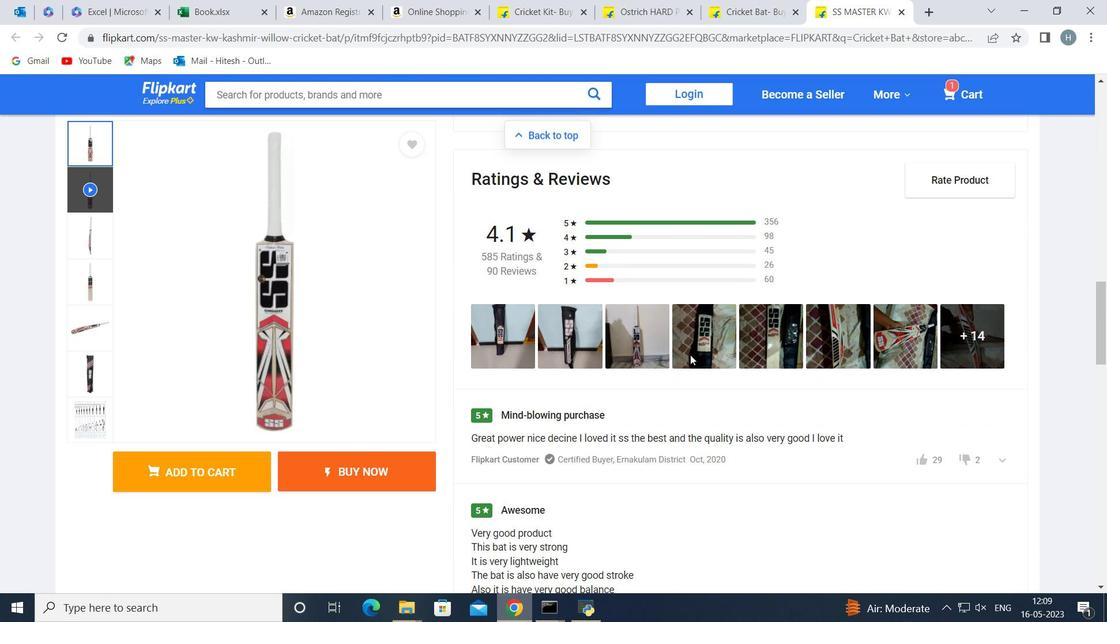 
Action: Mouse scrolled (691, 354) with delta (0, 0)
Screenshot: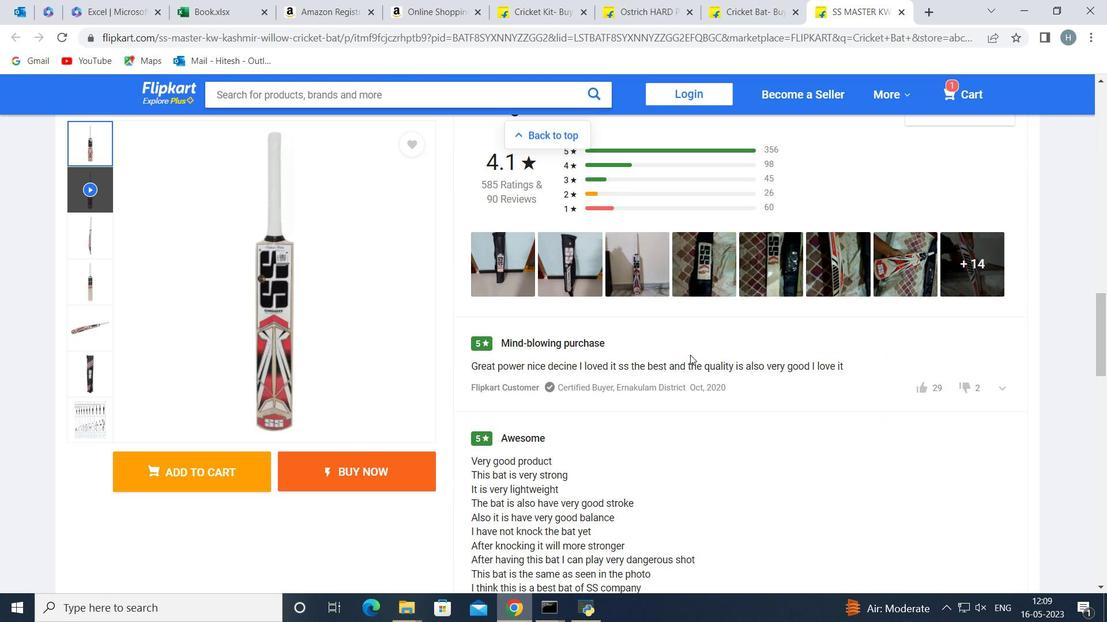 
Action: Mouse scrolled (691, 354) with delta (0, 0)
Screenshot: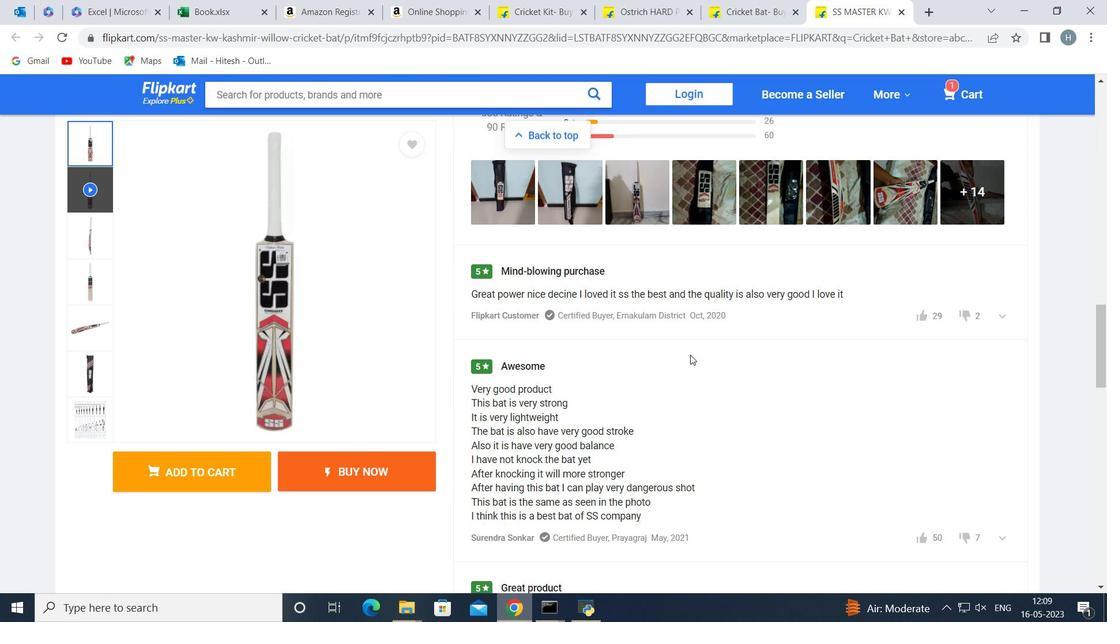 
Action: Mouse scrolled (691, 354) with delta (0, 0)
Screenshot: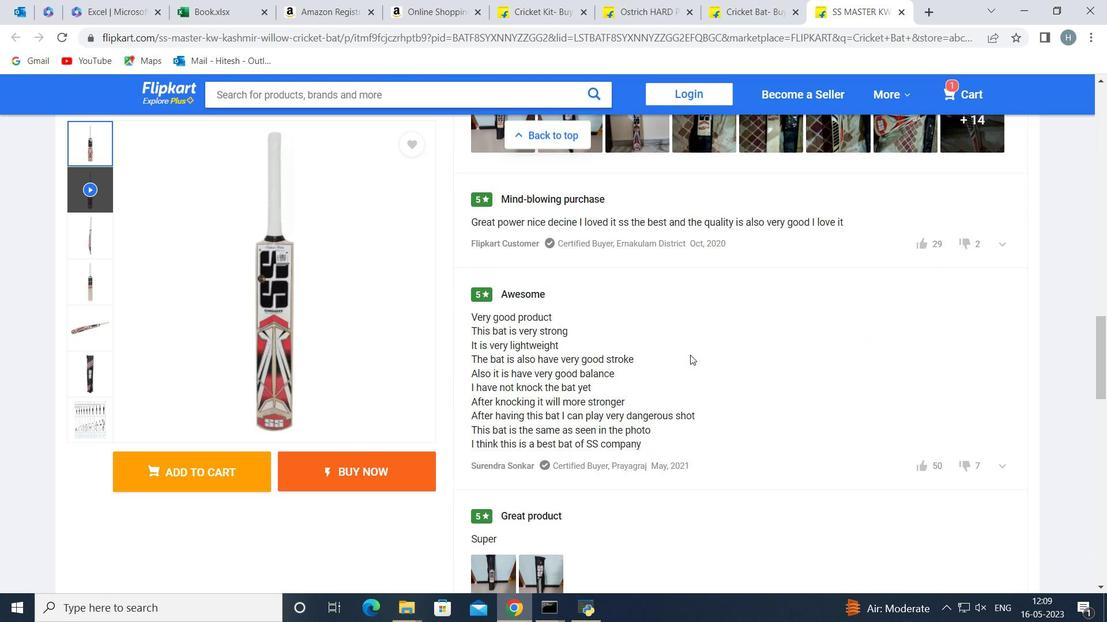
Action: Mouse scrolled (691, 355) with delta (0, 0)
Screenshot: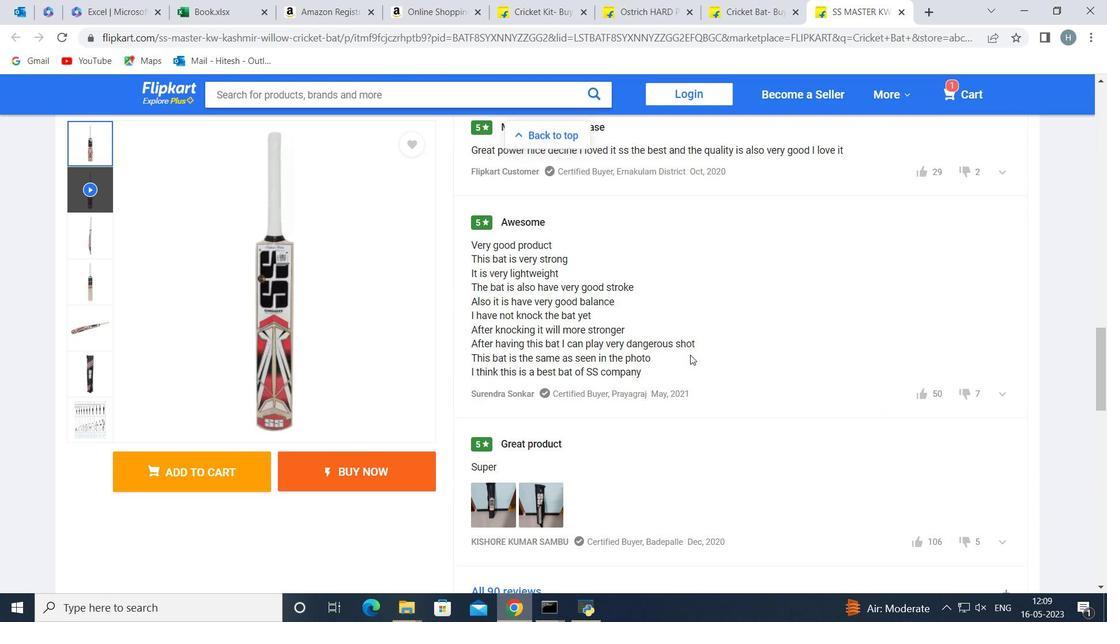 
Action: Mouse scrolled (691, 355) with delta (0, 0)
Screenshot: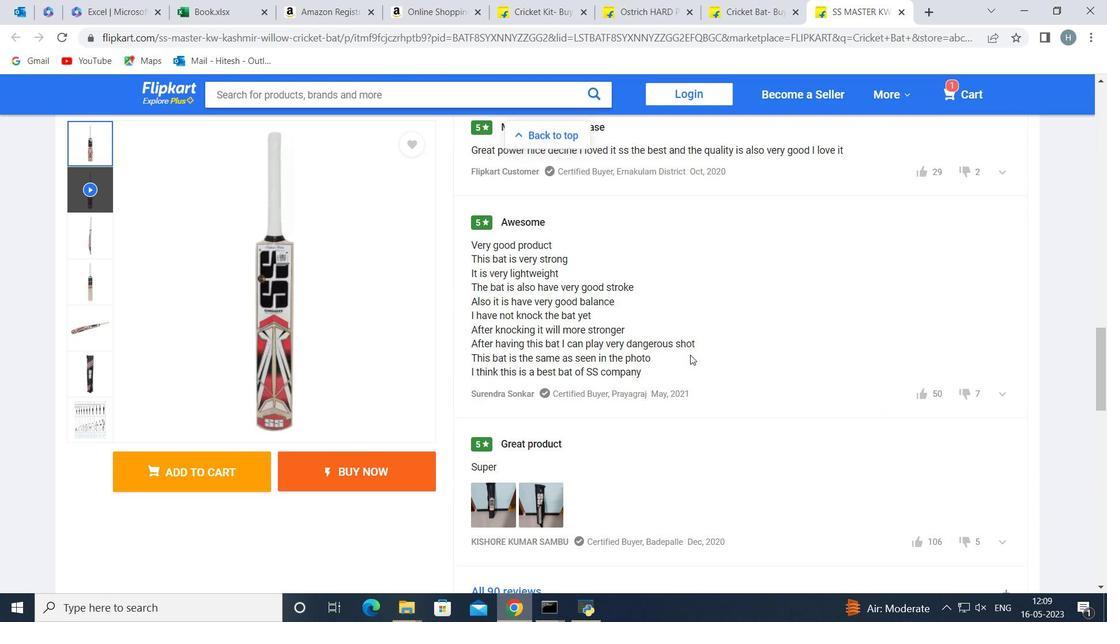 
Action: Mouse moved to (499, 202)
Screenshot: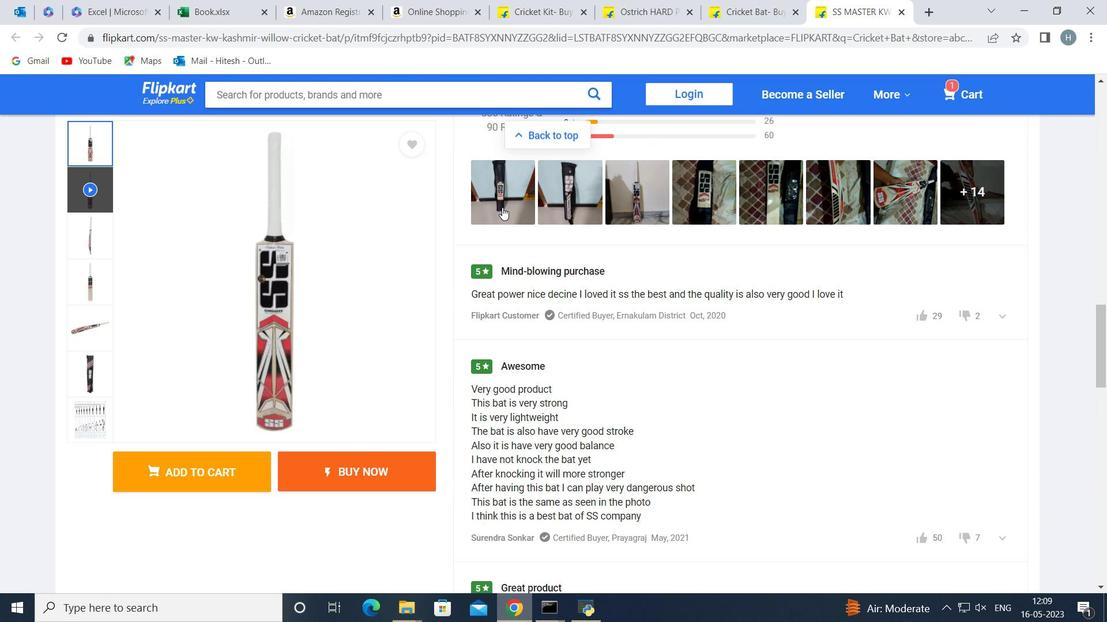 
Action: Mouse pressed left at (499, 202)
Screenshot: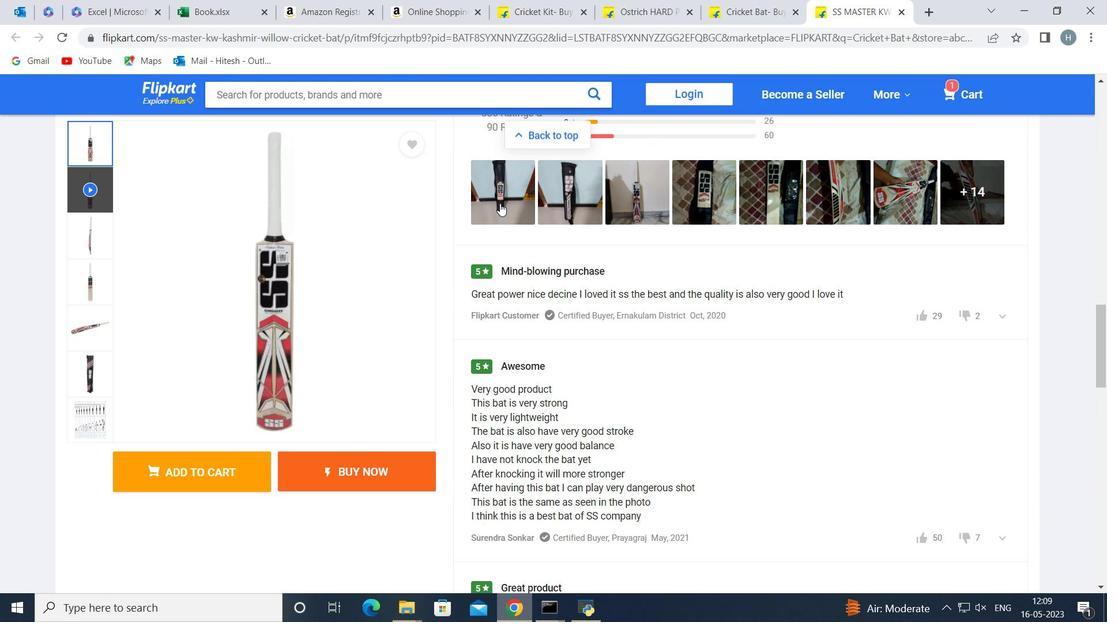 
Action: Mouse moved to (620, 326)
Screenshot: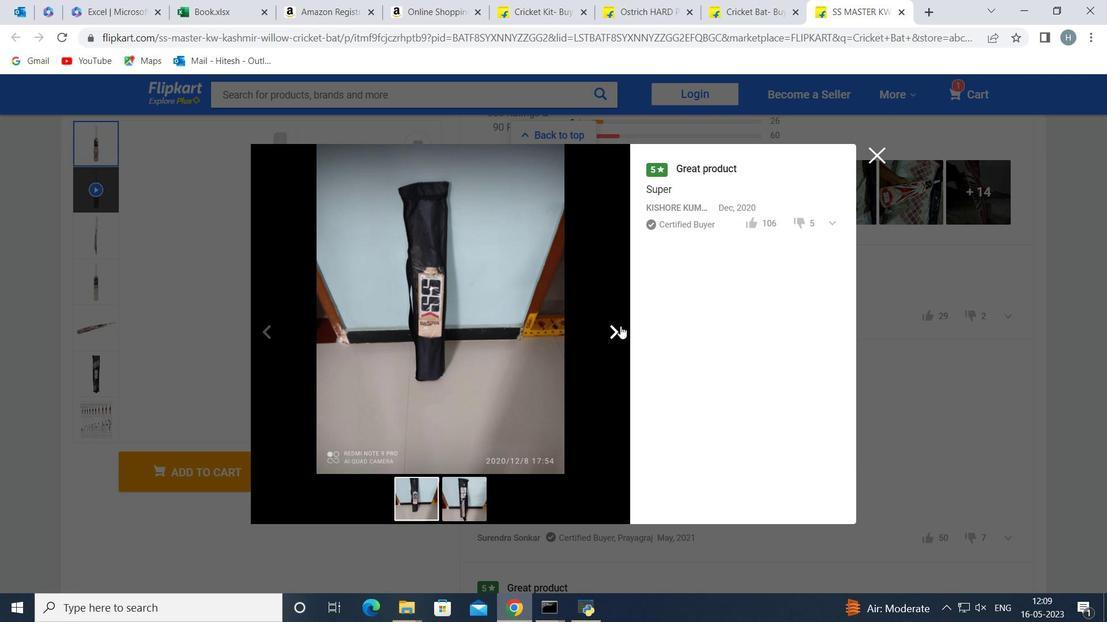 
Action: Mouse pressed left at (620, 326)
Screenshot: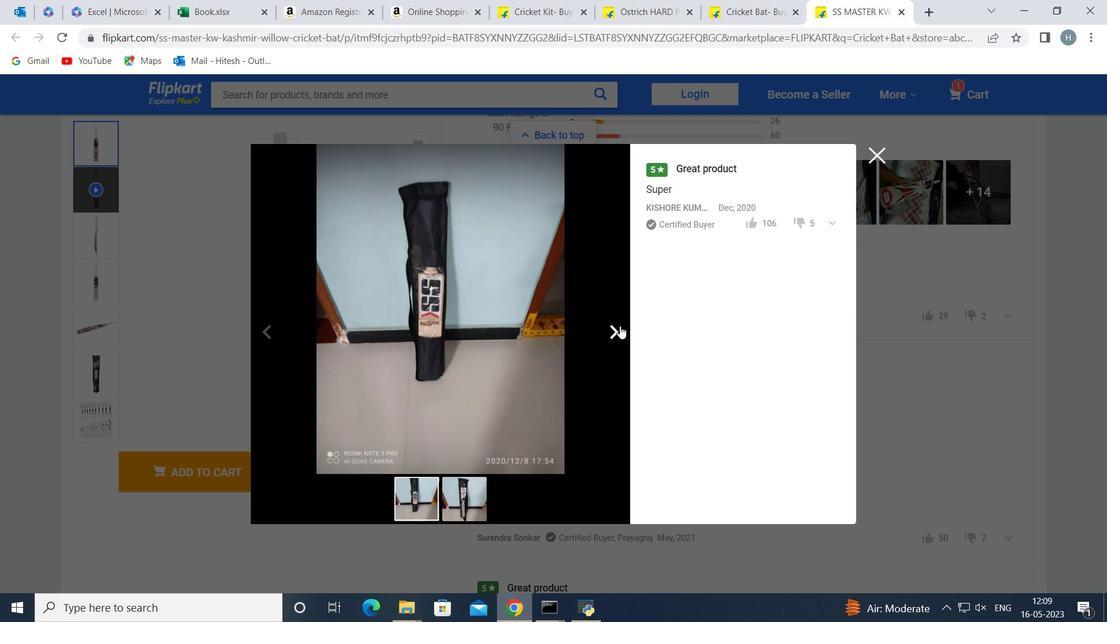 
Action: Mouse pressed left at (620, 326)
Screenshot: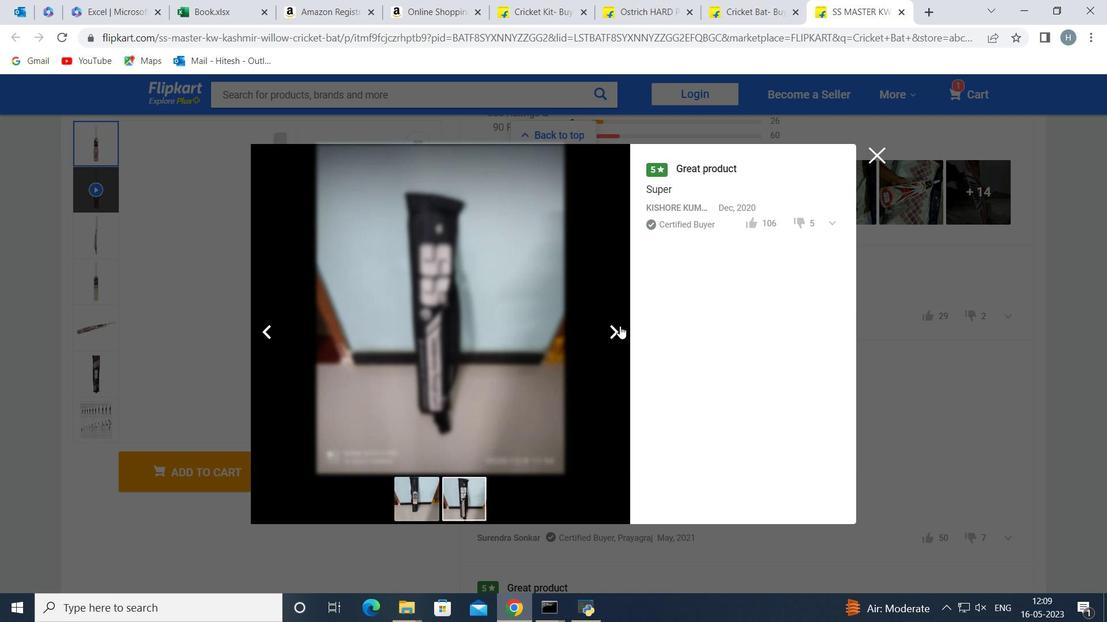 
Action: Mouse pressed left at (620, 326)
Screenshot: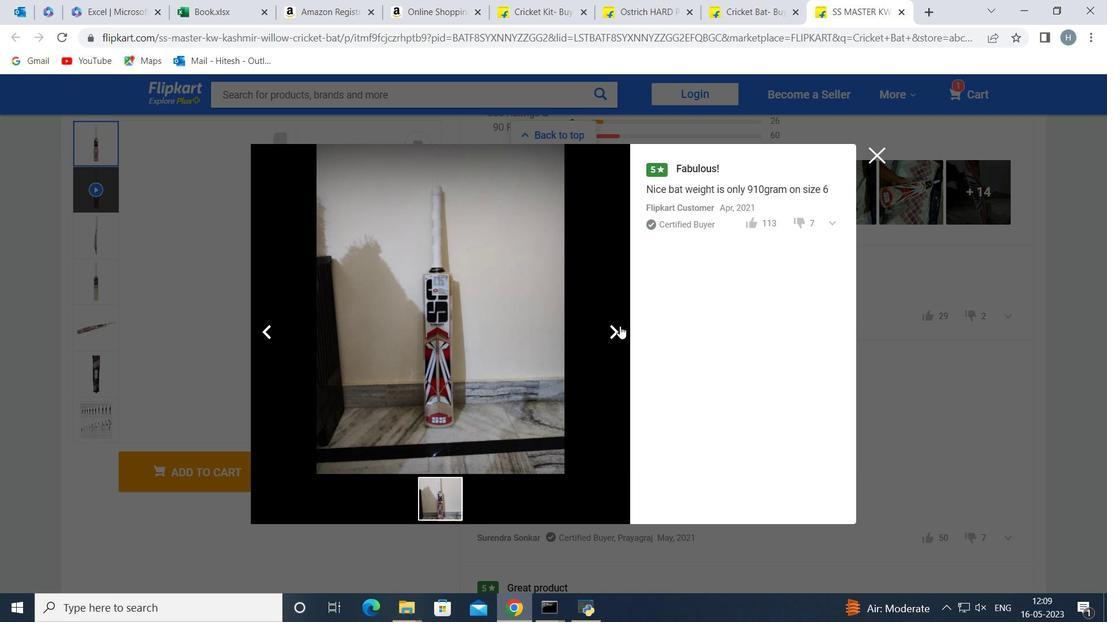 
Action: Mouse pressed left at (620, 326)
Screenshot: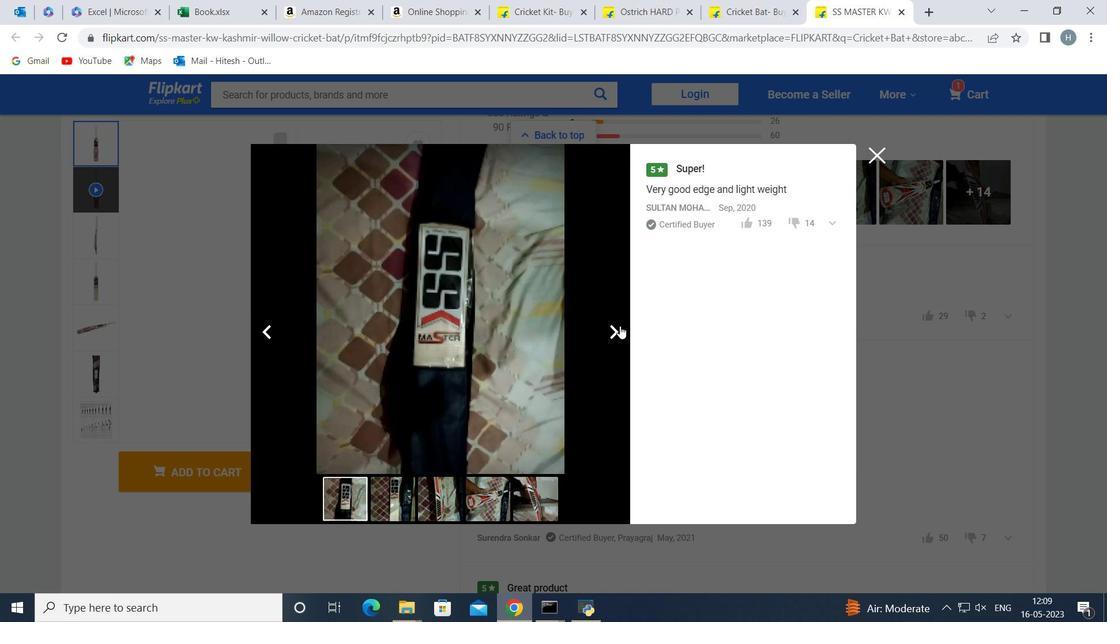 
Action: Mouse moved to (875, 151)
Screenshot: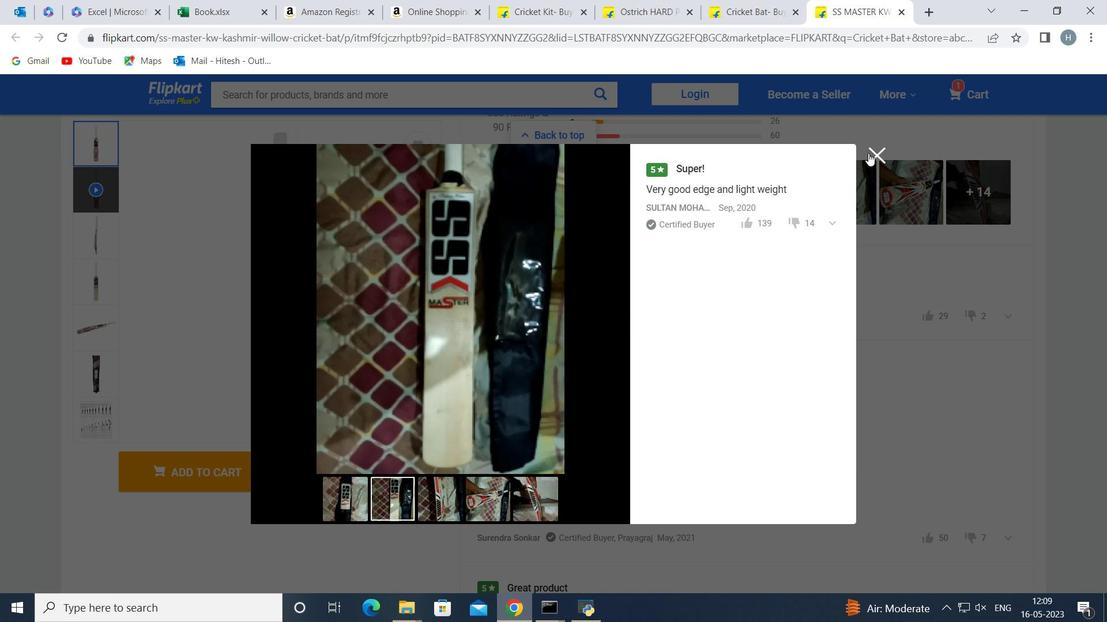 
Action: Mouse pressed left at (875, 151)
Screenshot: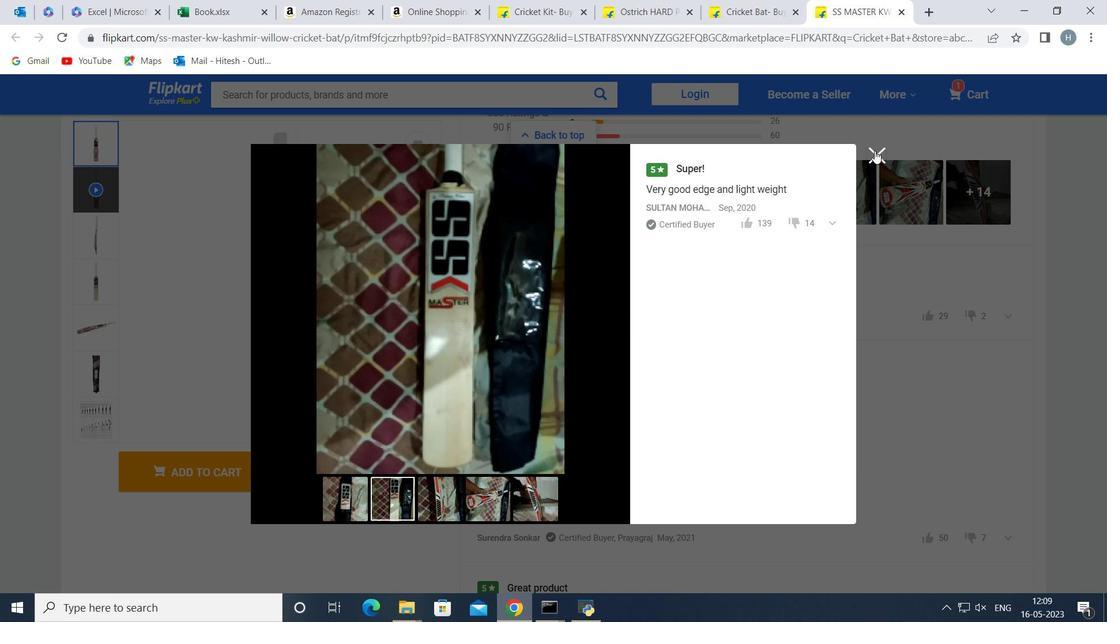 
Action: Mouse moved to (727, 294)
Screenshot: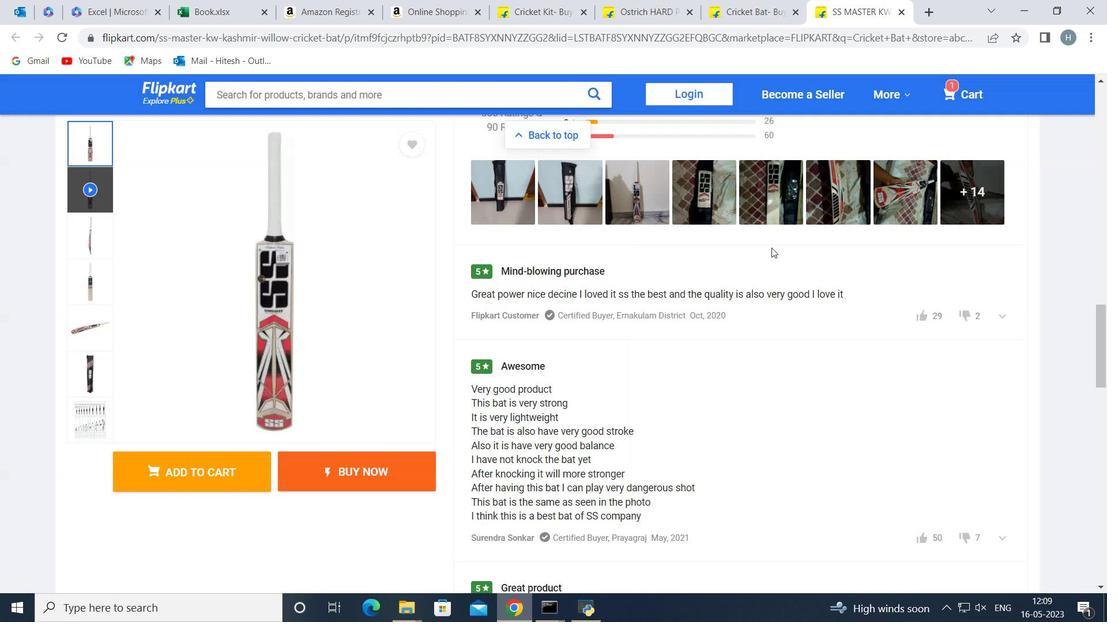 
Action: Mouse scrolled (727, 294) with delta (0, 0)
Screenshot: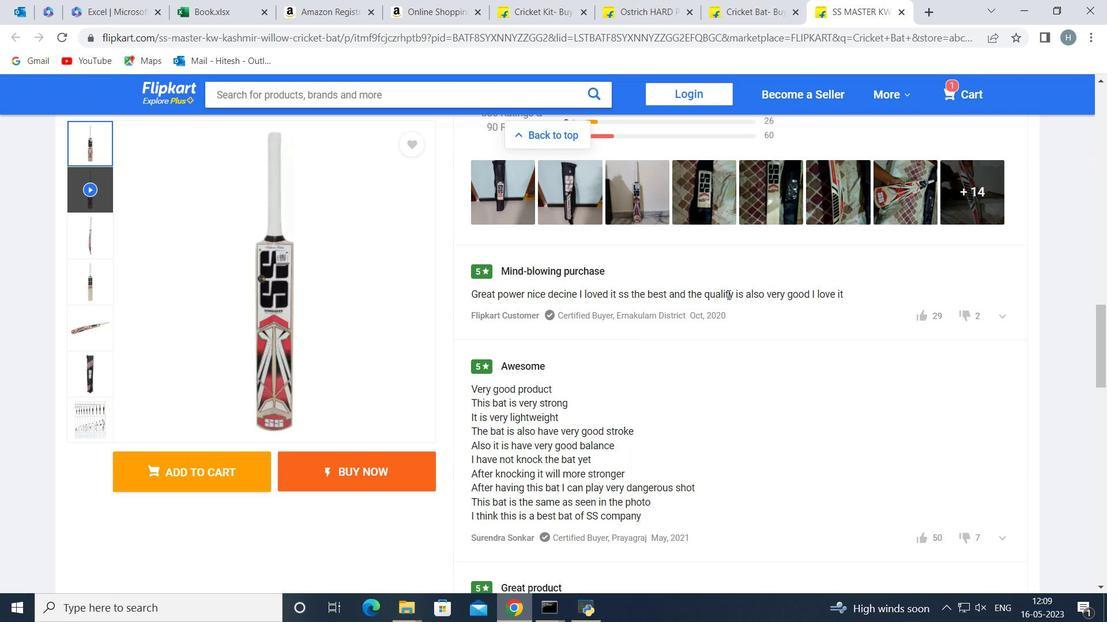 
Action: Mouse scrolled (727, 294) with delta (0, 0)
Screenshot: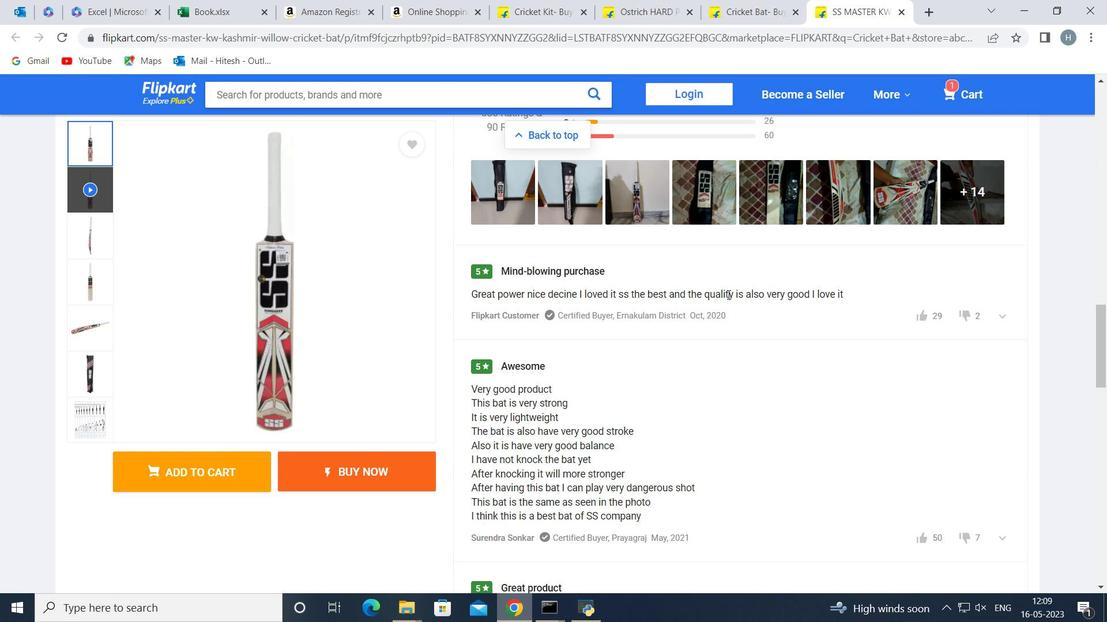 
Action: Mouse scrolled (727, 294) with delta (0, 0)
Screenshot: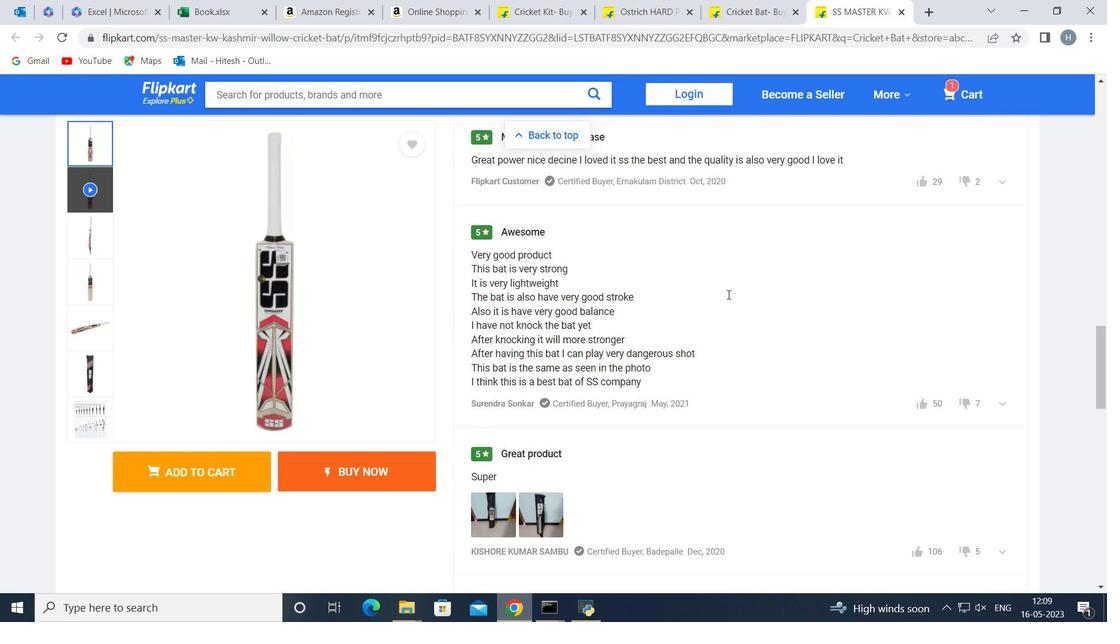 
Action: Mouse scrolled (727, 294) with delta (0, 0)
Screenshot: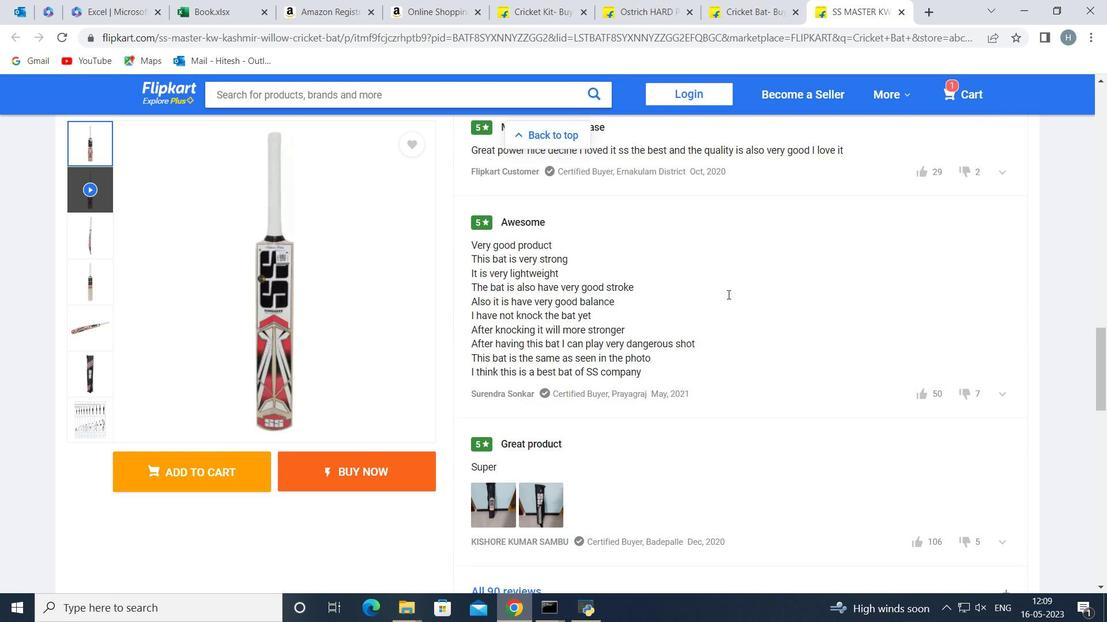 
Action: Mouse scrolled (727, 294) with delta (0, 0)
Screenshot: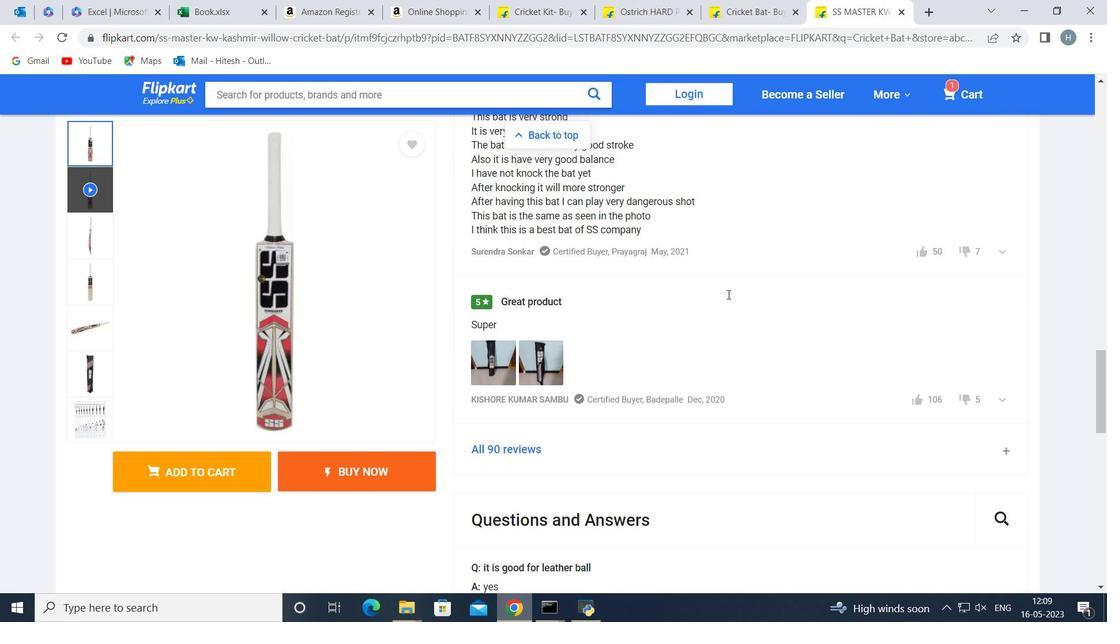 
Action: Mouse scrolled (727, 294) with delta (0, 0)
Screenshot: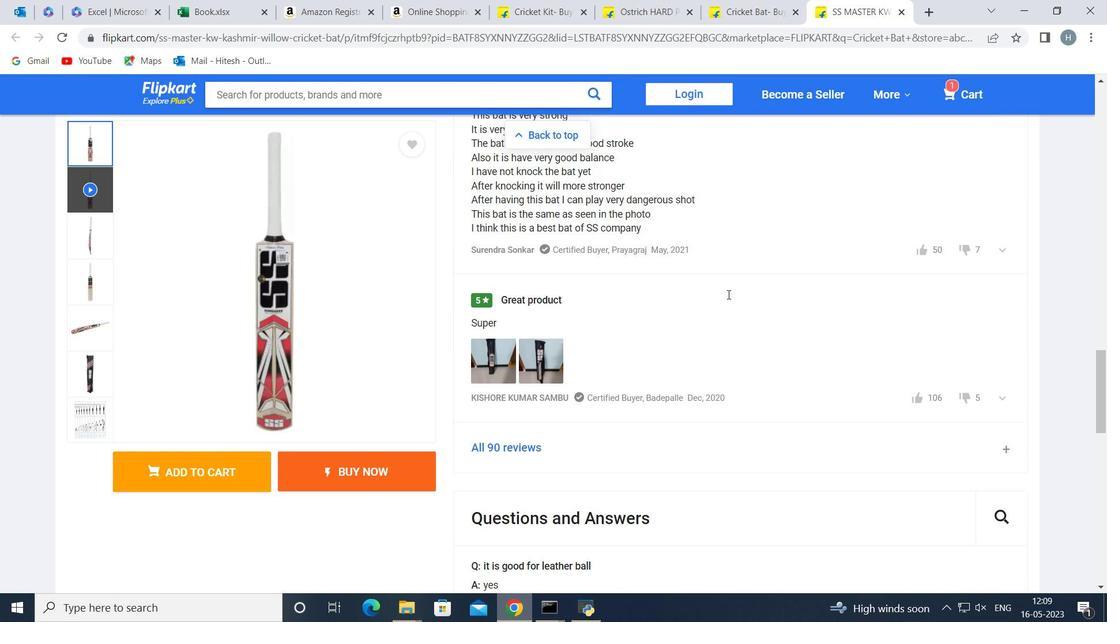 
Action: Mouse moved to (673, 278)
Screenshot: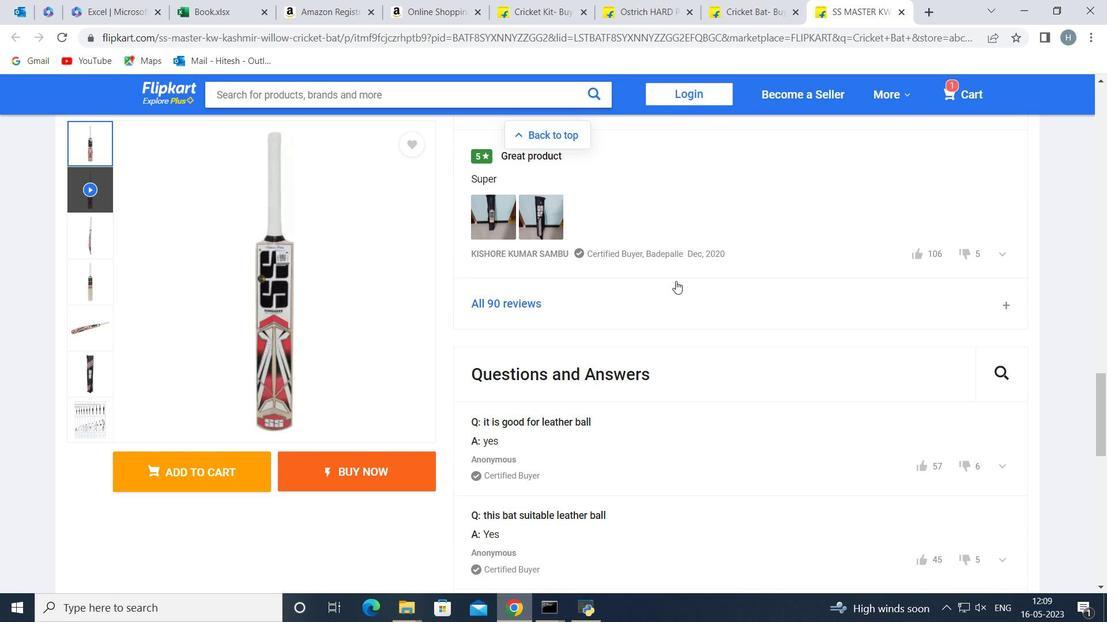 
Action: Mouse scrolled (673, 279) with delta (0, 0)
Screenshot: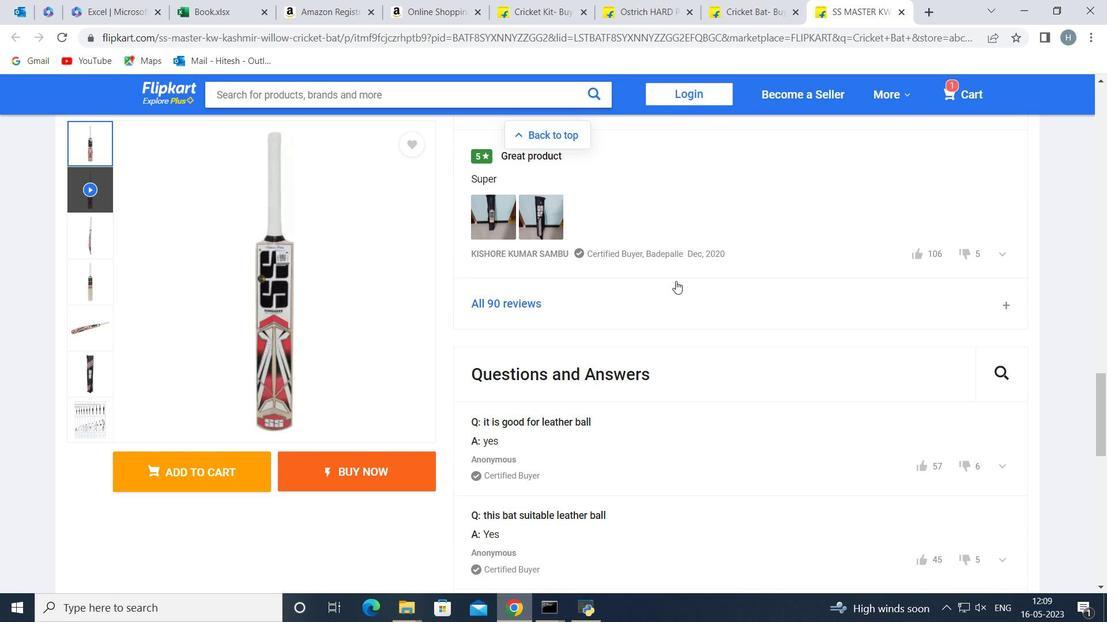
Action: Mouse scrolled (673, 279) with delta (0, 0)
Screenshot: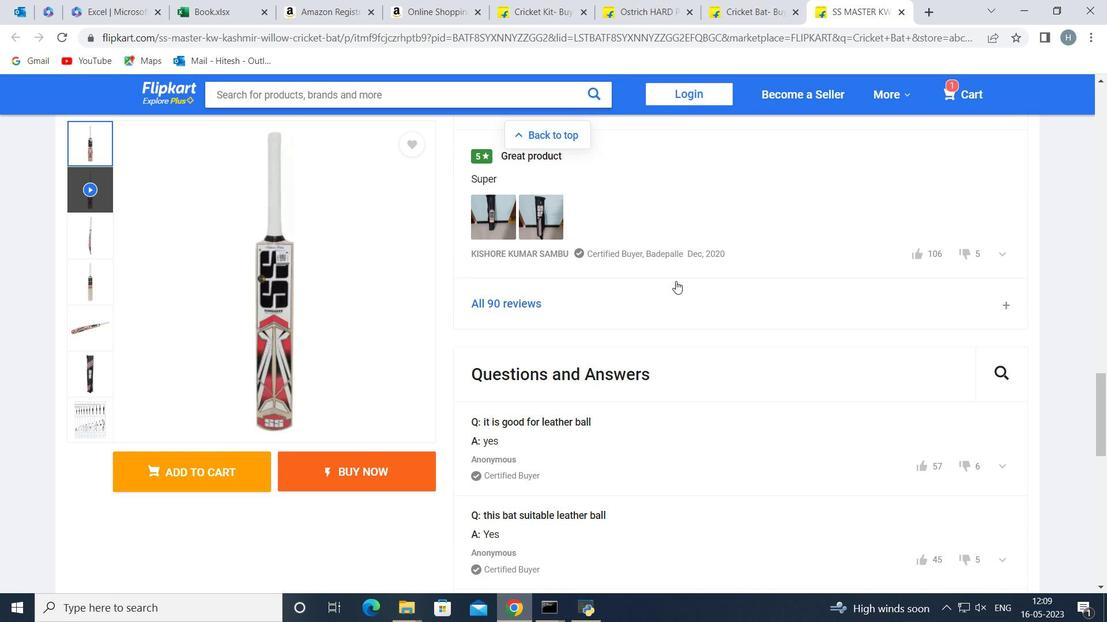 
Action: Mouse scrolled (673, 279) with delta (0, 0)
Screenshot: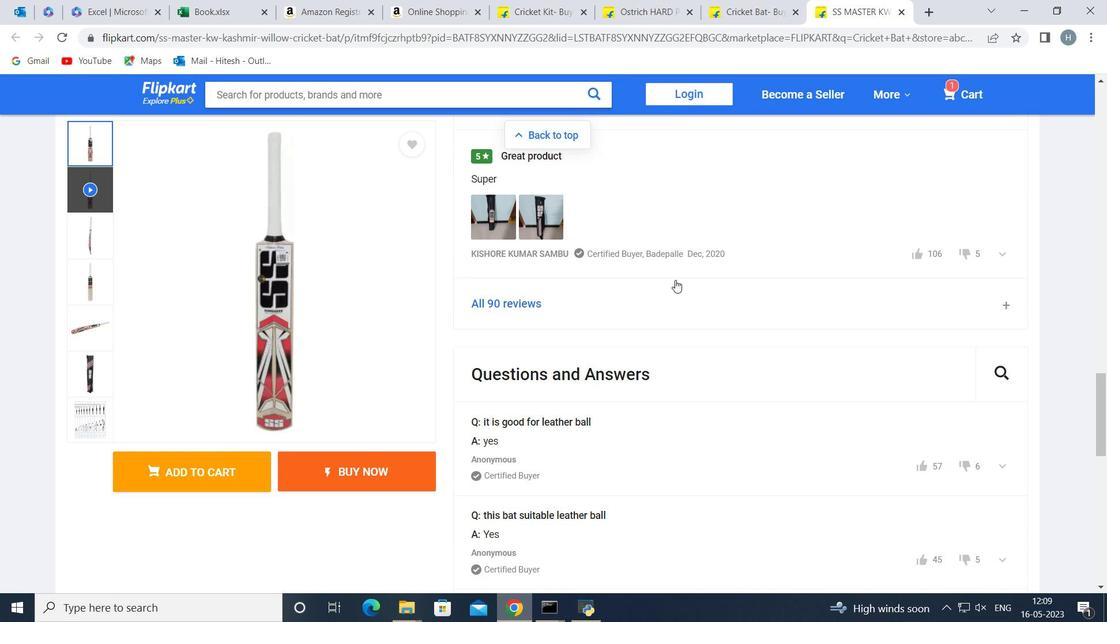 
Action: Mouse scrolled (673, 279) with delta (0, 0)
Screenshot: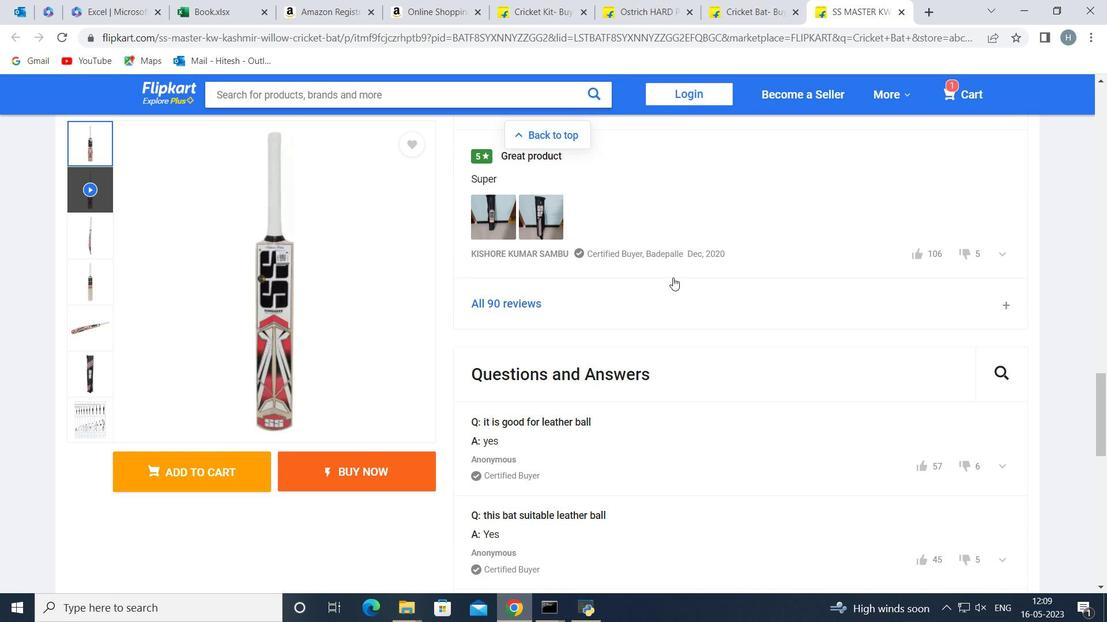 
Action: Mouse moved to (187, 463)
Screenshot: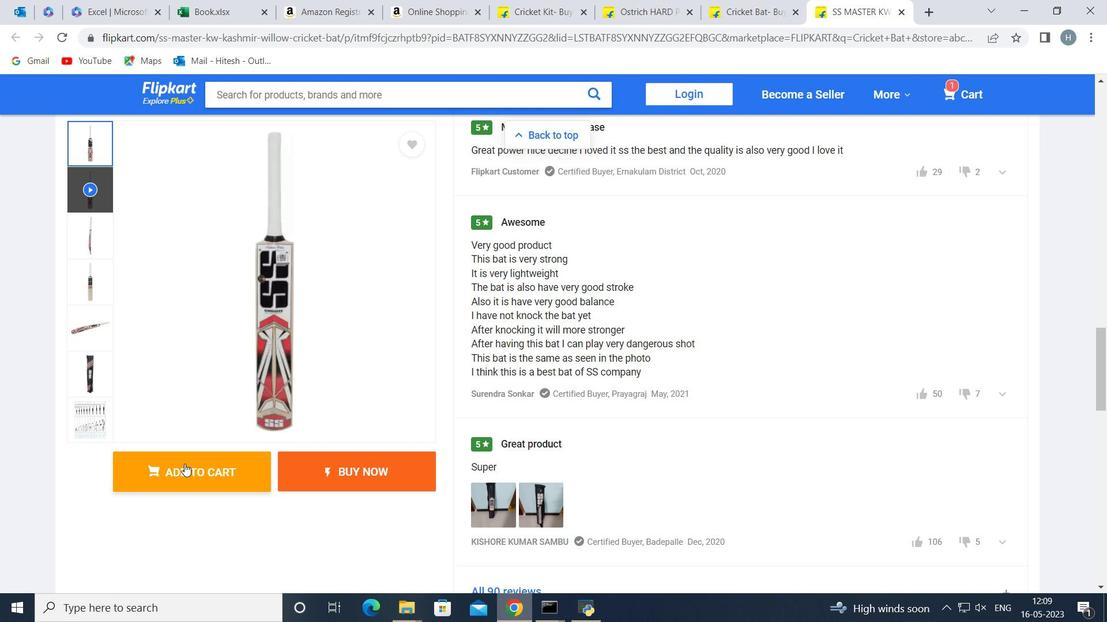 
Action: Mouse pressed left at (187, 463)
Screenshot: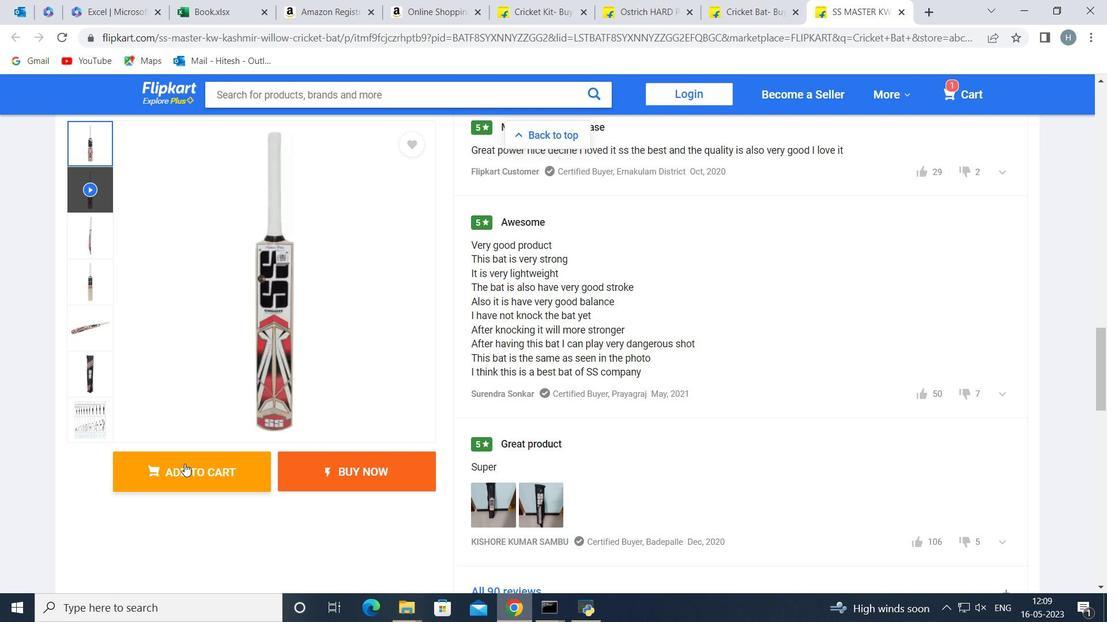 
Action: Mouse moved to (205, 470)
Screenshot: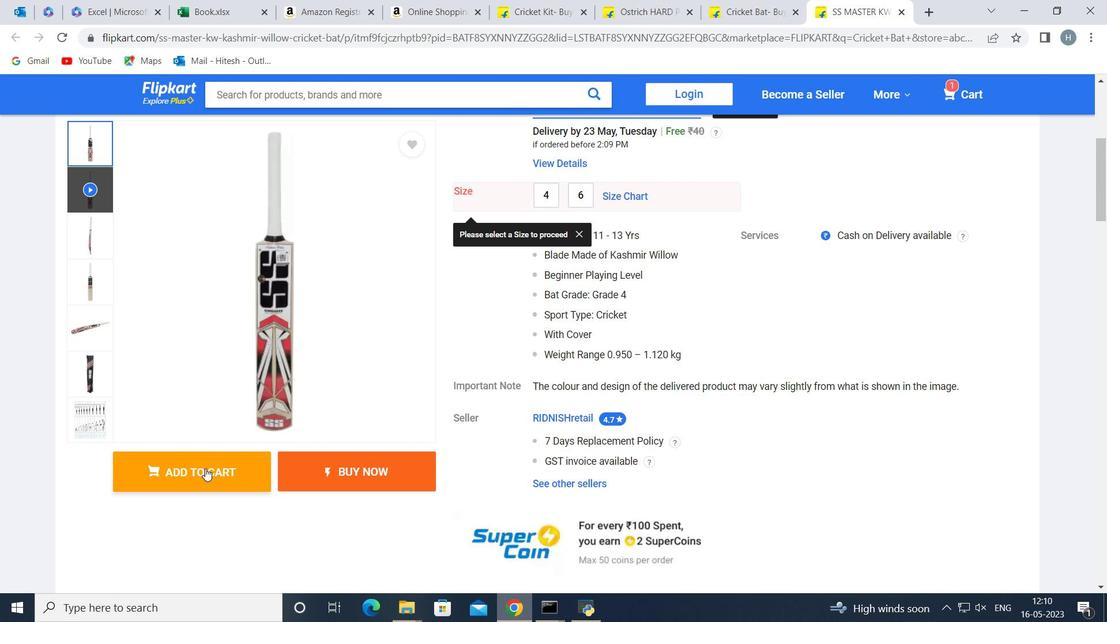 
Action: Mouse pressed left at (205, 470)
Screenshot: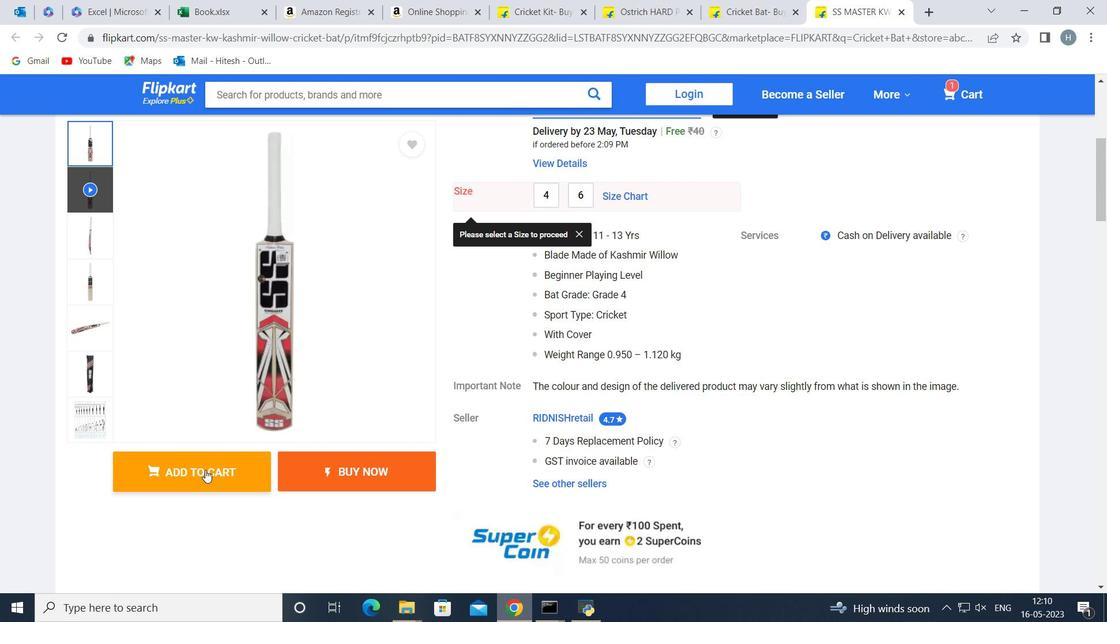 
Action: Mouse moved to (189, 467)
Screenshot: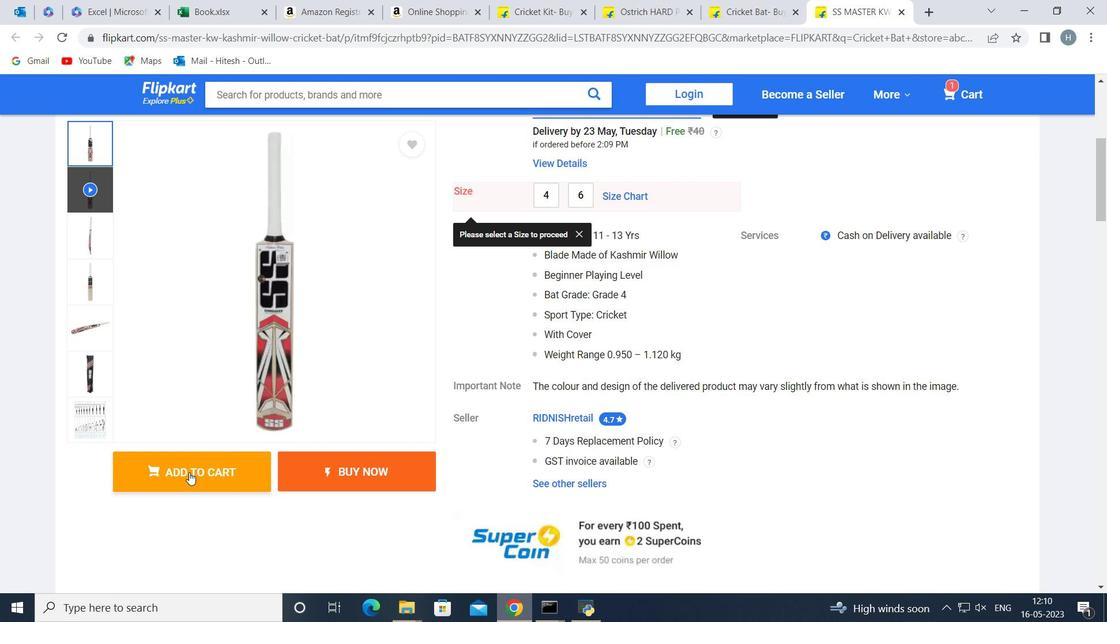 
Action: Mouse pressed left at (189, 467)
Screenshot: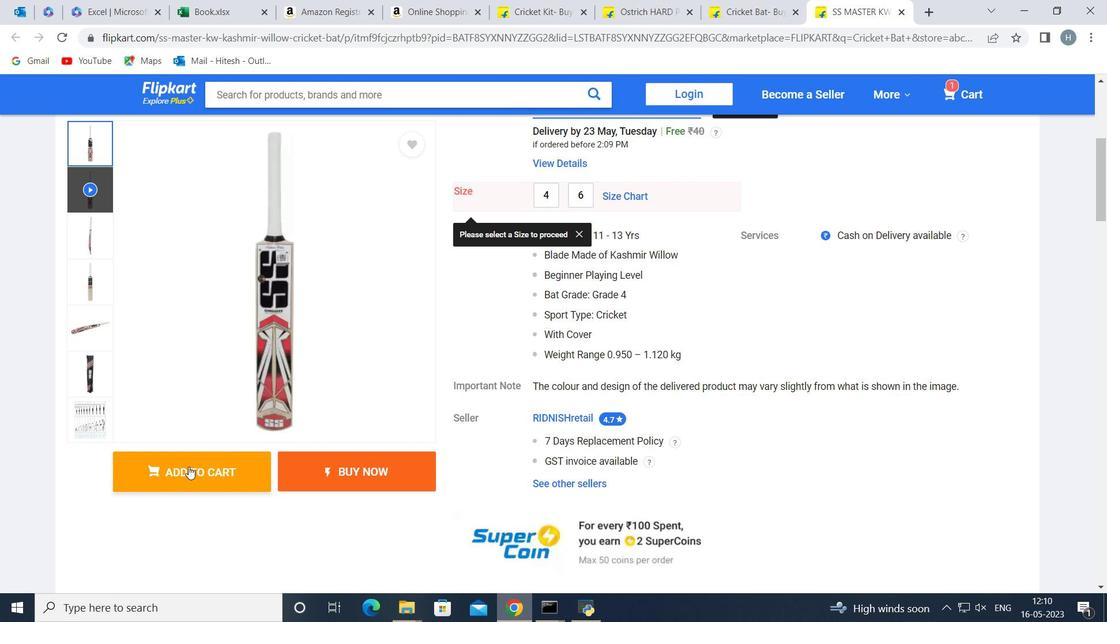 
Action: Mouse moved to (200, 475)
Screenshot: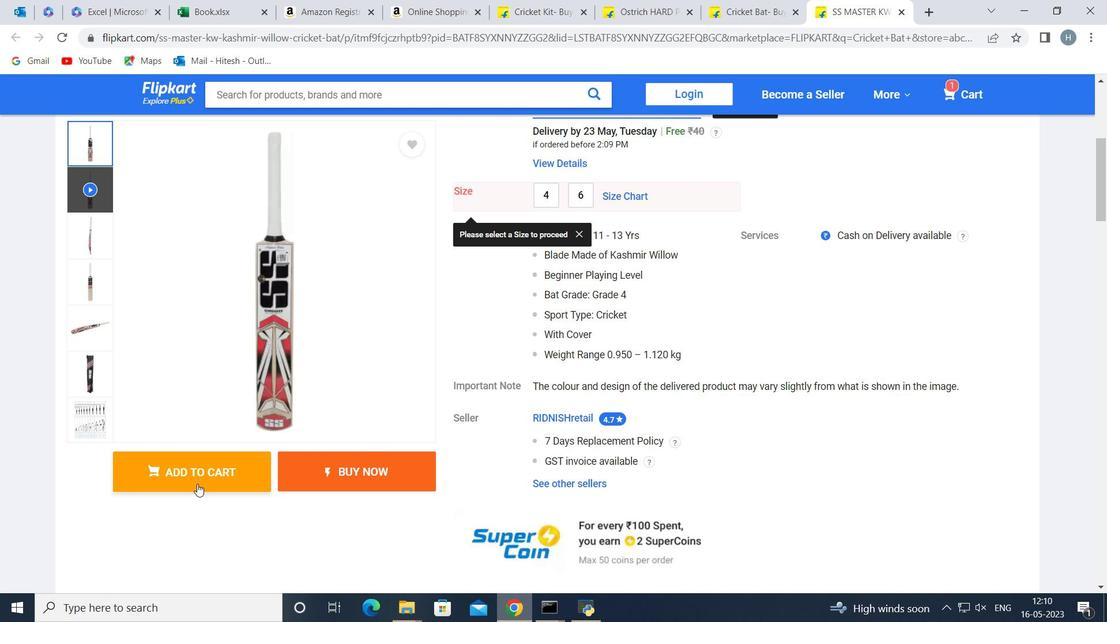 
Action: Mouse pressed left at (200, 475)
Screenshot: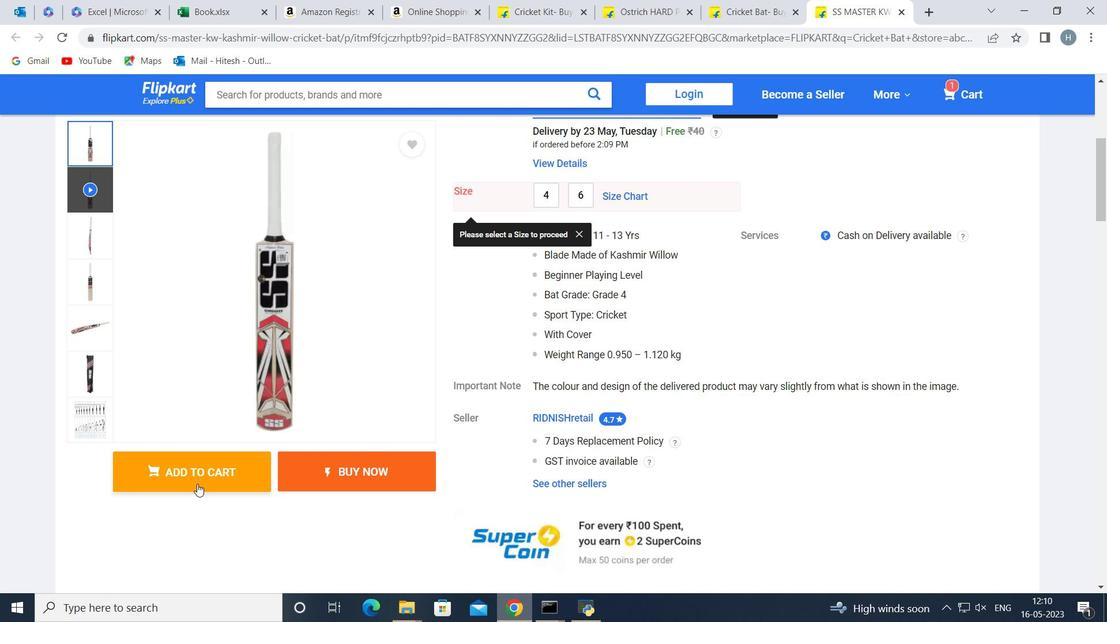 
Action: Mouse pressed left at (200, 475)
Screenshot: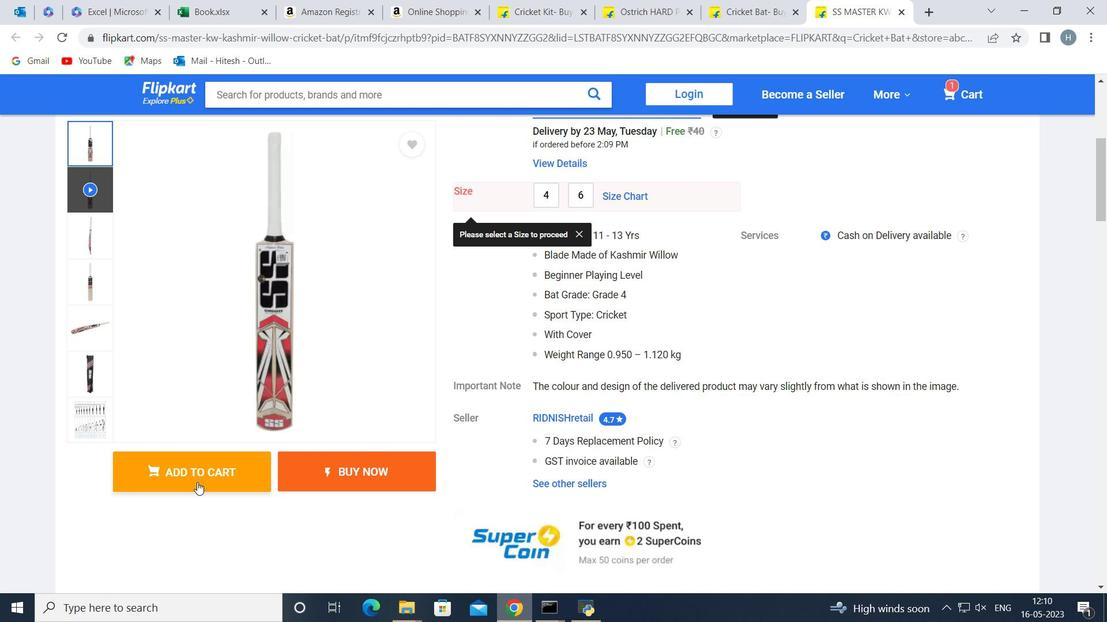 
Action: Mouse pressed left at (200, 475)
Screenshot: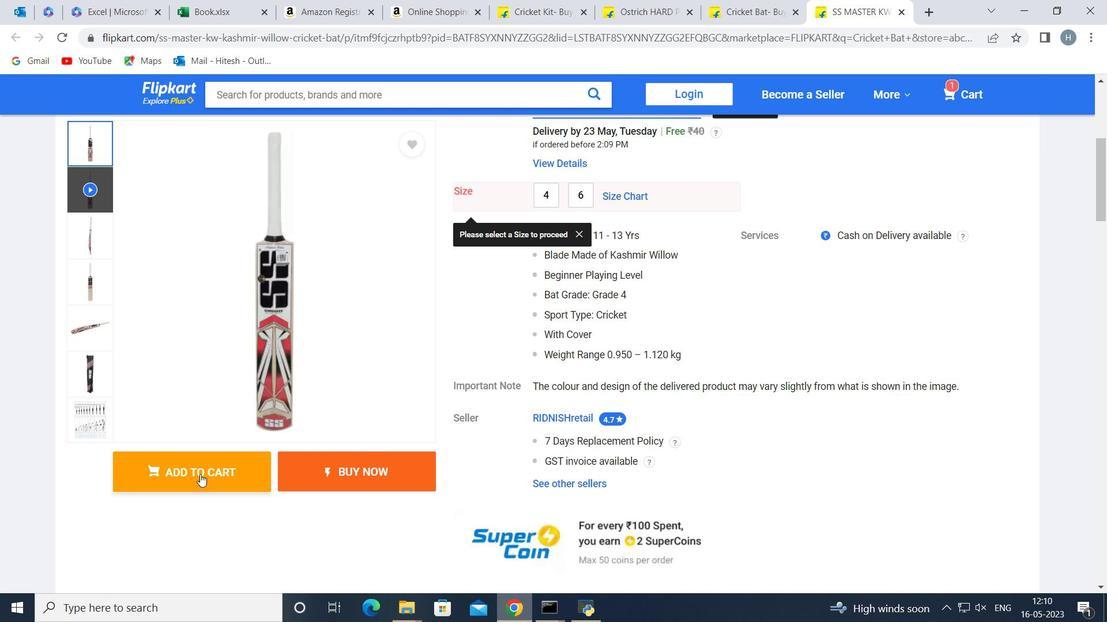 
Action: Mouse moved to (199, 474)
Screenshot: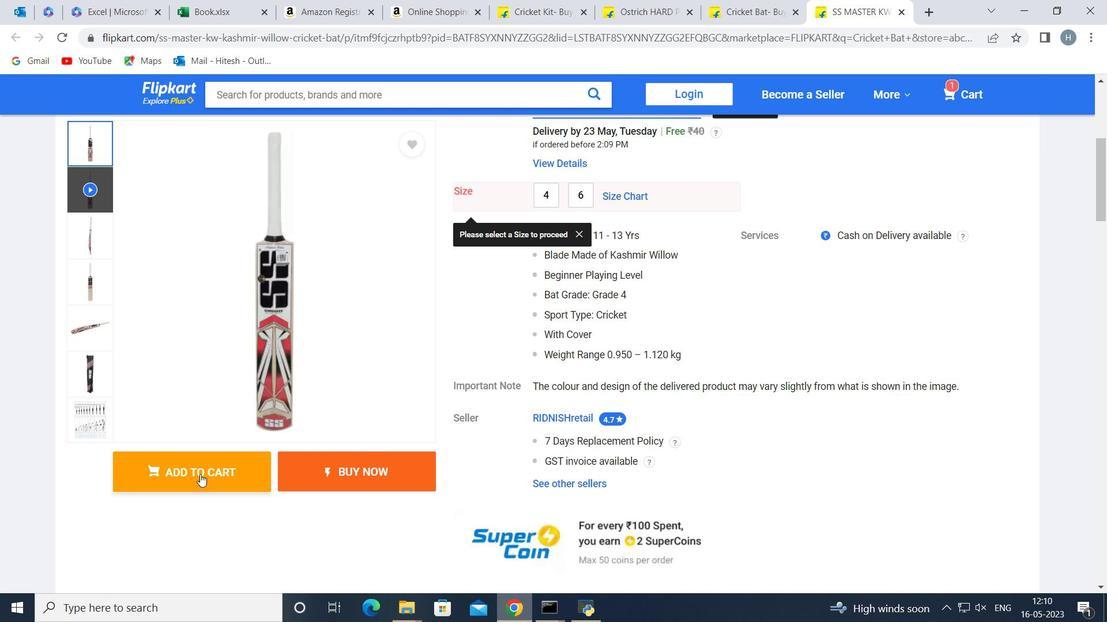 
Action: Mouse pressed left at (199, 474)
Screenshot: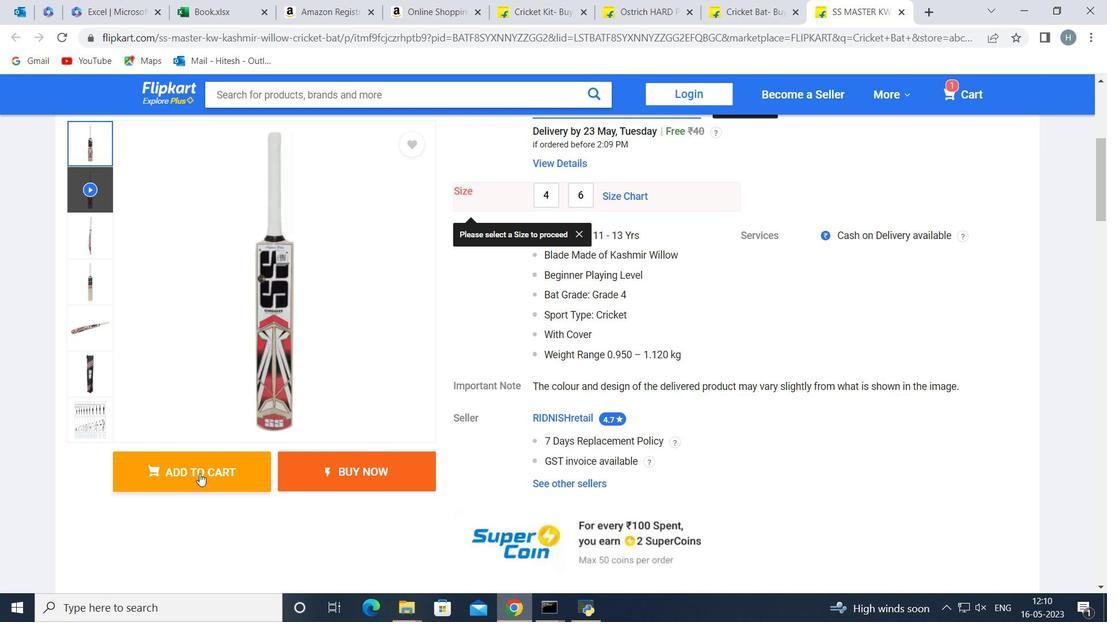 
Action: Mouse pressed left at (199, 474)
Screenshot: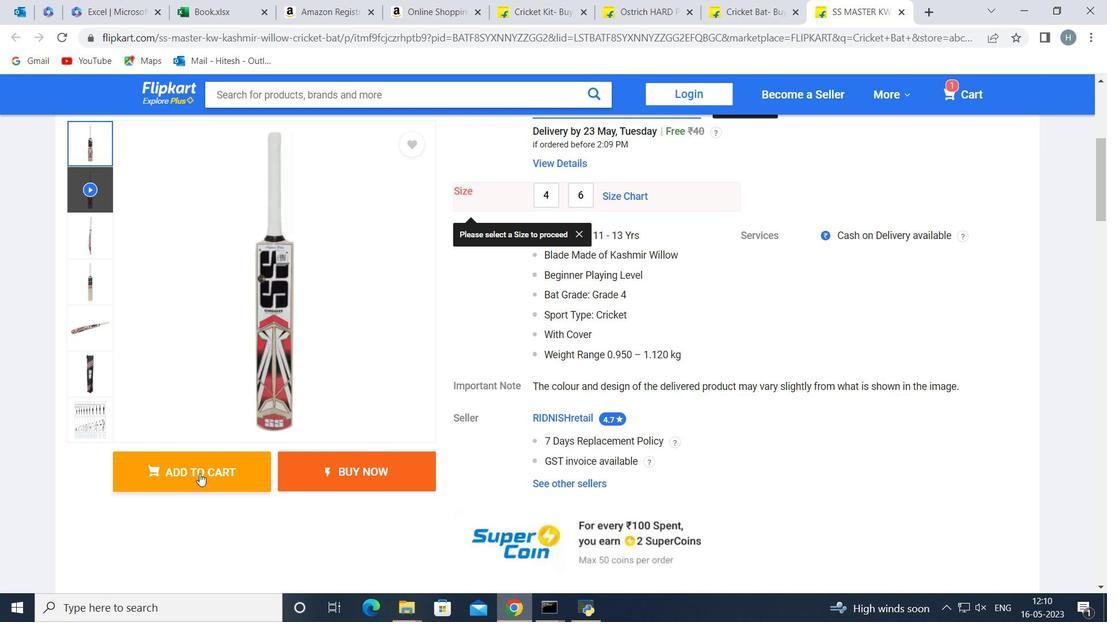 
Action: Mouse pressed left at (199, 474)
Screenshot: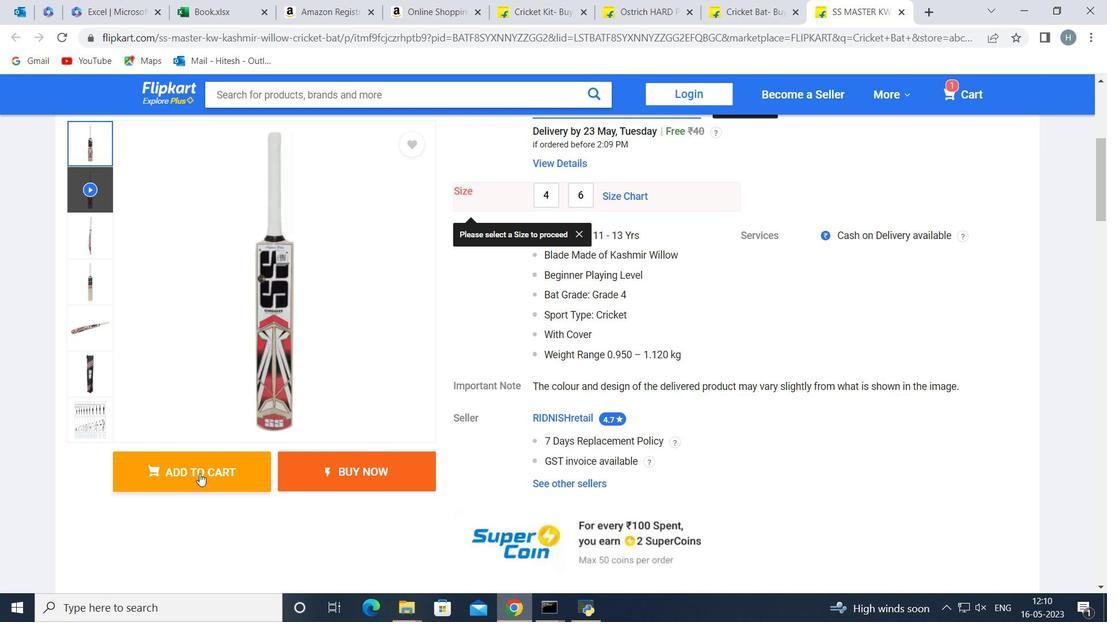 
Action: Mouse pressed left at (199, 474)
Screenshot: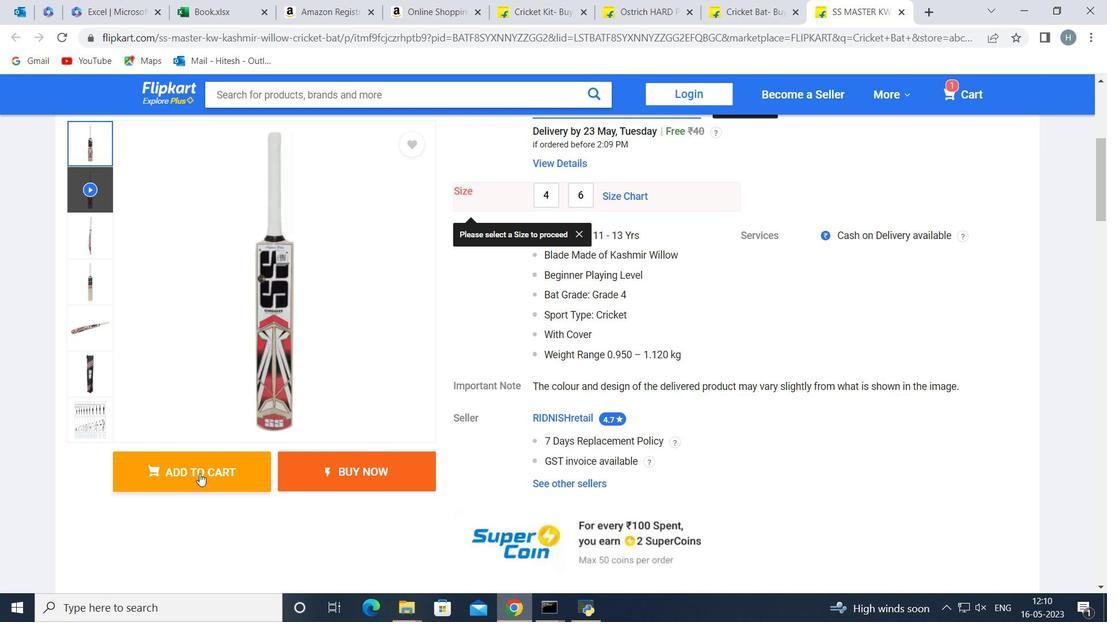 
Action: Mouse pressed left at (199, 474)
Screenshot: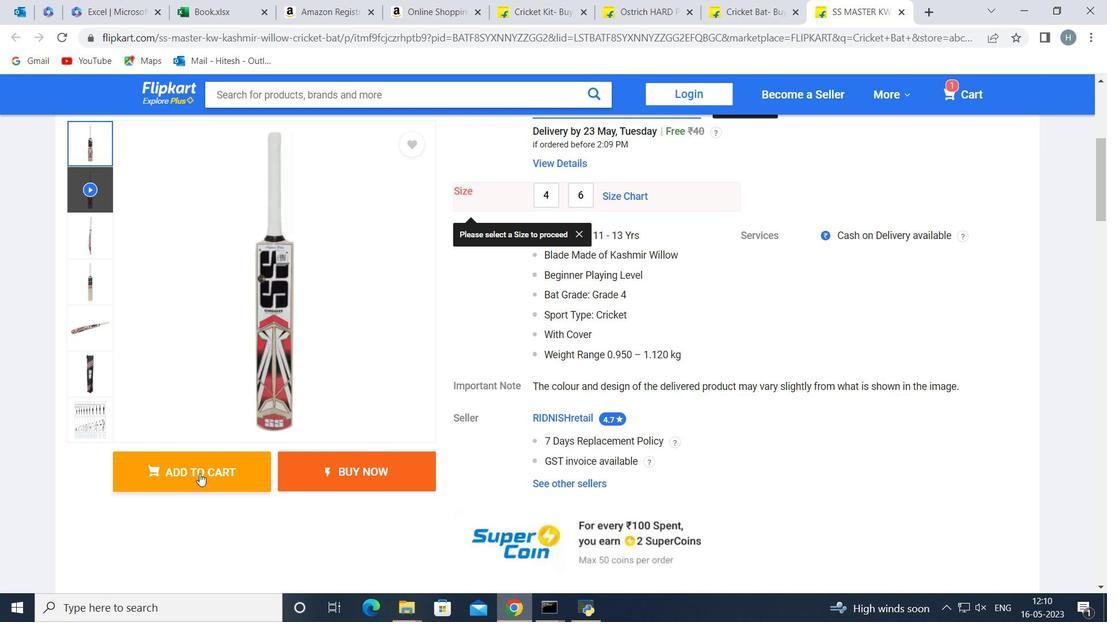 
Action: Mouse moved to (582, 8)
Screenshot: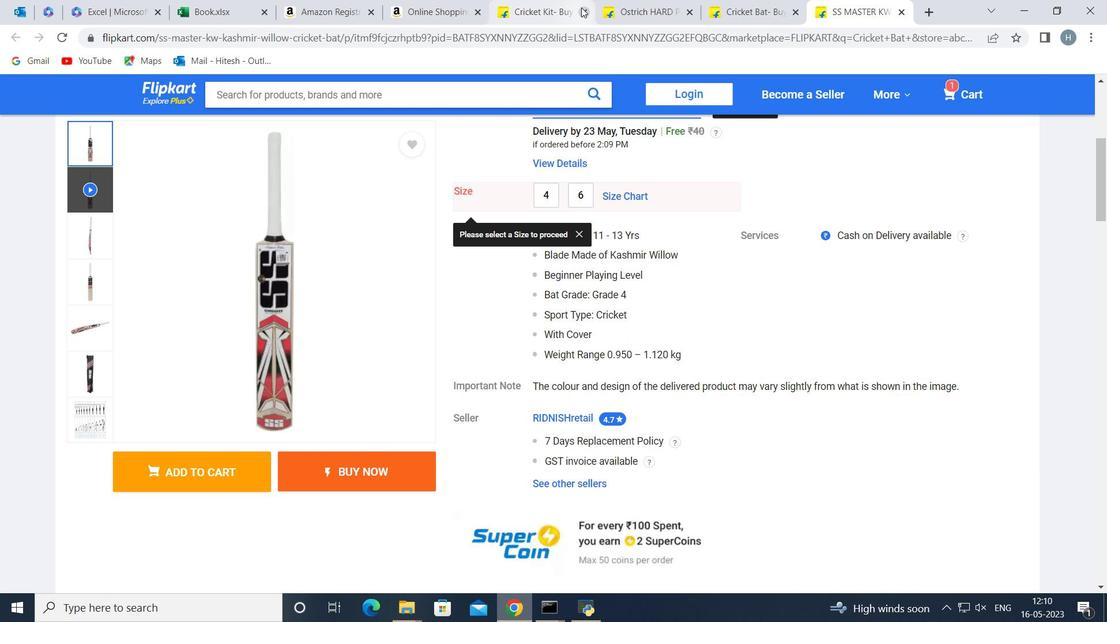 
Action: Mouse pressed left at (582, 8)
Screenshot: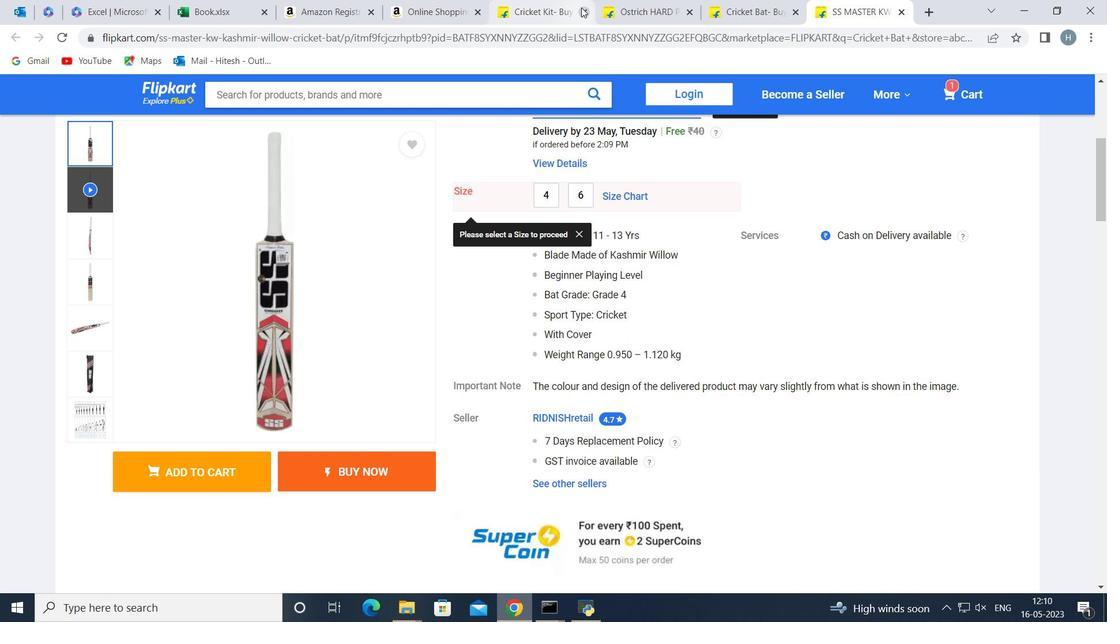 
Action: Mouse pressed left at (582, 8)
Screenshot: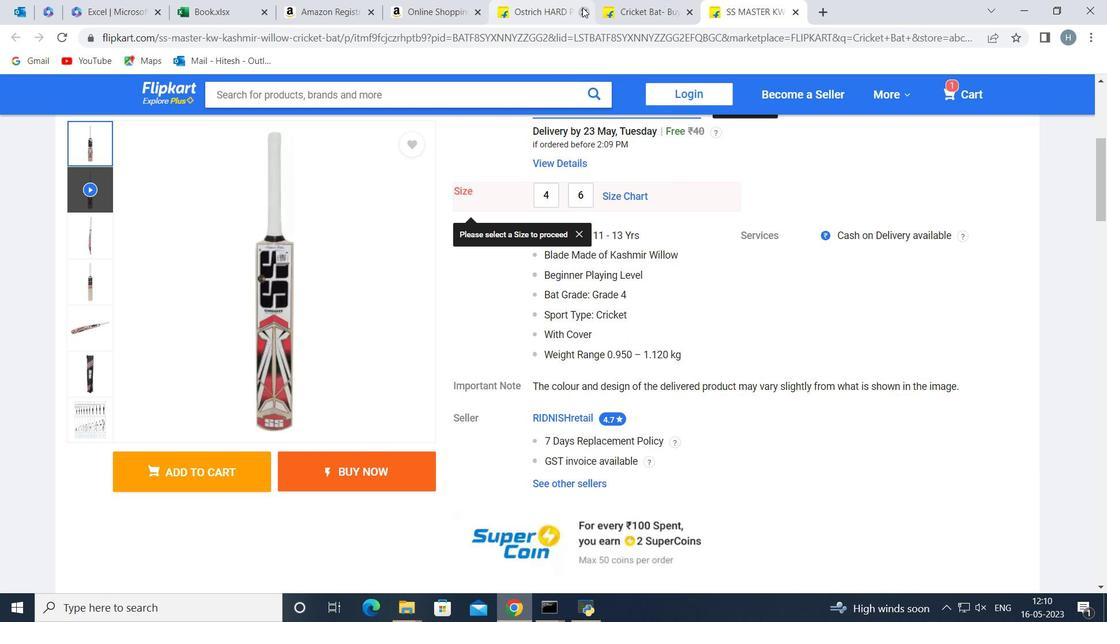 
Action: Mouse pressed left at (582, 8)
Screenshot: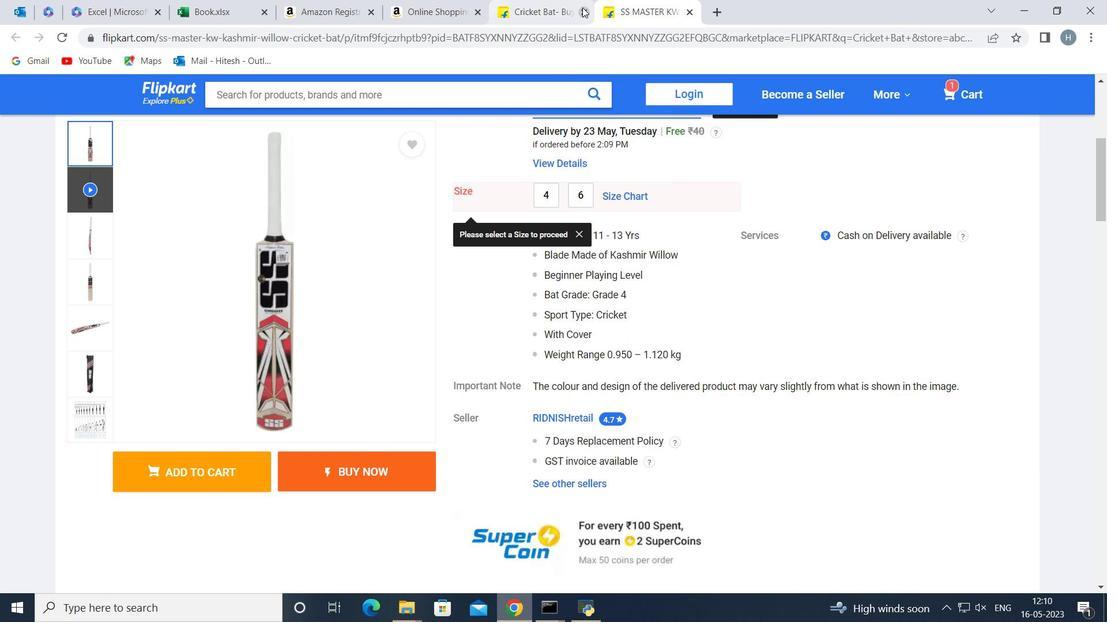 
Action: Mouse moved to (169, 462)
Screenshot: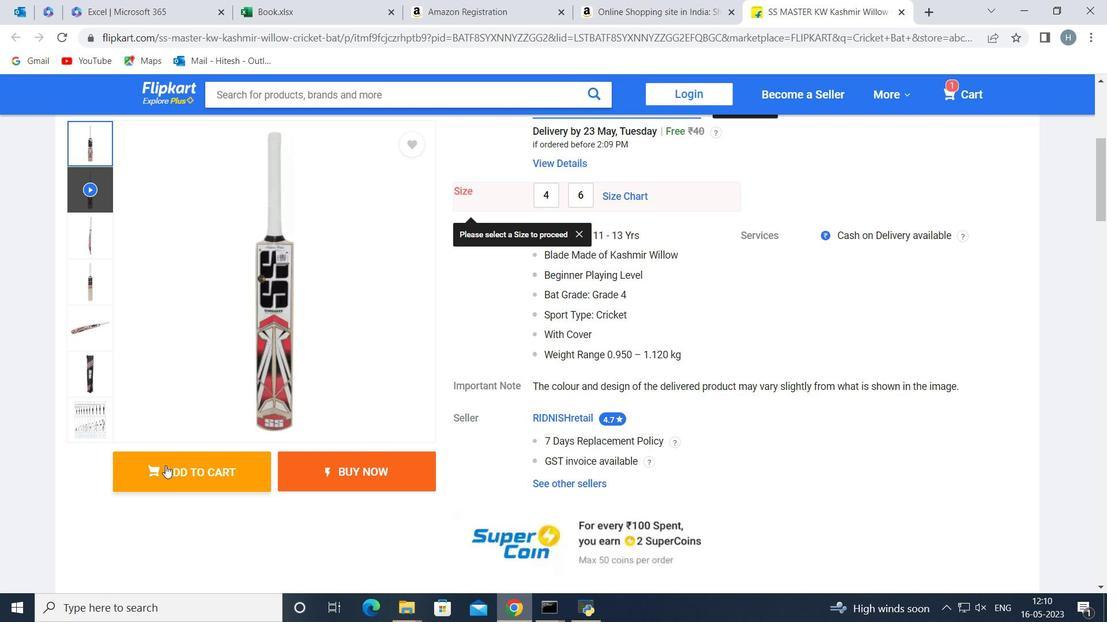 
Action: Mouse pressed left at (169, 462)
Screenshot: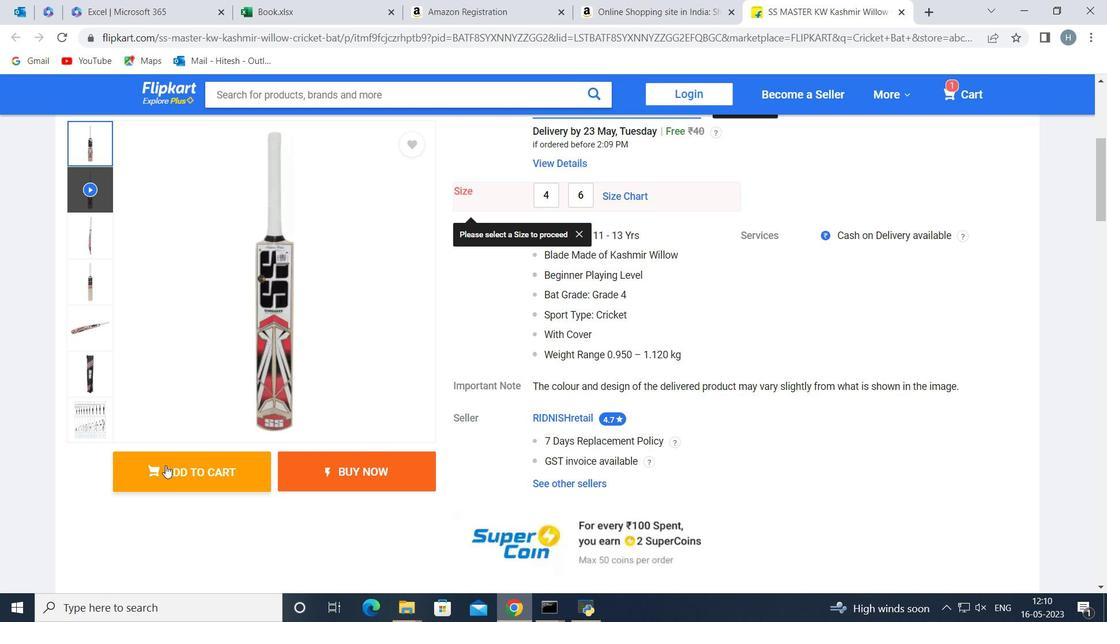 
Action: Mouse moved to (169, 461)
Screenshot: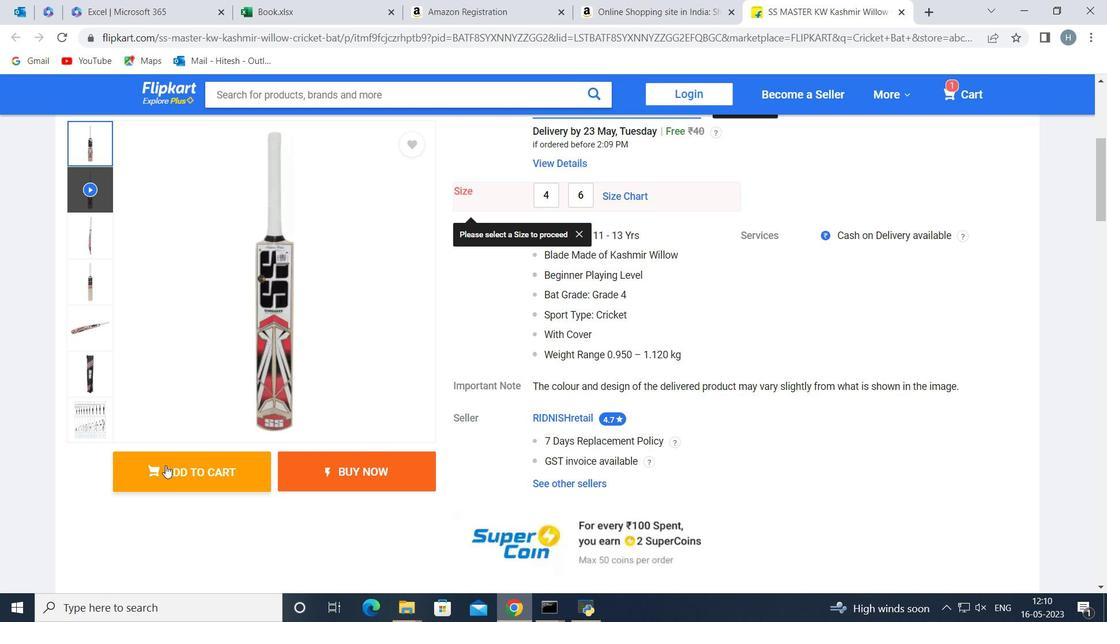 
Action: Mouse pressed left at (169, 461)
Screenshot: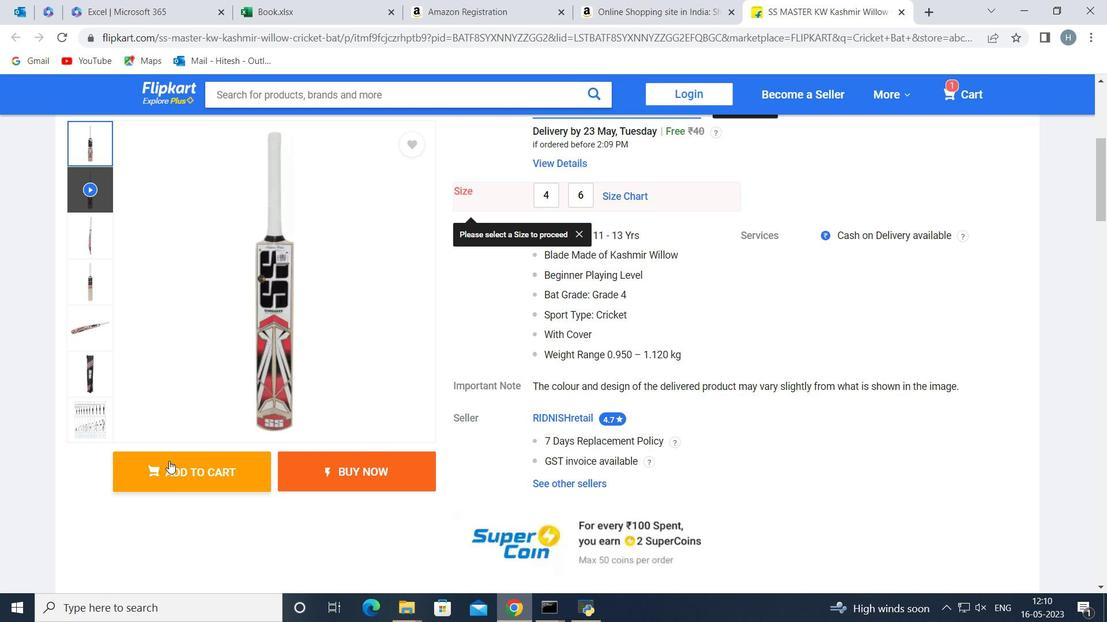 
Action: Mouse pressed left at (169, 461)
